 Task: Select the current location as Antarctic . Now zoom + , and verify the location . Show zoom slider
Action: Mouse moved to (116, 80)
Screenshot: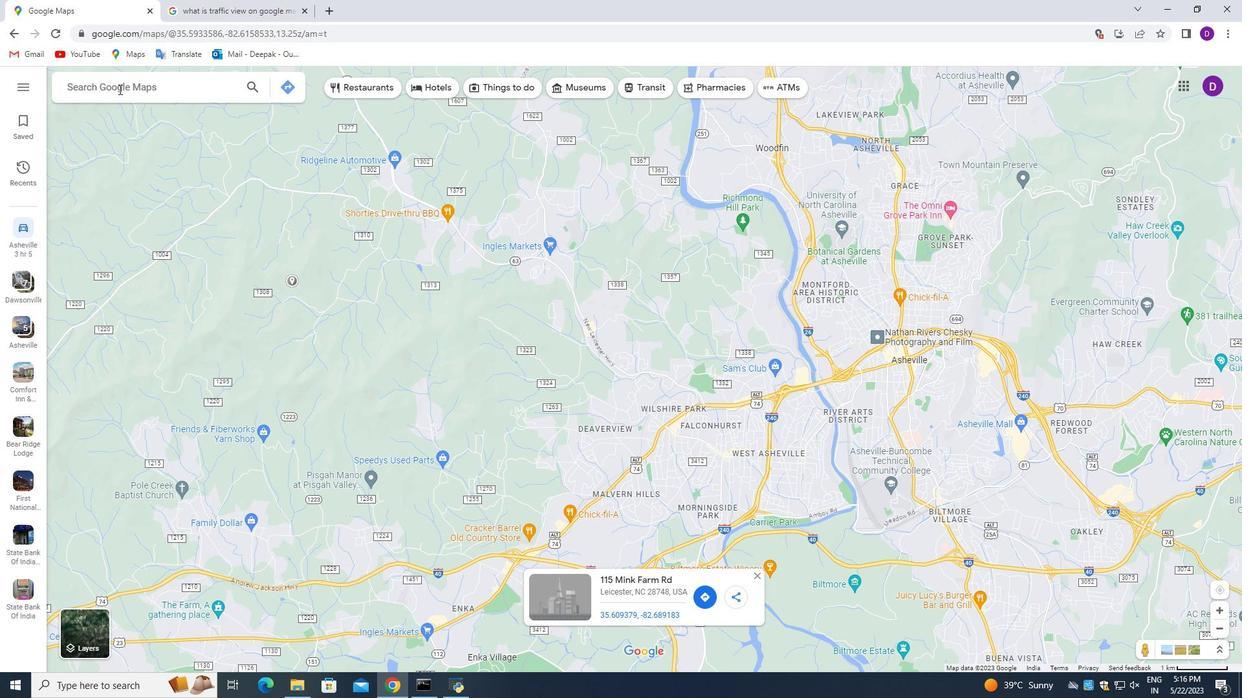 
Action: Mouse pressed left at (116, 80)
Screenshot: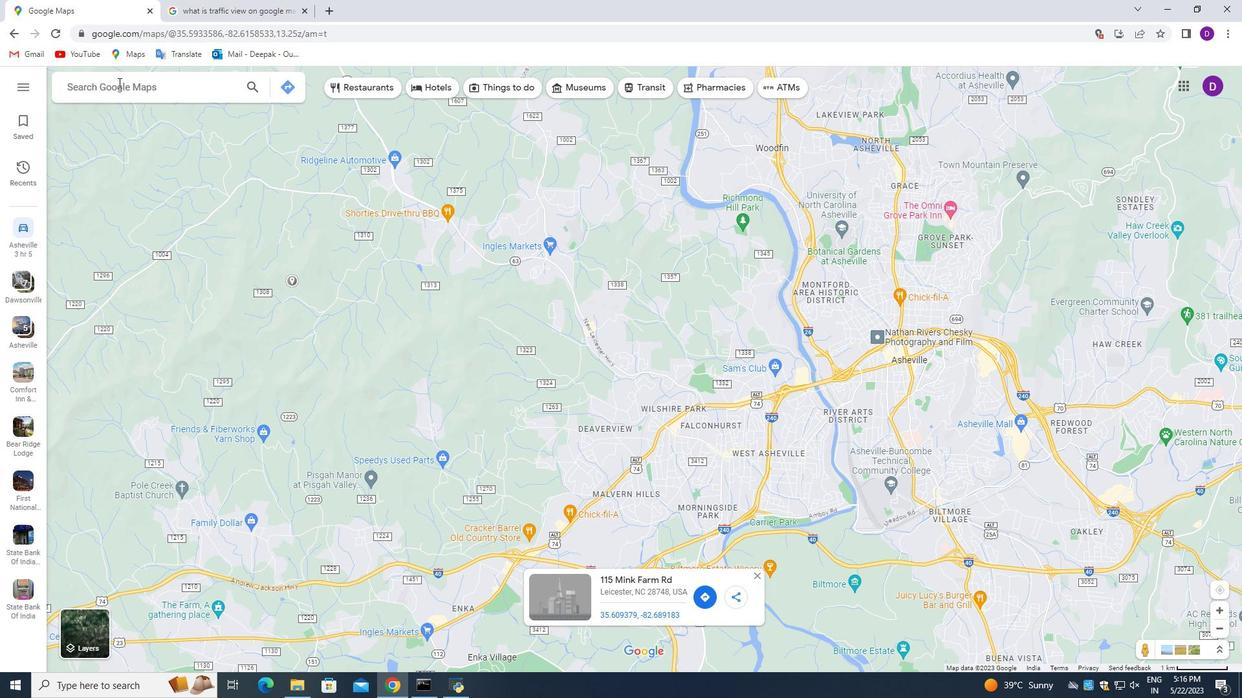 
Action: Mouse moved to (1216, 591)
Screenshot: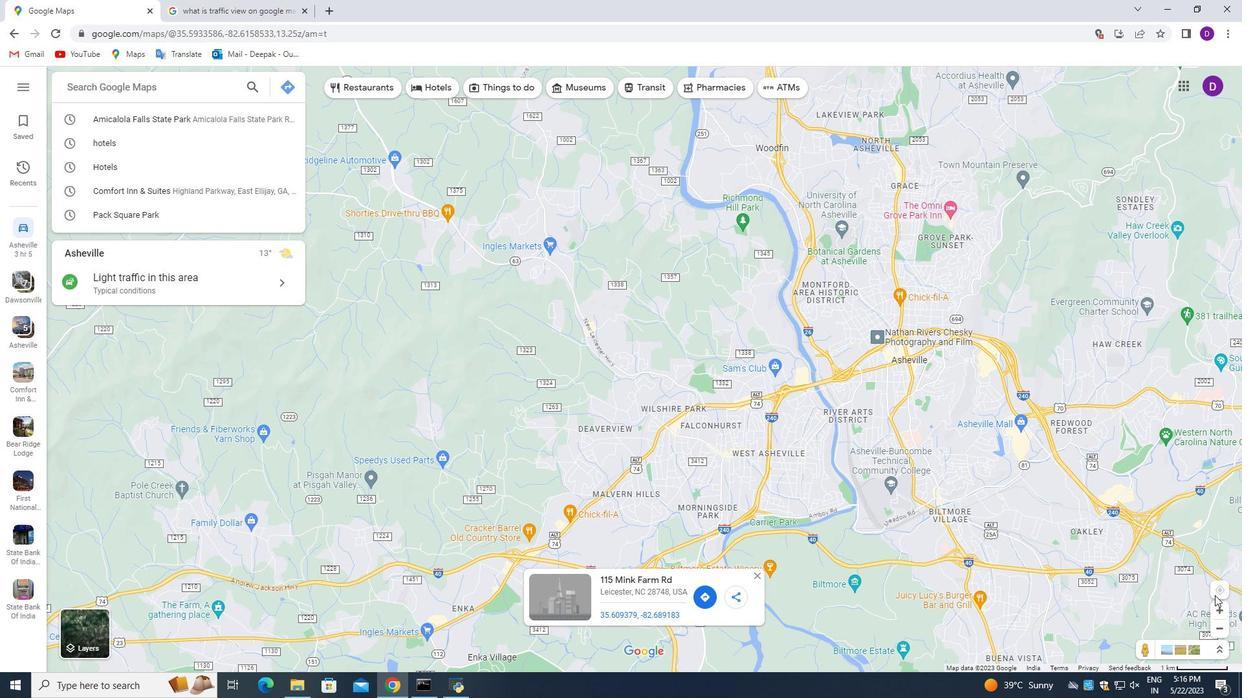 
Action: Mouse pressed left at (1216, 591)
Screenshot: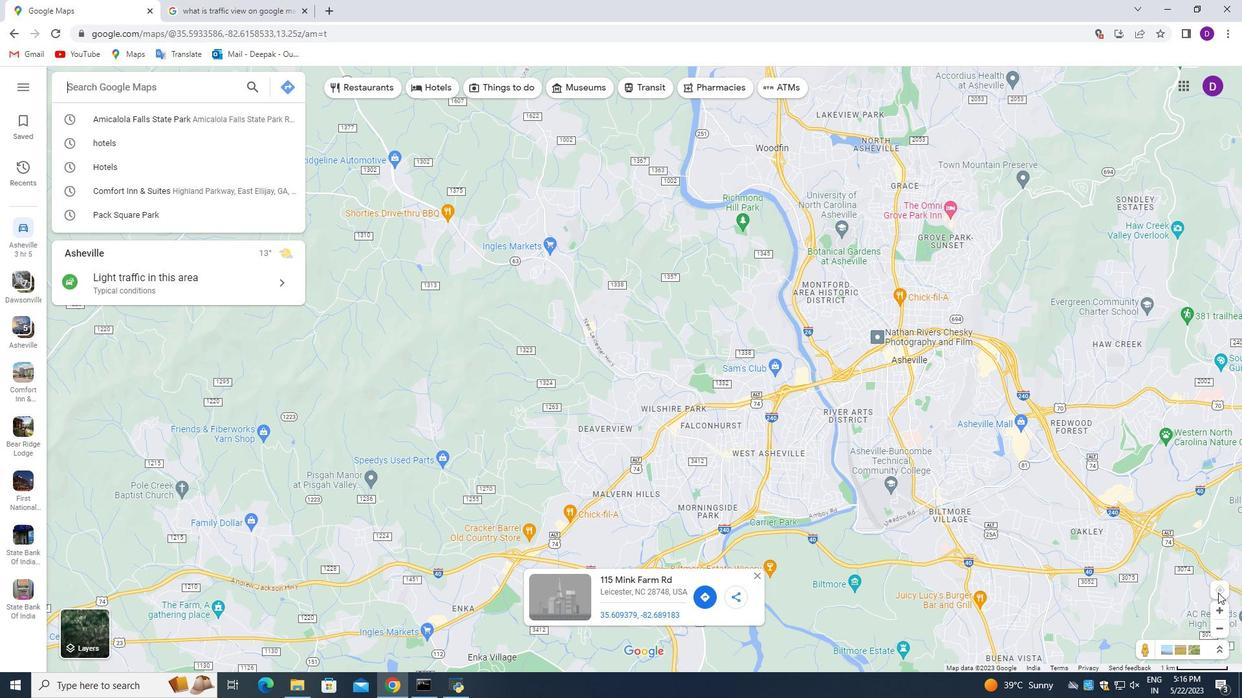
Action: Mouse moved to (117, 81)
Screenshot: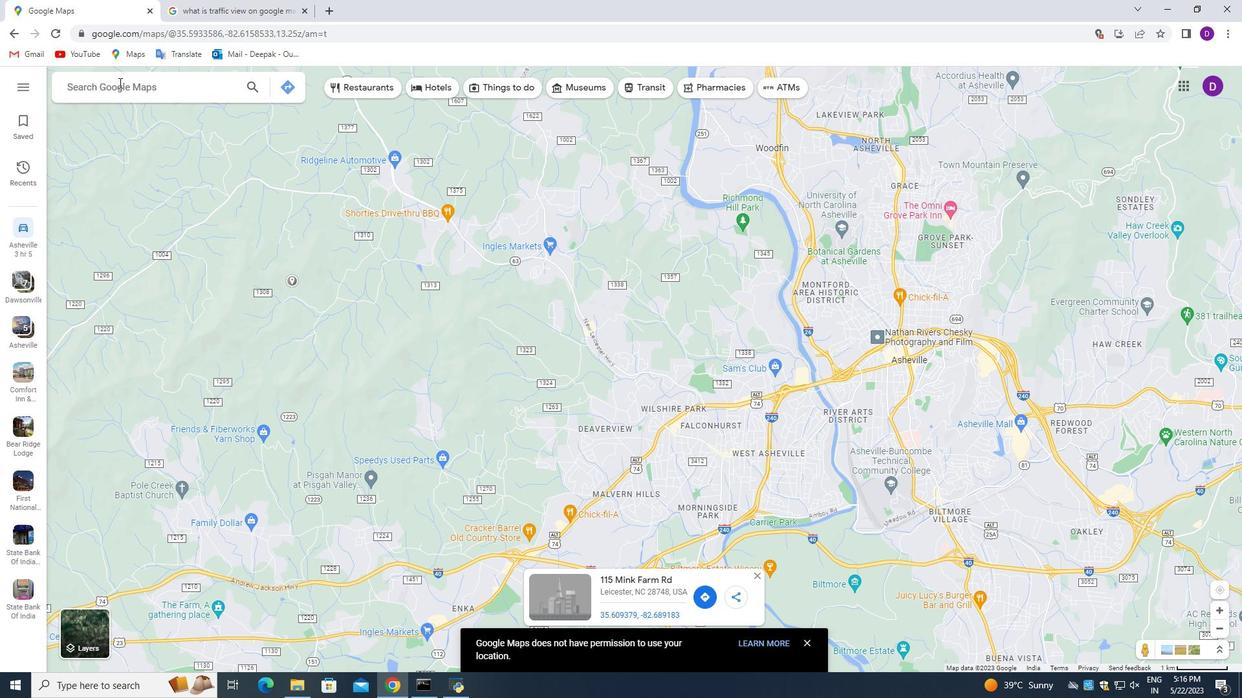 
Action: Mouse pressed left at (117, 81)
Screenshot: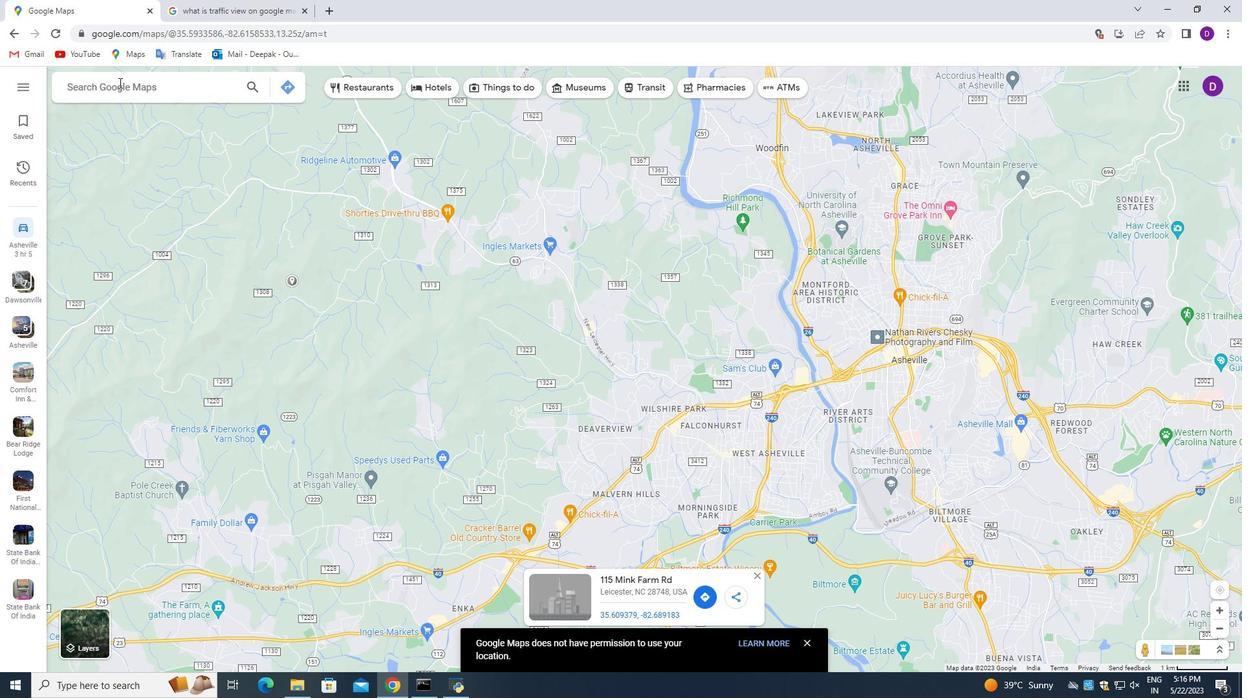
Action: Mouse moved to (329, 447)
Screenshot: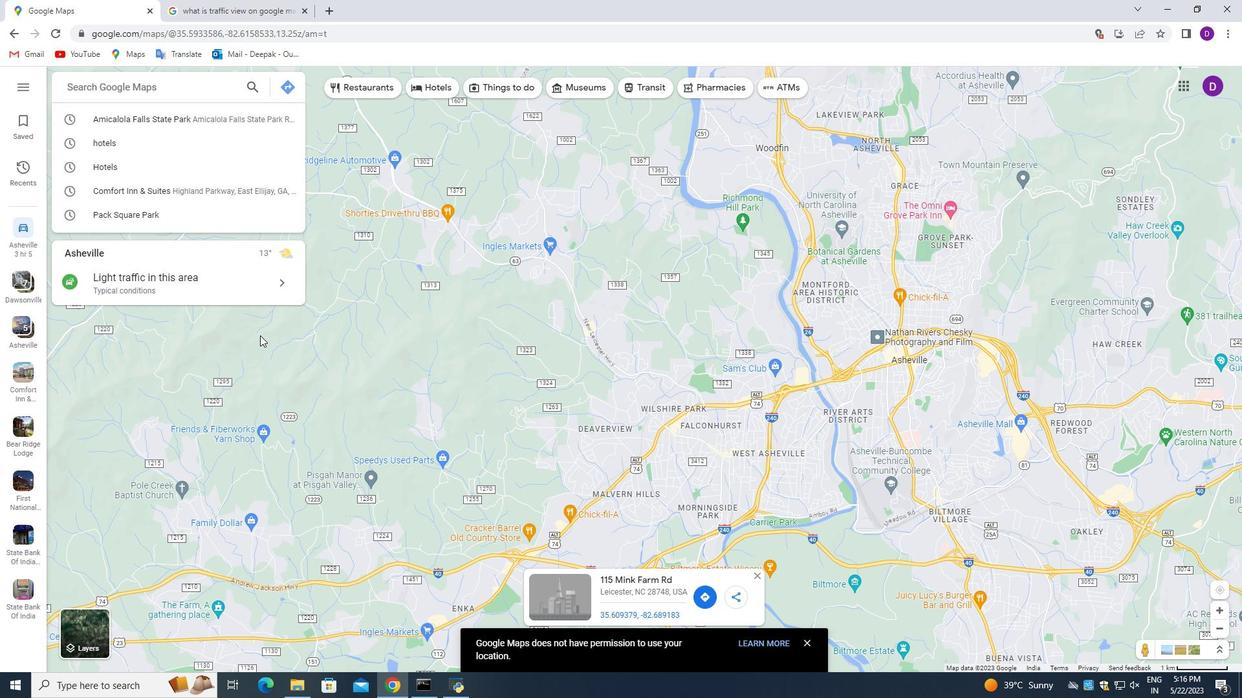 
Action: Key pressed <Key.shift_r>Antarctica<Key.enter>
Screenshot: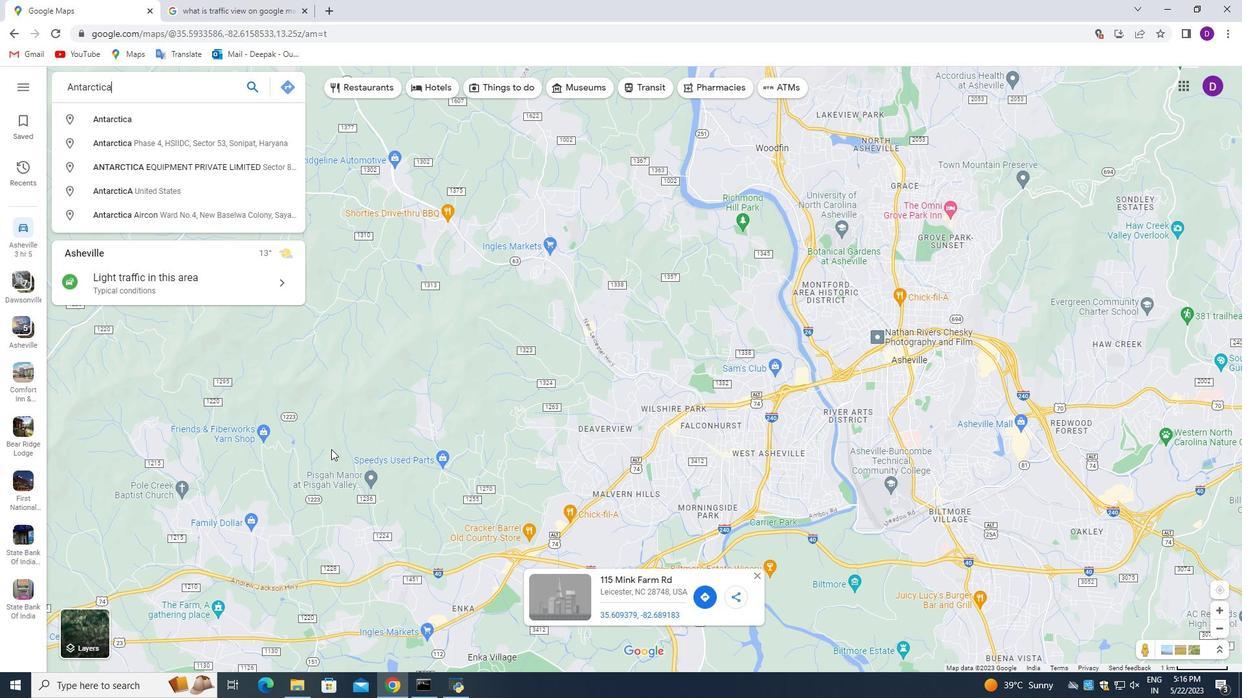 
Action: Mouse moved to (495, 84)
Screenshot: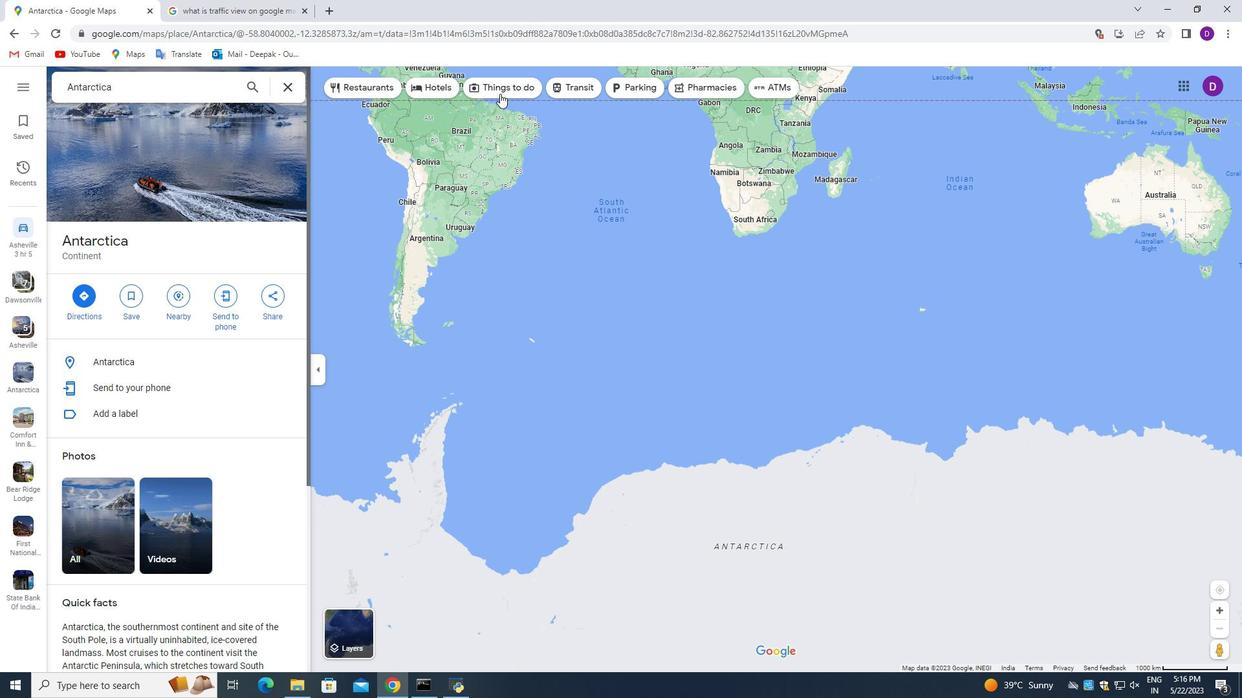 
Action: Mouse pressed left at (495, 84)
Screenshot: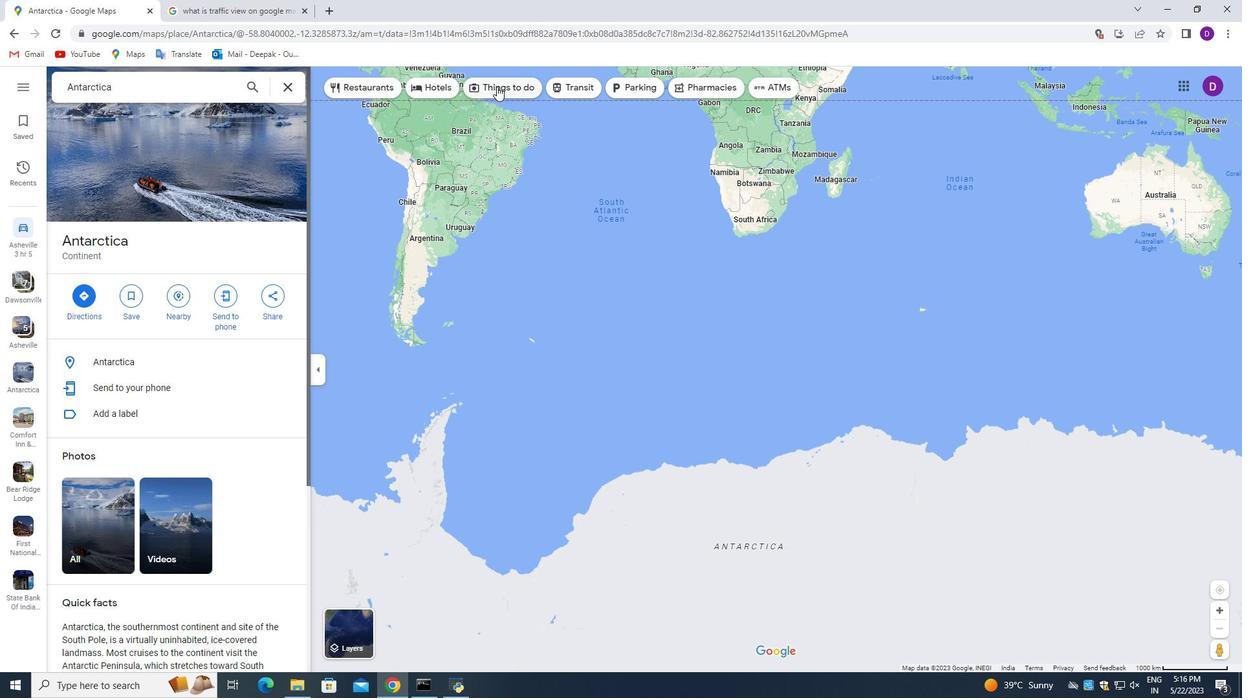 
Action: Mouse moved to (288, 86)
Screenshot: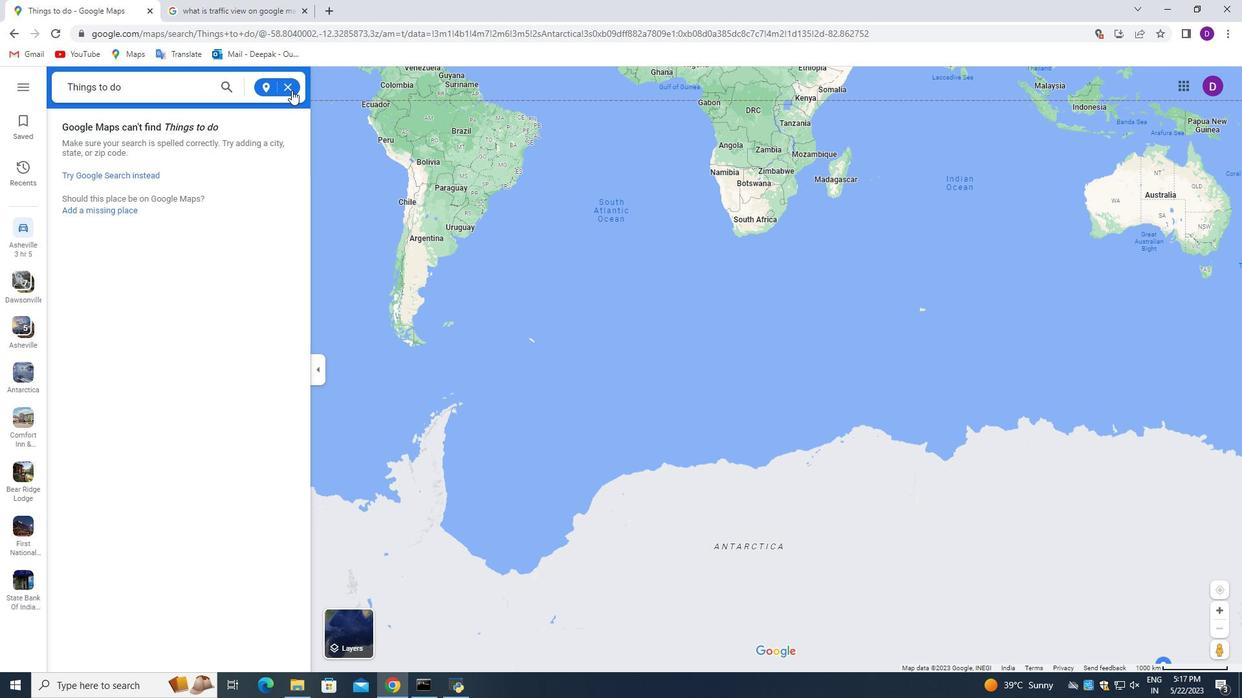 
Action: Mouse pressed left at (288, 86)
Screenshot: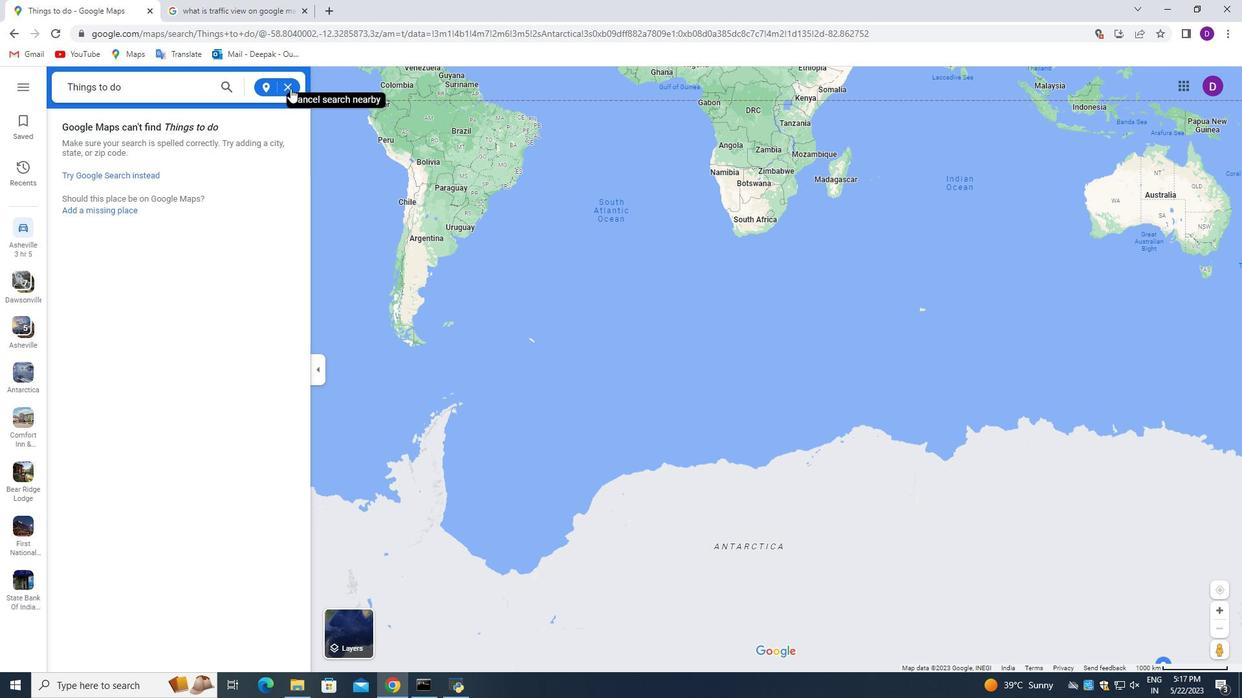 
Action: Mouse moved to (1219, 652)
Screenshot: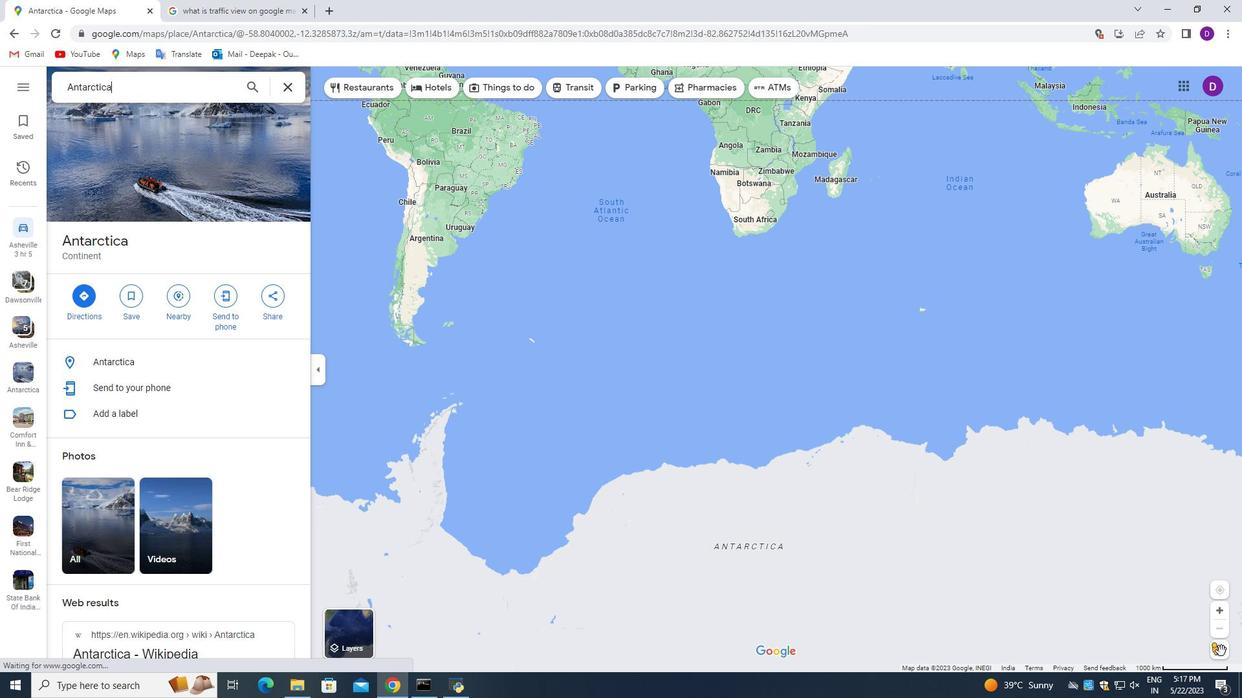 
Action: Mouse pressed left at (1219, 652)
Screenshot: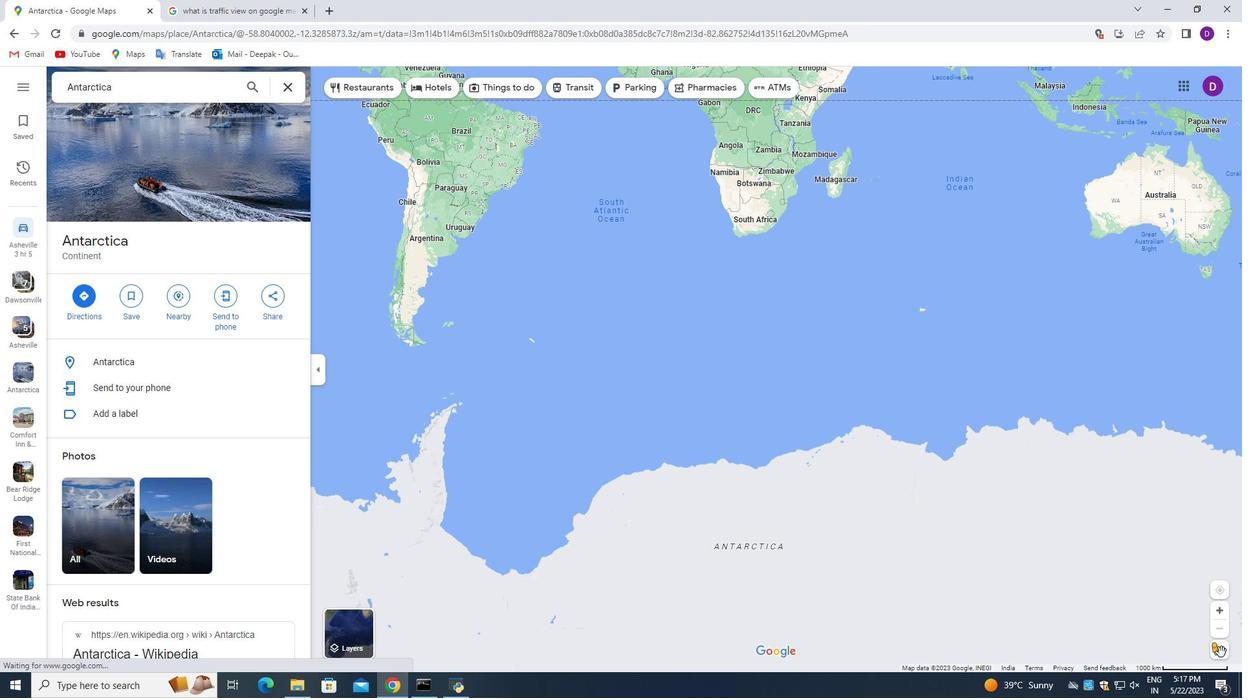 
Action: Mouse moved to (1212, 652)
Screenshot: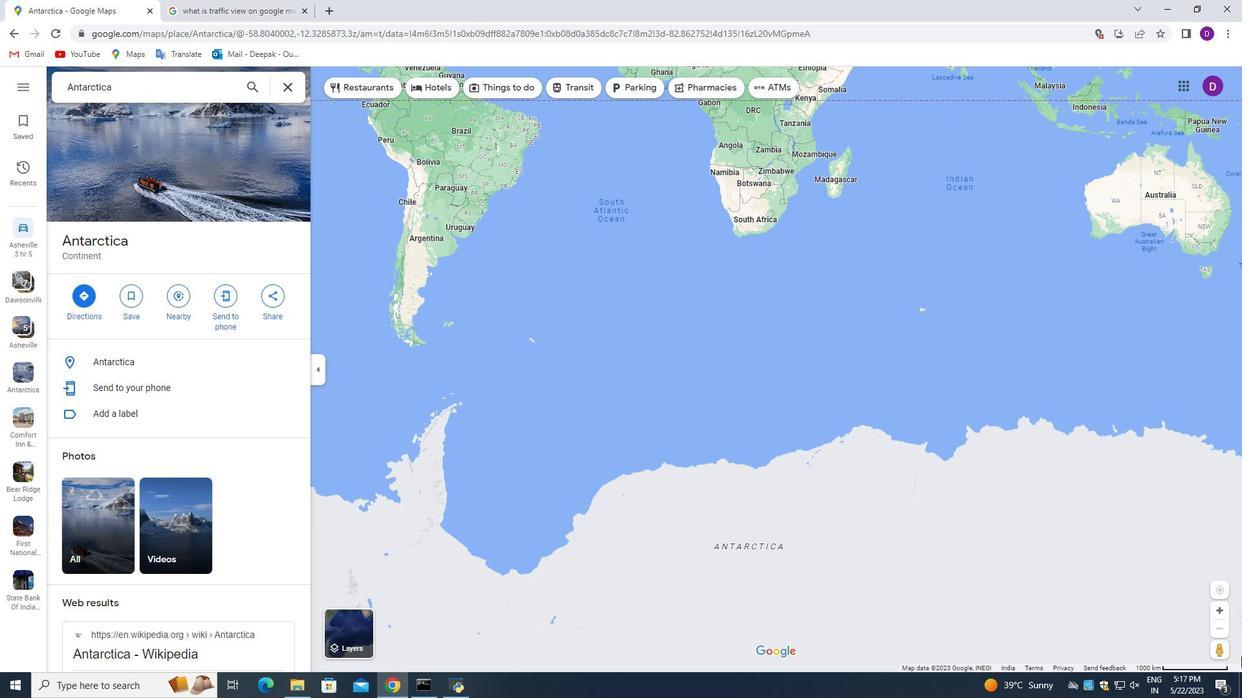 
Action: Mouse pressed left at (1212, 652)
Screenshot: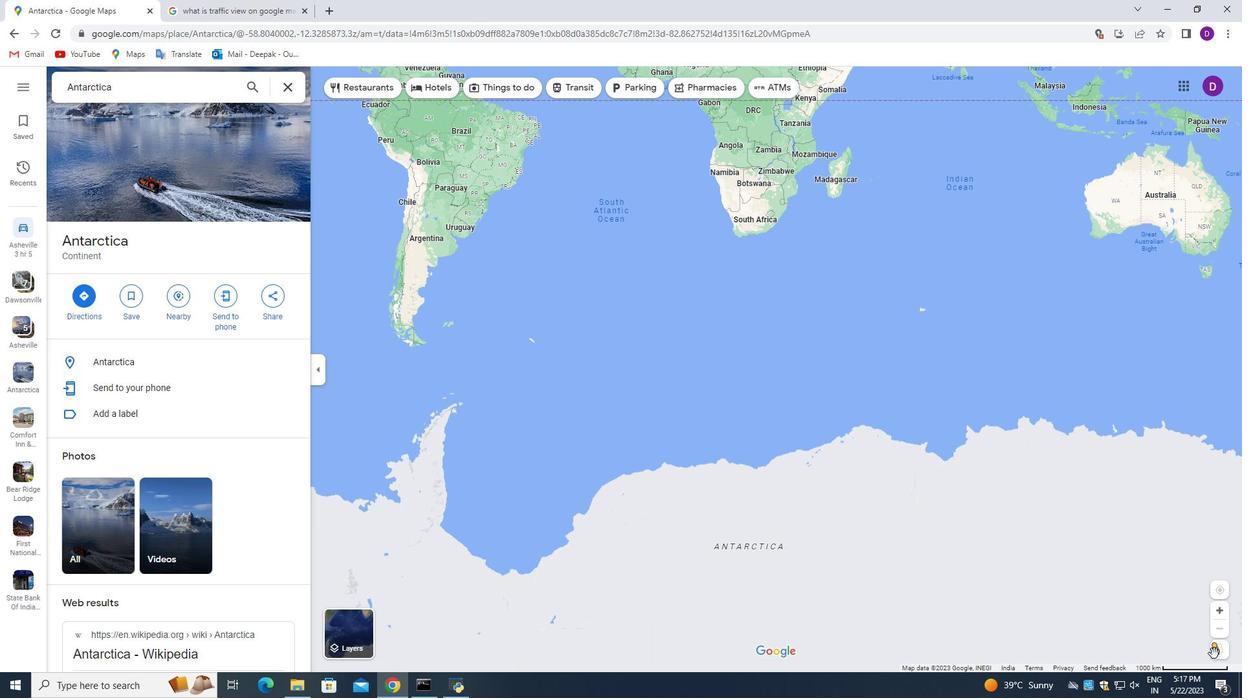 
Action: Mouse moved to (1215, 650)
Screenshot: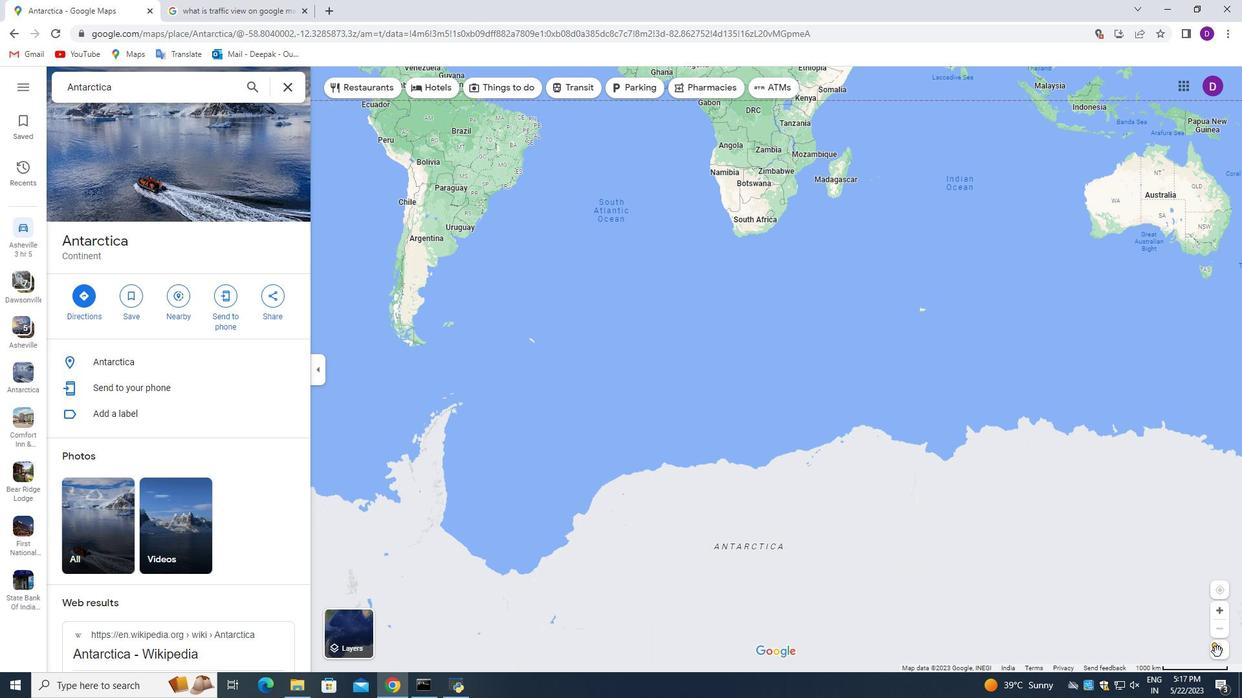 
Action: Mouse pressed left at (1215, 650)
Screenshot: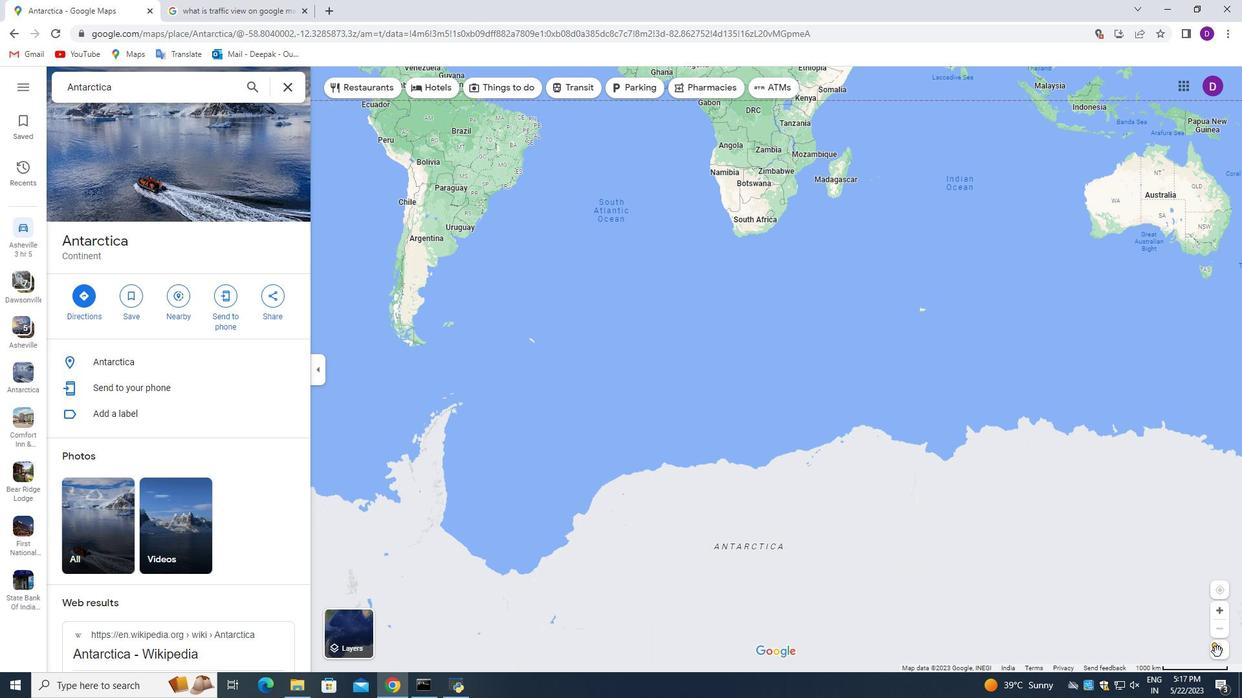 
Action: Mouse moved to (1217, 649)
Screenshot: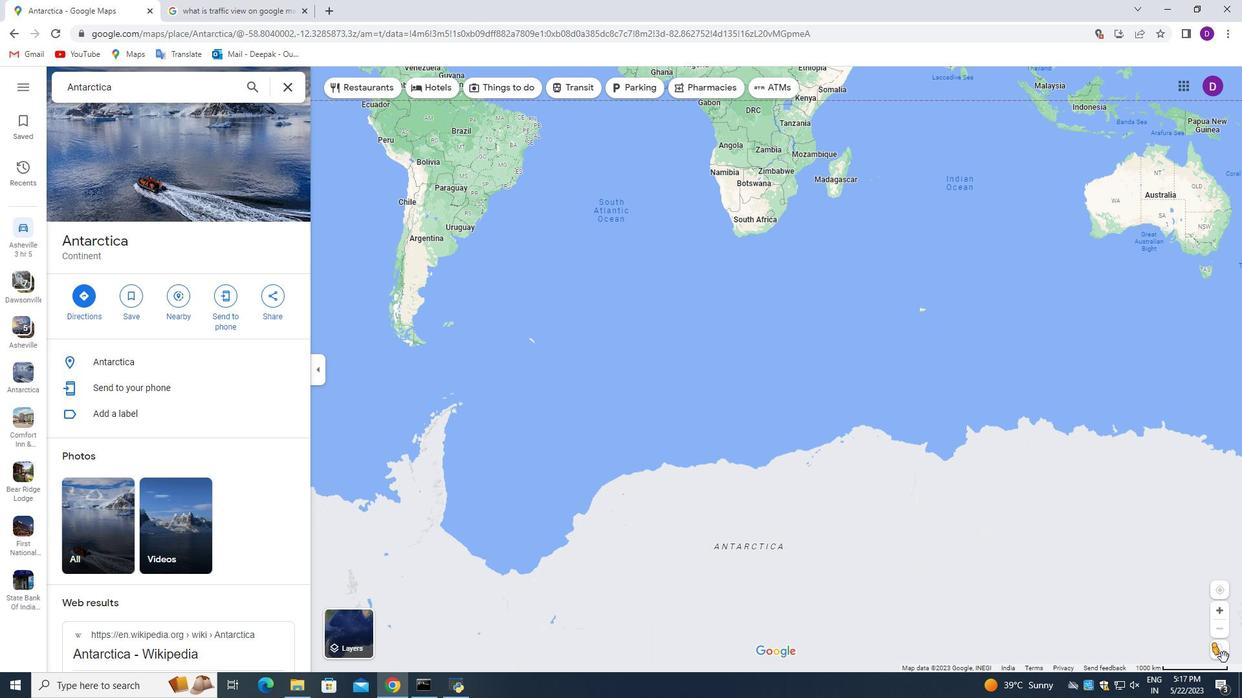 
Action: Mouse pressed left at (1217, 649)
Screenshot: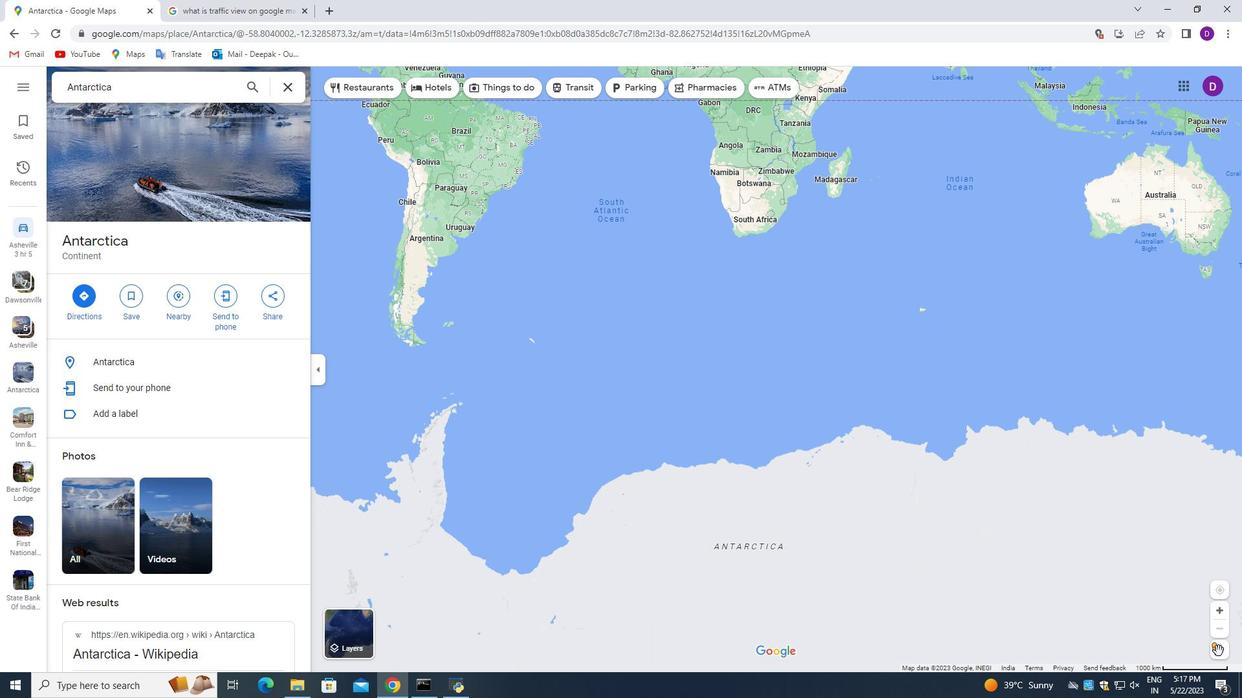 
Action: Mouse moved to (784, 530)
Screenshot: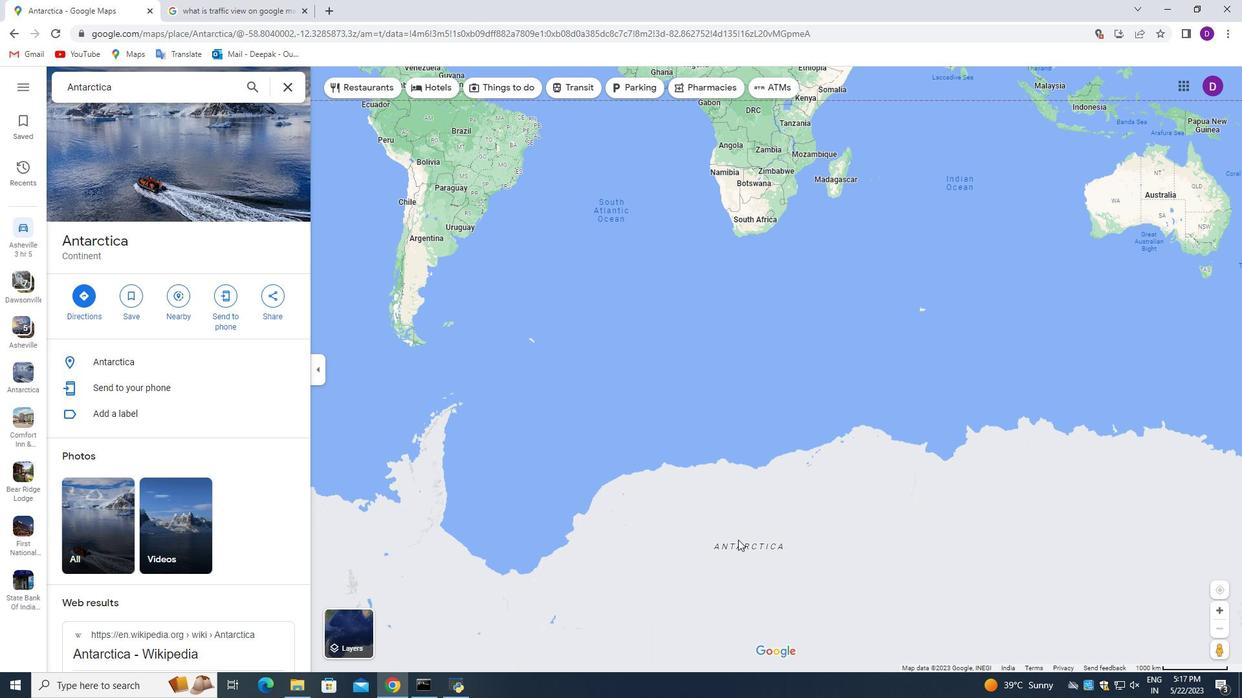 
Action: Mouse scrolled (784, 531) with delta (0, 0)
Screenshot: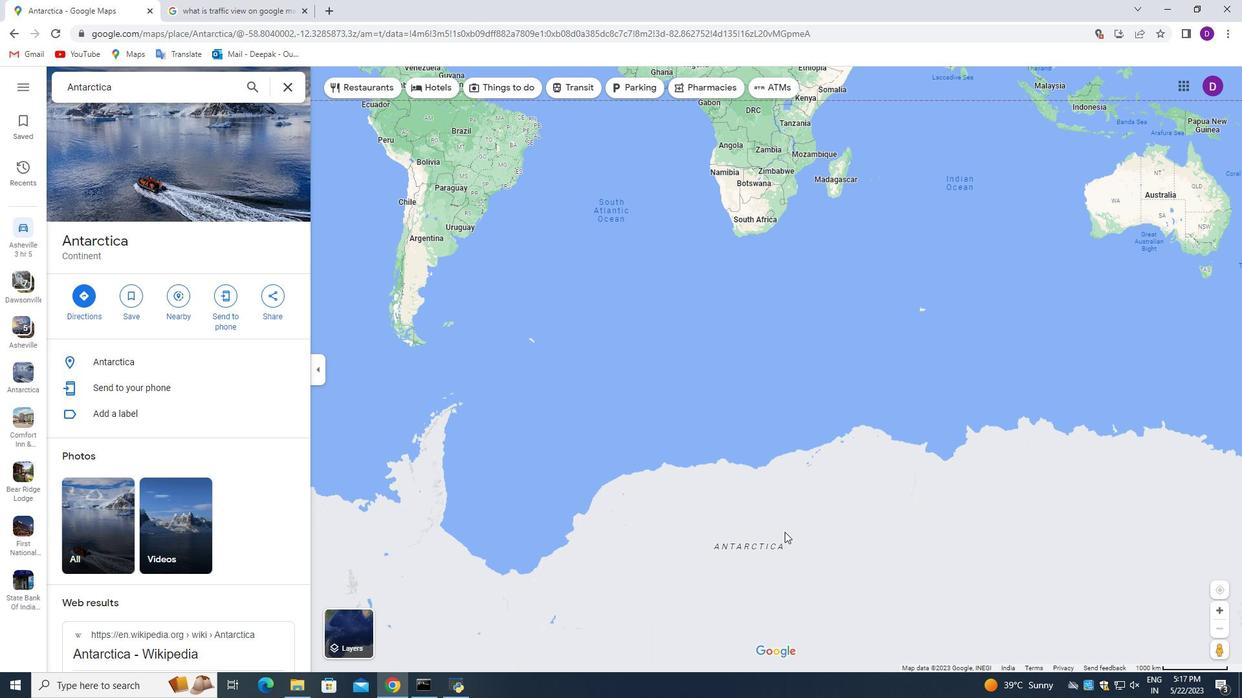 
Action: Mouse scrolled (784, 531) with delta (0, 0)
Screenshot: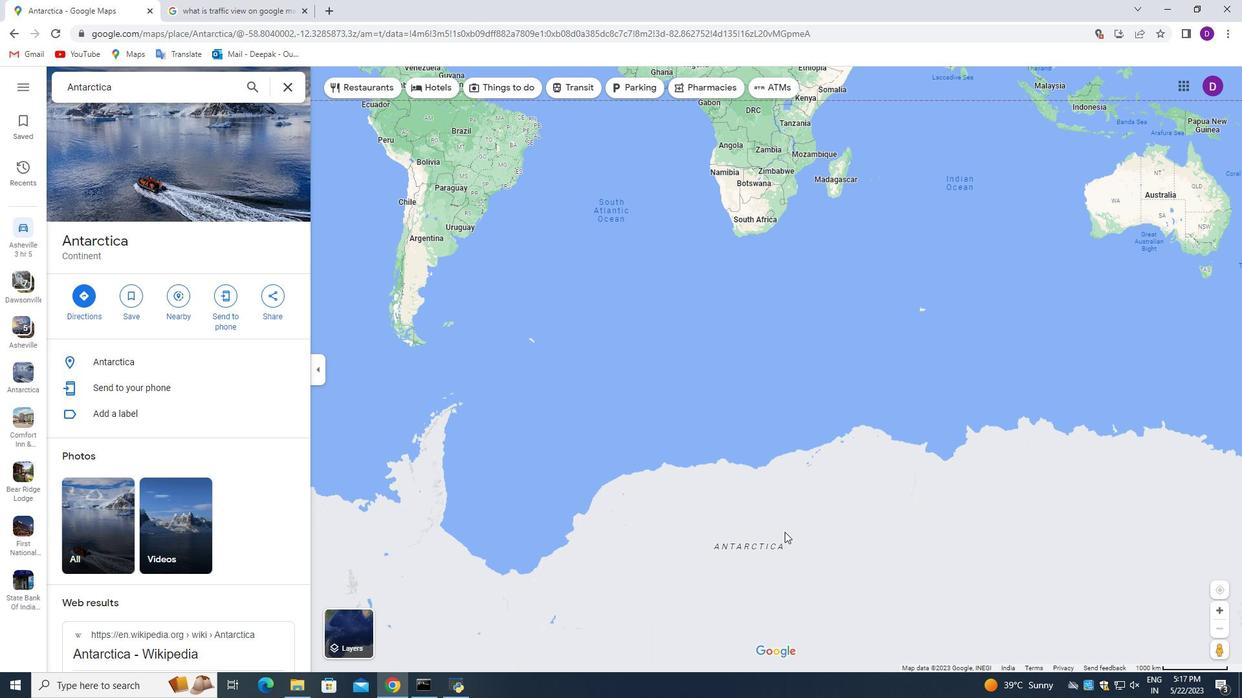 
Action: Mouse scrolled (784, 531) with delta (0, 0)
Screenshot: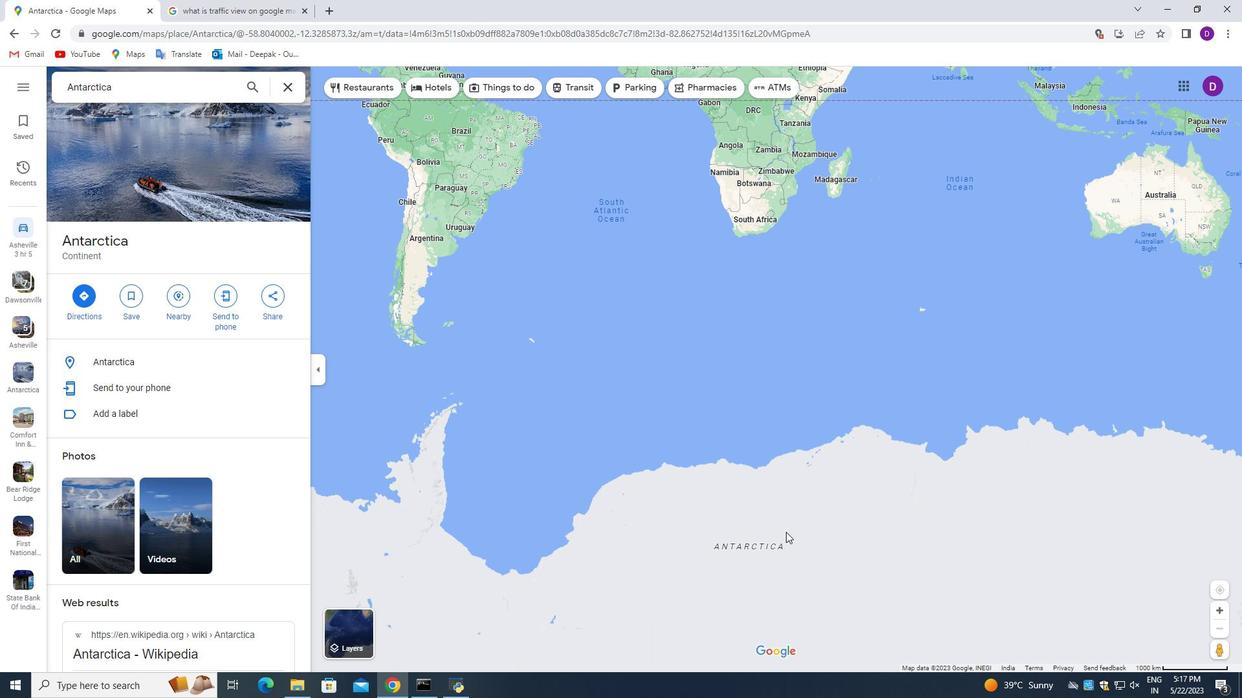 
Action: Mouse scrolled (784, 531) with delta (0, 0)
Screenshot: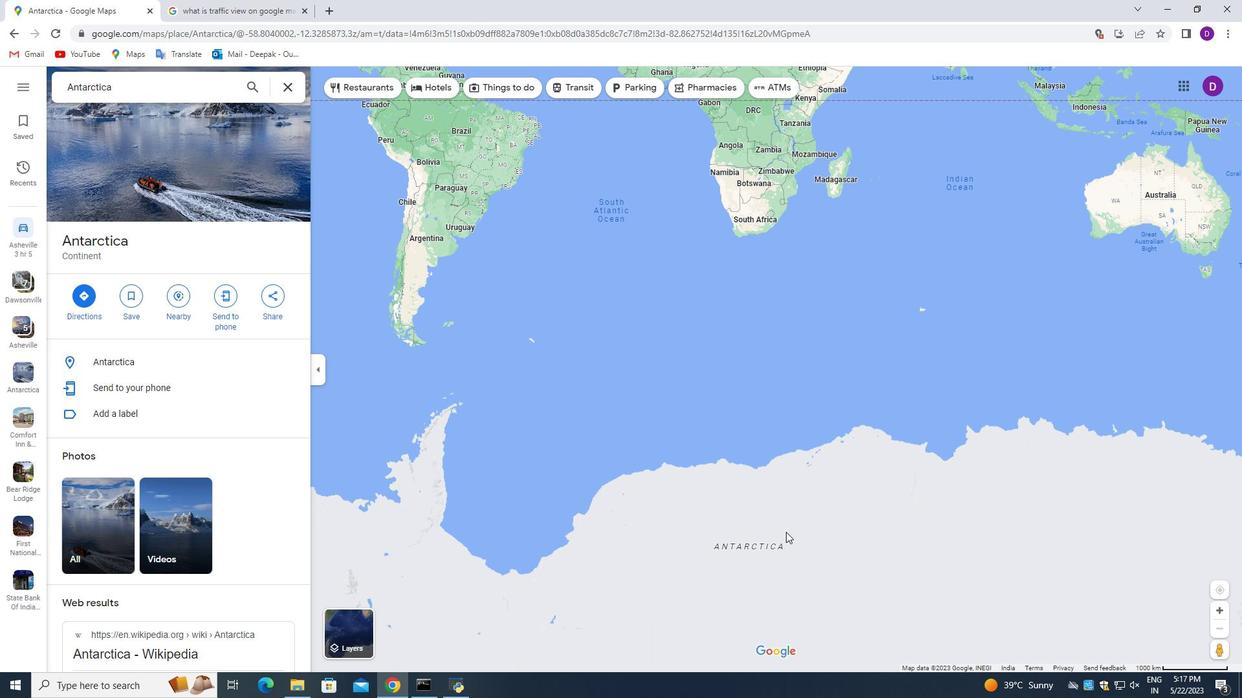 
Action: Mouse scrolled (784, 531) with delta (0, 0)
Screenshot: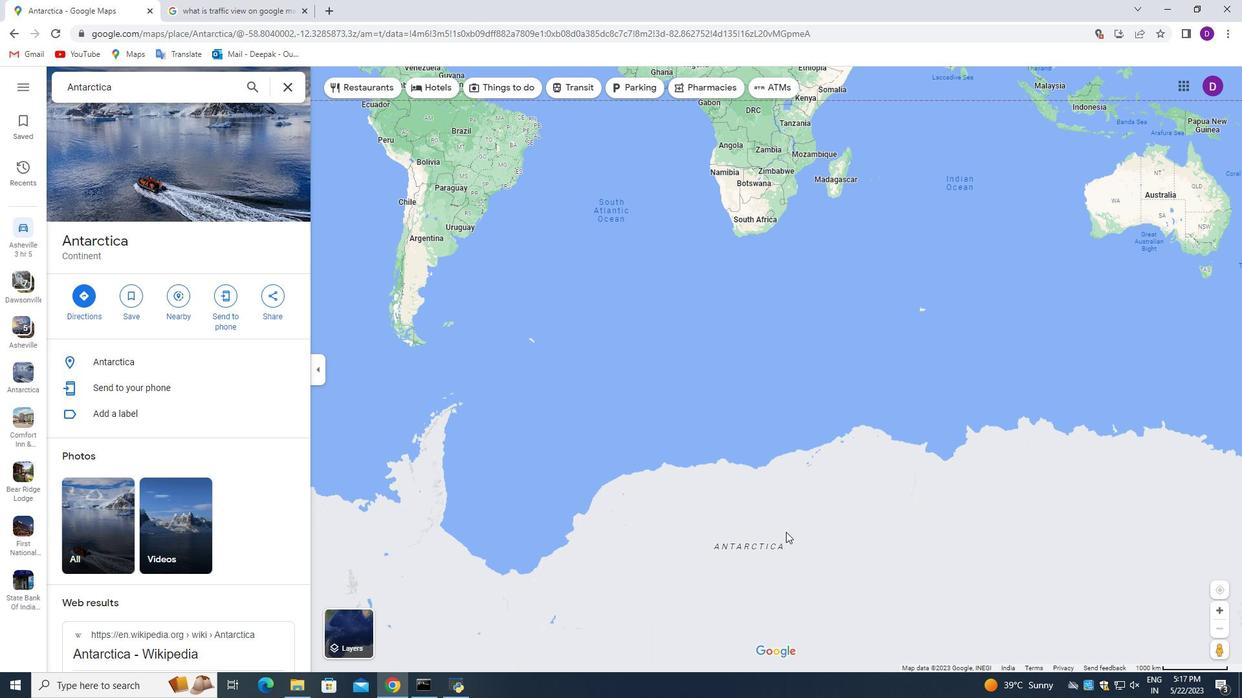 
Action: Mouse scrolled (784, 531) with delta (0, 0)
Screenshot: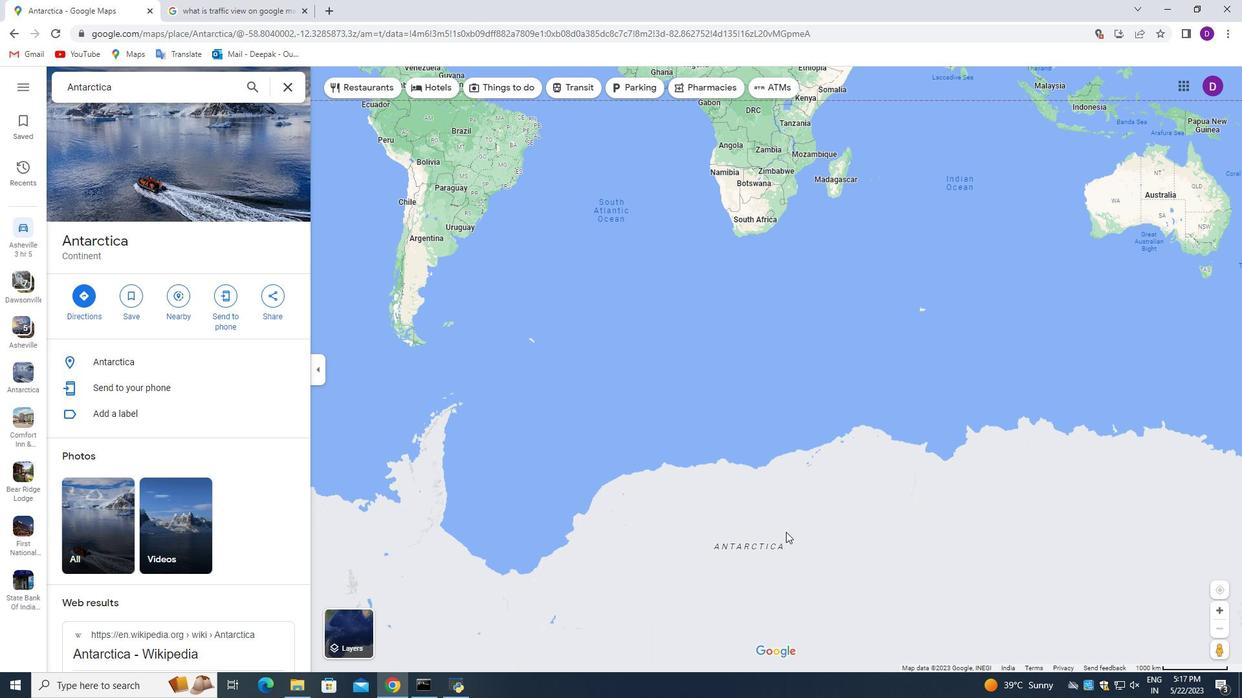 
Action: Mouse scrolled (784, 531) with delta (0, 0)
Screenshot: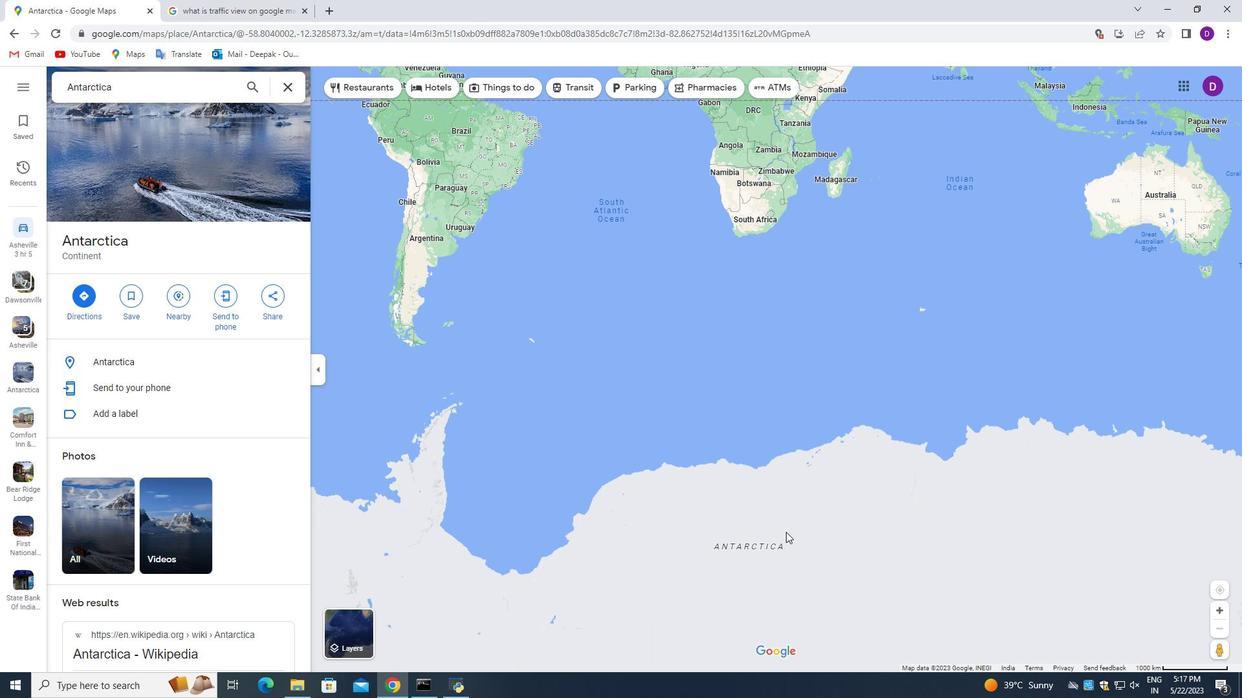 
Action: Mouse moved to (790, 527)
Screenshot: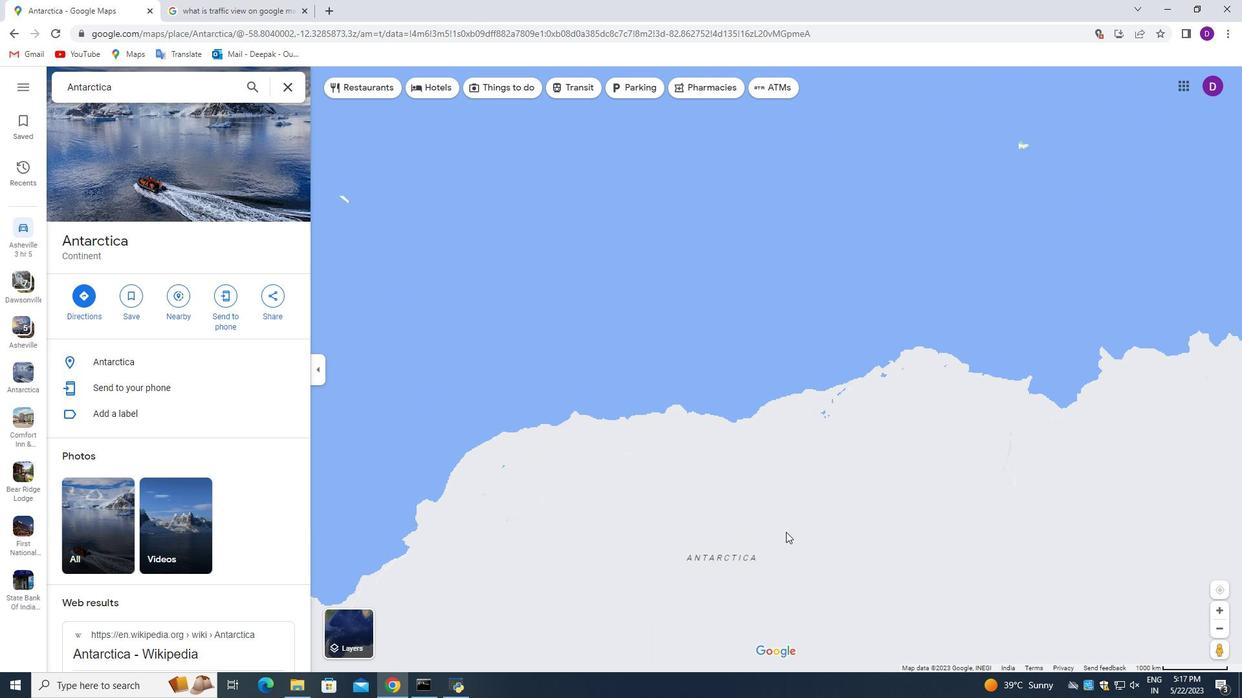 
Action: Mouse scrolled (790, 528) with delta (0, 0)
Screenshot: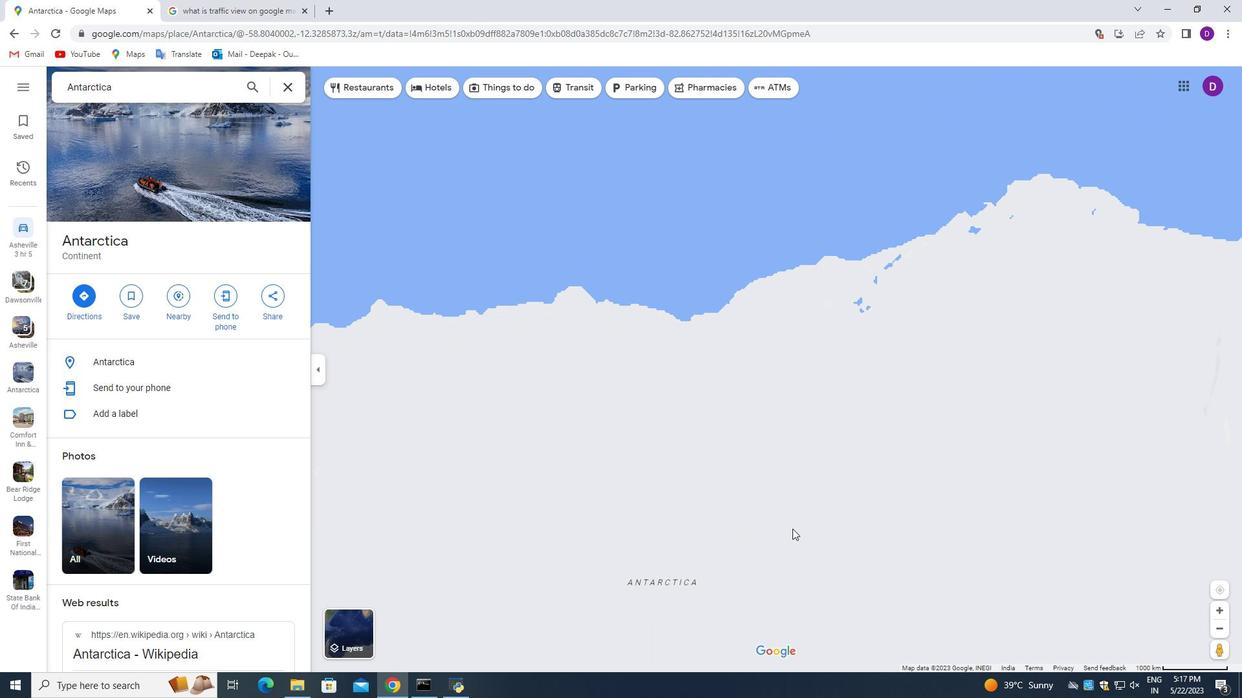 
Action: Mouse moved to (791, 527)
Screenshot: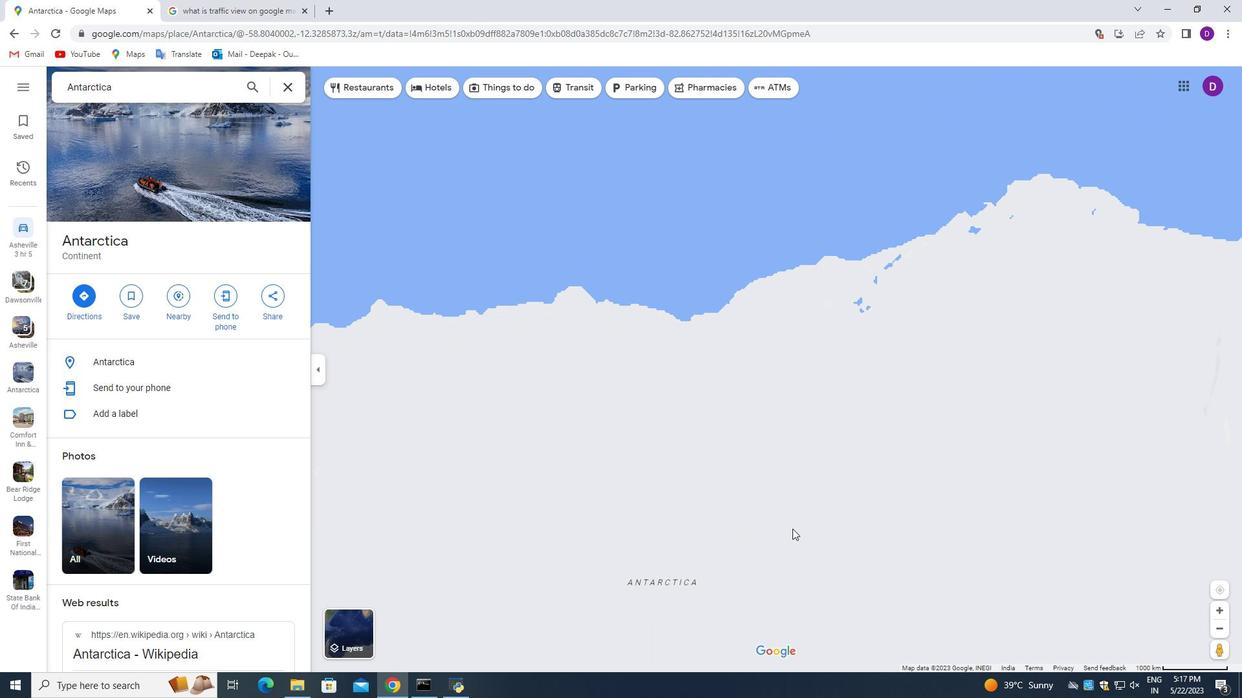 
Action: Mouse scrolled (791, 528) with delta (0, 0)
Screenshot: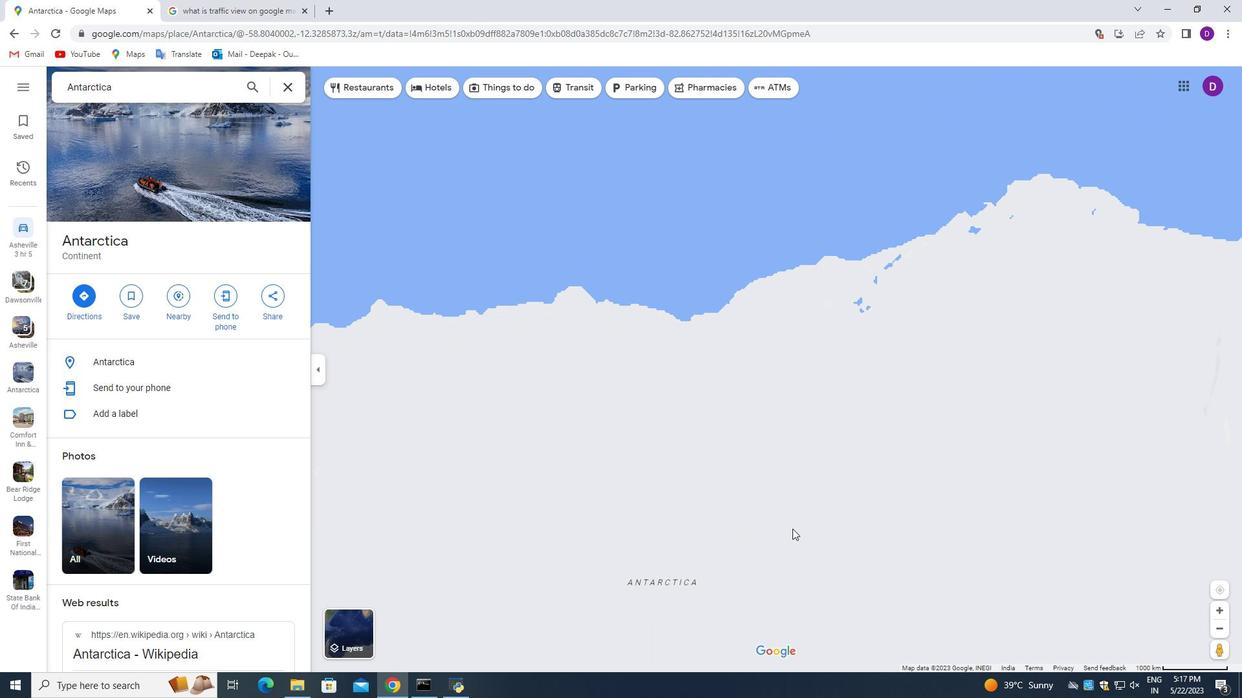 
Action: Mouse scrolled (791, 528) with delta (0, 0)
Screenshot: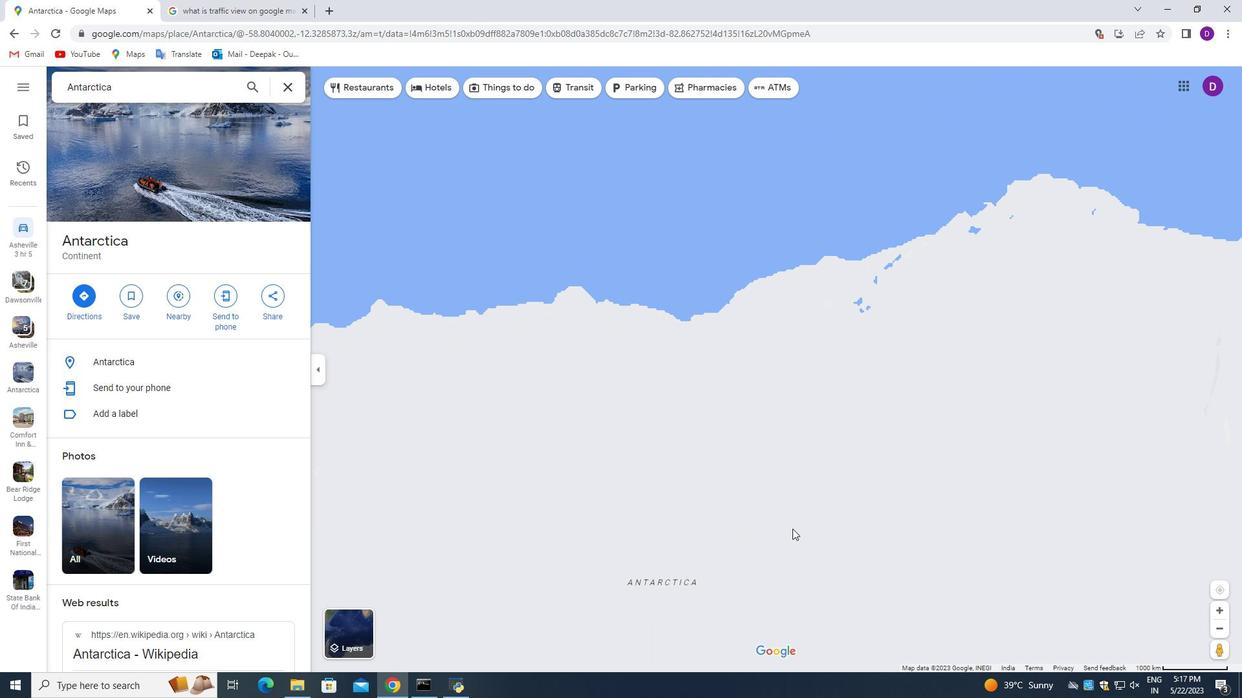 
Action: Mouse scrolled (791, 528) with delta (0, 0)
Screenshot: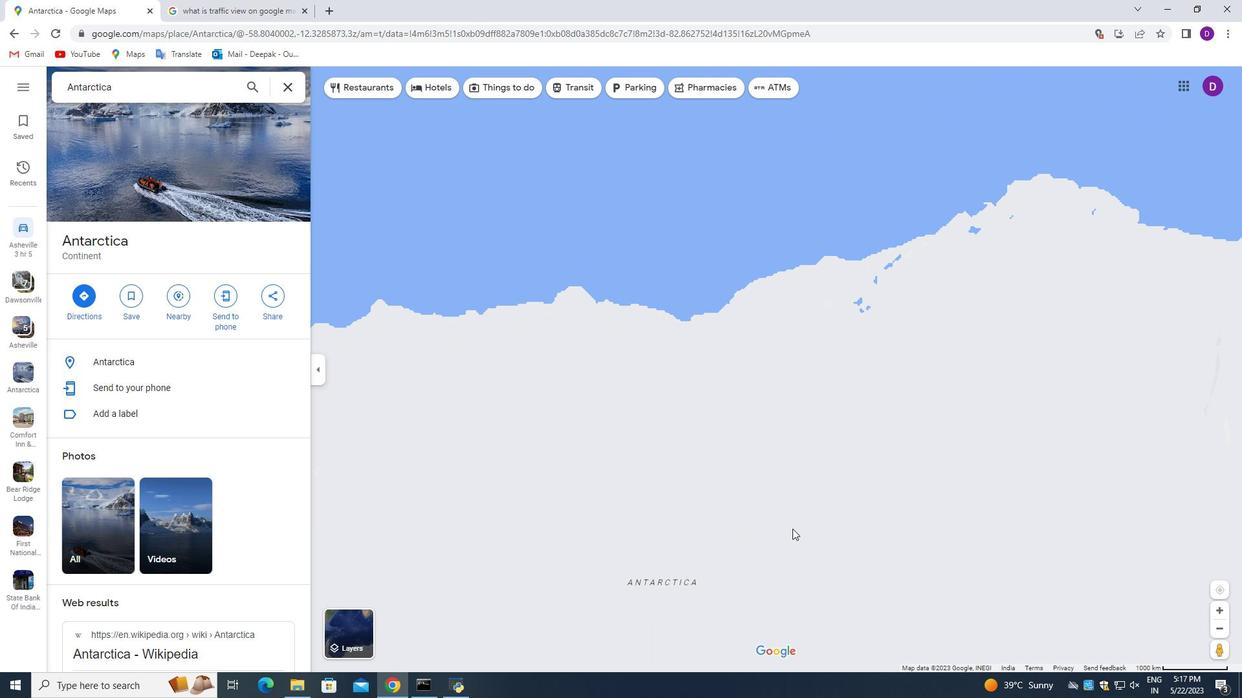 
Action: Mouse moved to (1216, 649)
Screenshot: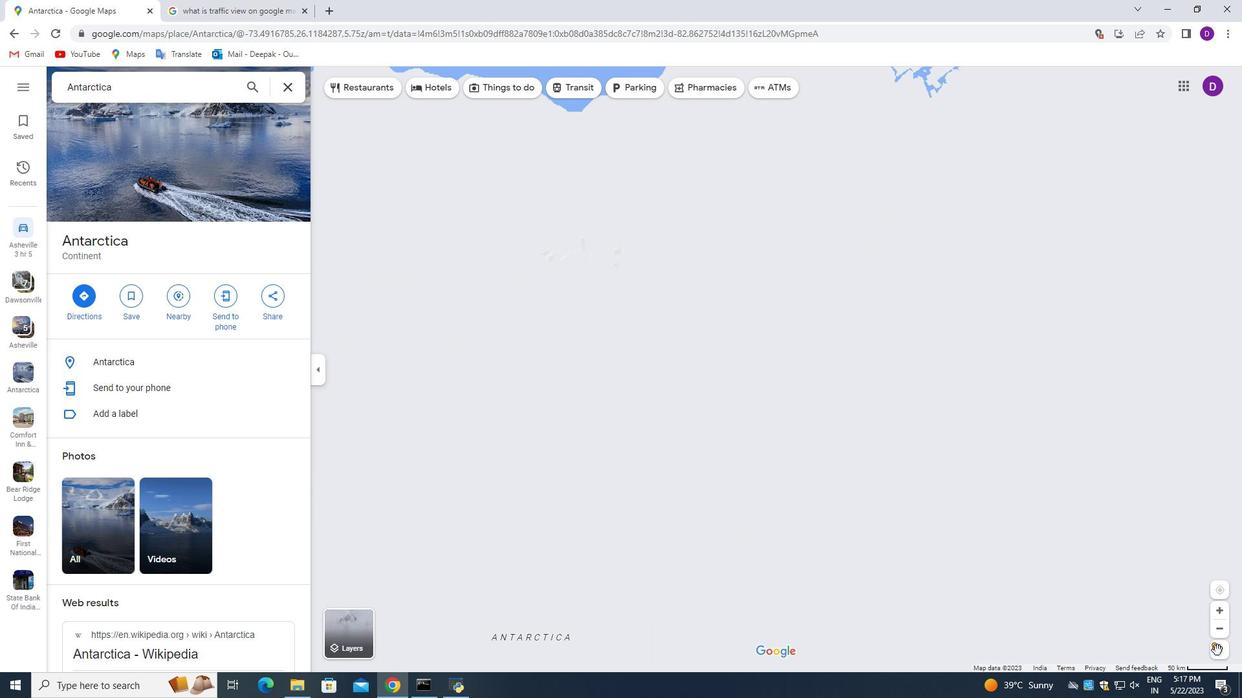 
Action: Mouse pressed left at (1216, 649)
Screenshot: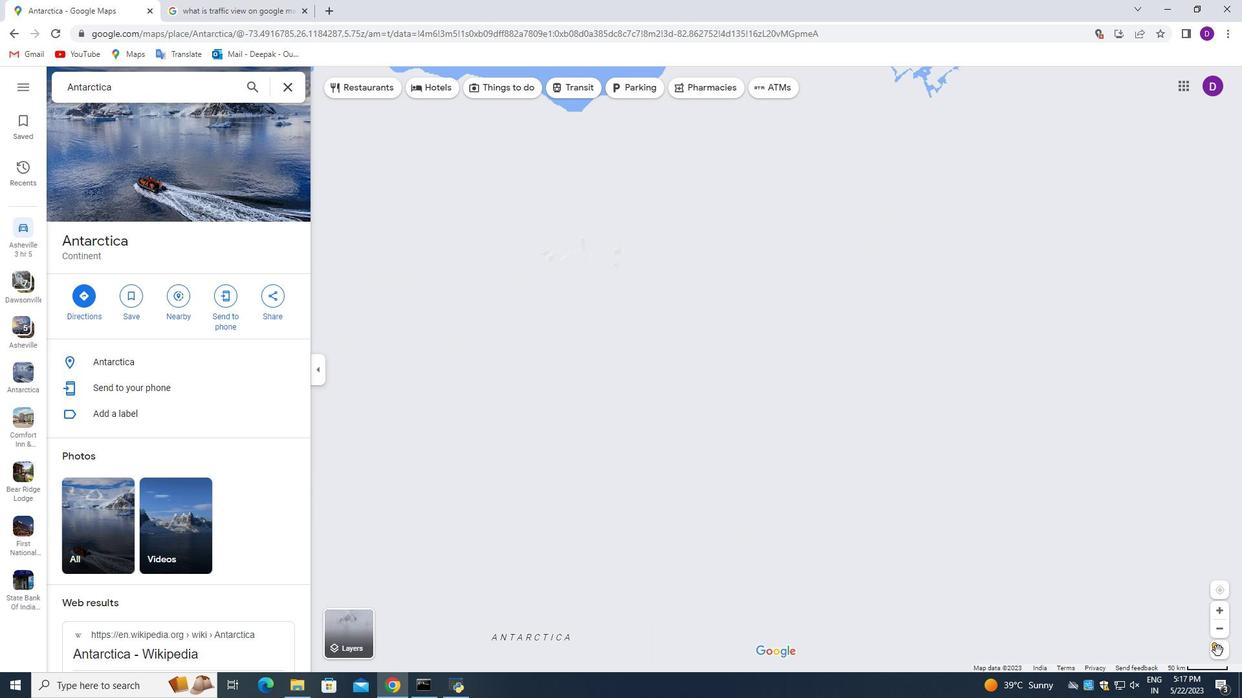 
Action: Mouse moved to (896, 451)
Screenshot: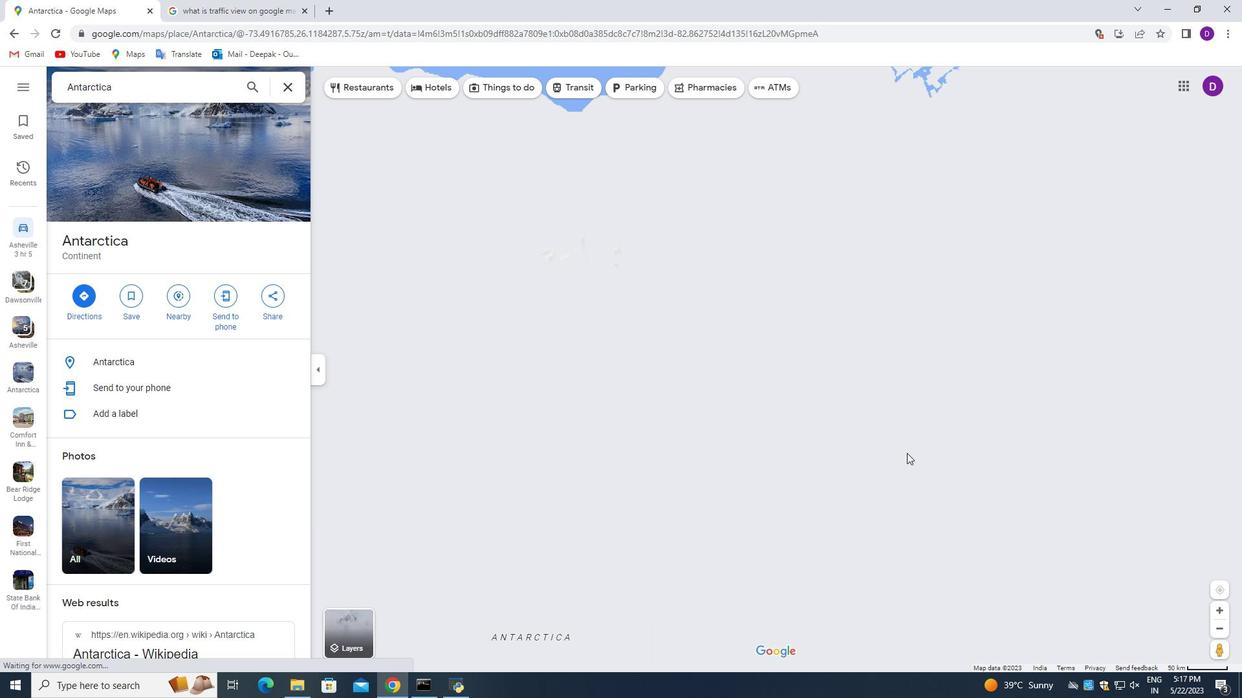 
Action: Mouse scrolled (896, 450) with delta (0, 0)
Screenshot: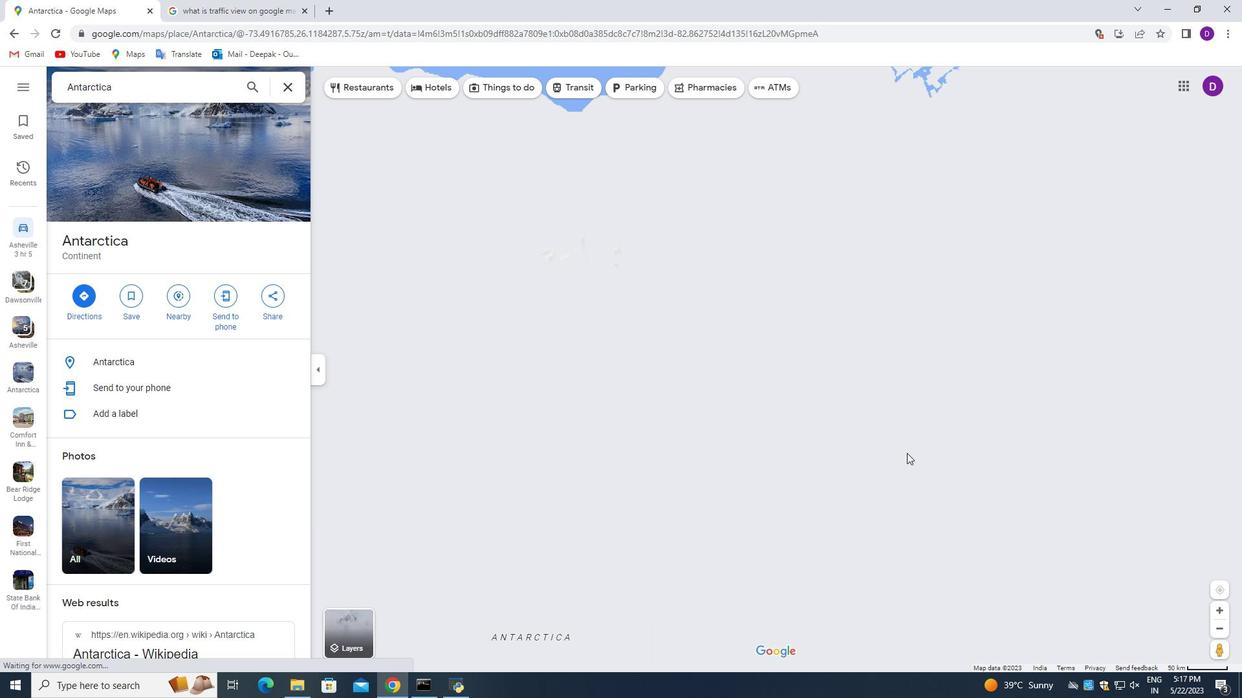
Action: Mouse moved to (893, 454)
Screenshot: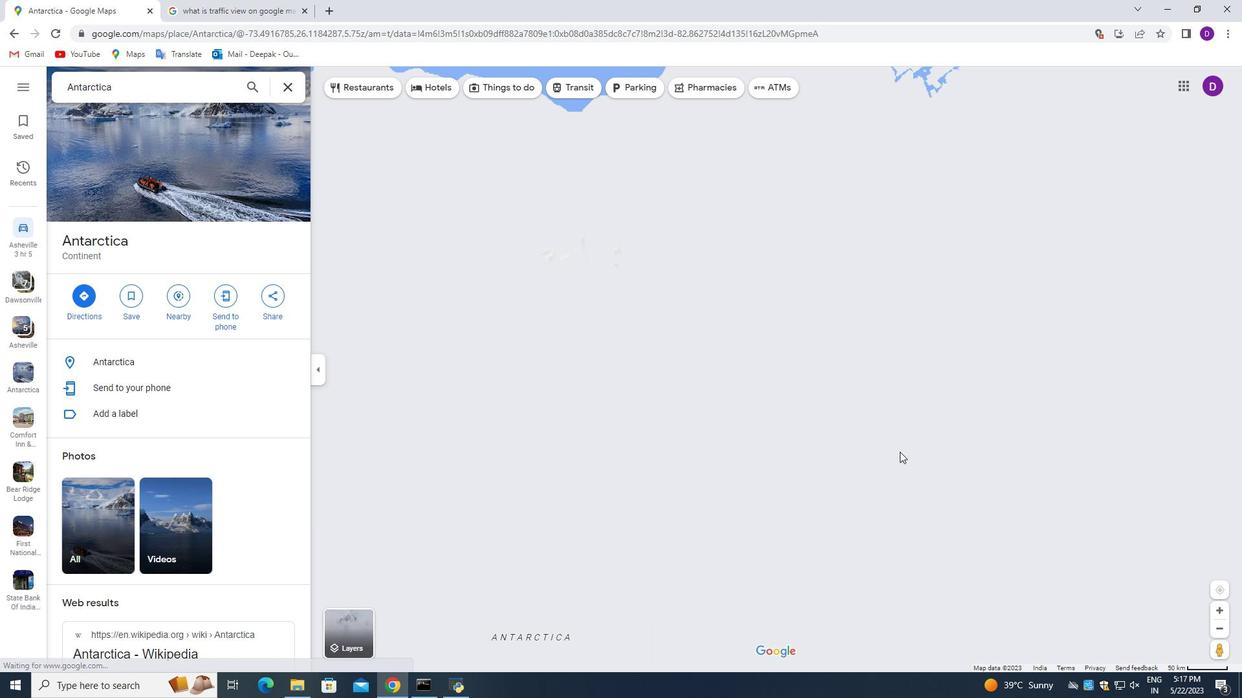 
Action: Mouse scrolled (893, 453) with delta (0, 0)
Screenshot: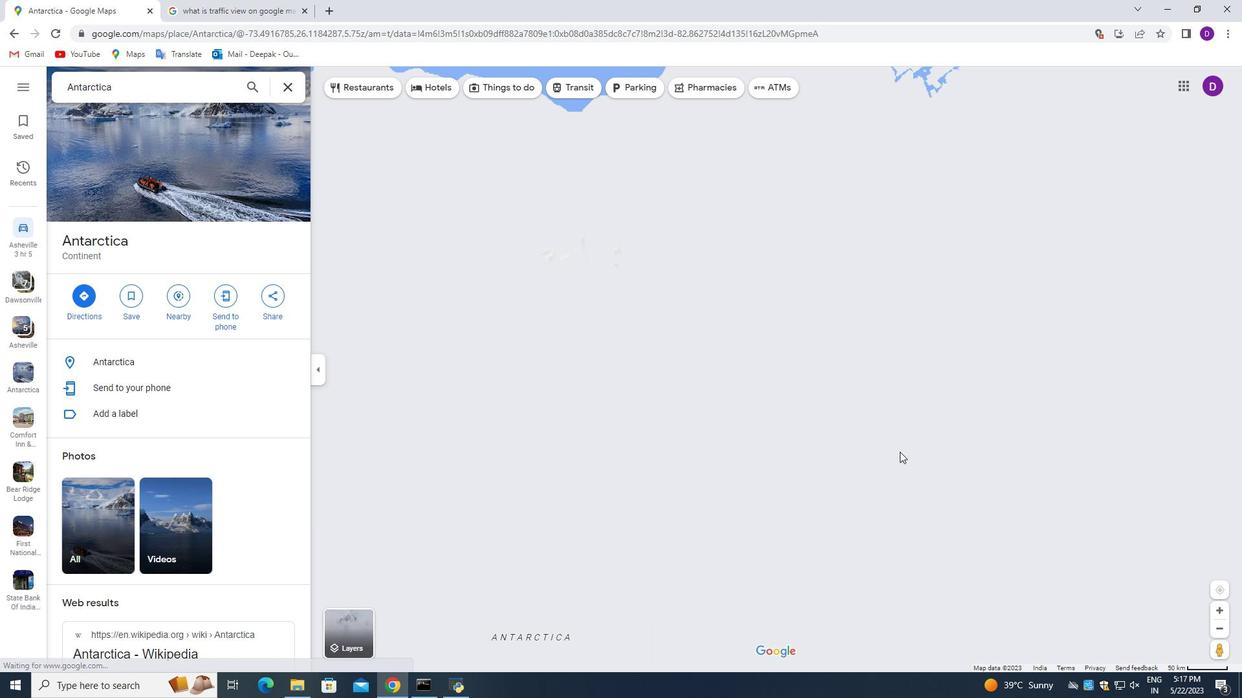 
Action: Mouse moved to (890, 456)
Screenshot: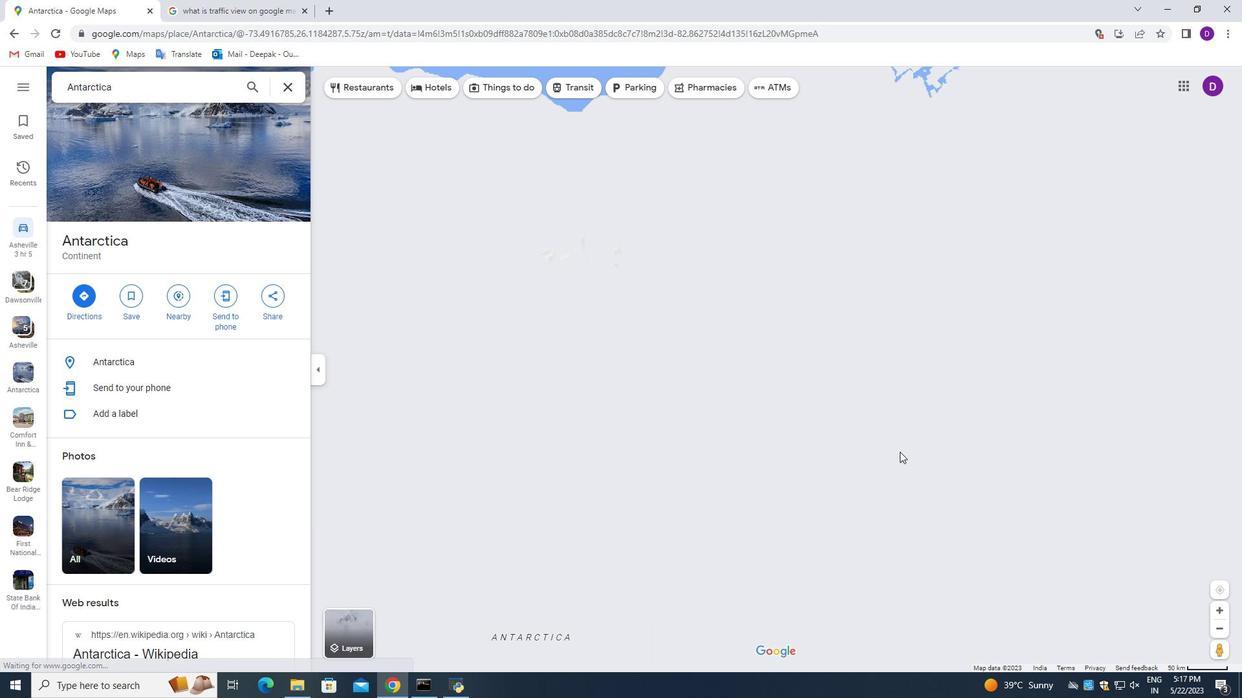 
Action: Mouse scrolled (891, 454) with delta (0, 0)
Screenshot: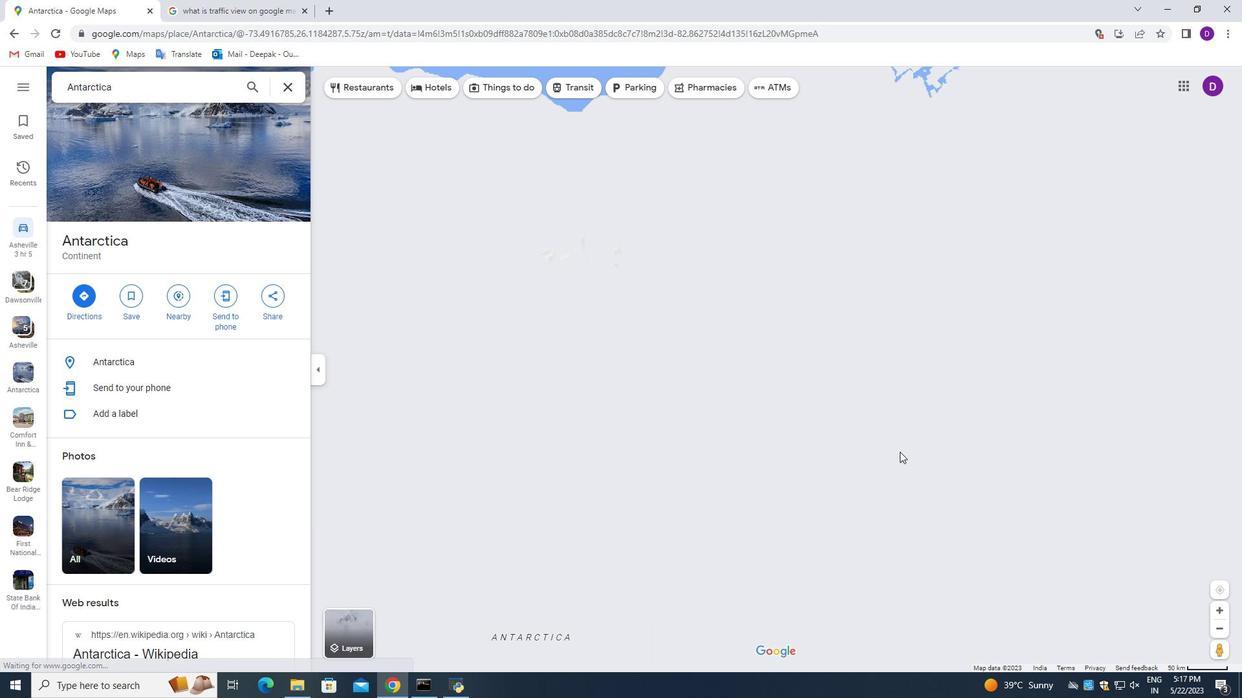 
Action: Mouse moved to (888, 458)
Screenshot: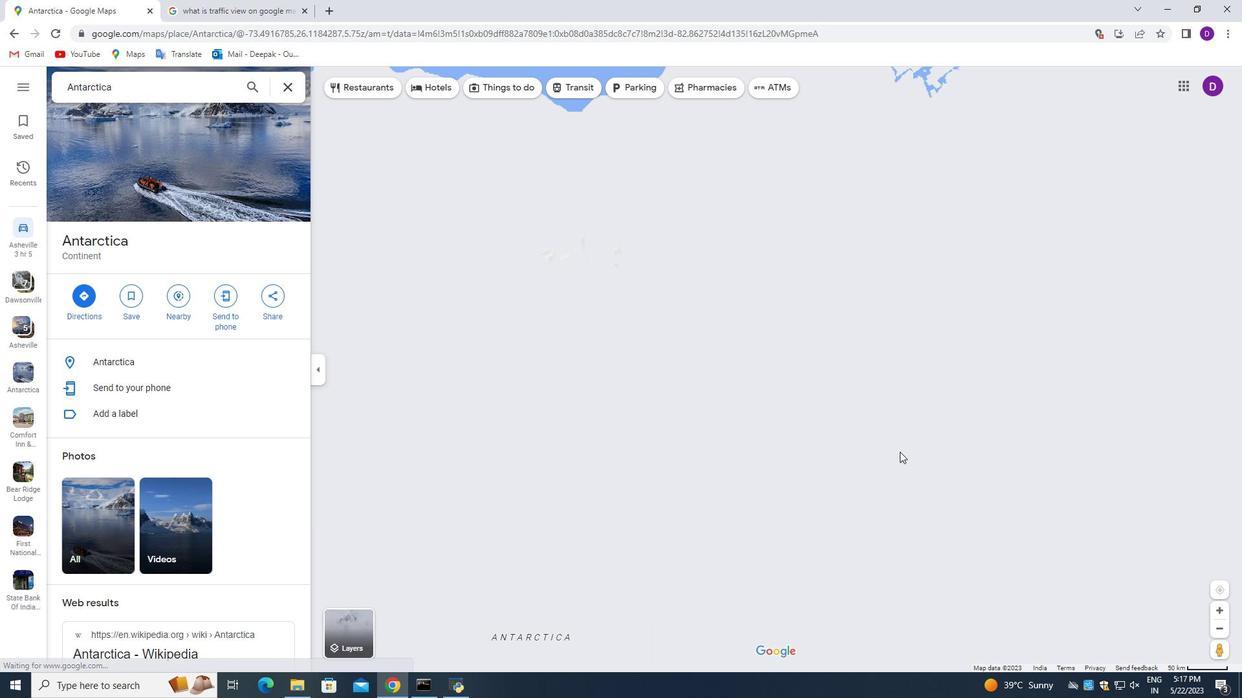 
Action: Mouse scrolled (888, 456) with delta (0, 0)
Screenshot: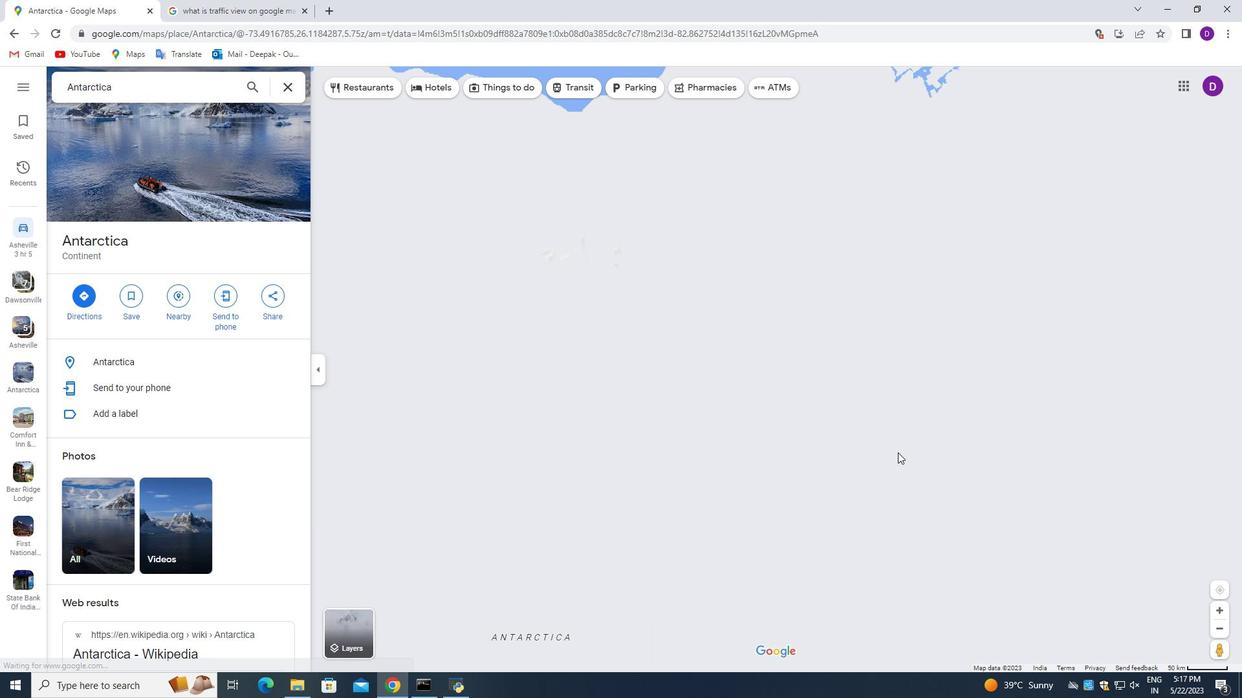 
Action: Mouse moved to (872, 461)
Screenshot: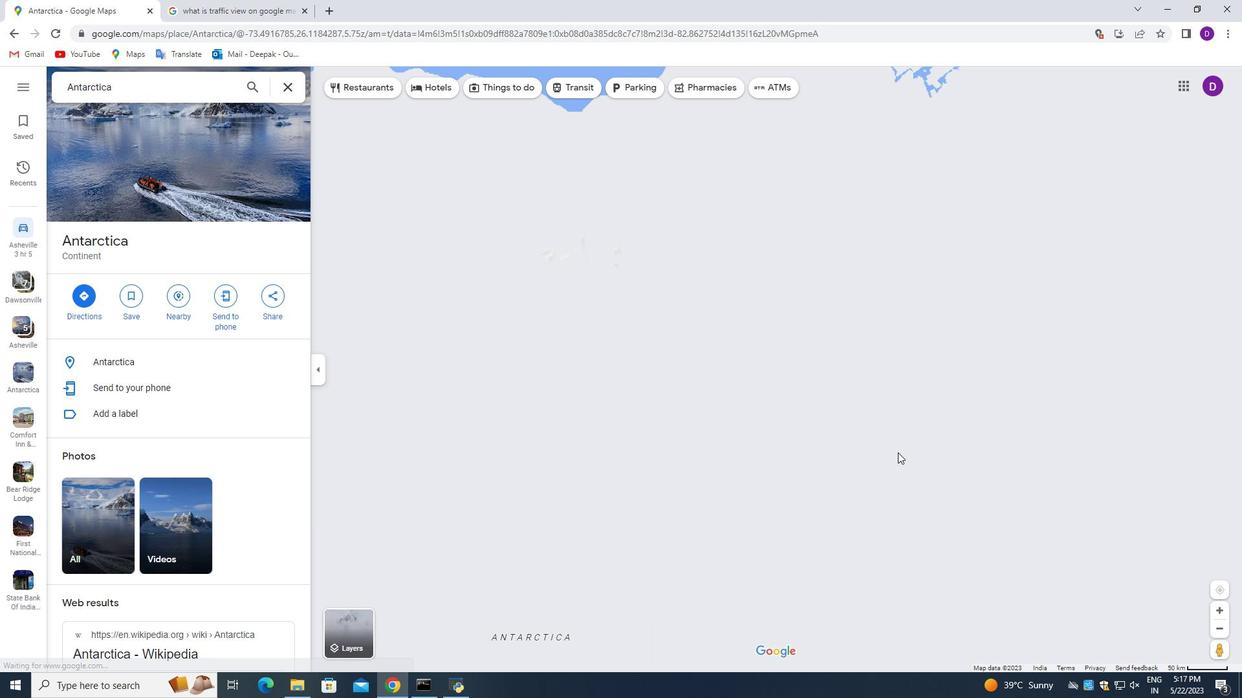 
Action: Mouse scrolled (884, 458) with delta (0, 0)
Screenshot: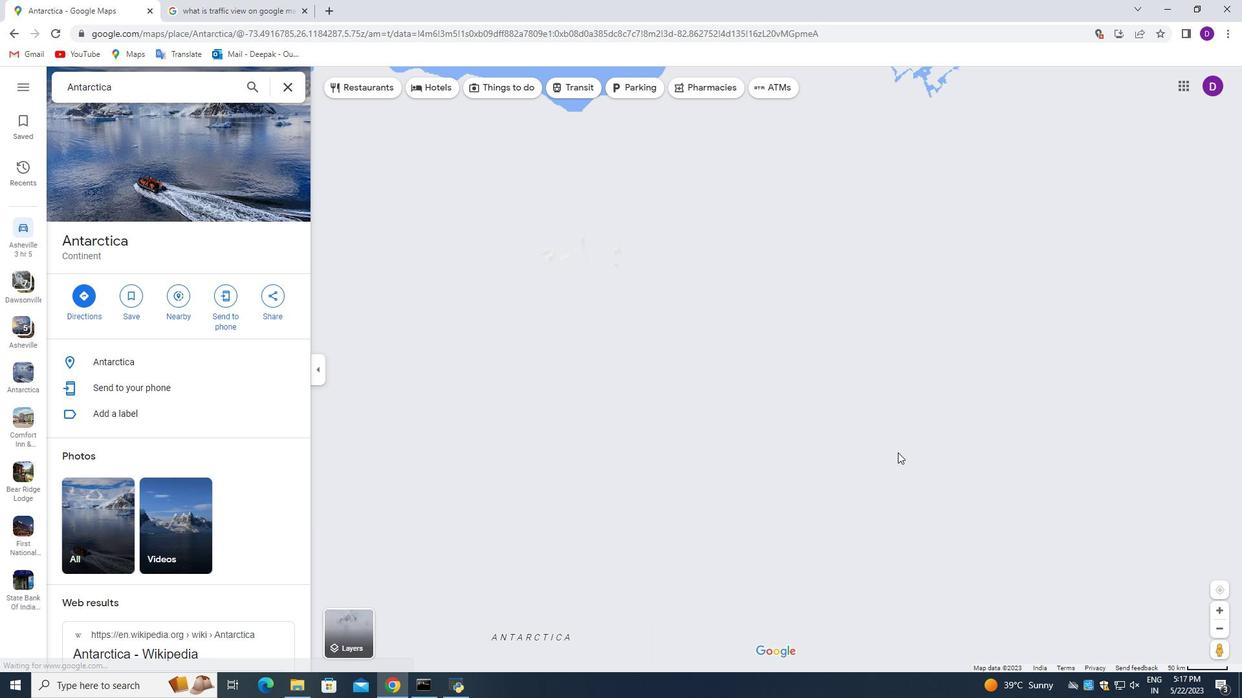 
Action: Mouse moved to (547, 518)
Screenshot: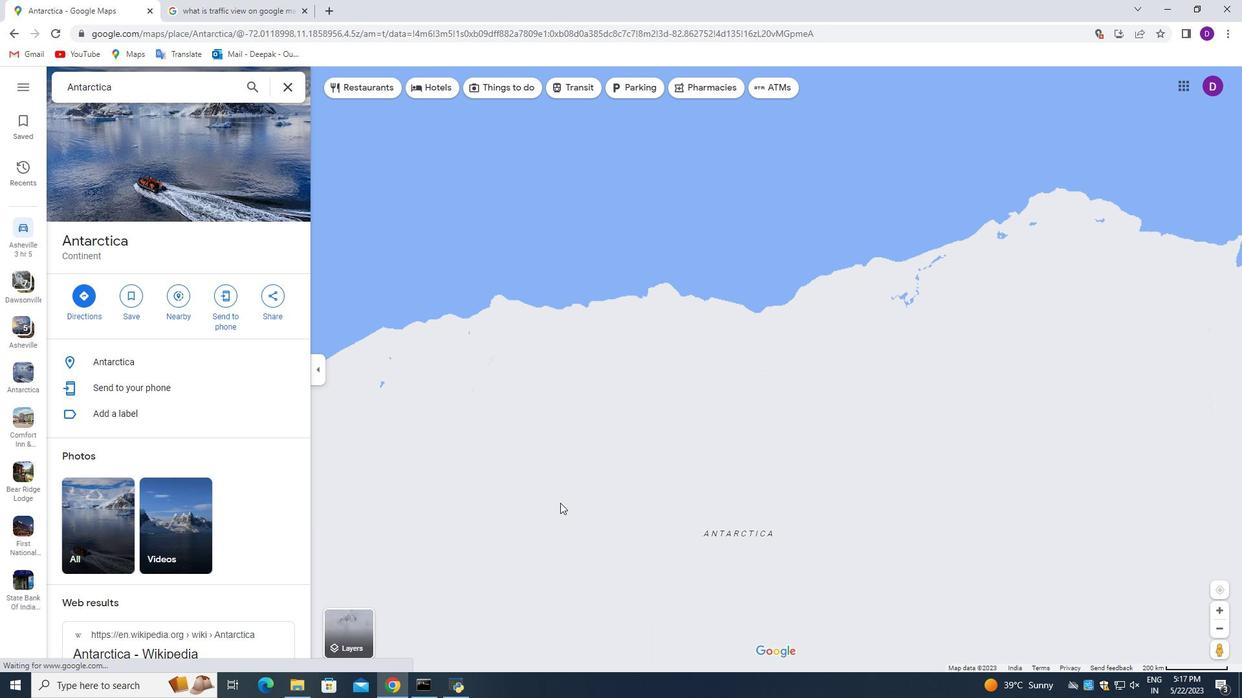
Action: Mouse pressed left at (547, 518)
Screenshot: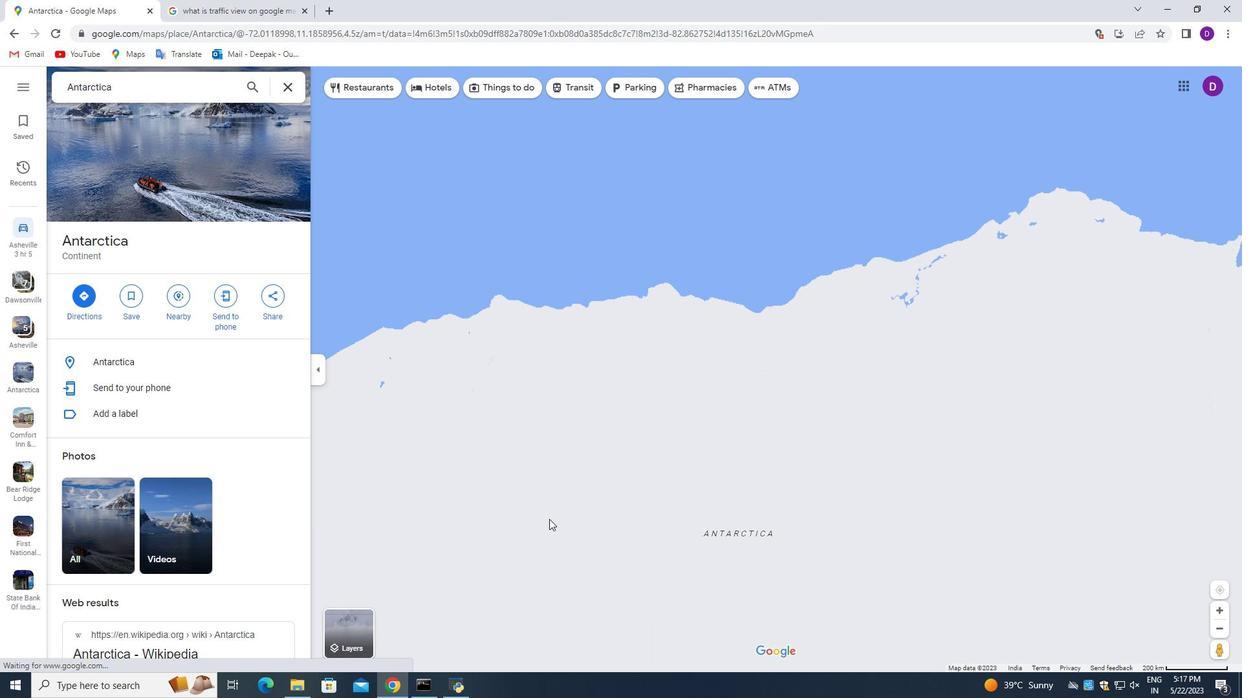 
Action: Mouse moved to (838, 513)
Screenshot: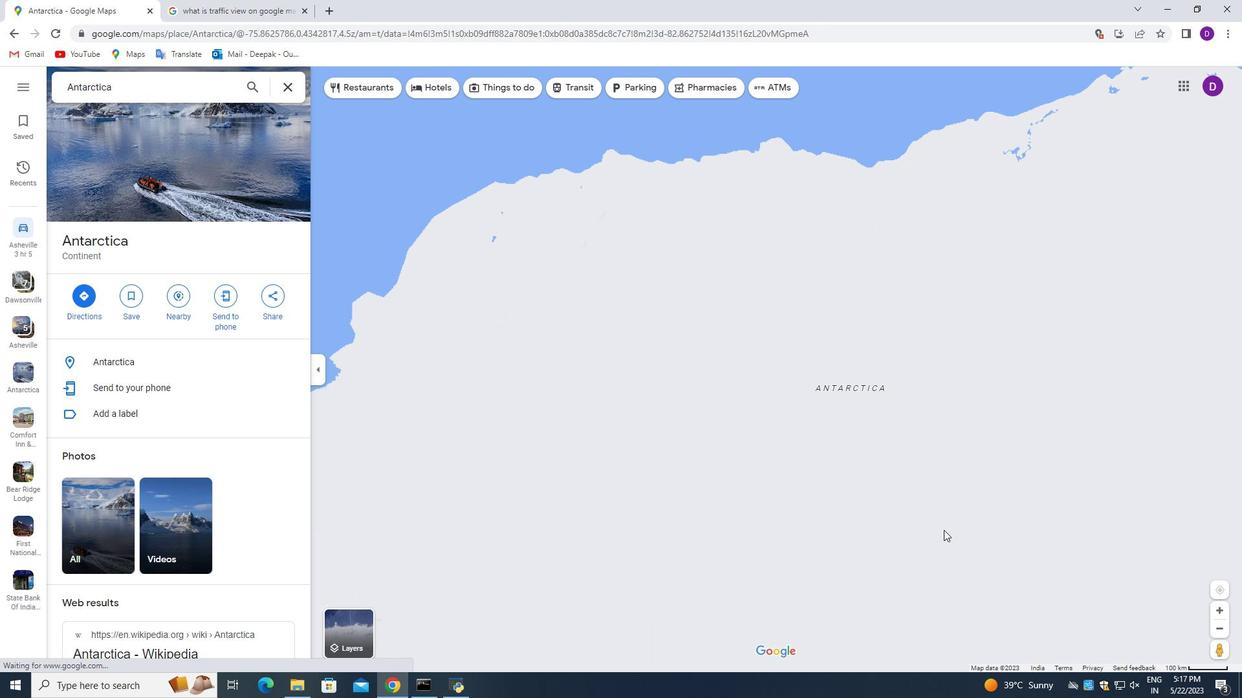 
Action: Mouse pressed left at (838, 513)
Screenshot: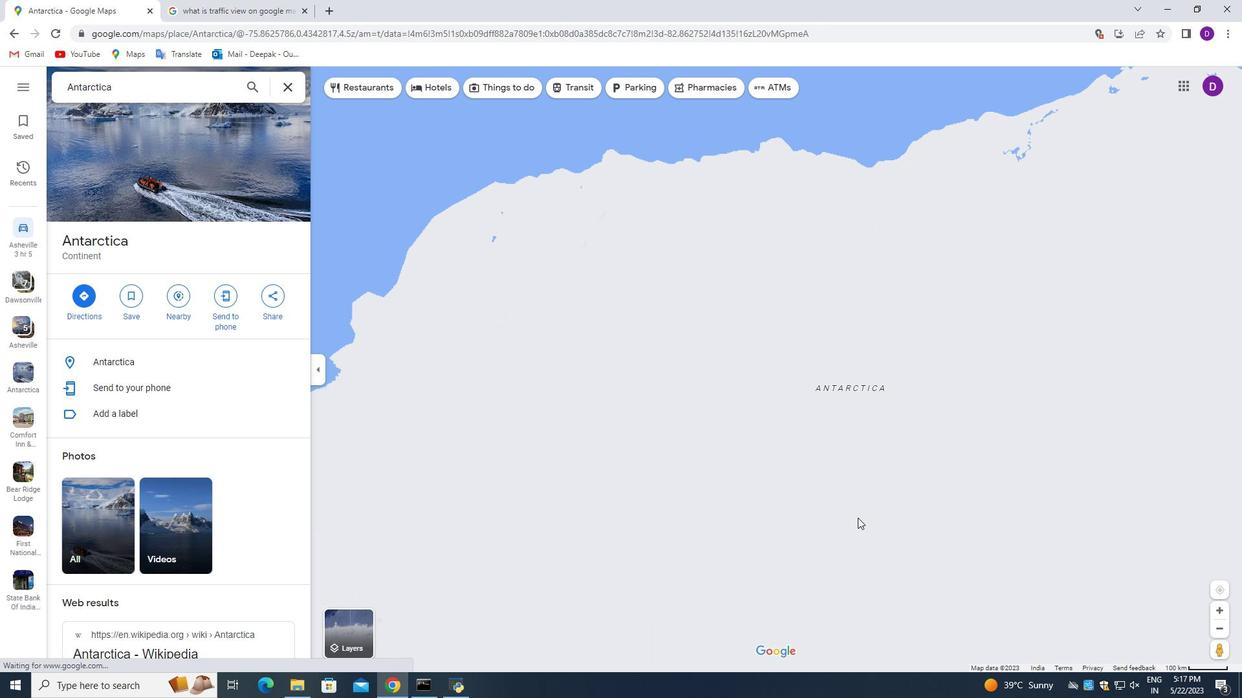 
Action: Mouse moved to (1219, 607)
Screenshot: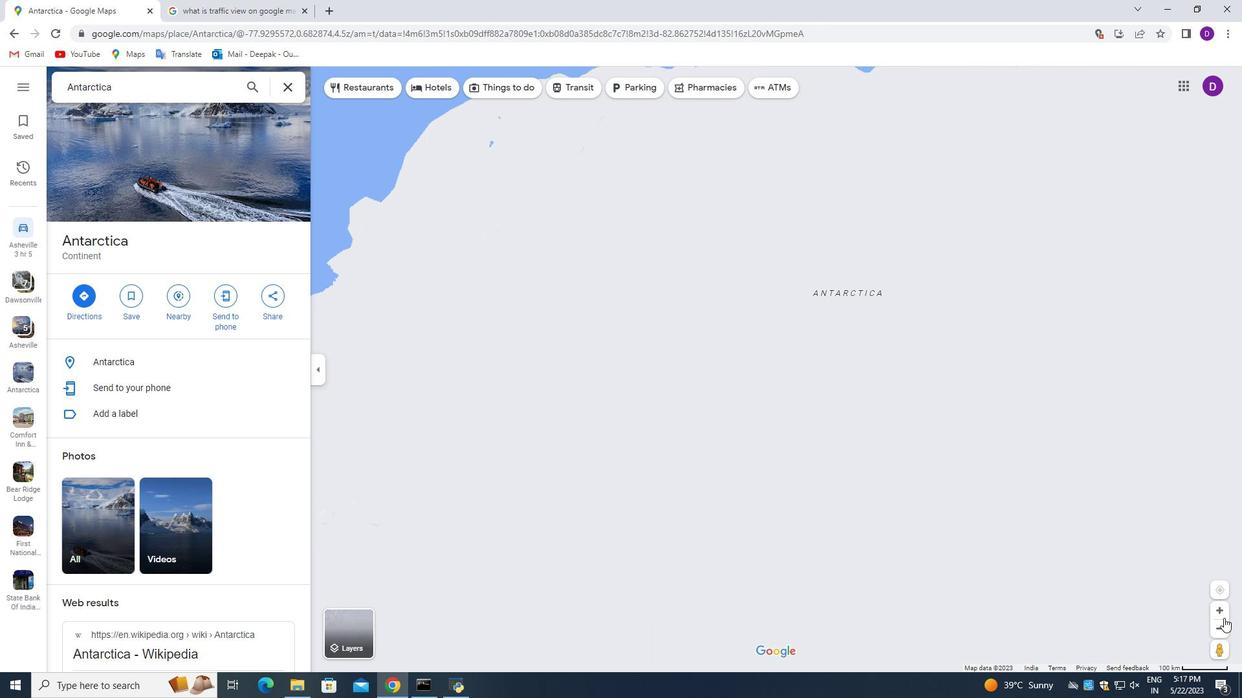 
Action: Mouse pressed left at (1219, 607)
Screenshot: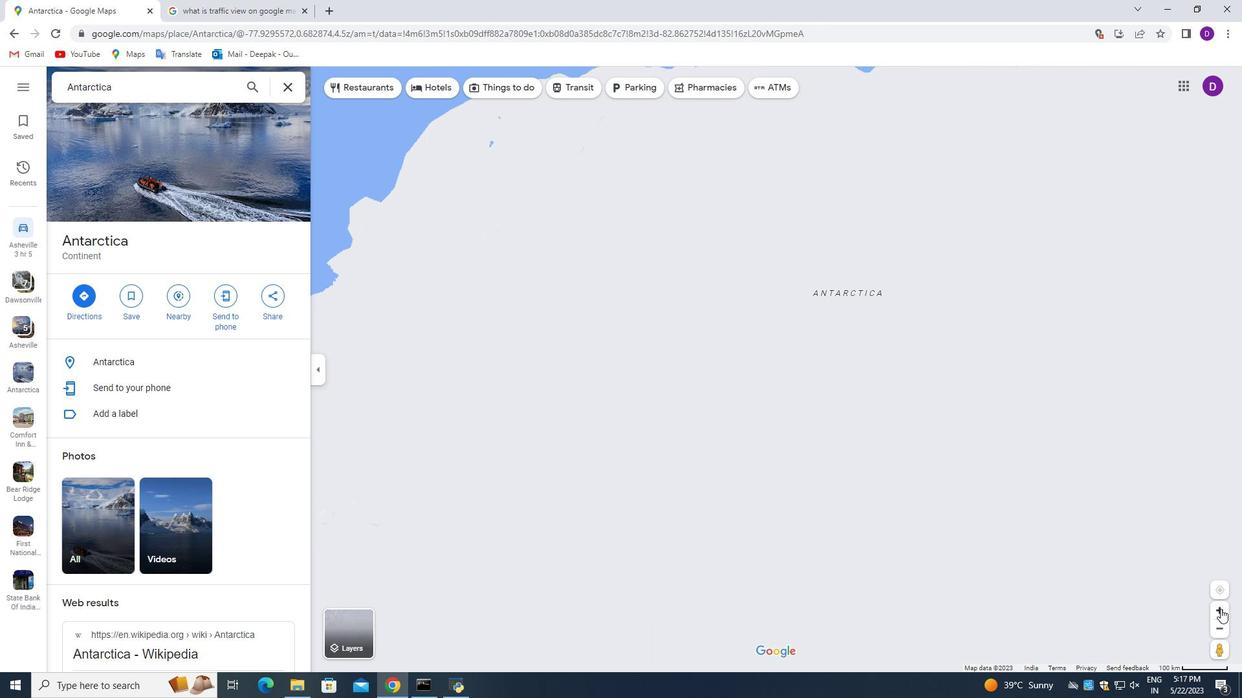
Action: Mouse pressed left at (1219, 607)
Screenshot: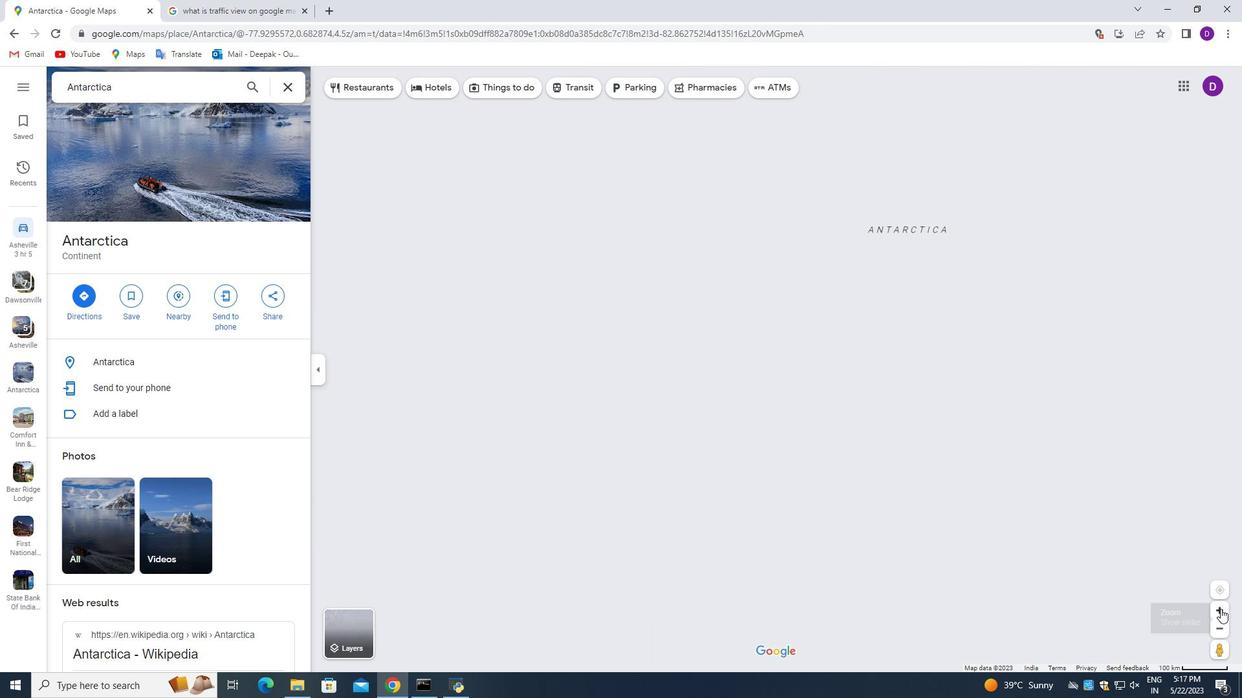 
Action: Mouse pressed left at (1219, 607)
Screenshot: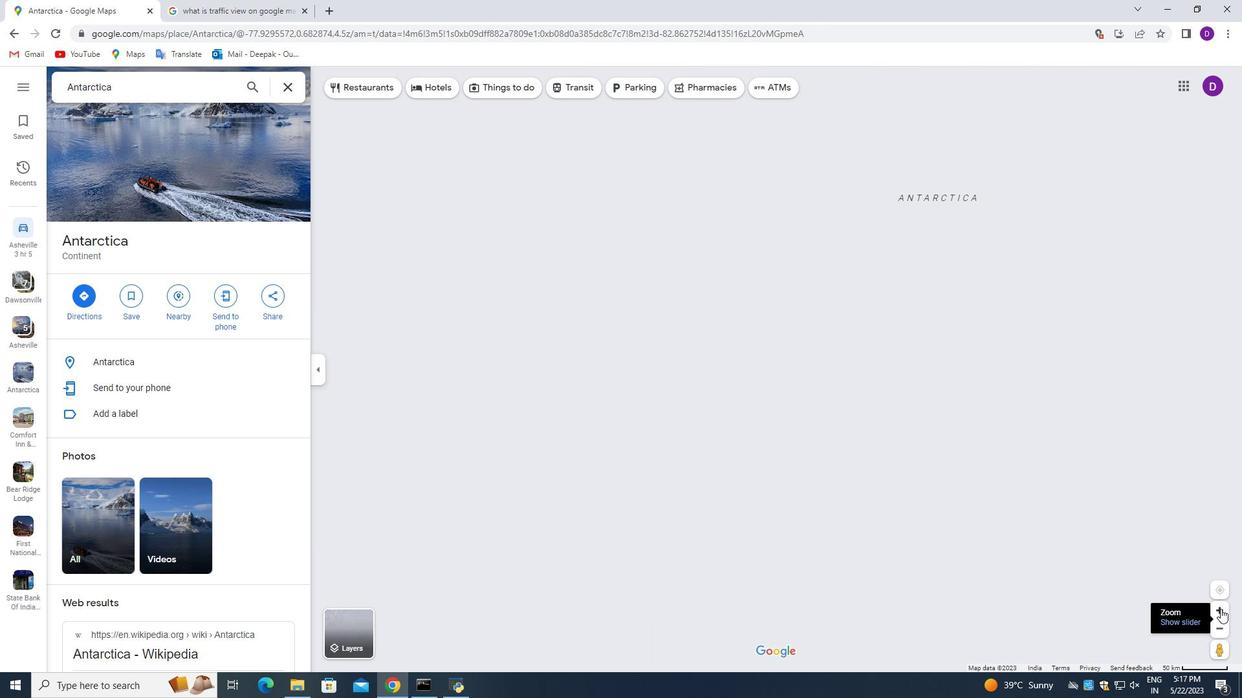 
Action: Mouse moved to (1124, 372)
Screenshot: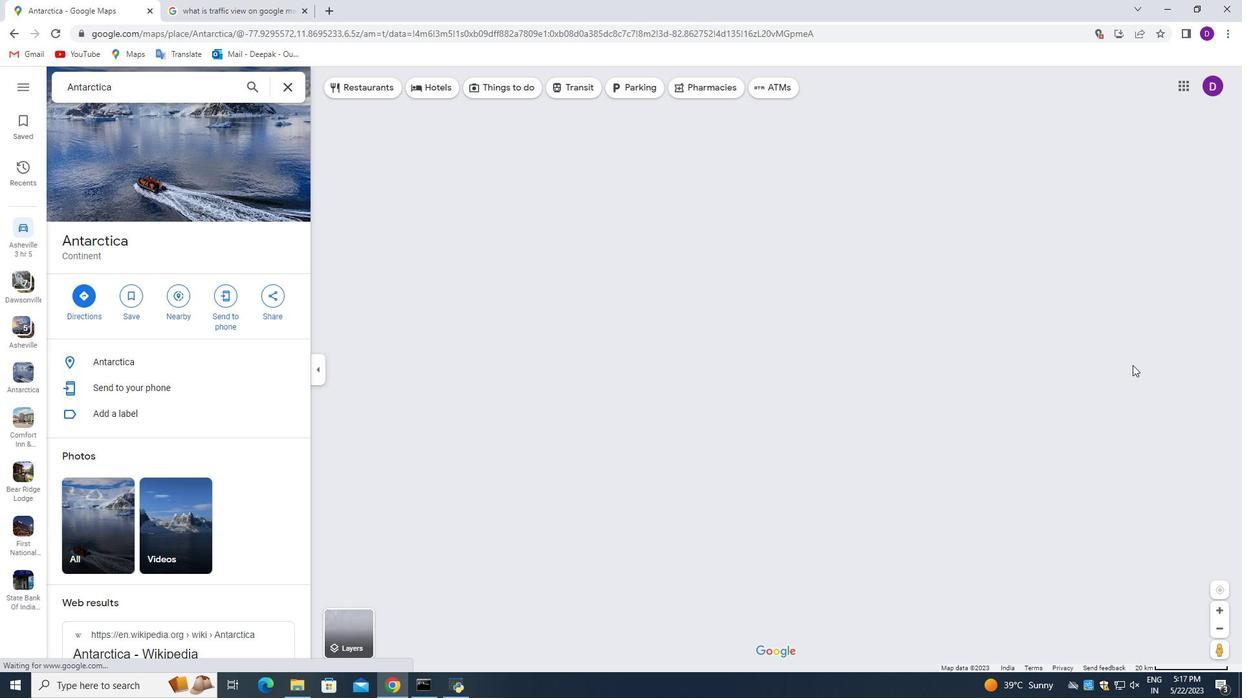 
Action: Mouse pressed left at (1129, 363)
Screenshot: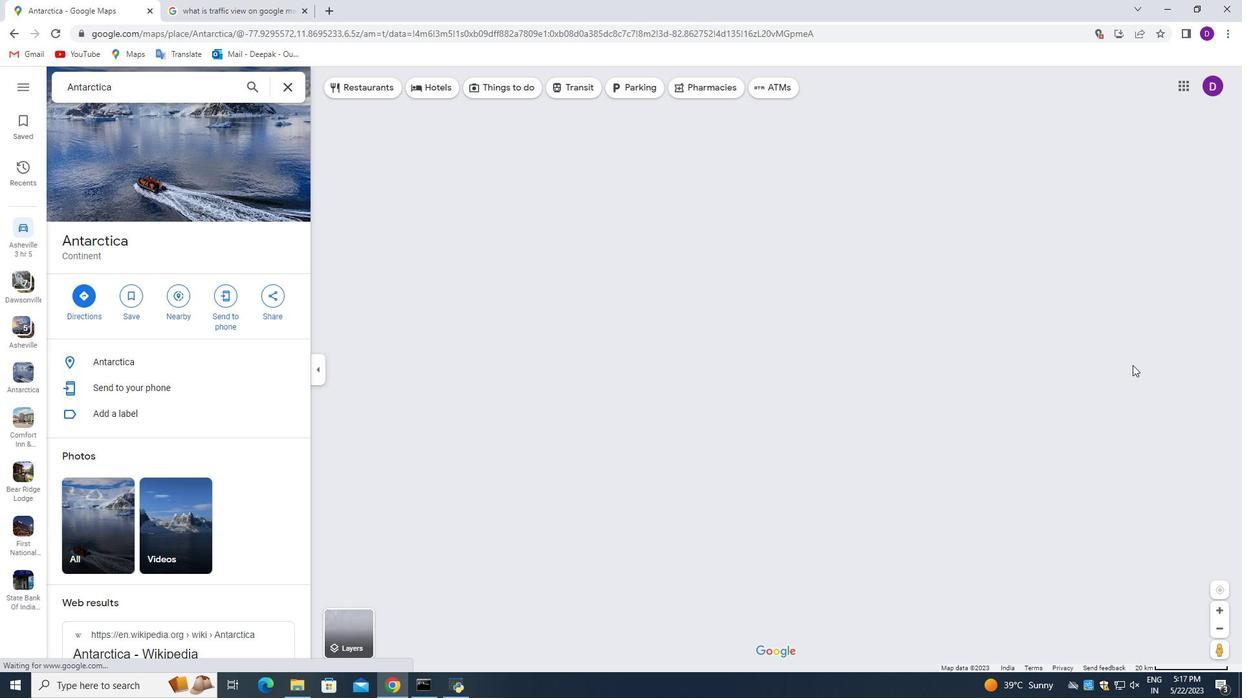 
Action: Mouse moved to (1012, 320)
Screenshot: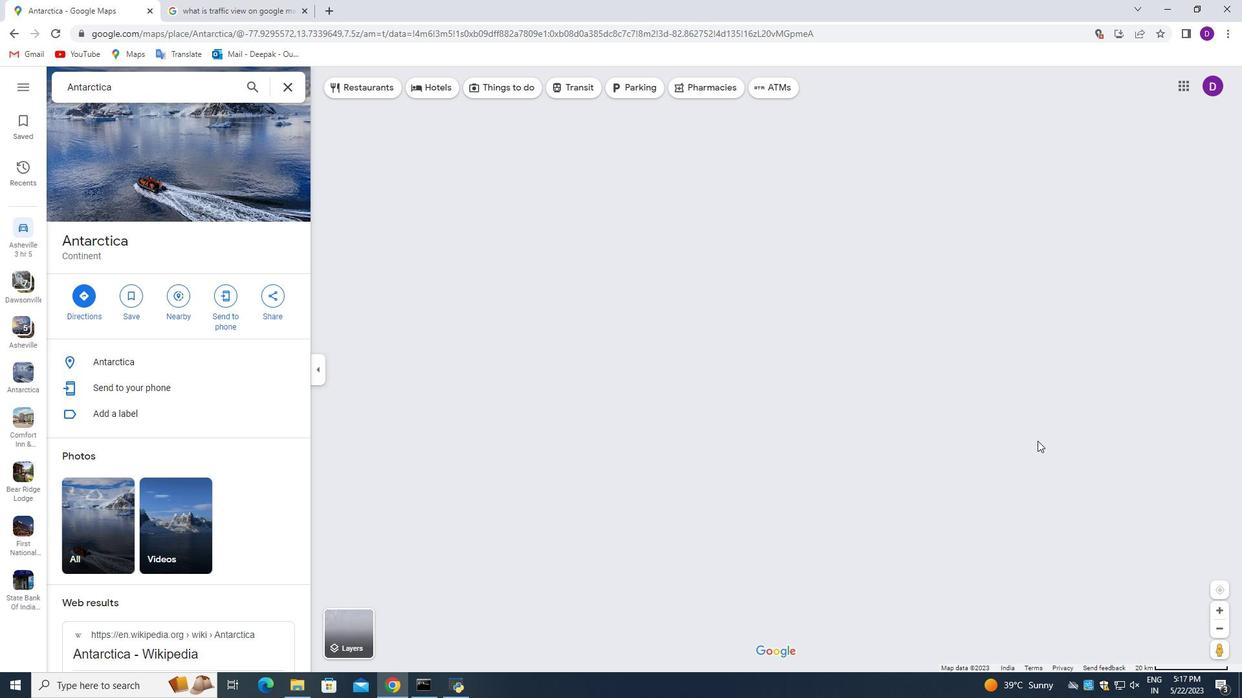 
Action: Mouse pressed left at (1012, 320)
Screenshot: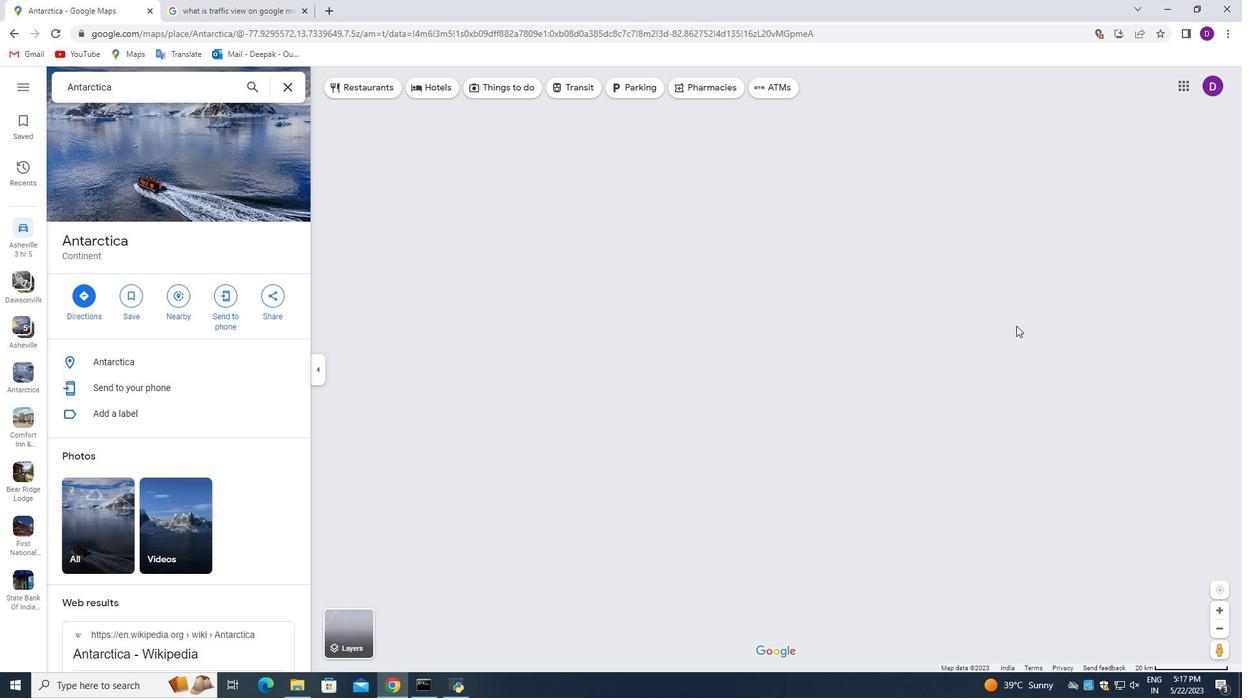 
Action: Mouse moved to (1032, 301)
Screenshot: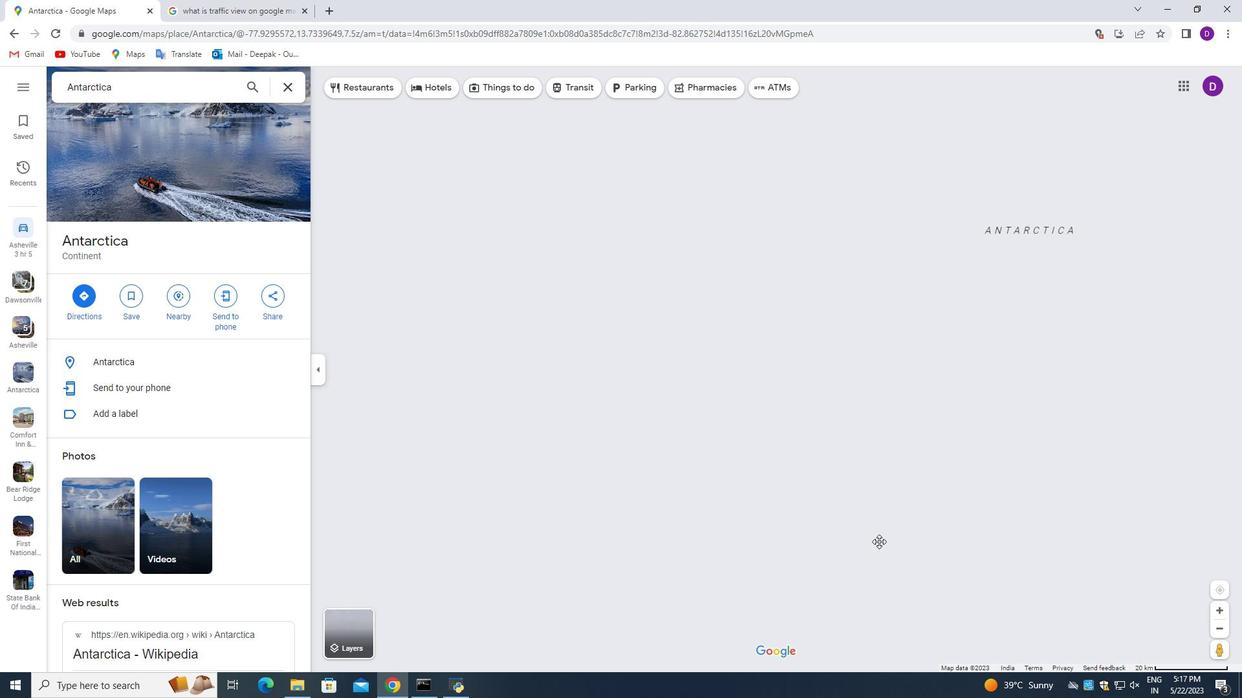 
Action: Mouse pressed left at (1032, 301)
Screenshot: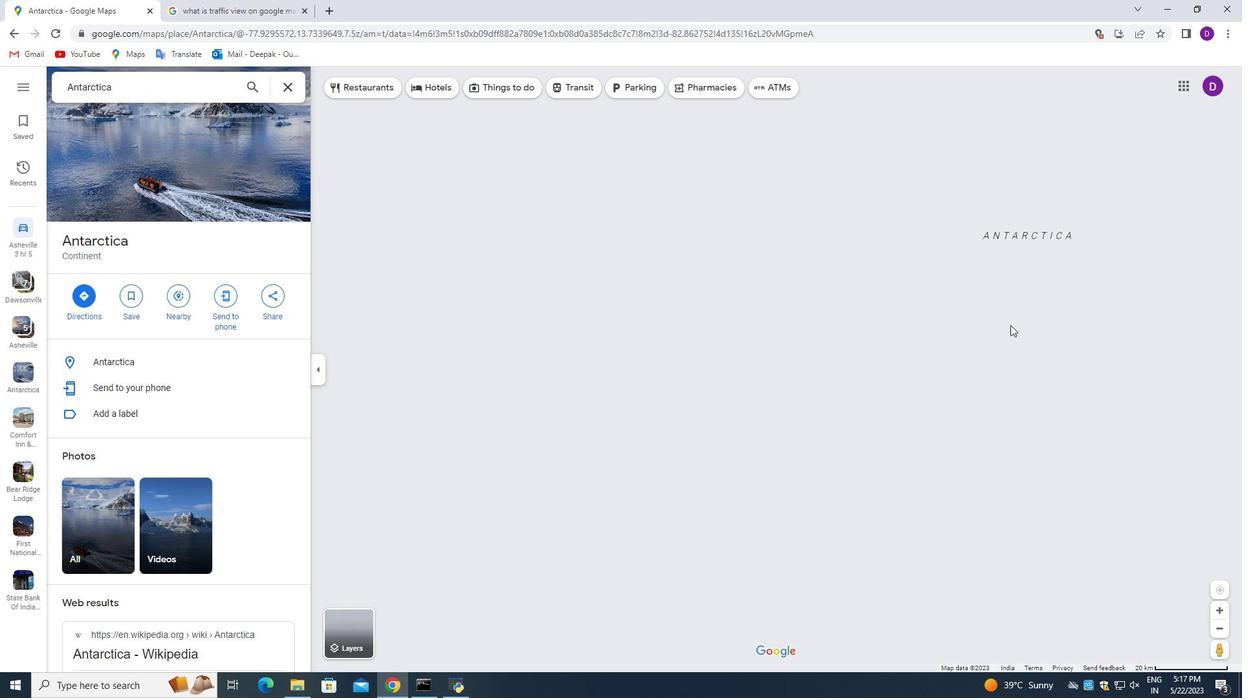 
Action: Mouse moved to (1220, 610)
Screenshot: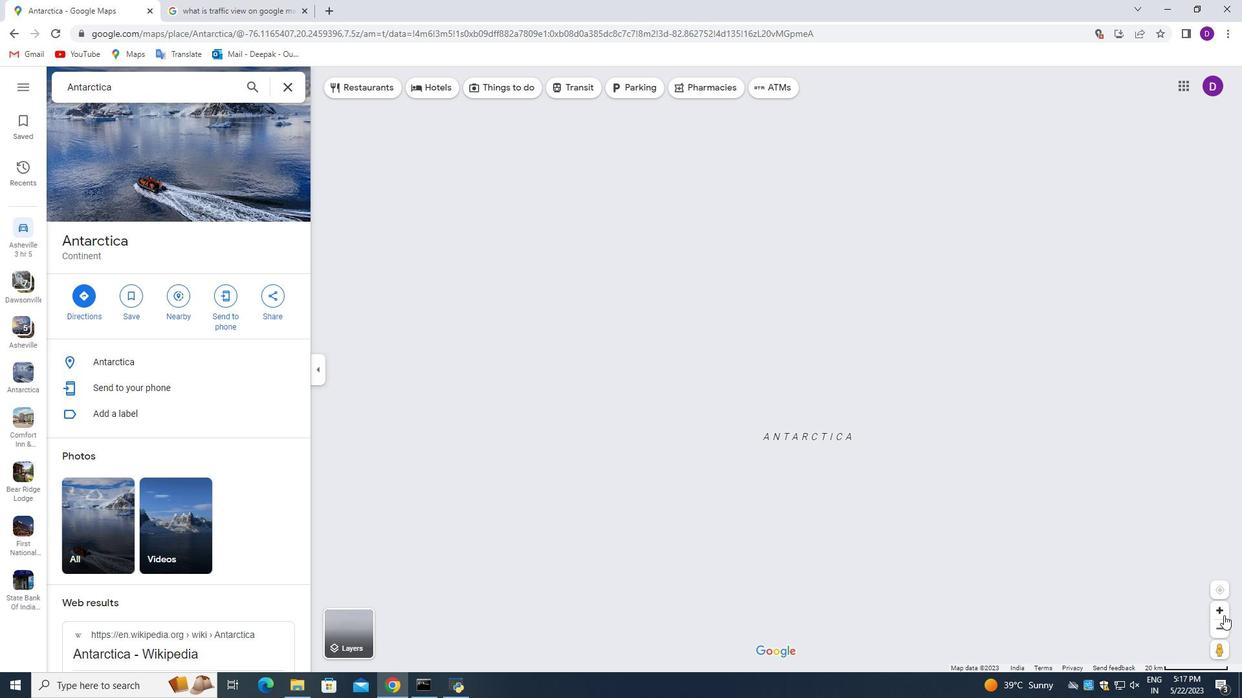 
Action: Mouse pressed left at (1220, 610)
Screenshot: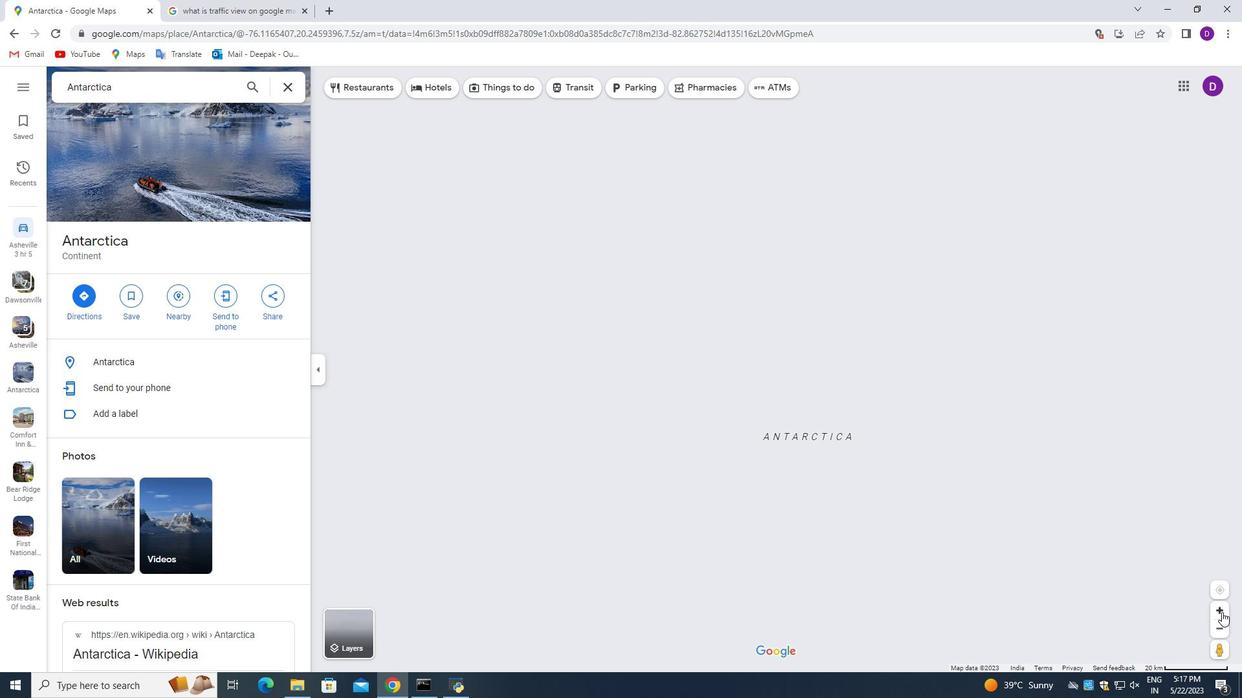 
Action: Mouse pressed left at (1220, 610)
Screenshot: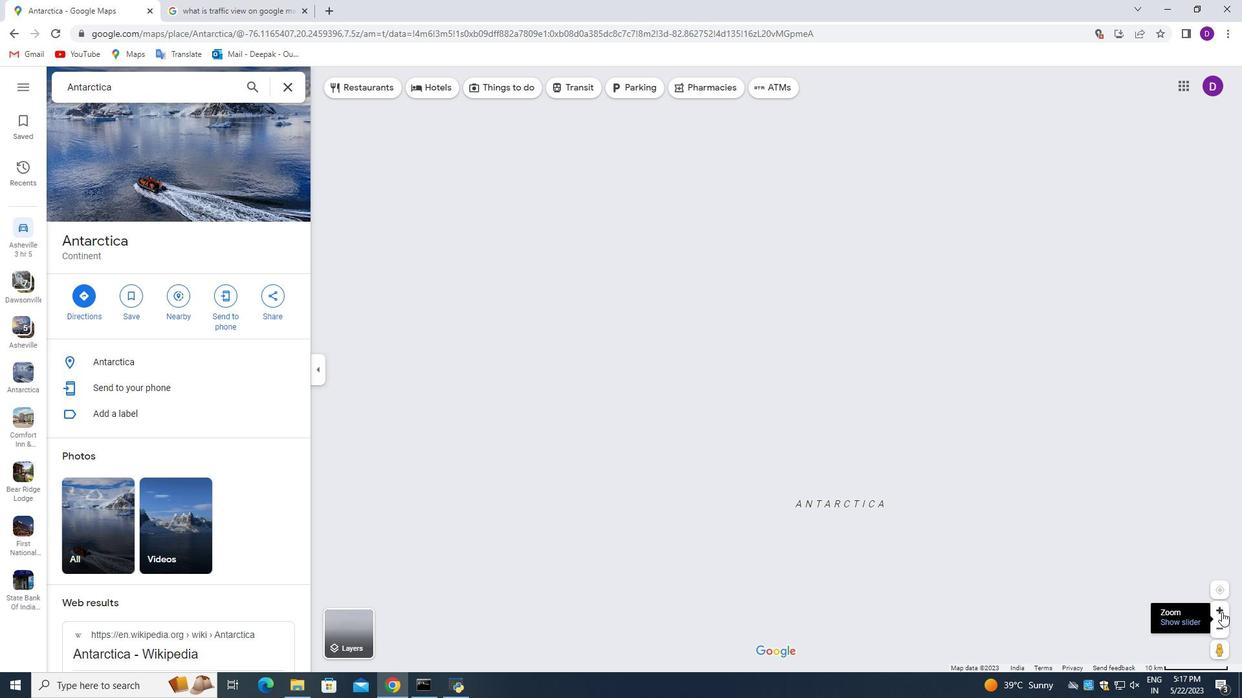 
Action: Mouse moved to (977, 466)
Screenshot: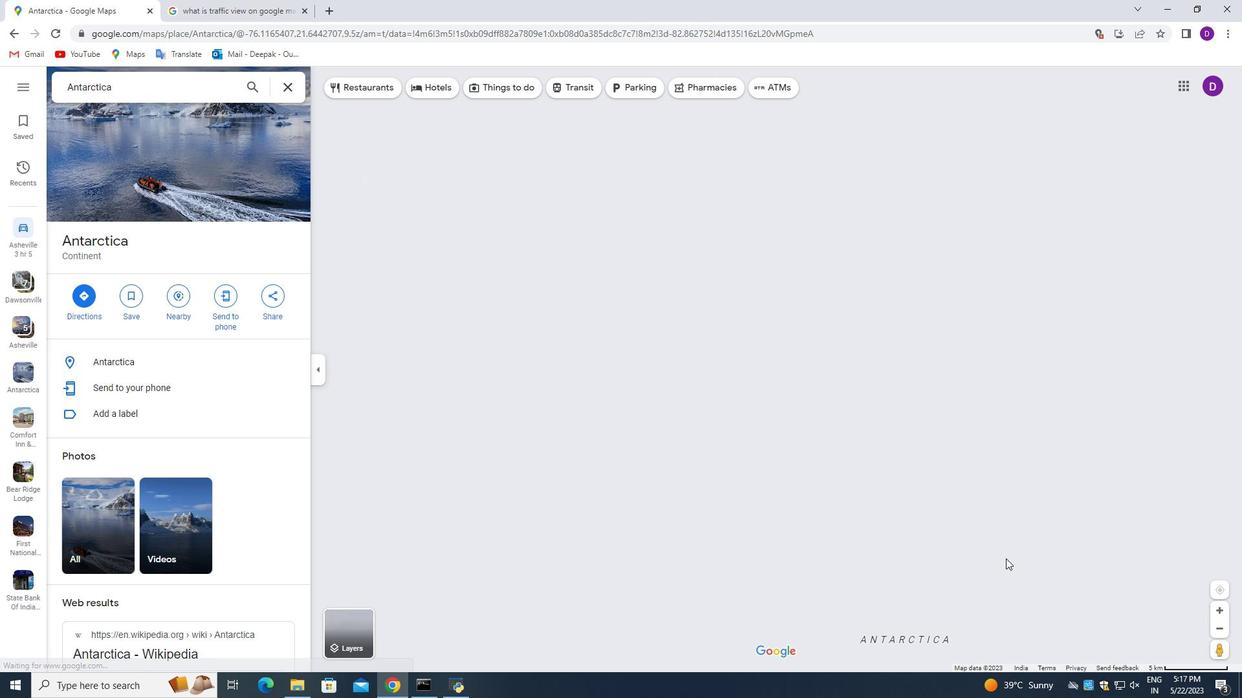 
Action: Mouse pressed left at (1003, 555)
Screenshot: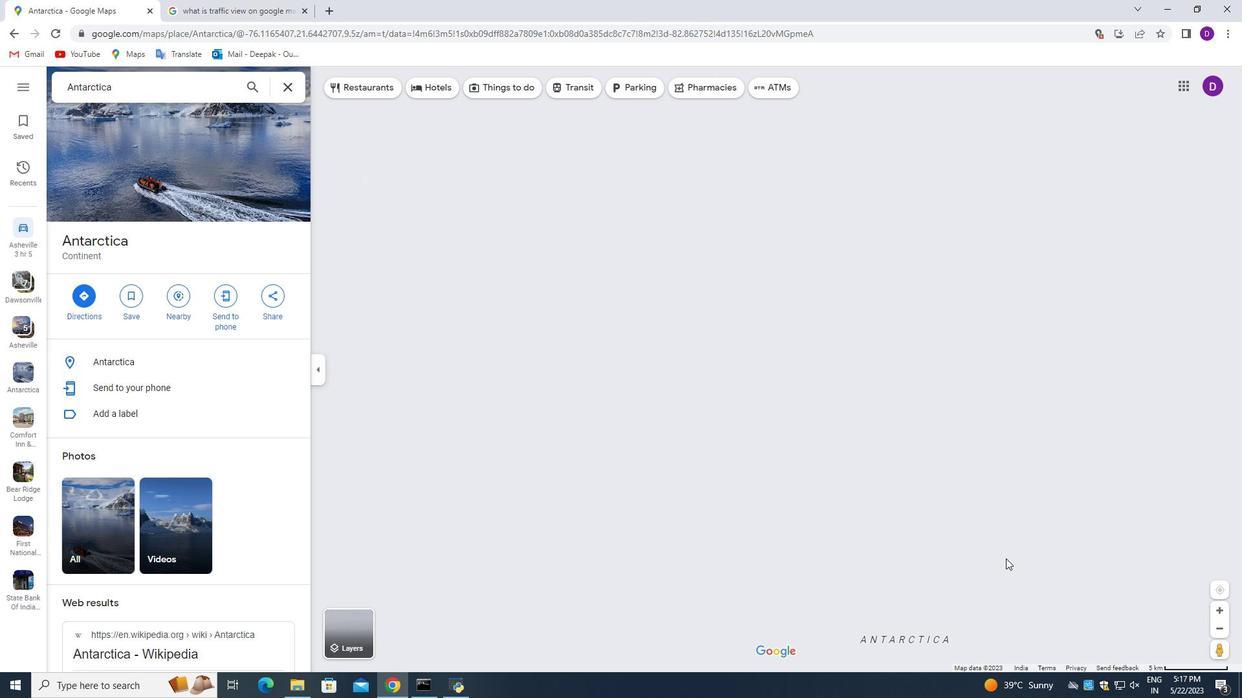 
Action: Mouse moved to (975, 505)
Screenshot: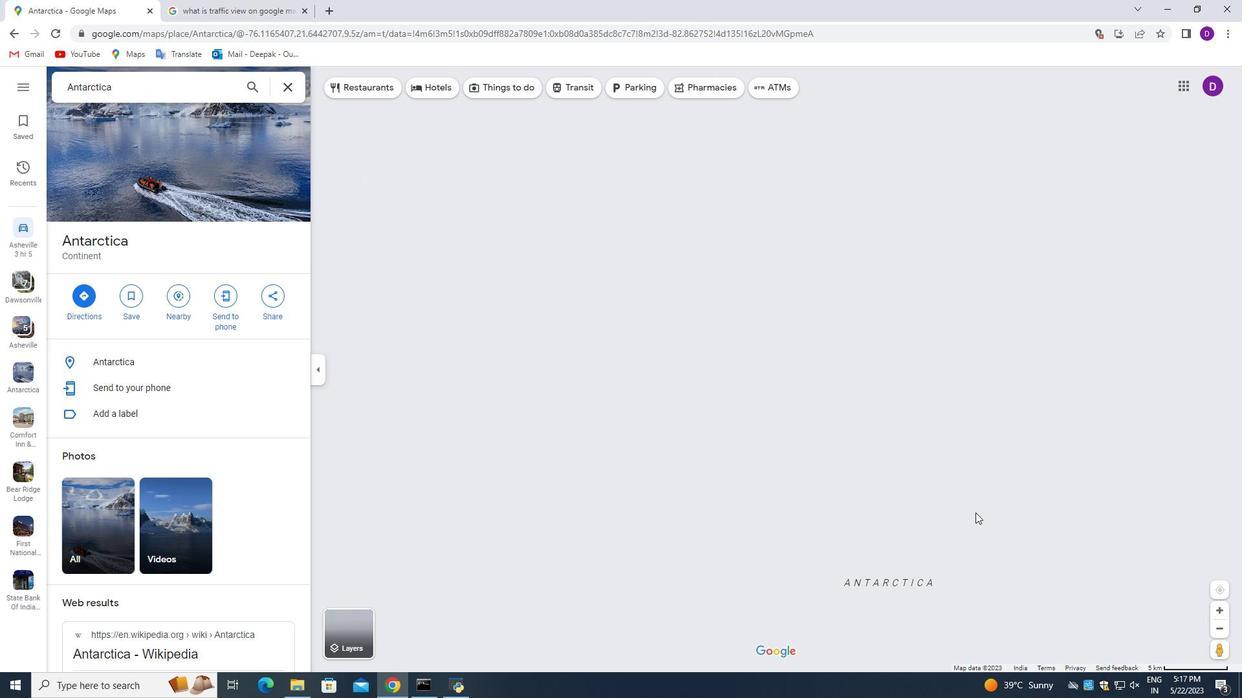 
Action: Mouse pressed left at (975, 505)
Screenshot: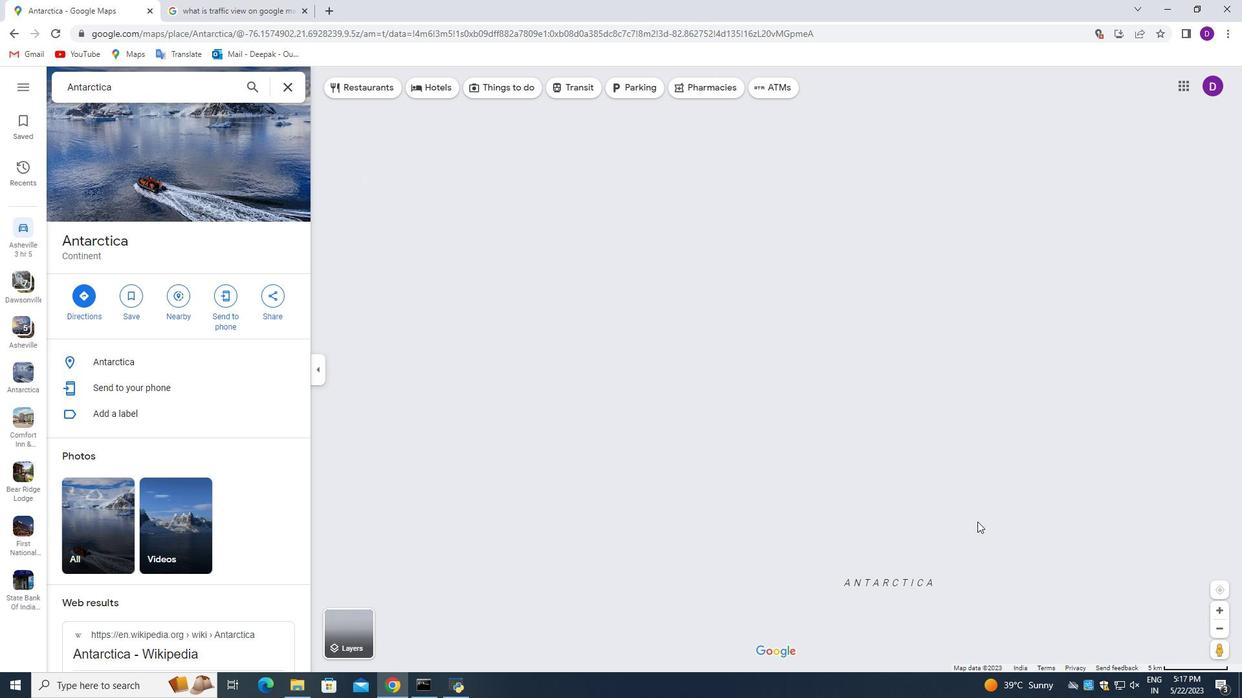 
Action: Mouse moved to (1216, 610)
Screenshot: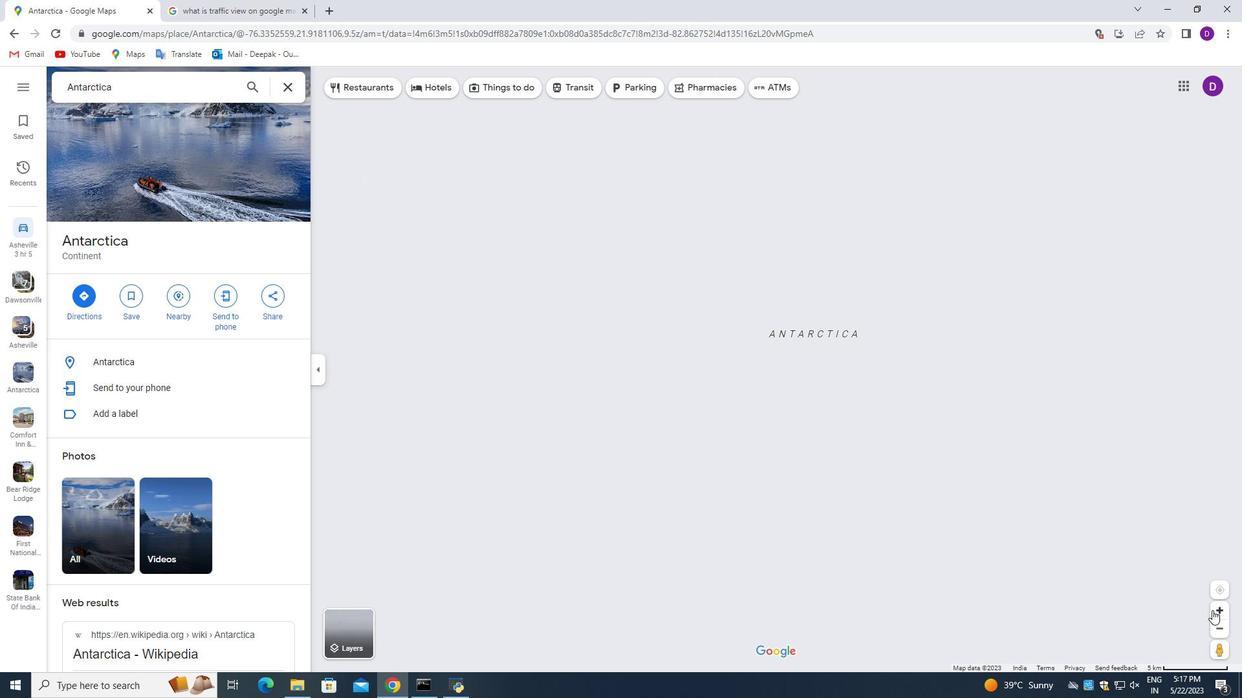 
Action: Mouse pressed left at (1216, 610)
Screenshot: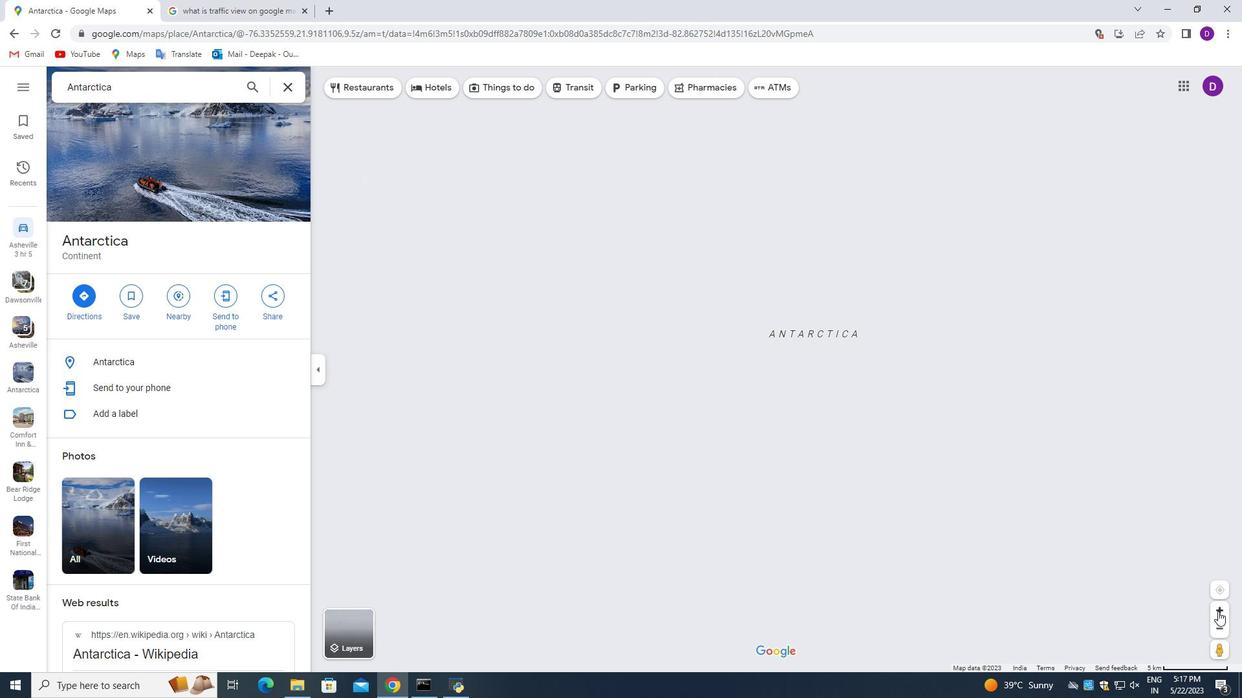 
Action: Mouse pressed left at (1216, 610)
Screenshot: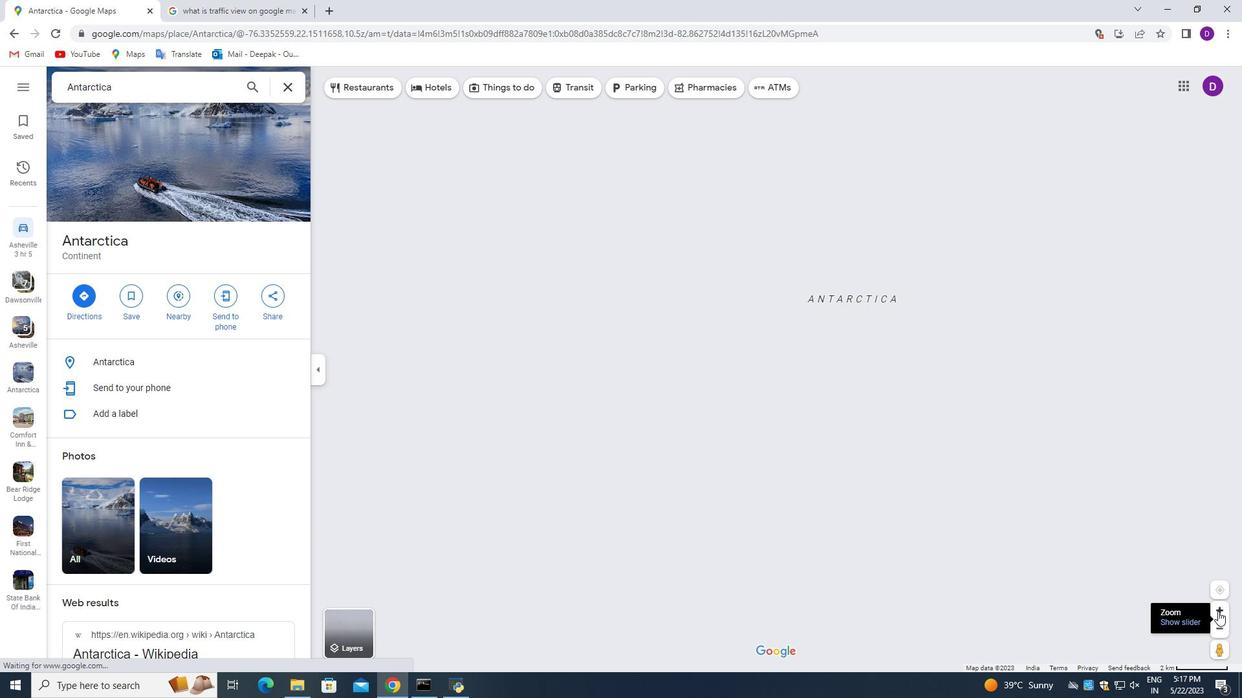
Action: Mouse moved to (1059, 291)
Screenshot: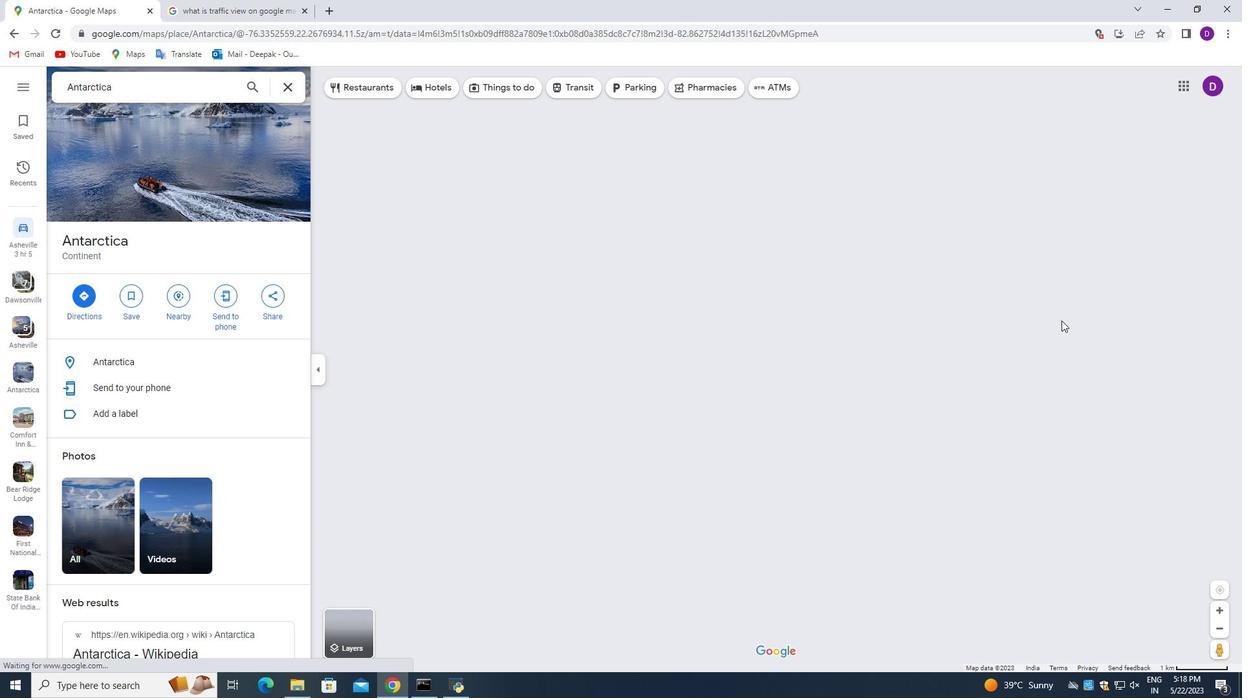 
Action: Mouse pressed left at (1059, 291)
Screenshot: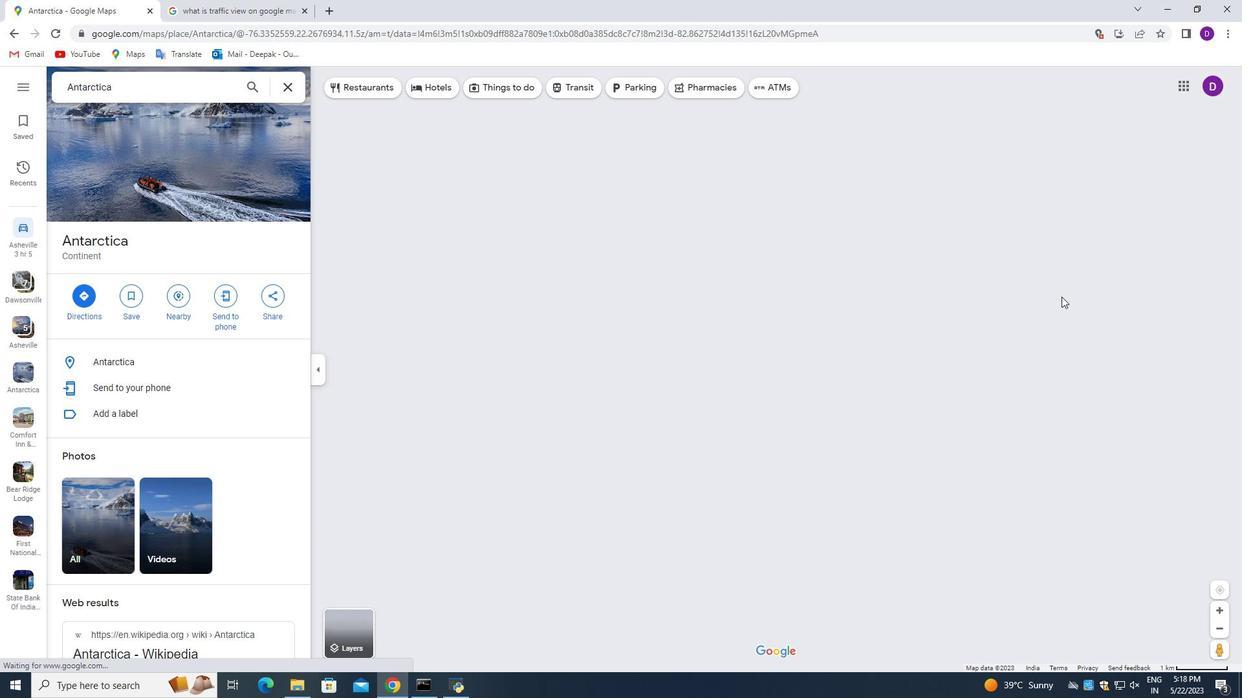 
Action: Mouse moved to (1031, 259)
Screenshot: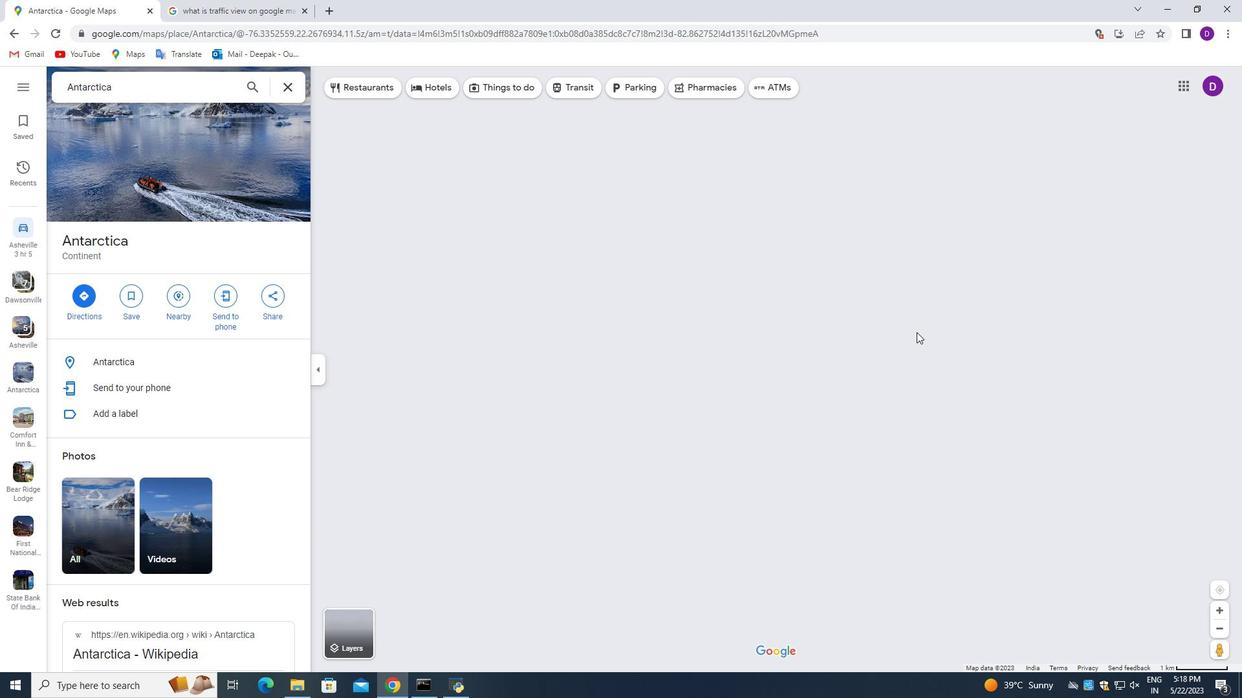 
Action: Mouse pressed left at (1031, 259)
Screenshot: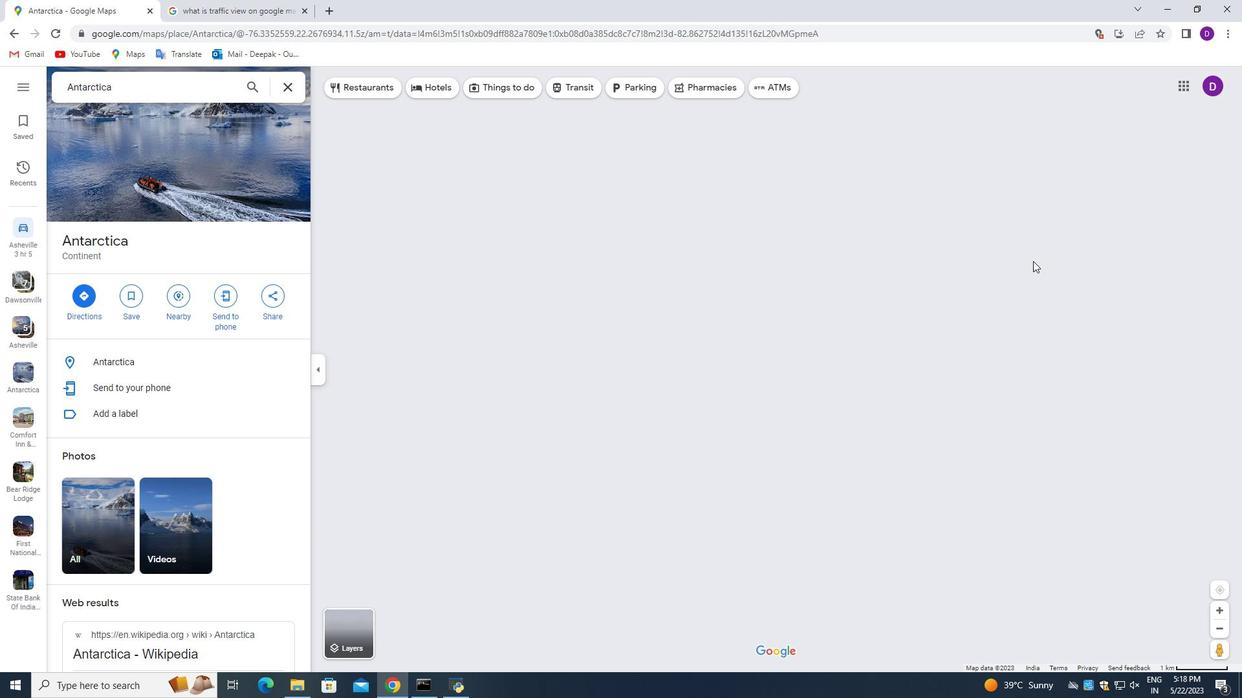 
Action: Mouse moved to (816, 405)
Screenshot: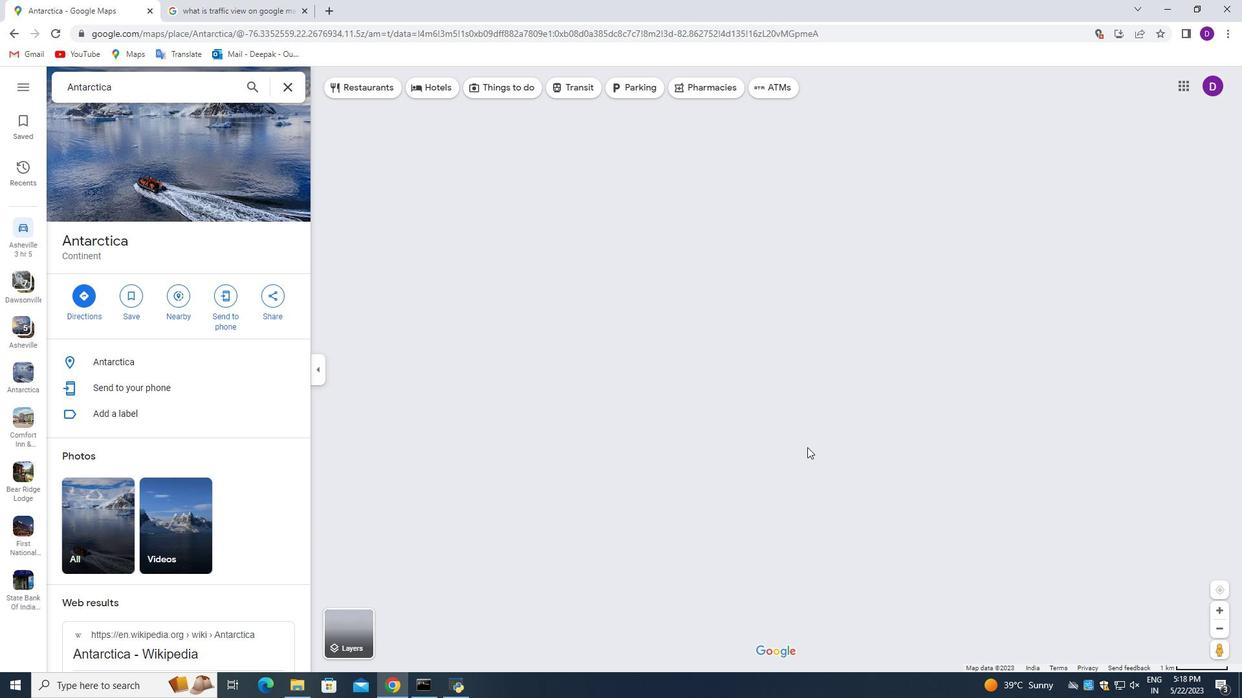 
Action: Mouse scrolled (816, 404) with delta (0, 0)
Screenshot: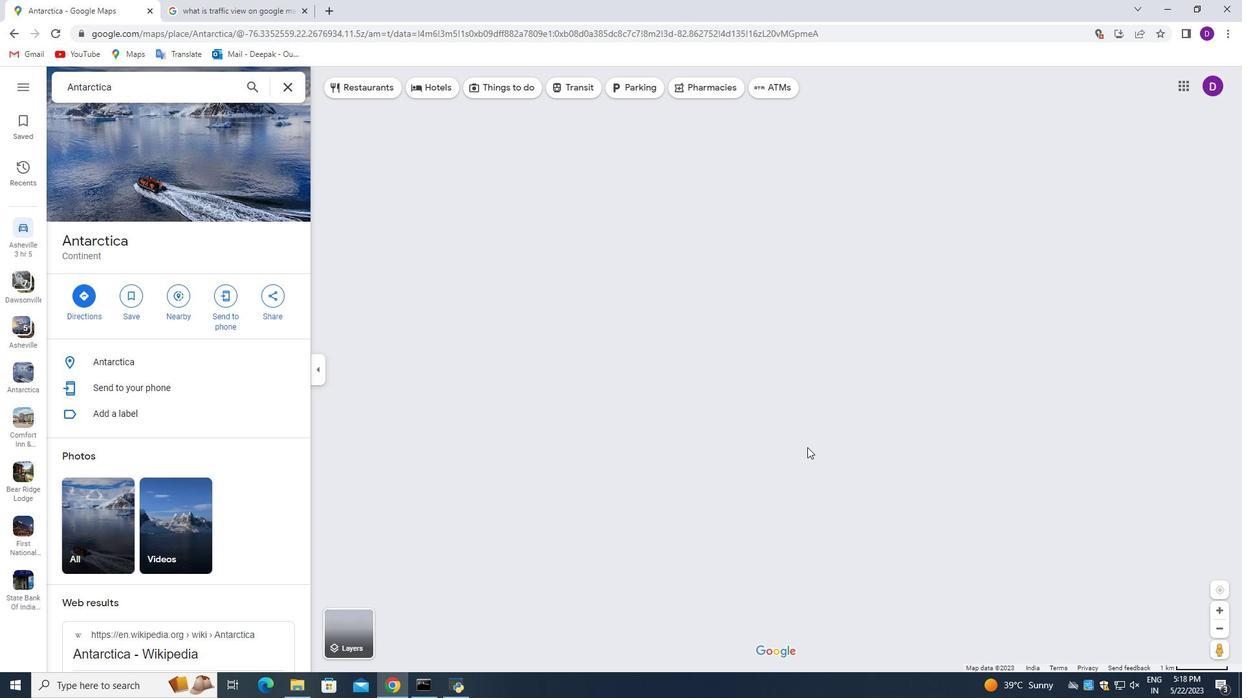 
Action: Mouse scrolled (816, 404) with delta (0, 0)
Screenshot: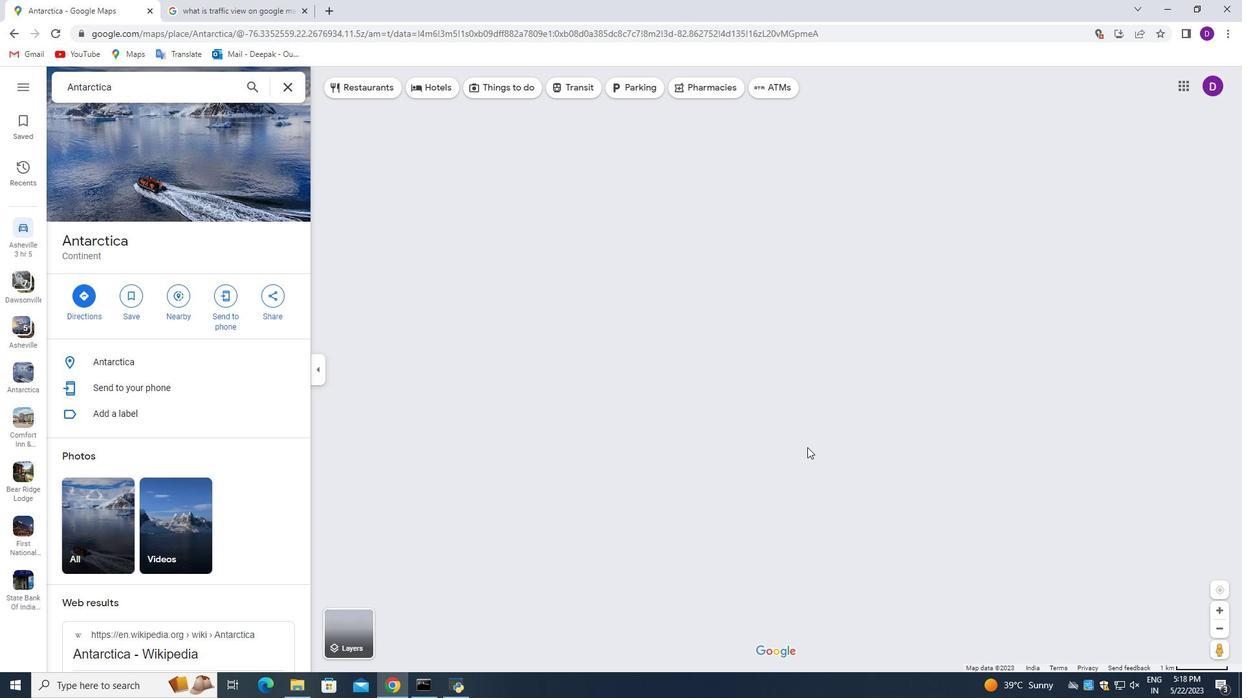 
Action: Mouse scrolled (816, 404) with delta (0, 0)
Screenshot: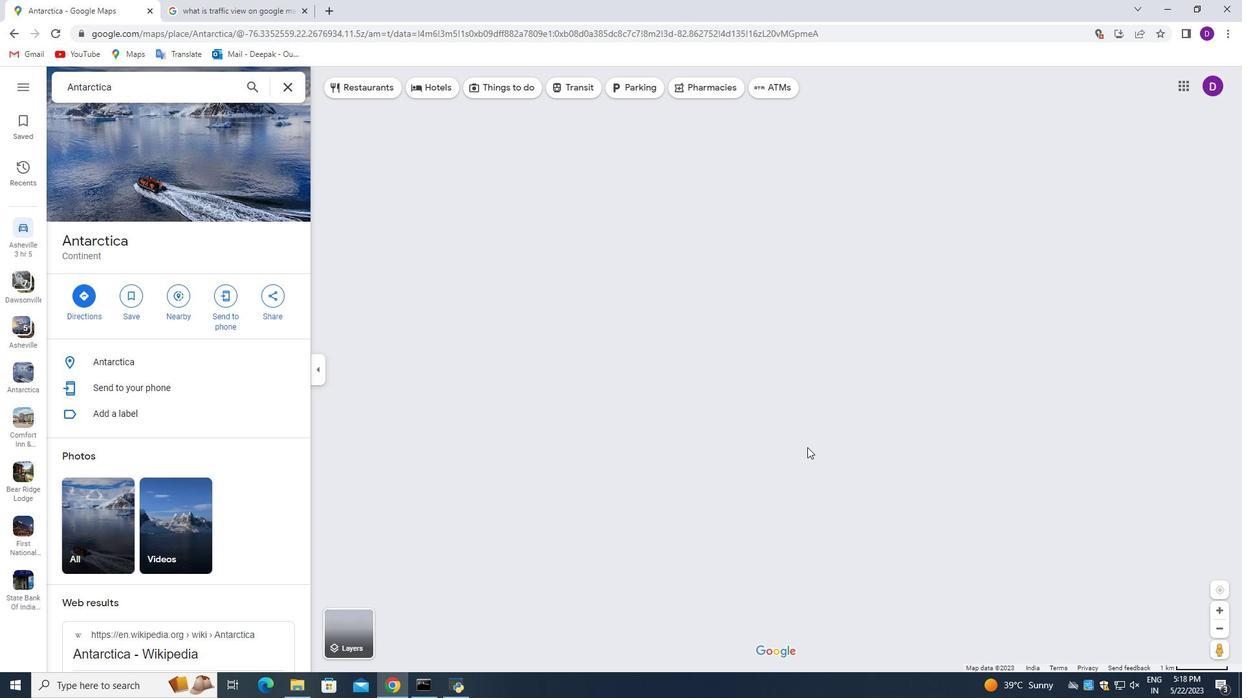 
Action: Mouse scrolled (816, 404) with delta (0, 0)
Screenshot: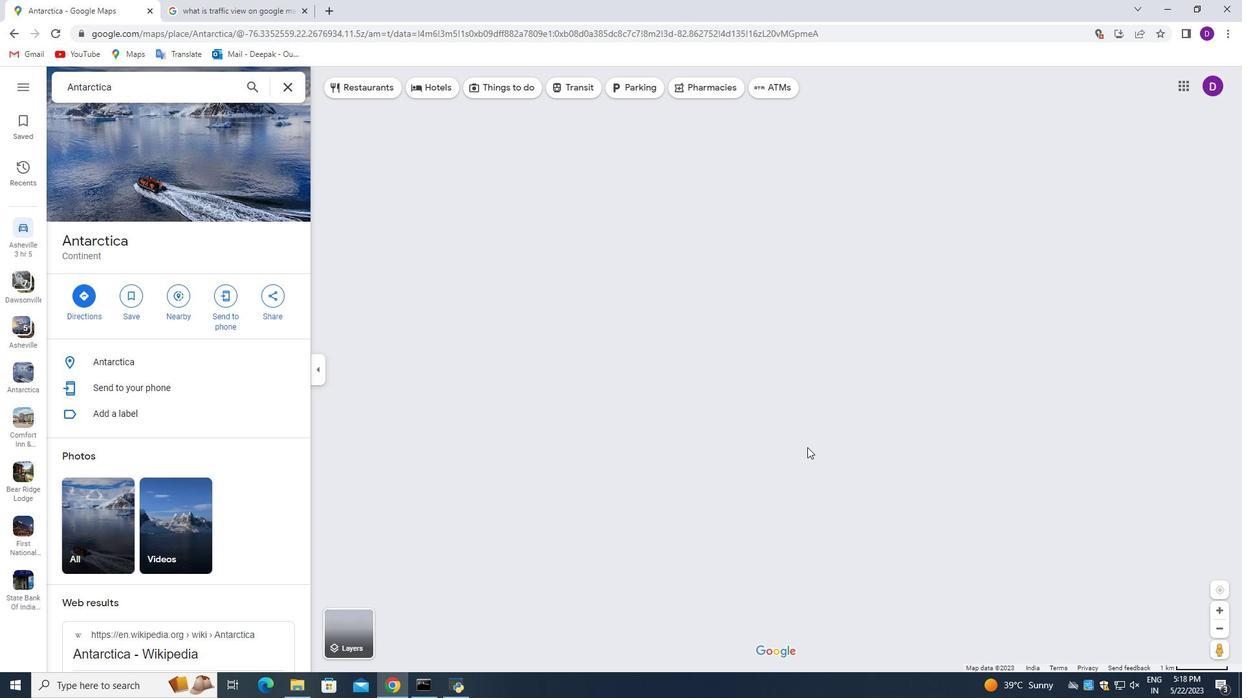 
Action: Mouse scrolled (816, 404) with delta (0, 0)
Screenshot: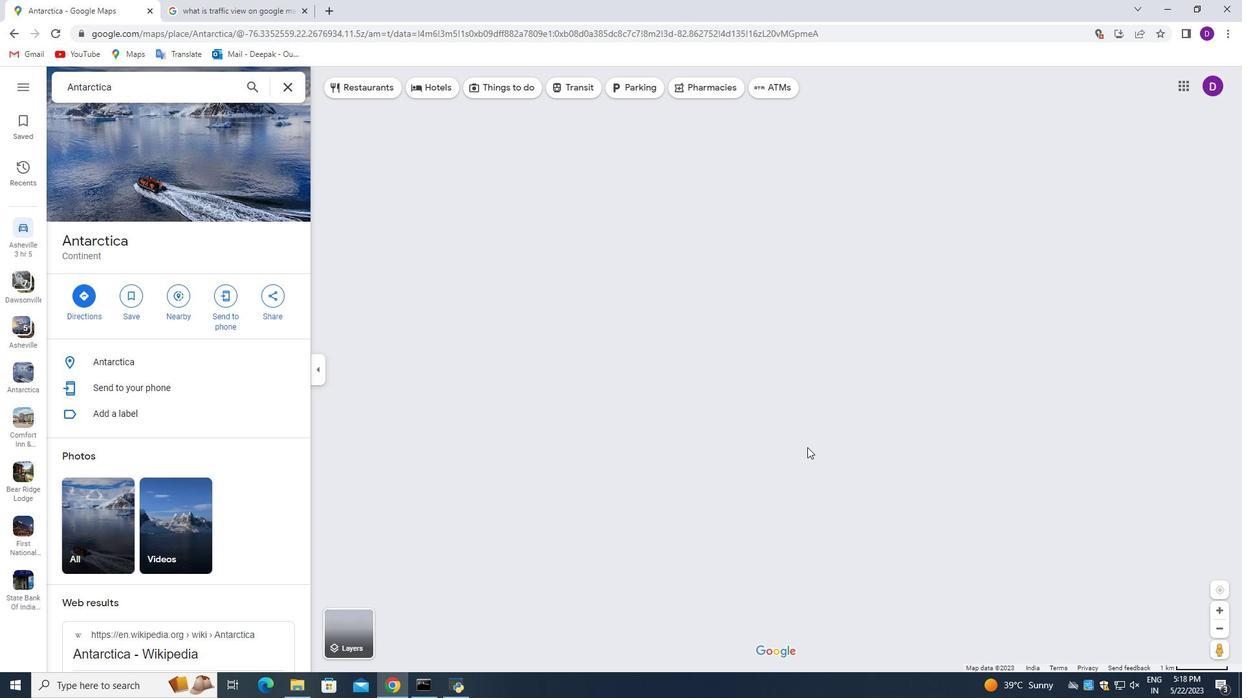
Action: Mouse scrolled (816, 404) with delta (0, 0)
Screenshot: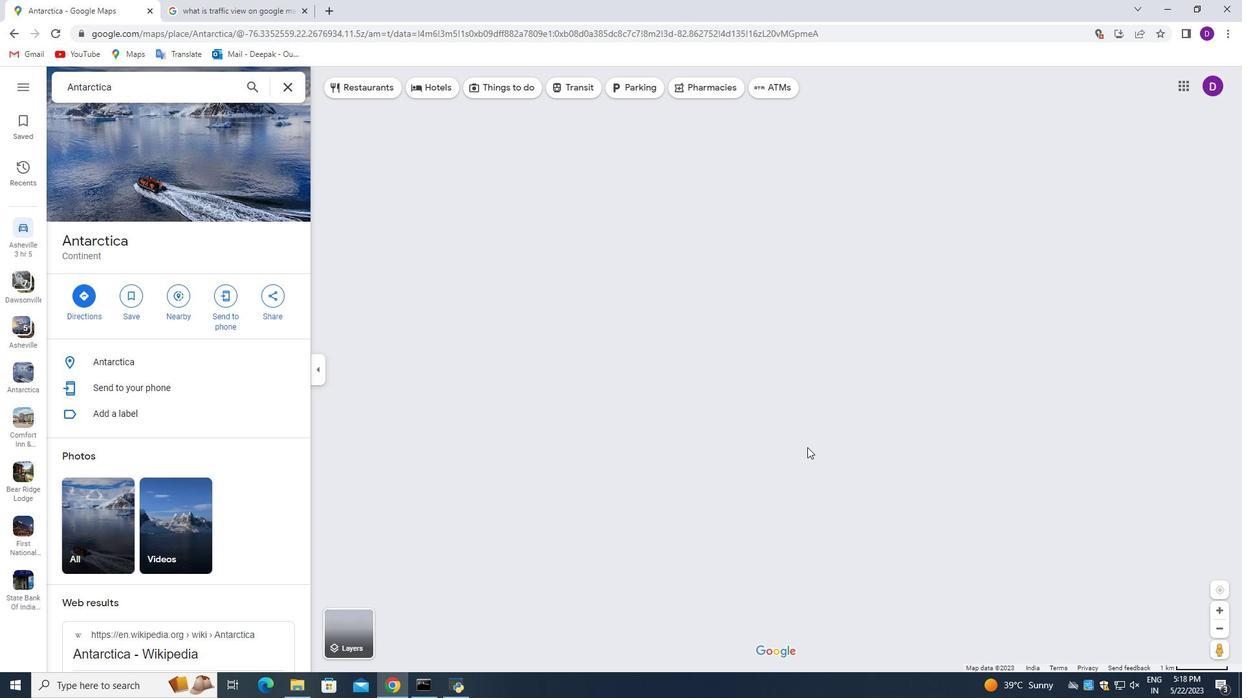 
Action: Mouse moved to (769, 488)
Screenshot: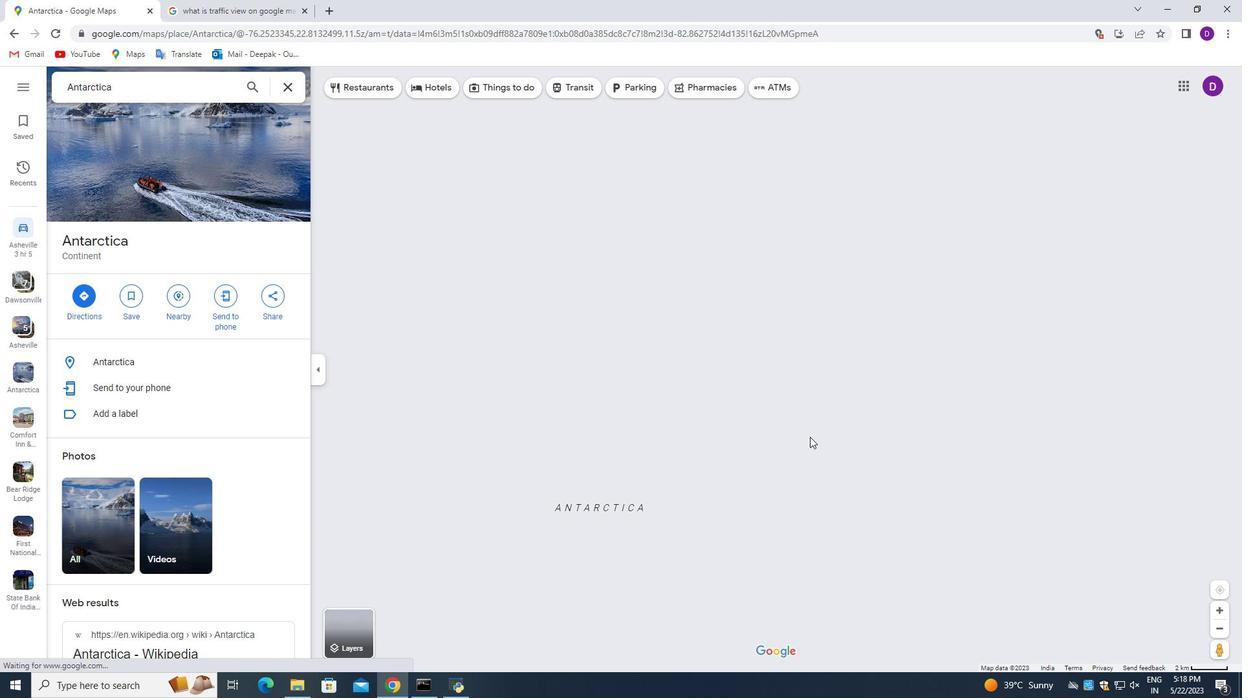 
Action: Mouse pressed left at (769, 488)
Screenshot: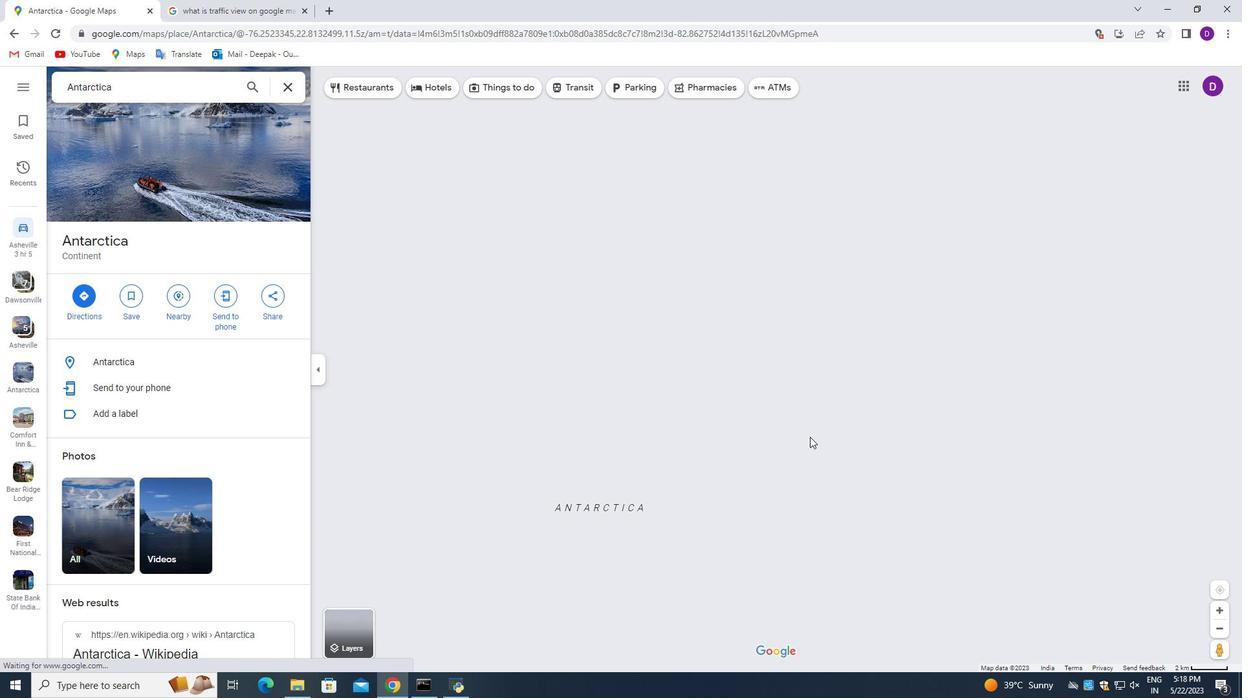 
Action: Mouse moved to (1215, 603)
Screenshot: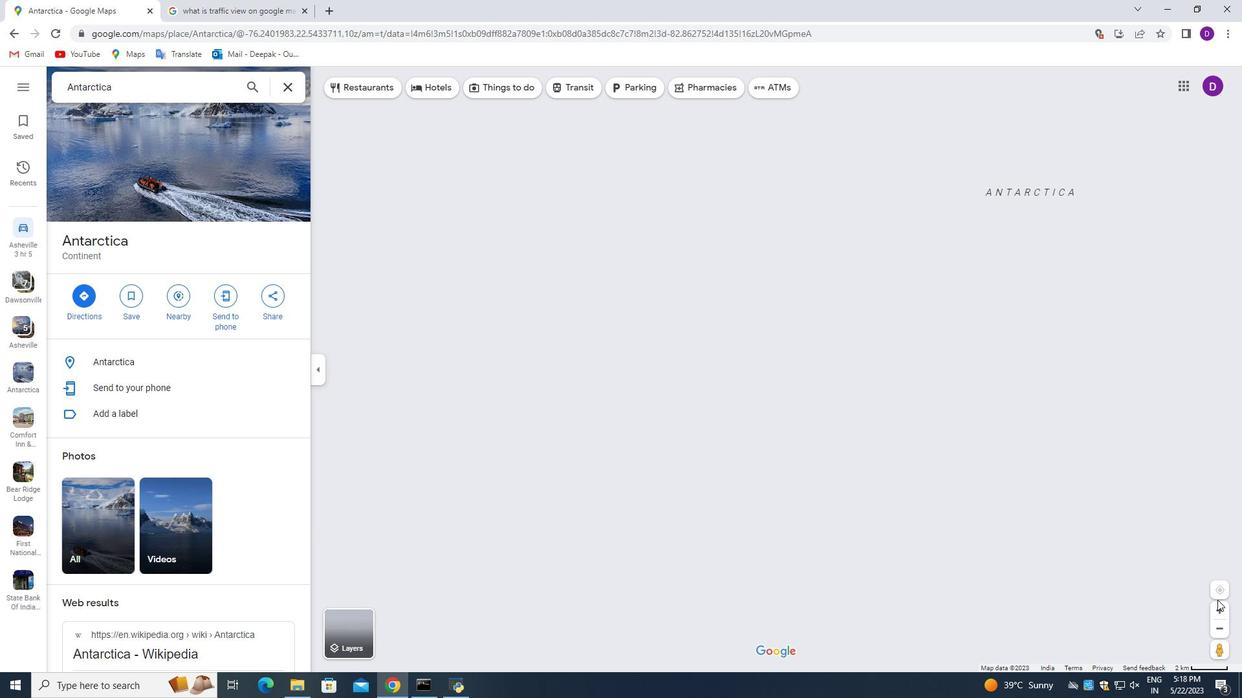 
Action: Mouse pressed left at (1215, 603)
Screenshot: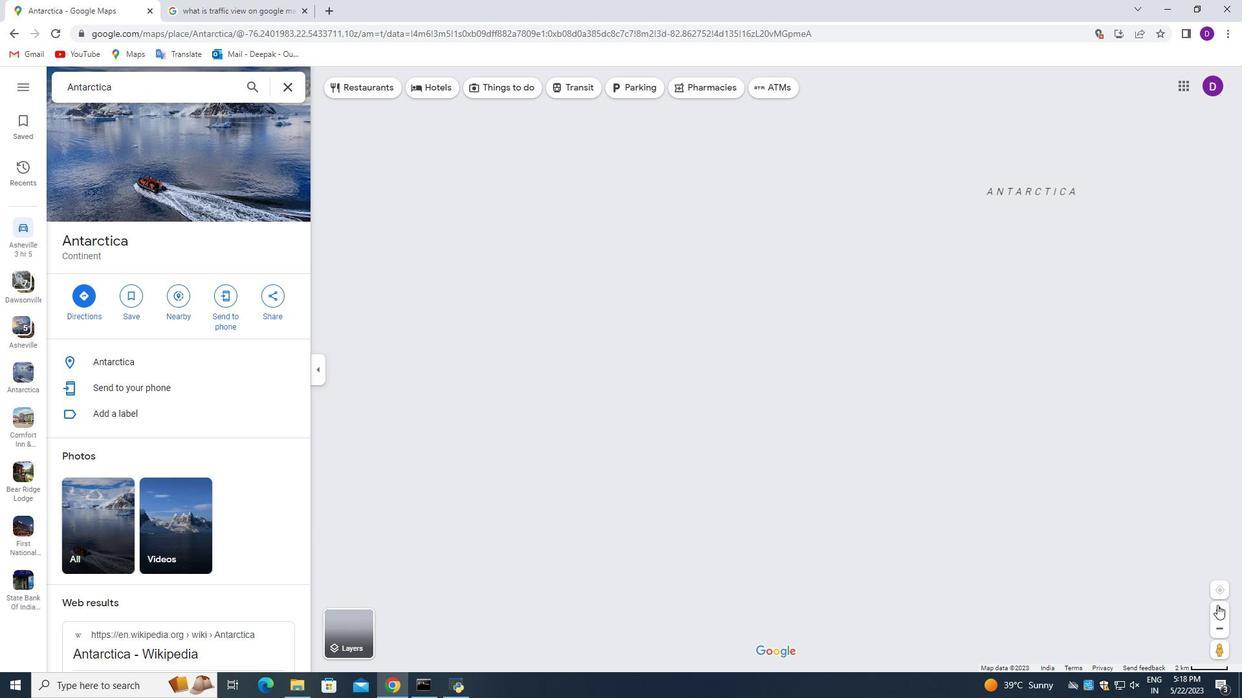 
Action: Mouse moved to (1138, 242)
Screenshot: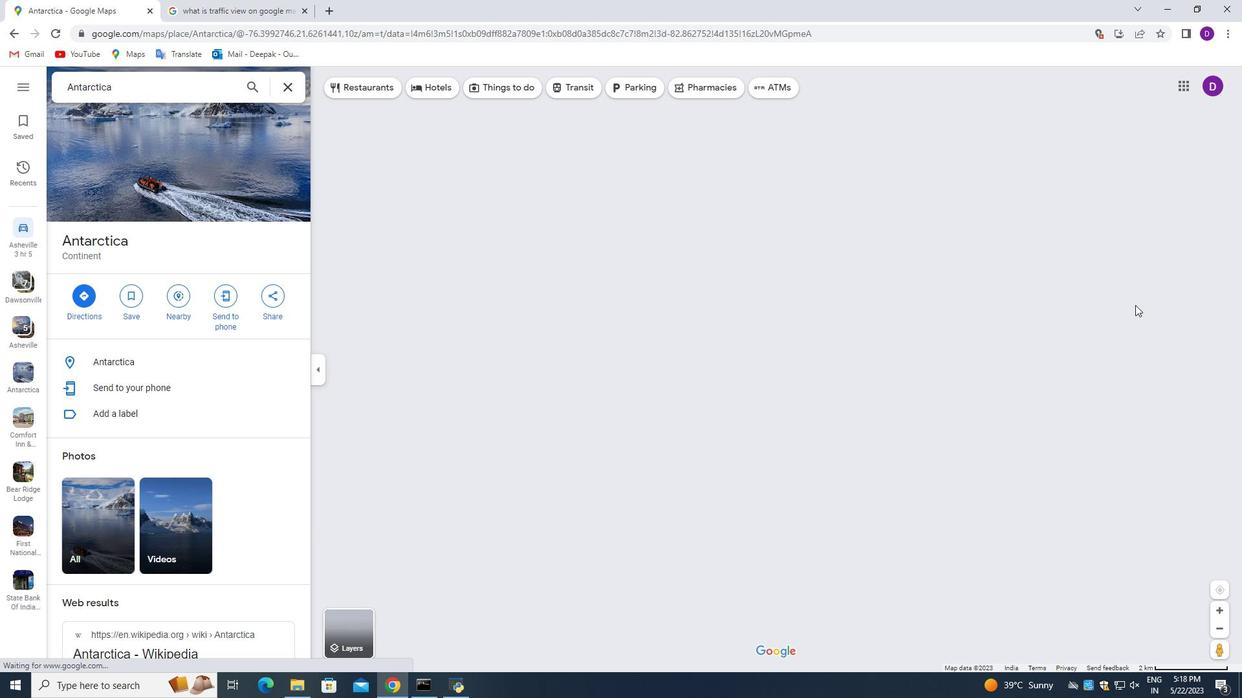 
Action: Mouse pressed left at (1138, 242)
Screenshot: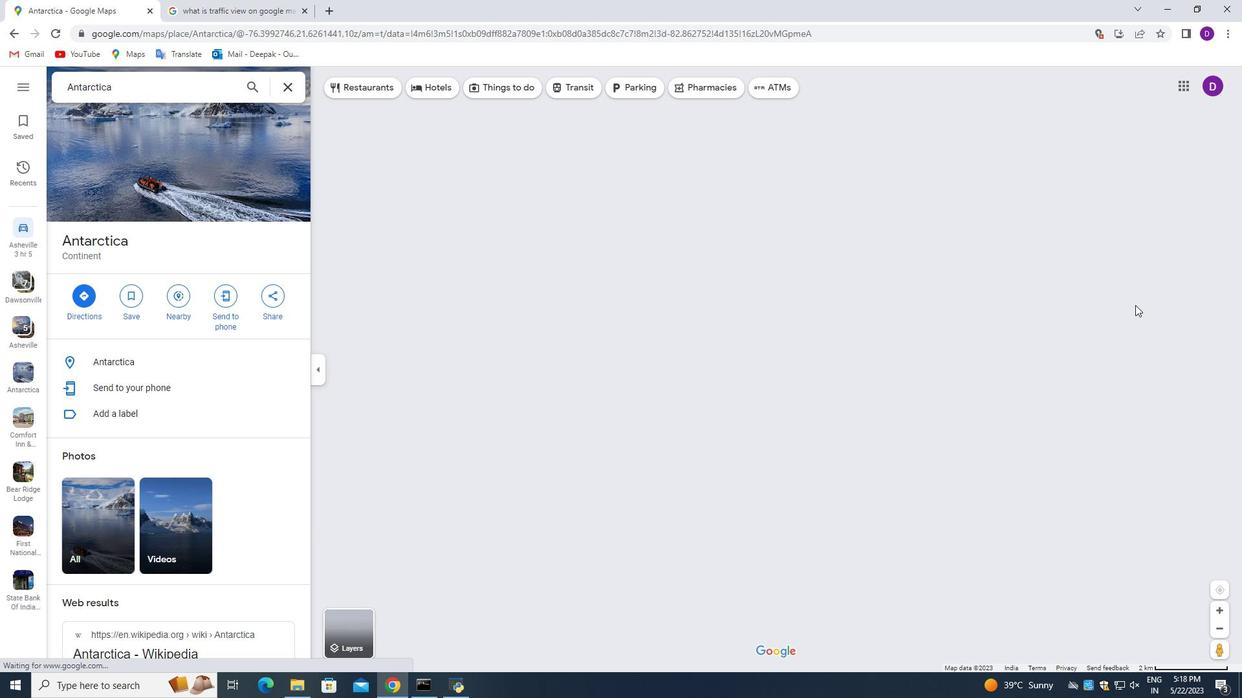 
Action: Mouse moved to (1061, 216)
Screenshot: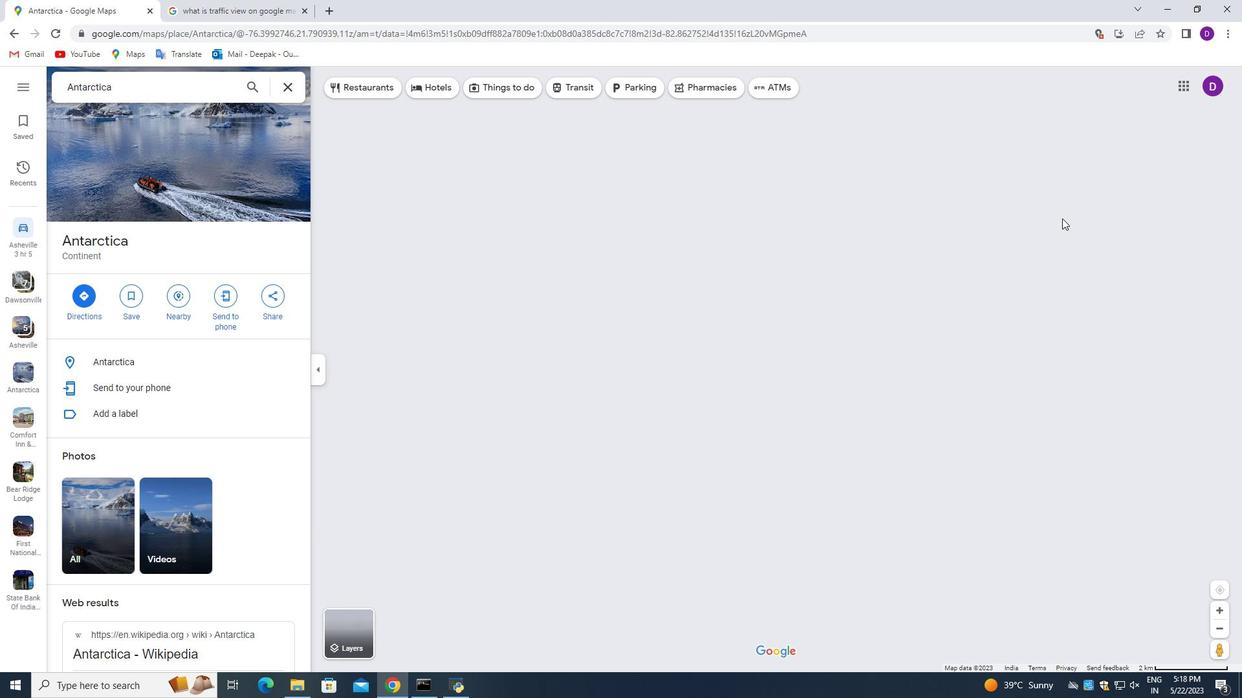 
Action: Mouse pressed left at (1061, 216)
Screenshot: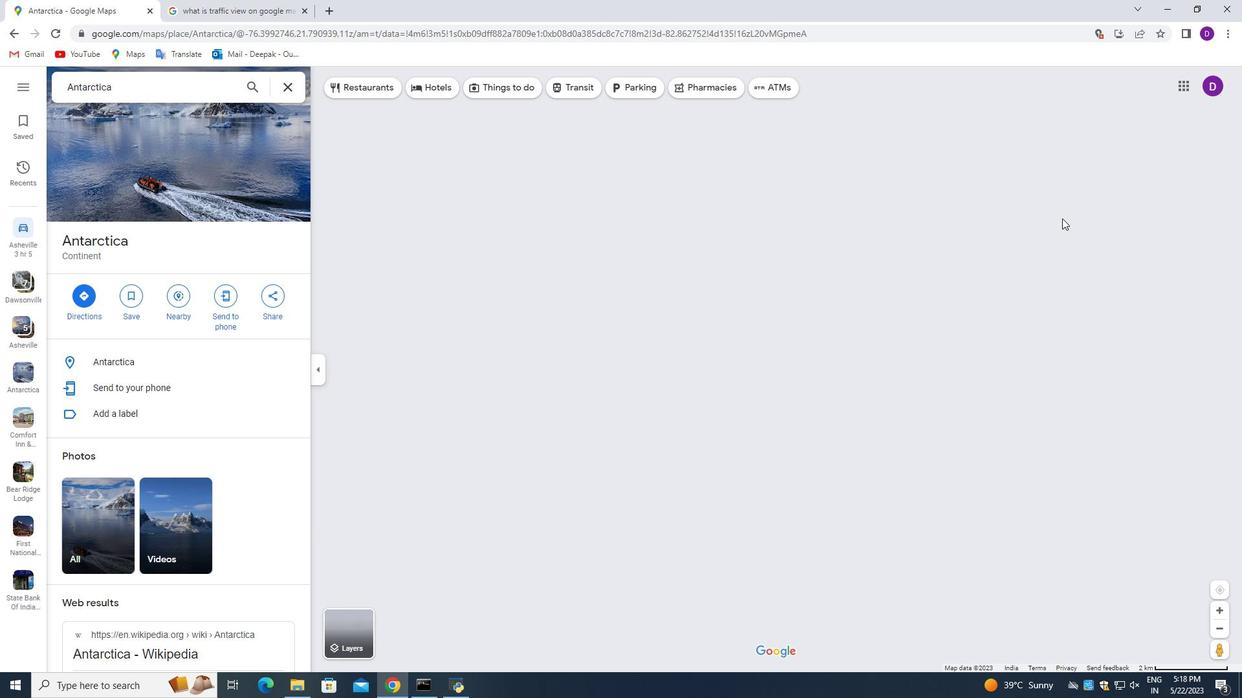 
Action: Mouse moved to (1136, 249)
Screenshot: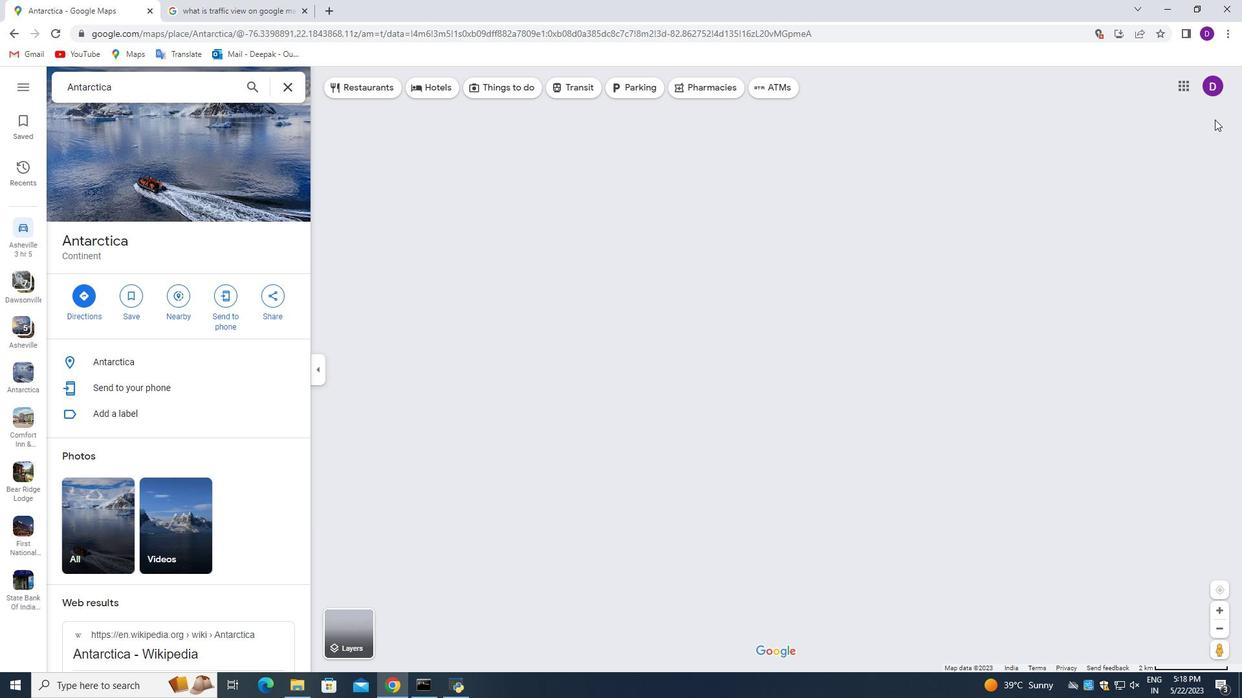 
Action: Mouse pressed left at (1213, 117)
Screenshot: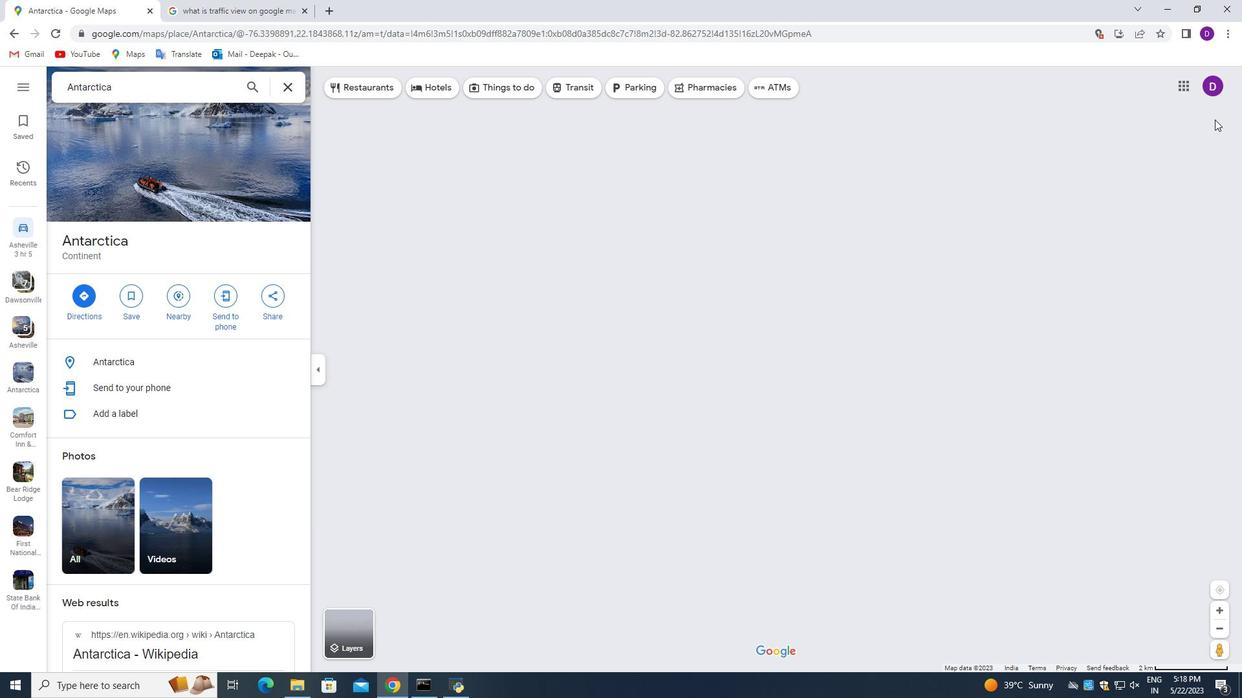 
Action: Mouse moved to (781, 353)
Screenshot: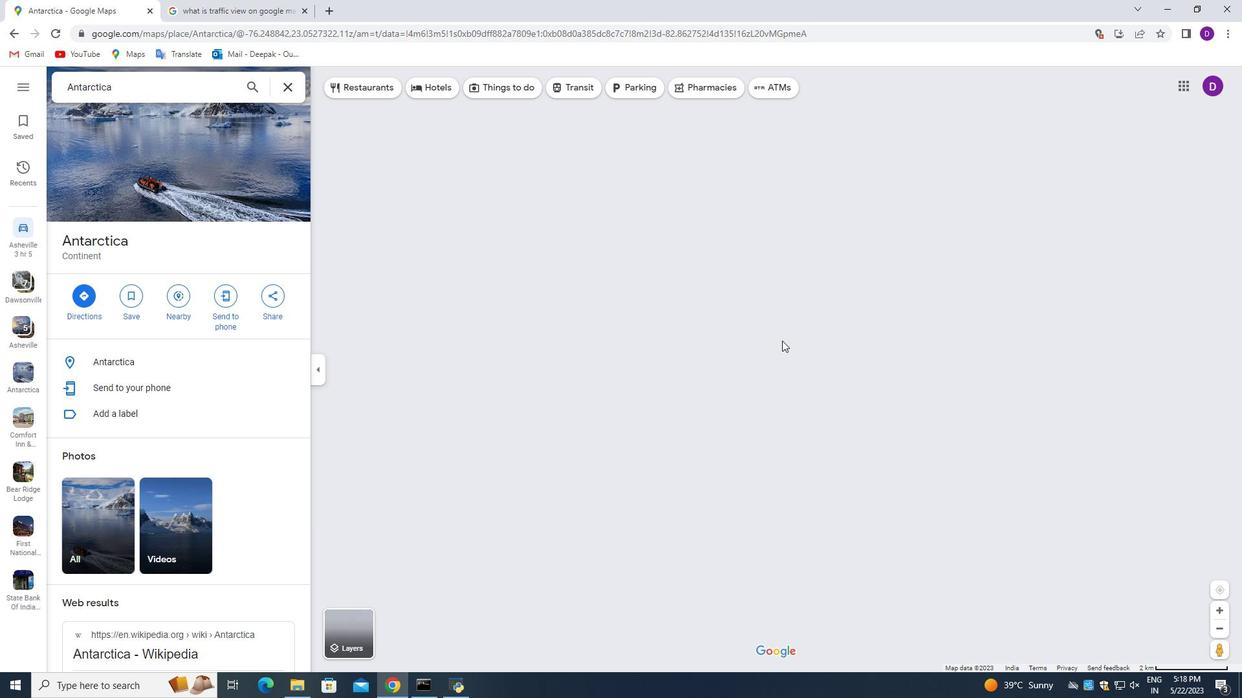 
Action: Mouse scrolled (781, 353) with delta (0, 0)
Screenshot: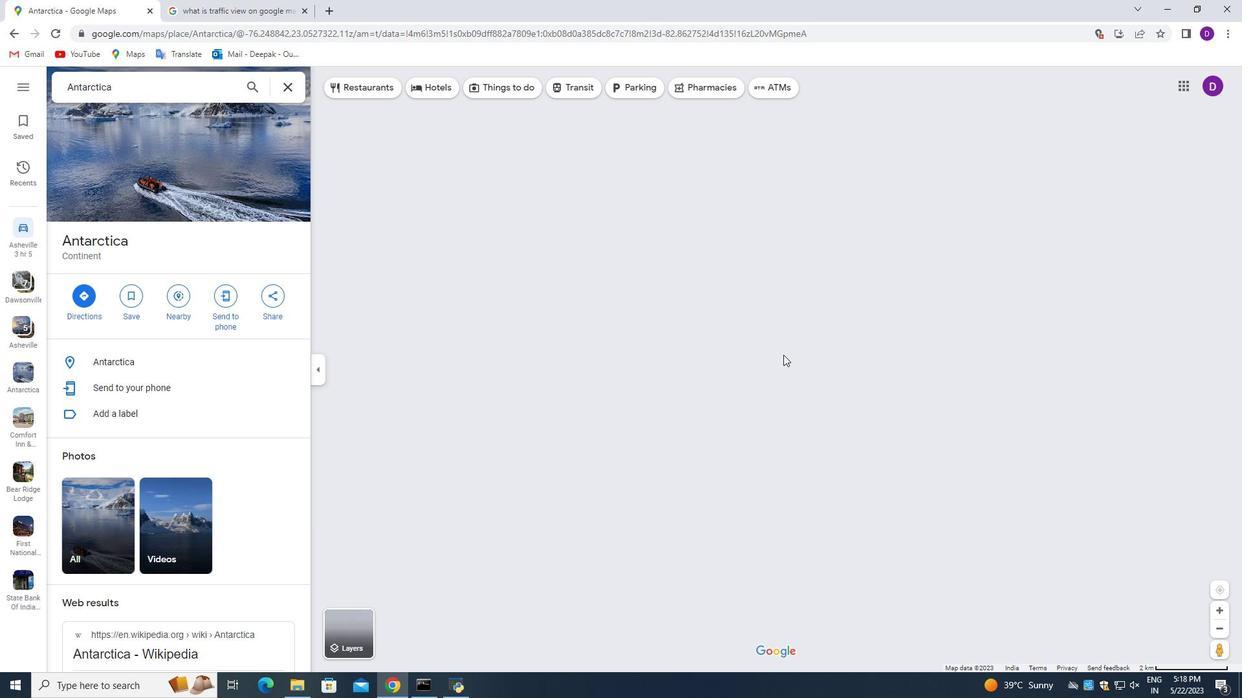 
Action: Mouse scrolled (781, 353) with delta (0, 0)
Screenshot: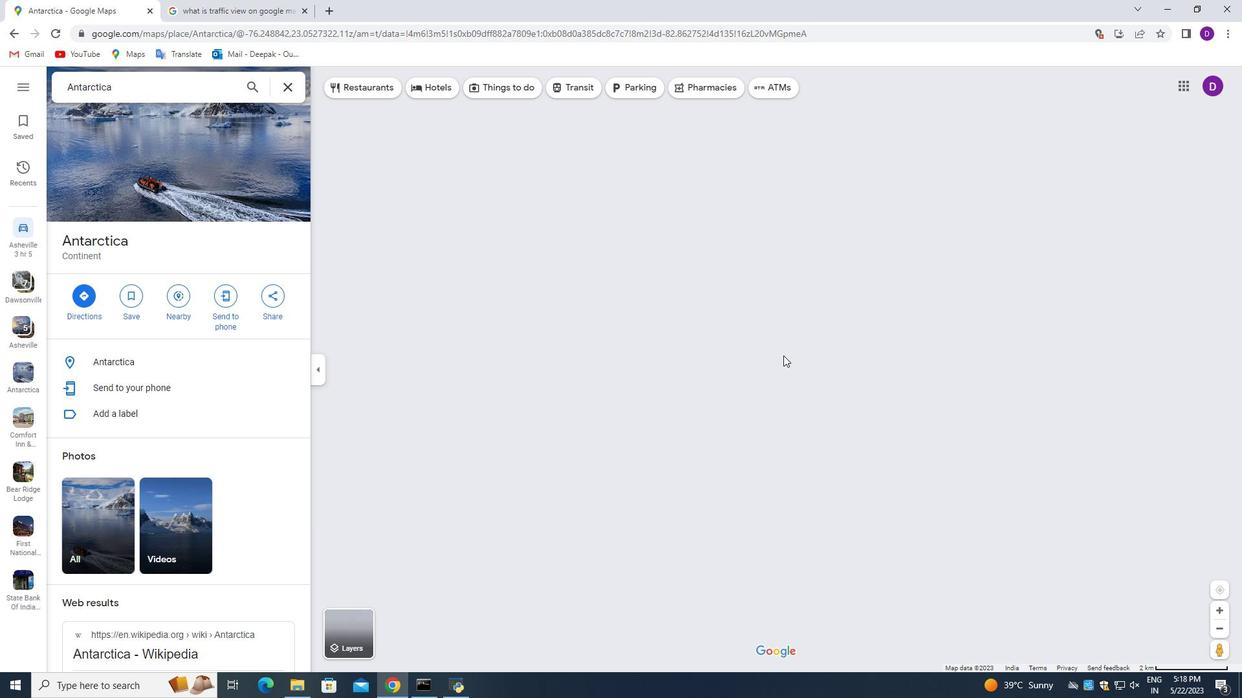 
Action: Mouse scrolled (781, 353) with delta (0, 0)
Screenshot: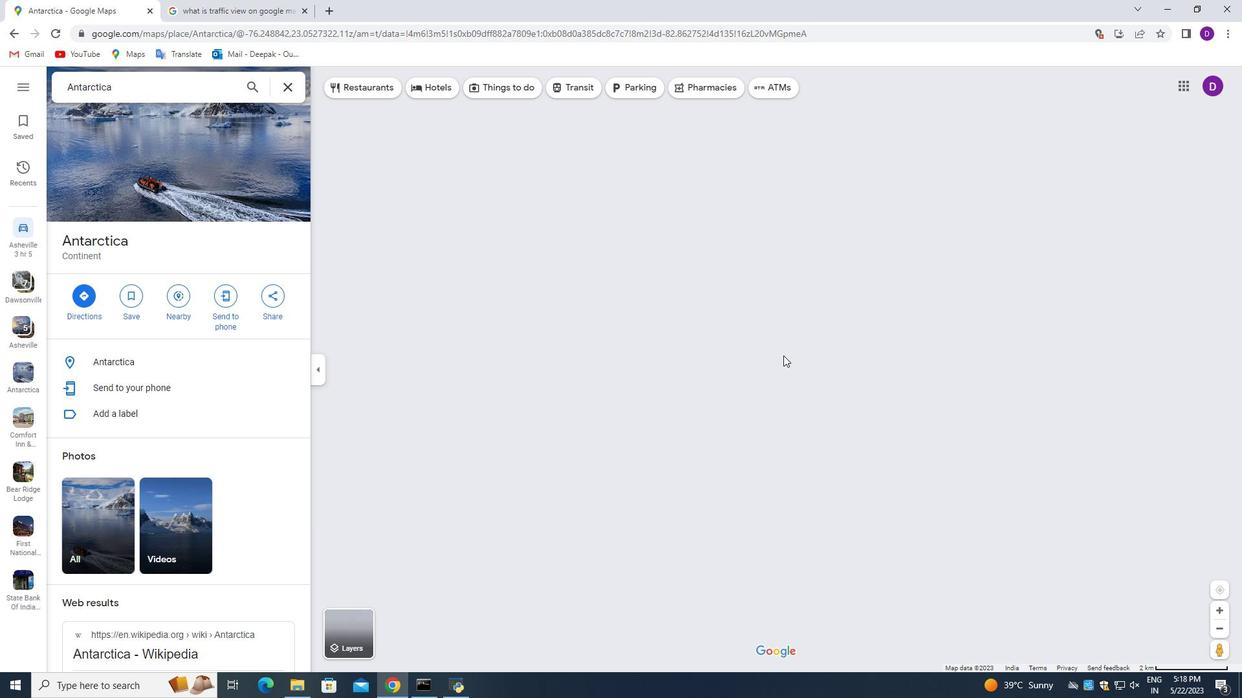 
Action: Mouse scrolled (781, 353) with delta (0, 0)
Screenshot: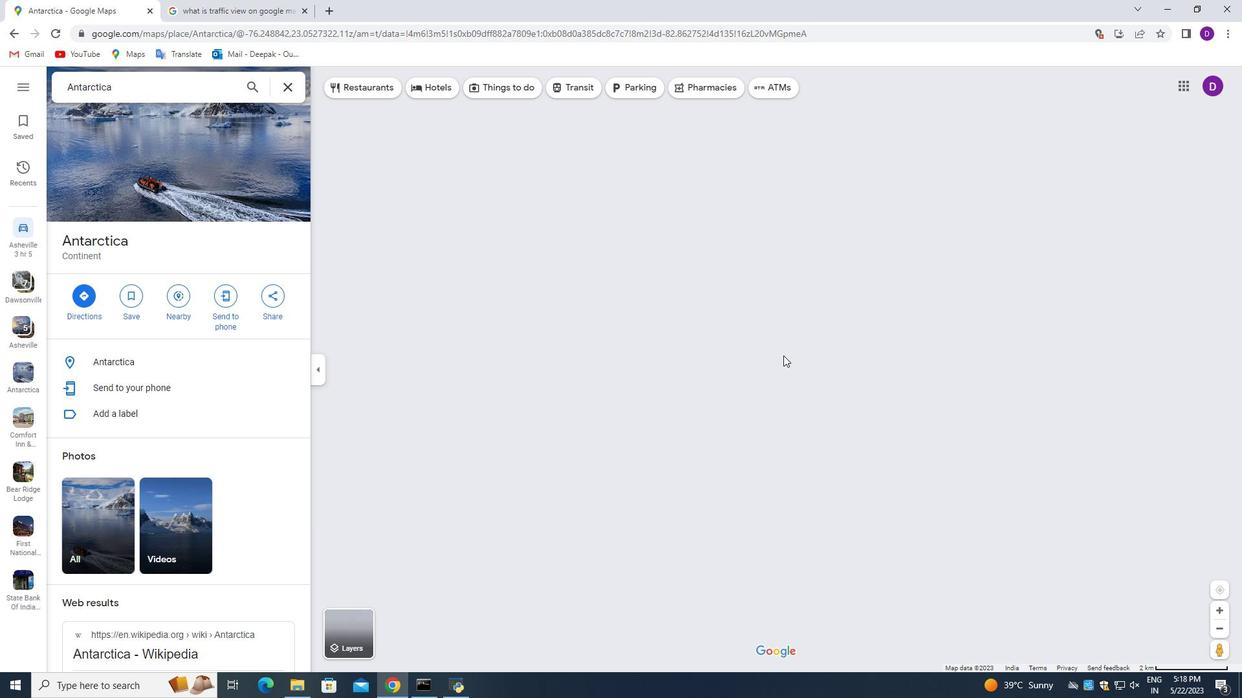 
Action: Mouse scrolled (781, 353) with delta (0, 0)
Screenshot: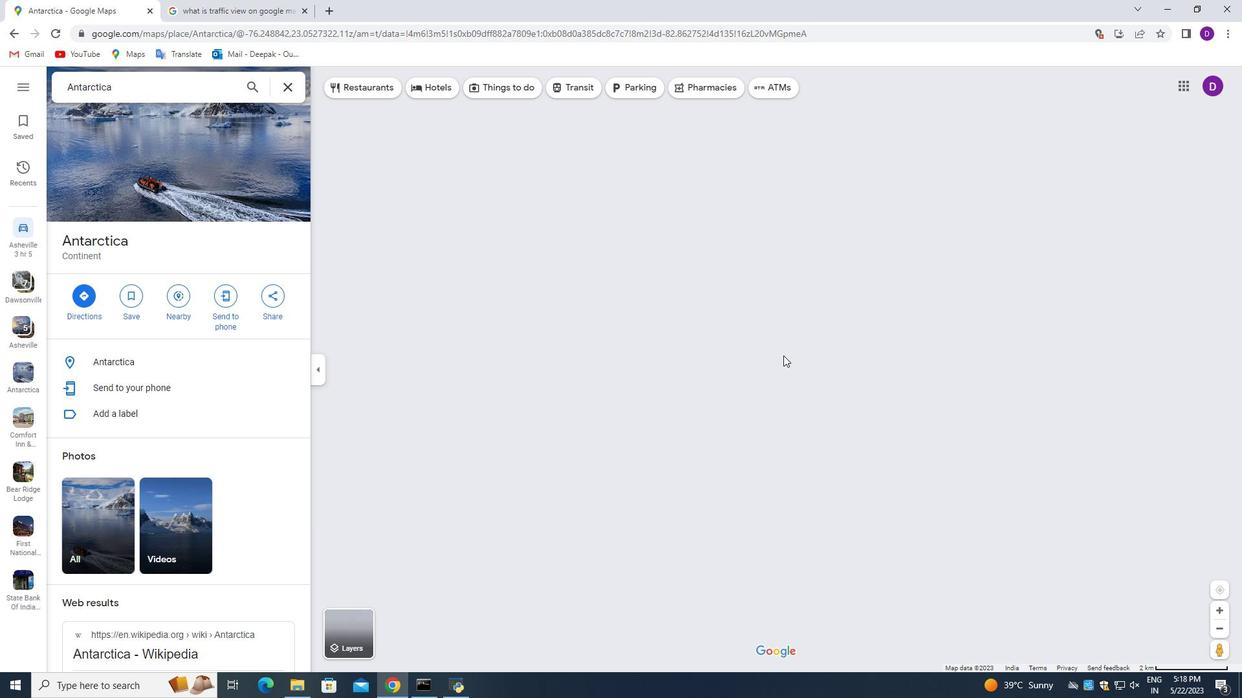 
Action: Mouse moved to (484, 459)
Screenshot: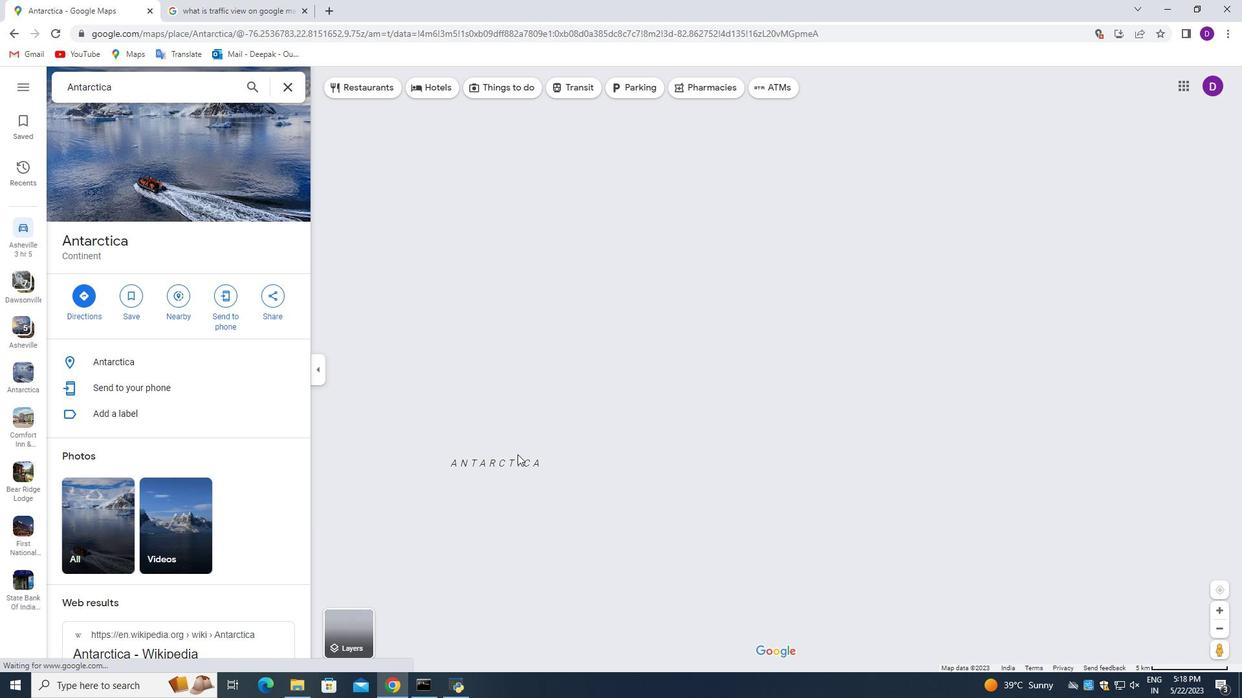 
Action: Mouse pressed left at (484, 459)
Screenshot: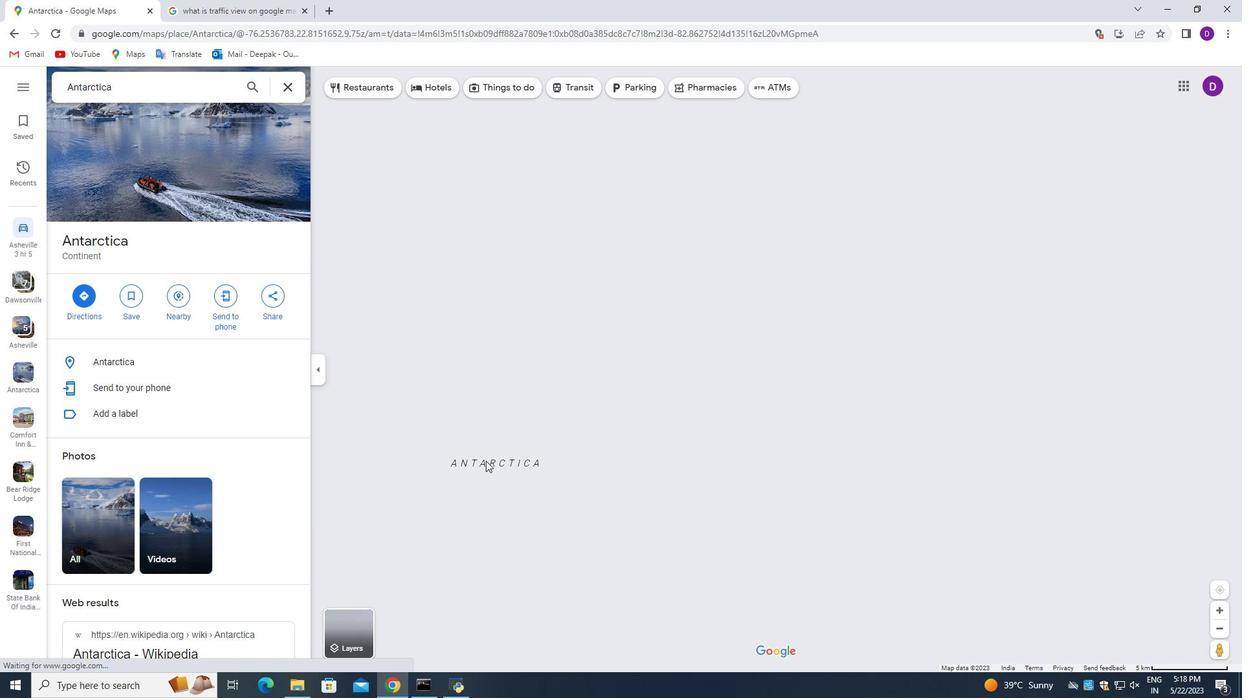 
Action: Mouse moved to (682, 436)
Screenshot: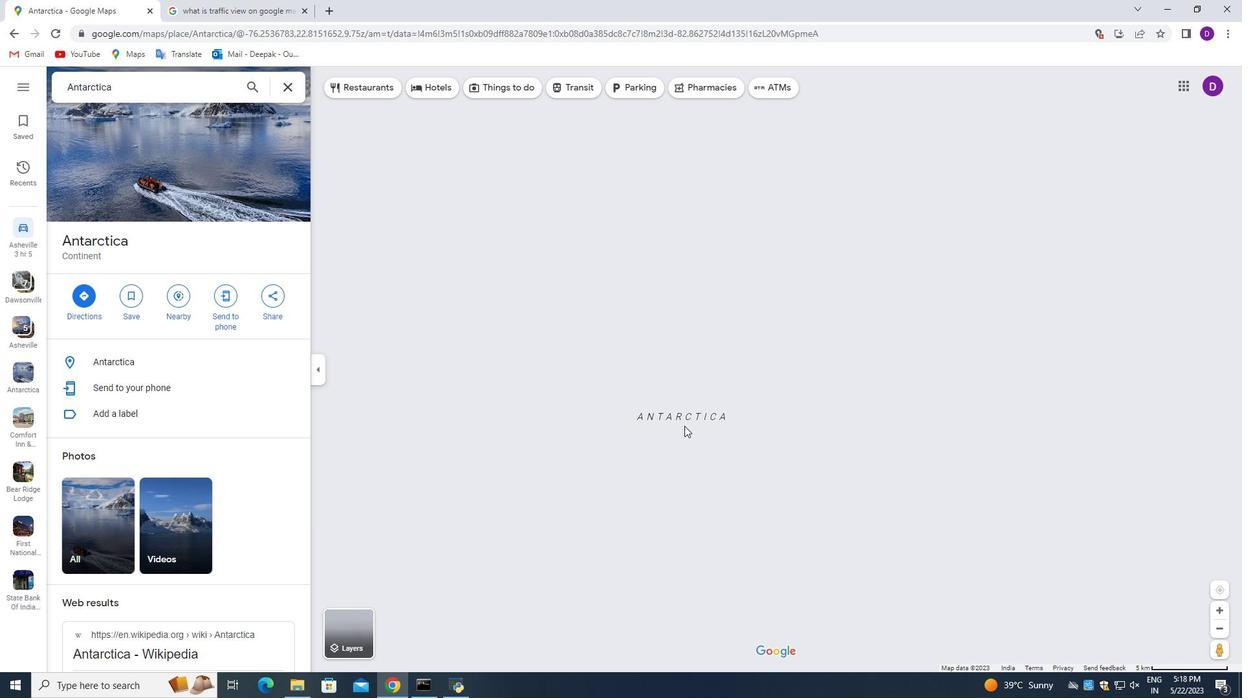 
Action: Mouse scrolled (682, 436) with delta (0, 0)
Screenshot: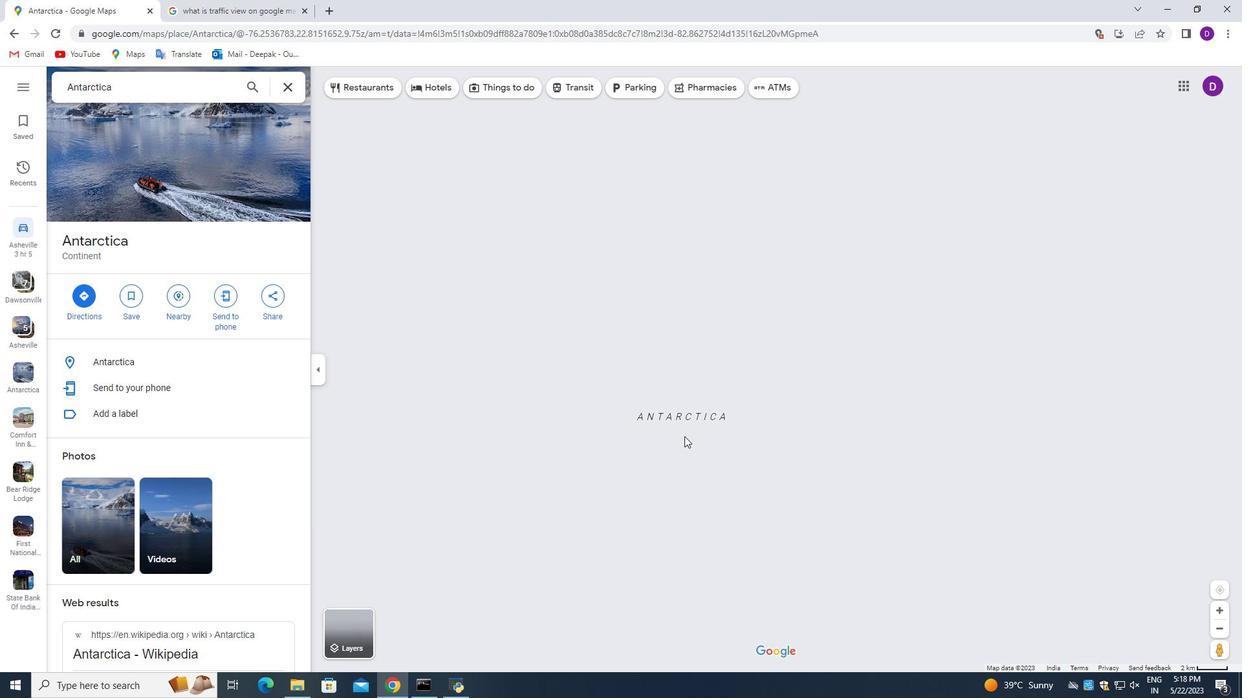 
Action: Mouse scrolled (682, 436) with delta (0, 0)
Screenshot: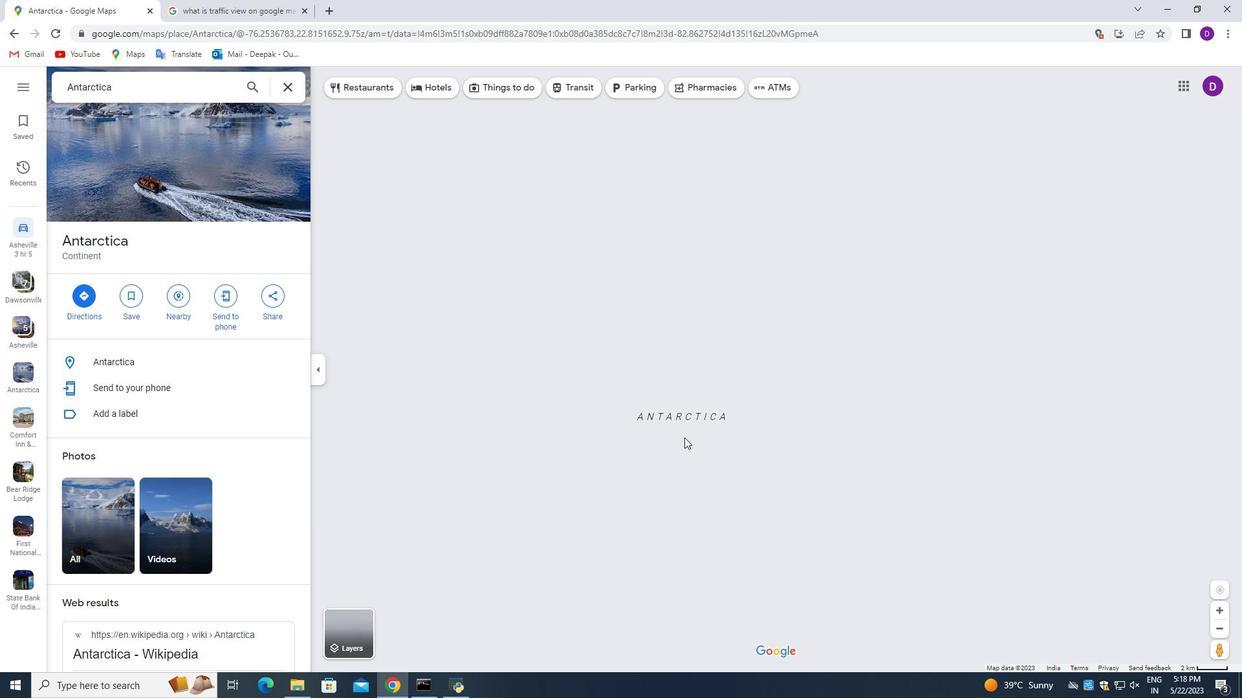 
Action: Mouse scrolled (682, 436) with delta (0, 0)
Screenshot: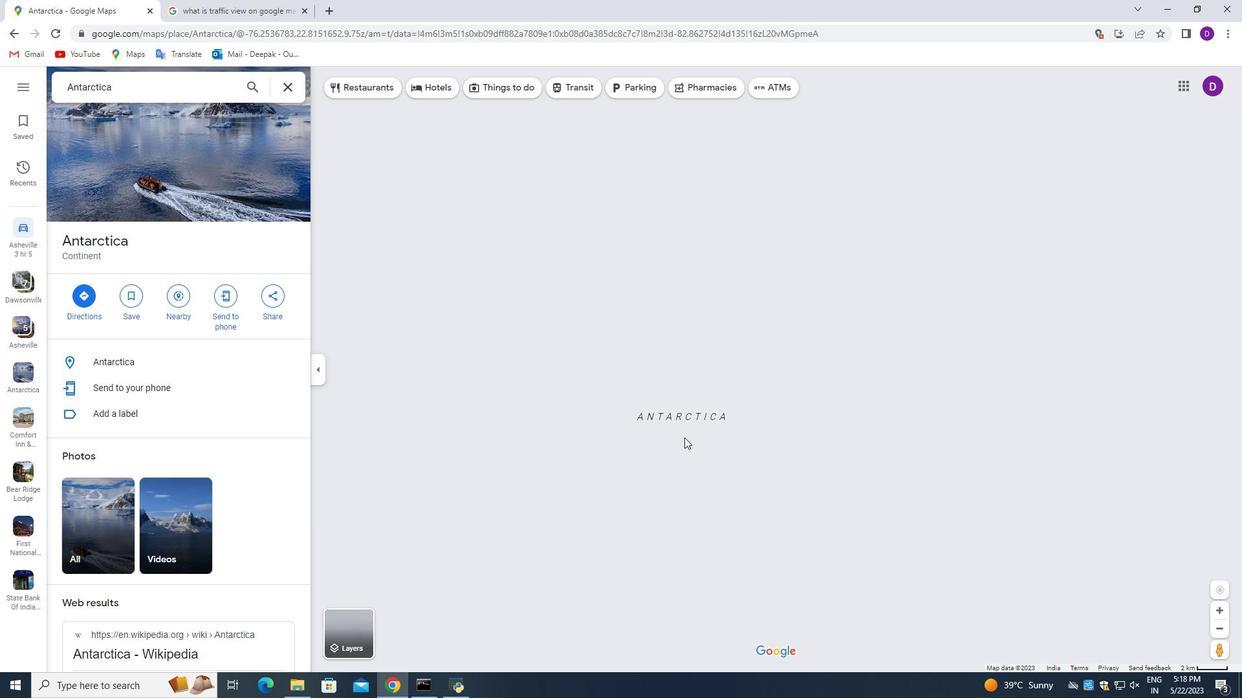 
Action: Mouse moved to (669, 431)
Screenshot: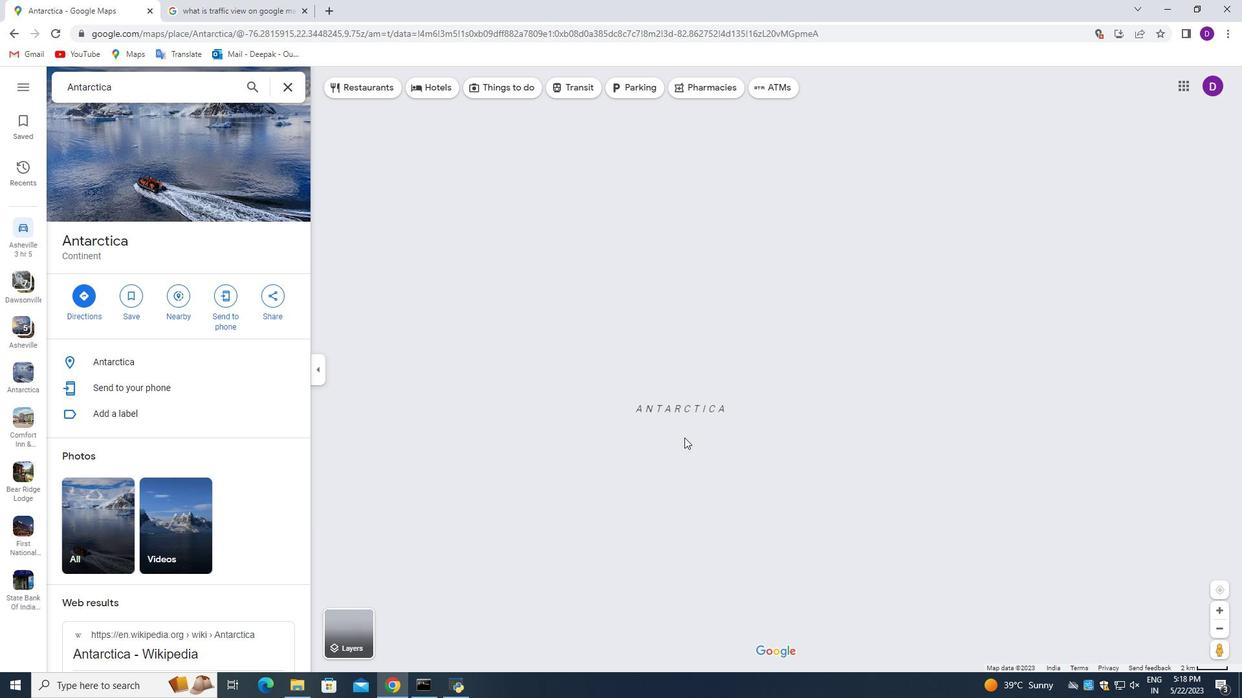 
Action: Mouse scrolled (669, 432) with delta (0, 0)
Screenshot: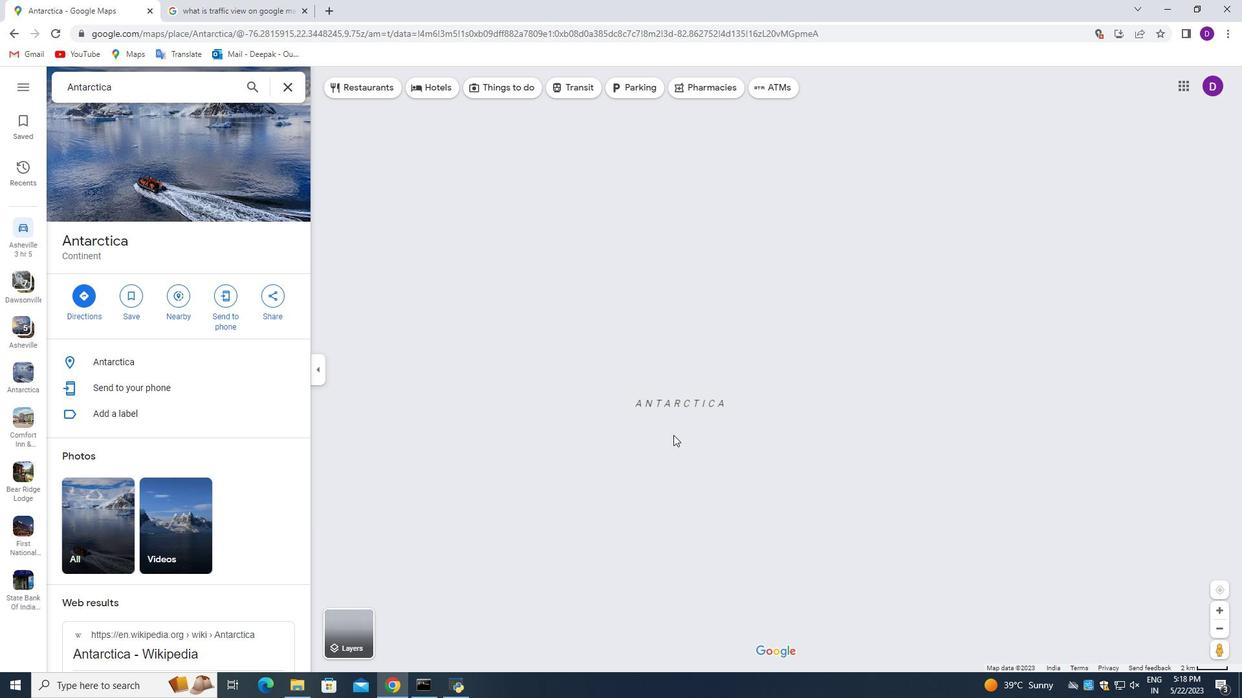
Action: Mouse scrolled (669, 432) with delta (0, 0)
Screenshot: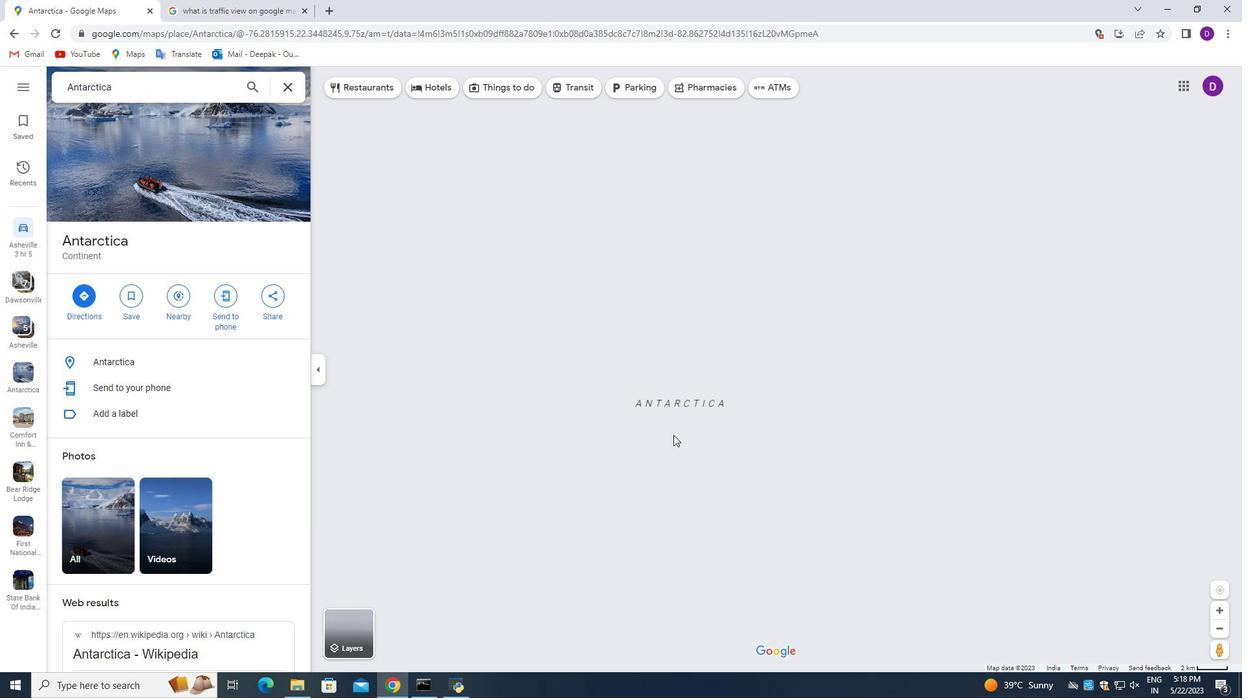 
Action: Mouse scrolled (669, 432) with delta (0, 0)
Screenshot: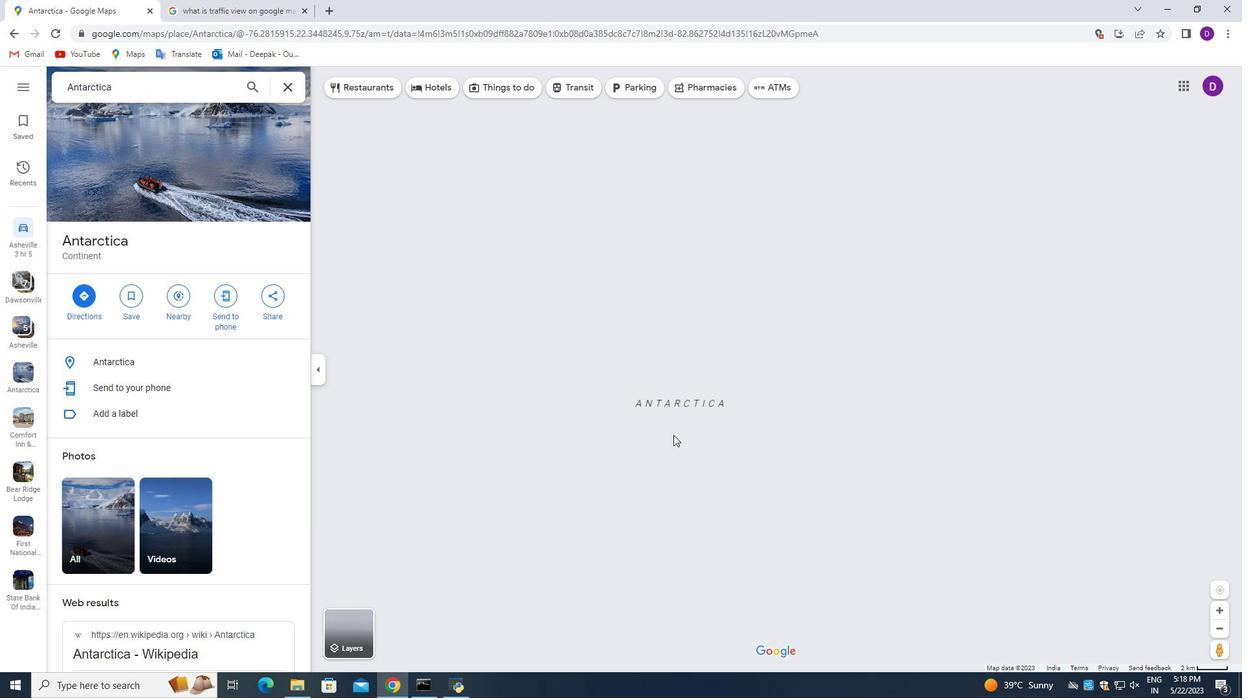 
Action: Mouse moved to (666, 429)
Screenshot: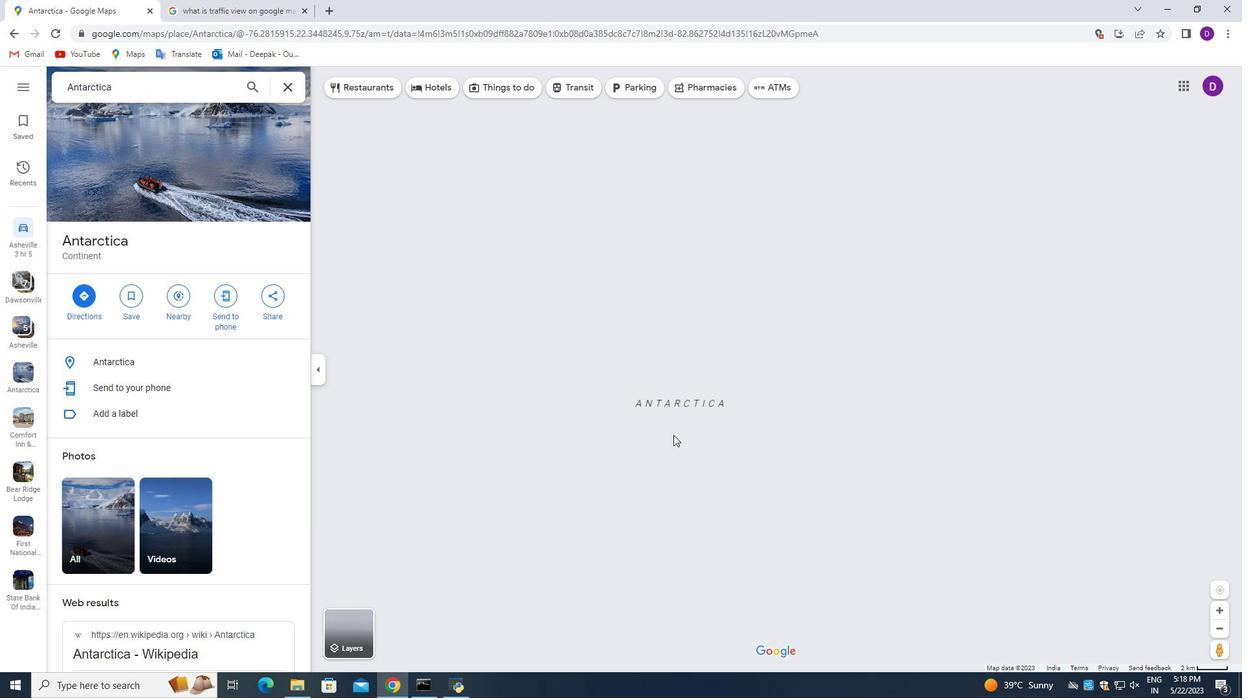 
Action: Mouse scrolled (667, 430) with delta (0, 0)
Screenshot: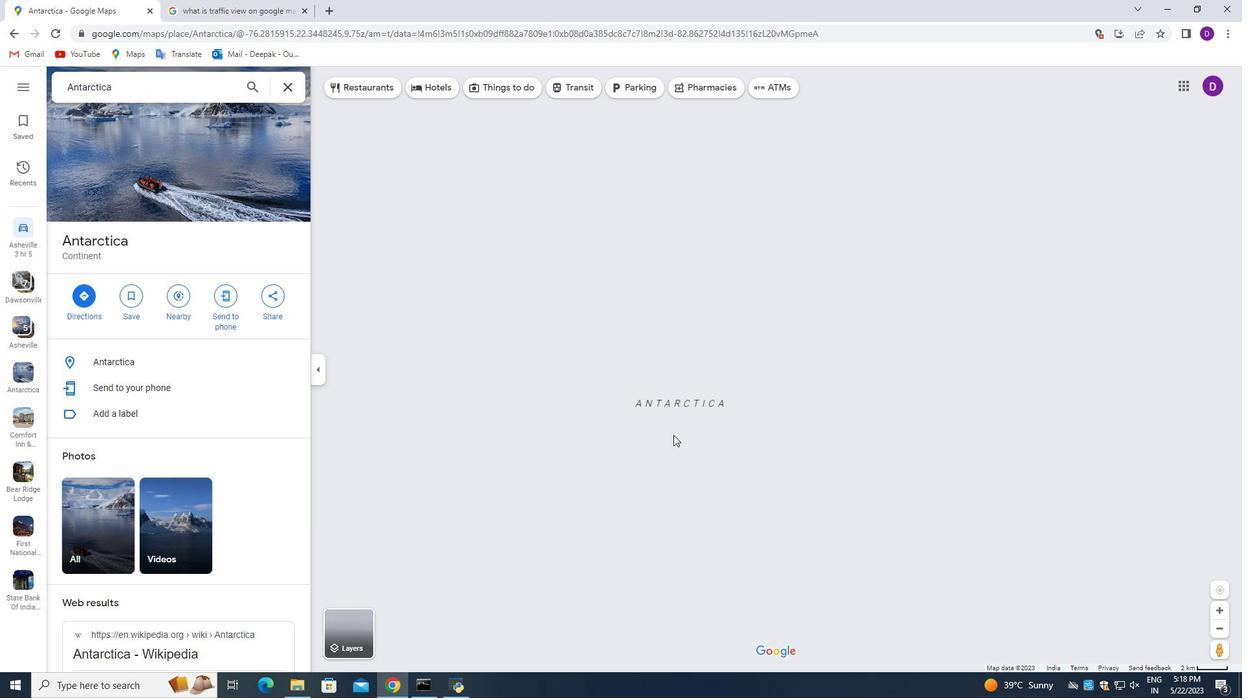 
Action: Mouse moved to (668, 363)
Screenshot: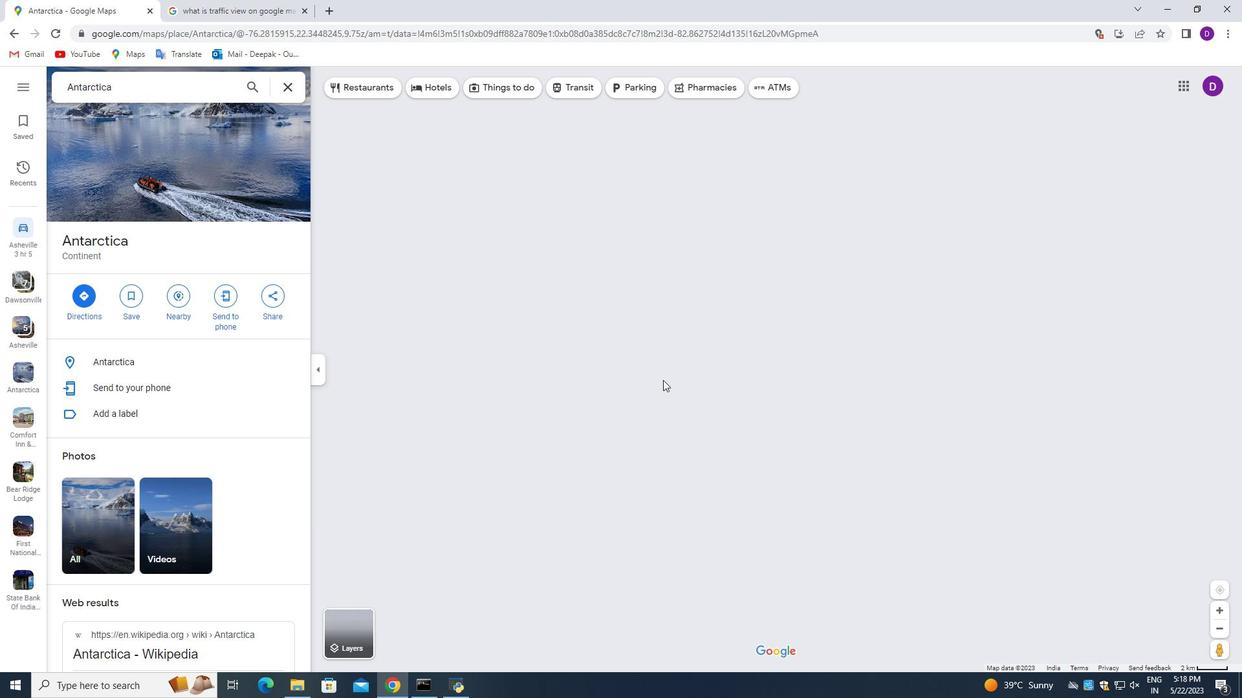 
Action: Mouse scrolled (668, 363) with delta (0, 0)
Screenshot: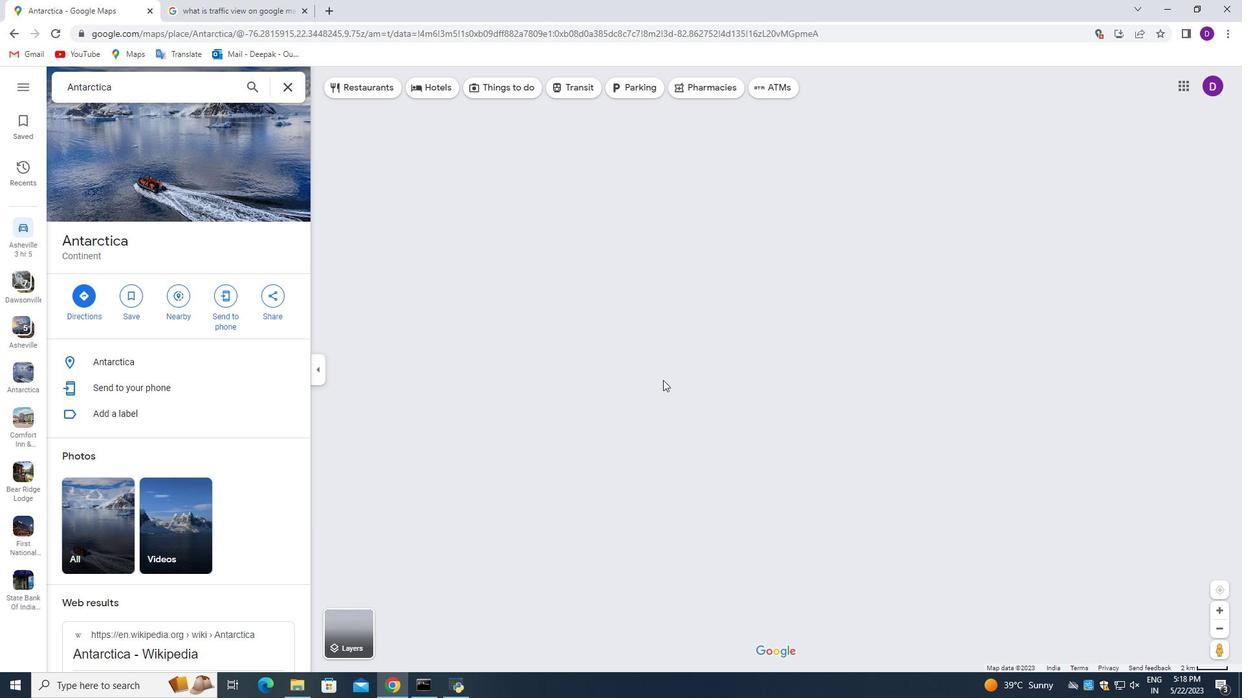 
Action: Mouse moved to (670, 362)
Screenshot: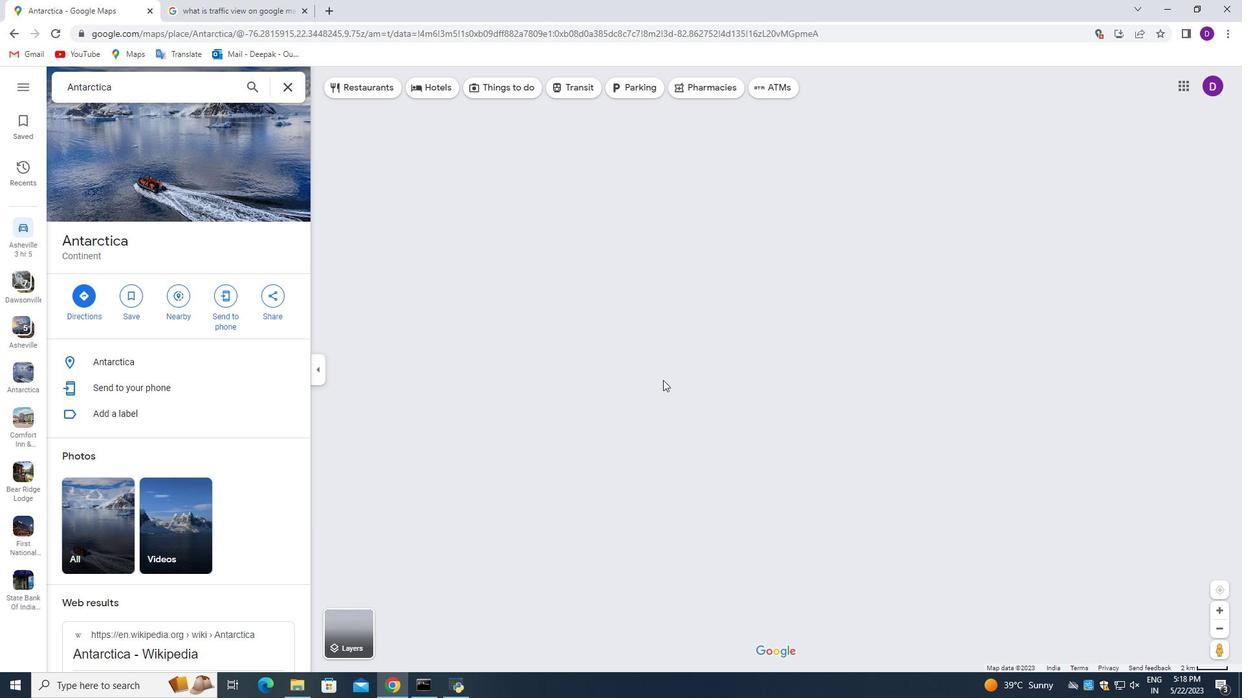 
Action: Mouse scrolled (669, 363) with delta (0, 0)
Screenshot: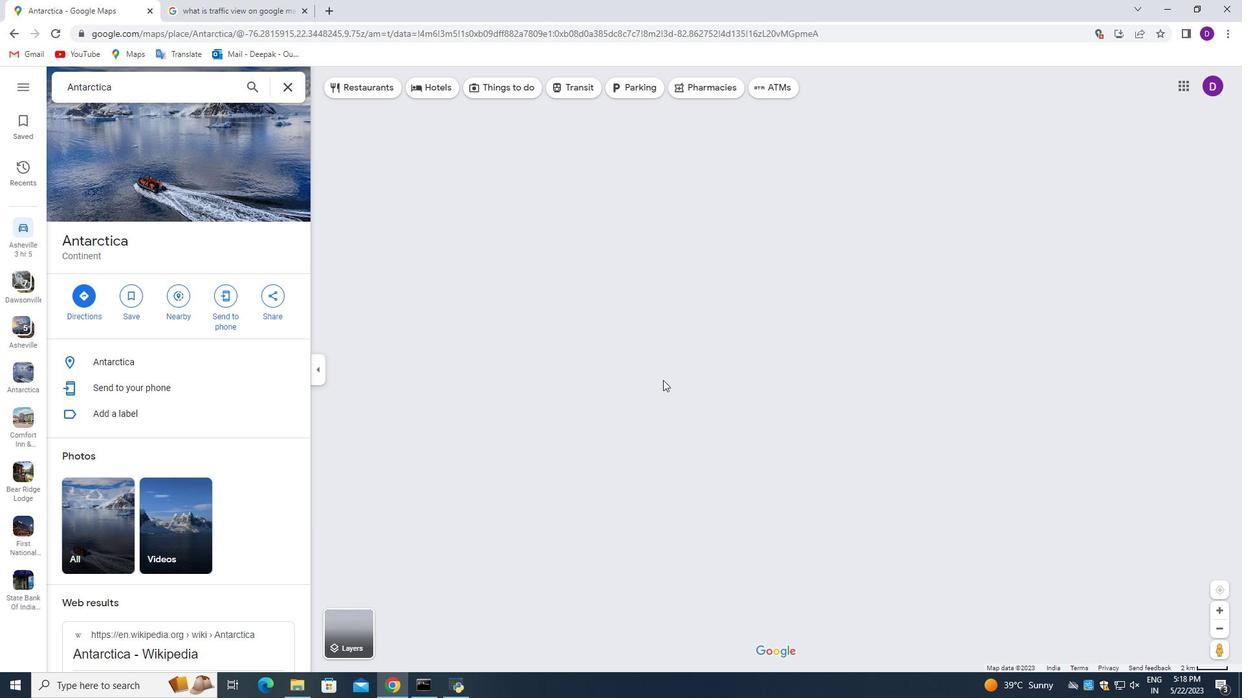
Action: Mouse moved to (671, 362)
Screenshot: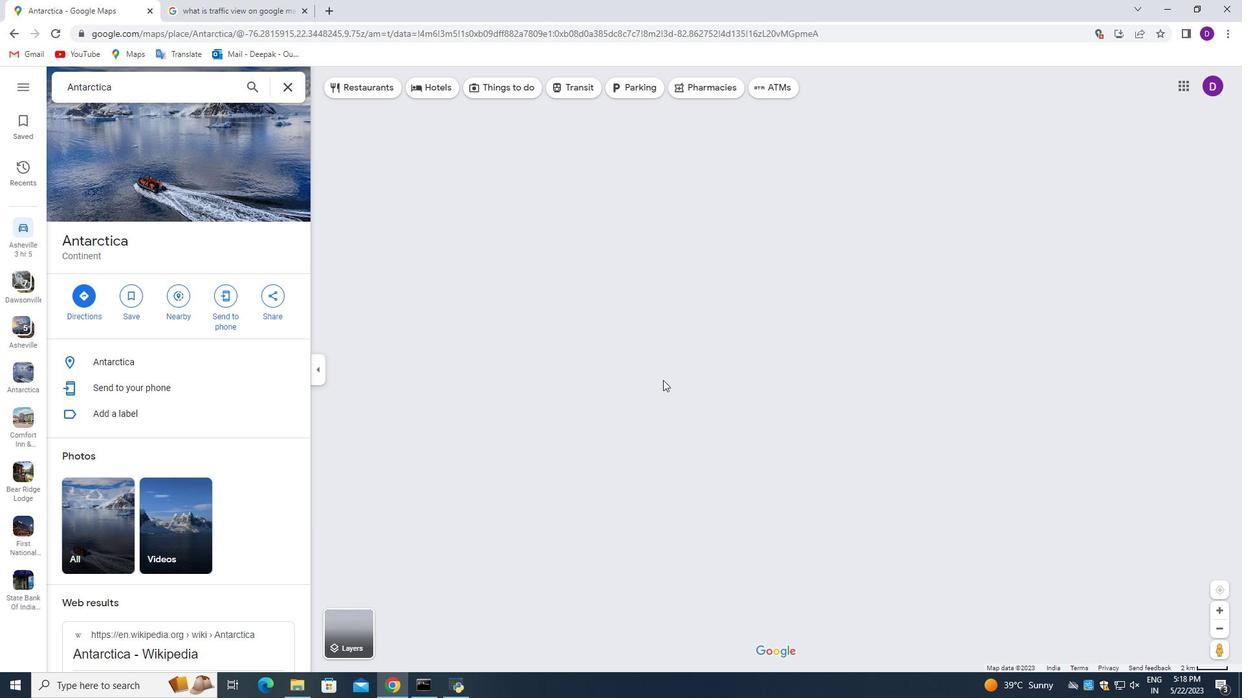 
Action: Mouse scrolled (671, 363) with delta (0, 0)
Screenshot: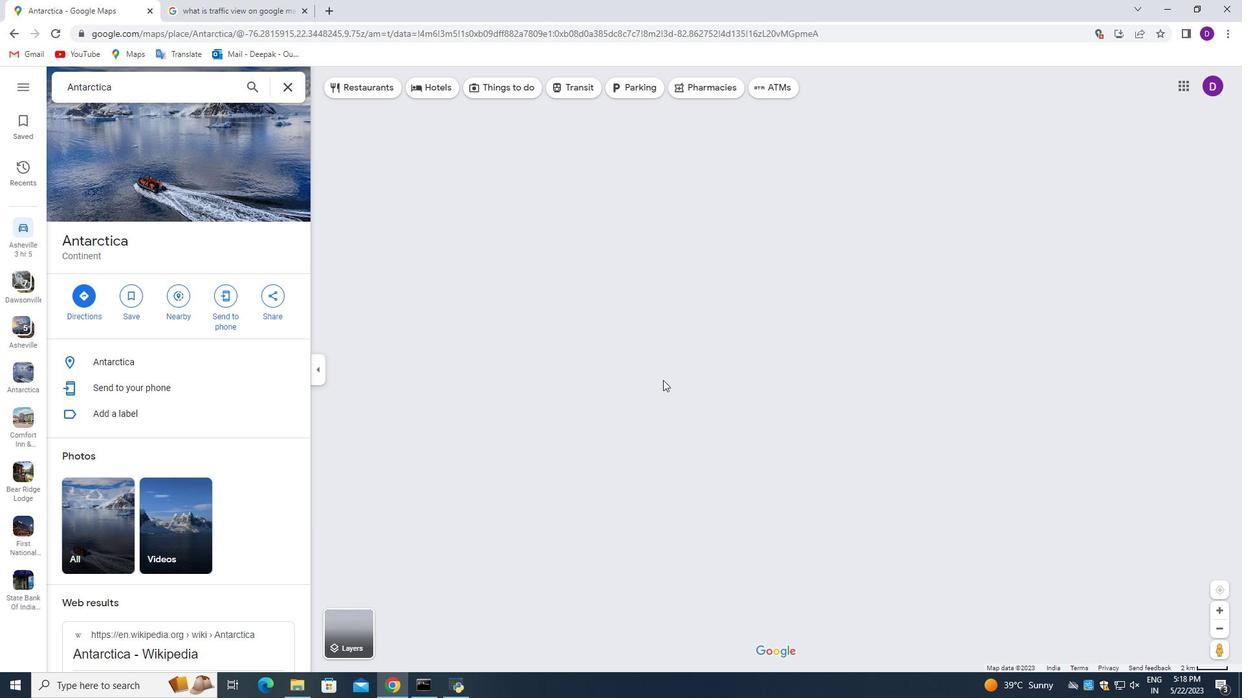 
Action: Mouse moved to (747, 306)
Screenshot: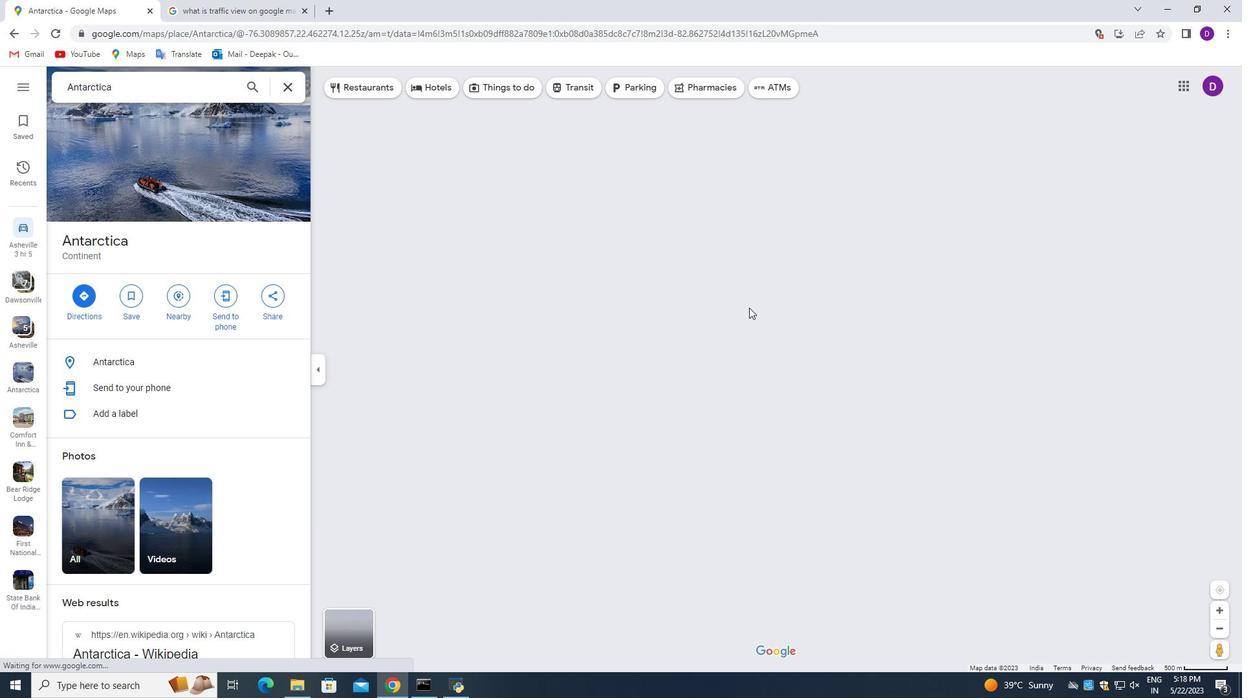 
Action: Mouse scrolled (747, 306) with delta (0, 0)
Screenshot: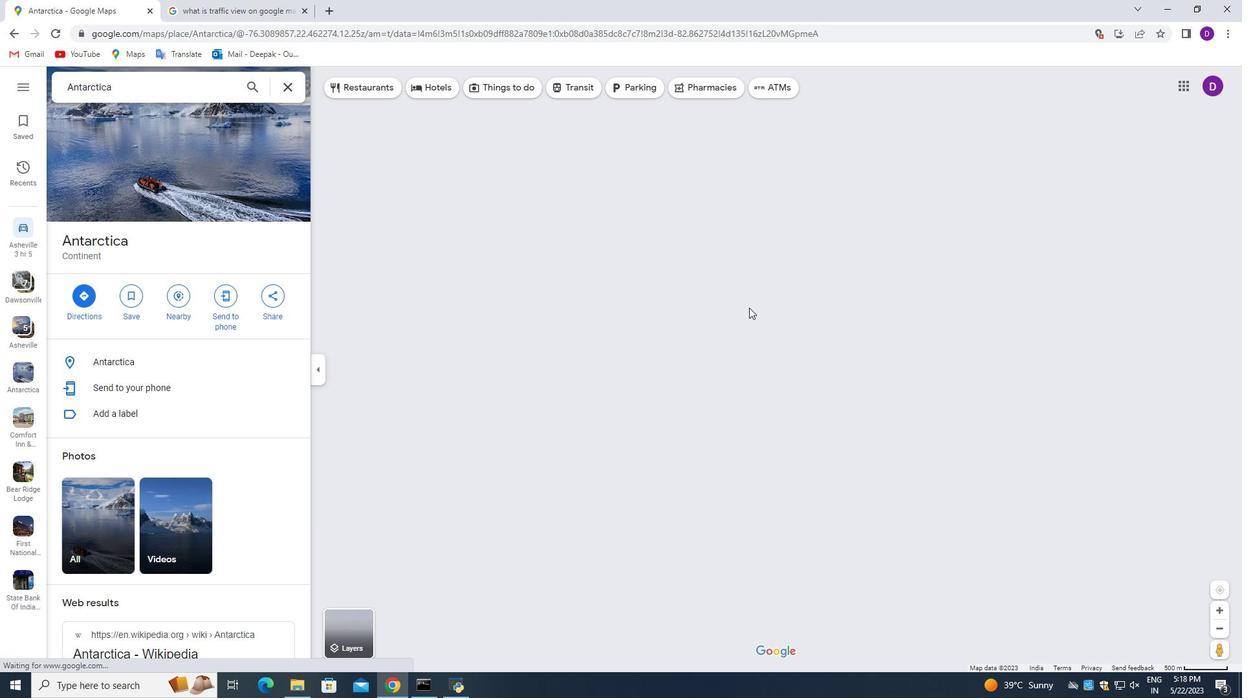 
Action: Mouse moved to (746, 314)
Screenshot: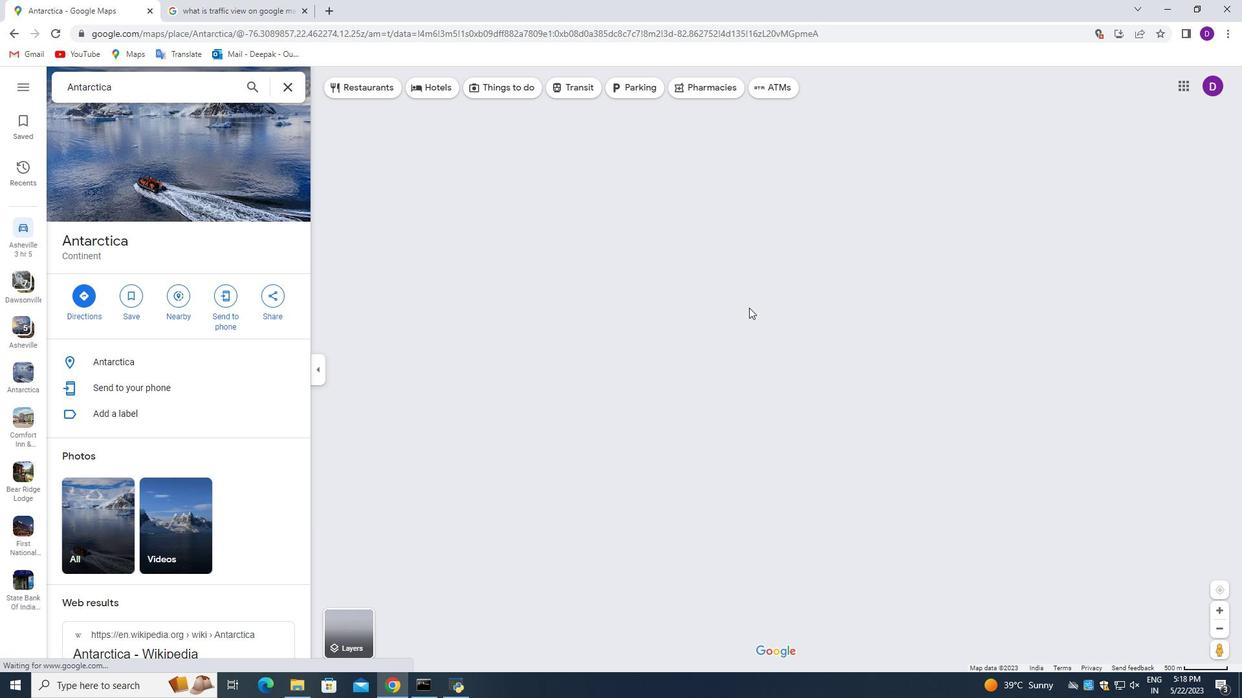 
Action: Mouse scrolled (746, 313) with delta (0, 0)
Screenshot: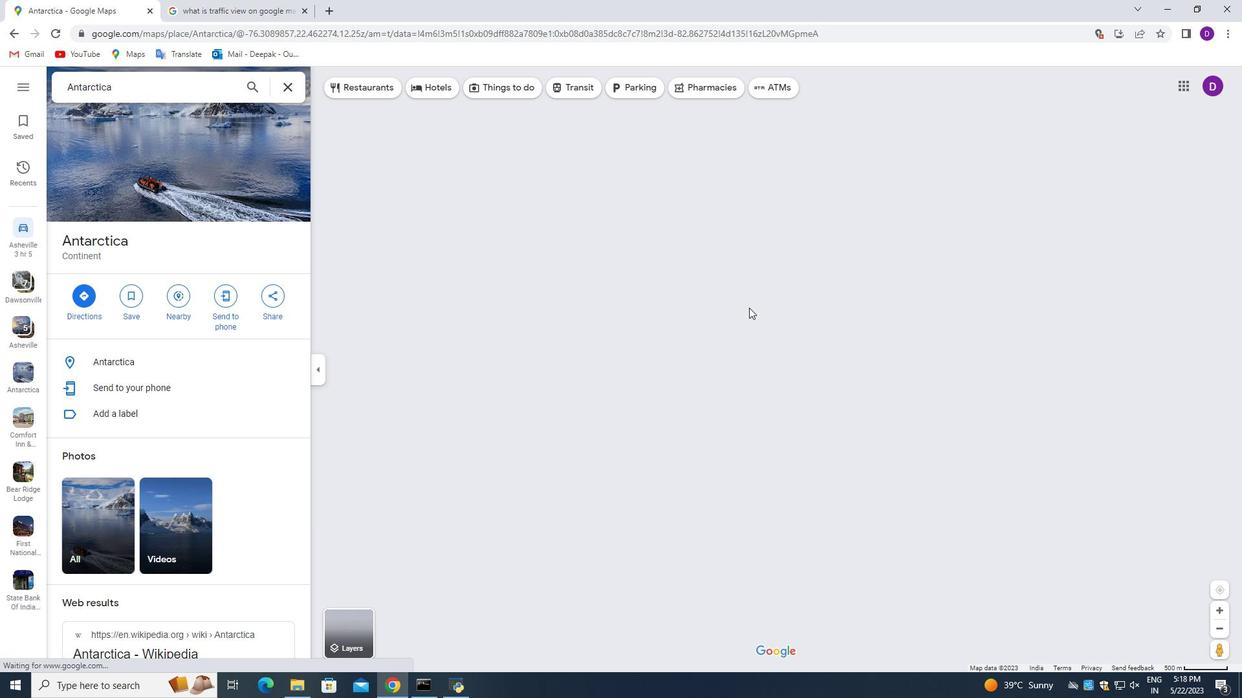 
Action: Mouse moved to (744, 316)
Screenshot: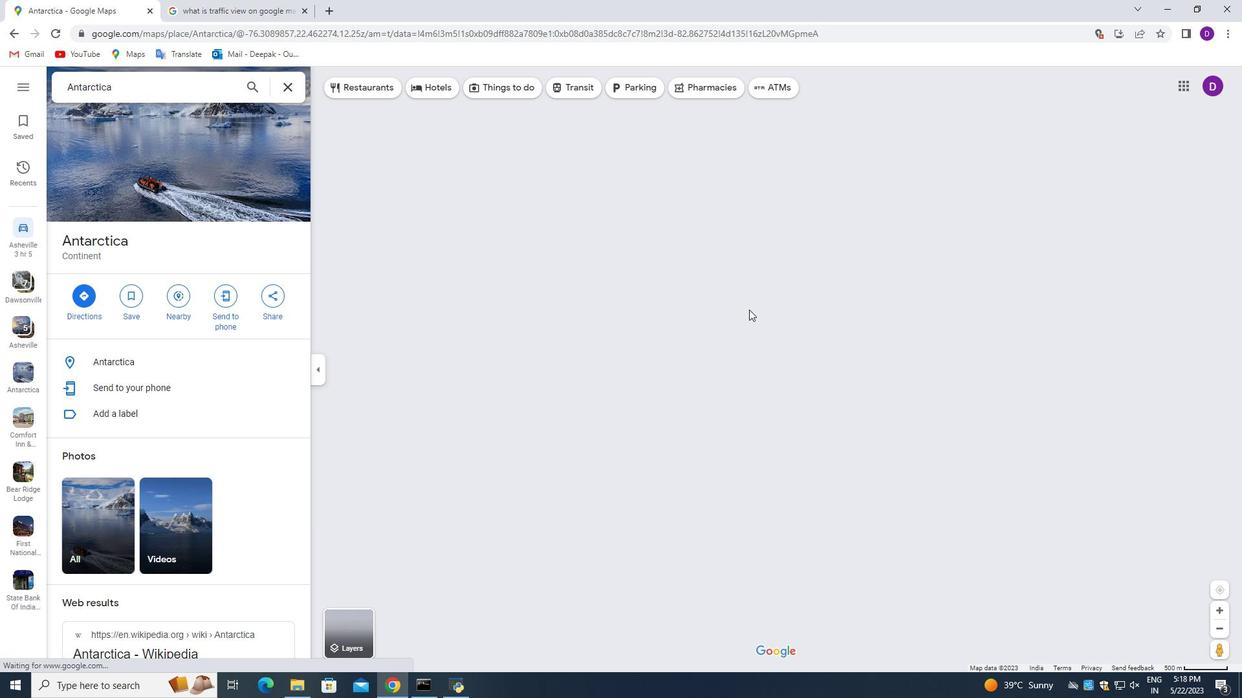 
Action: Mouse scrolled (744, 315) with delta (0, 0)
Screenshot: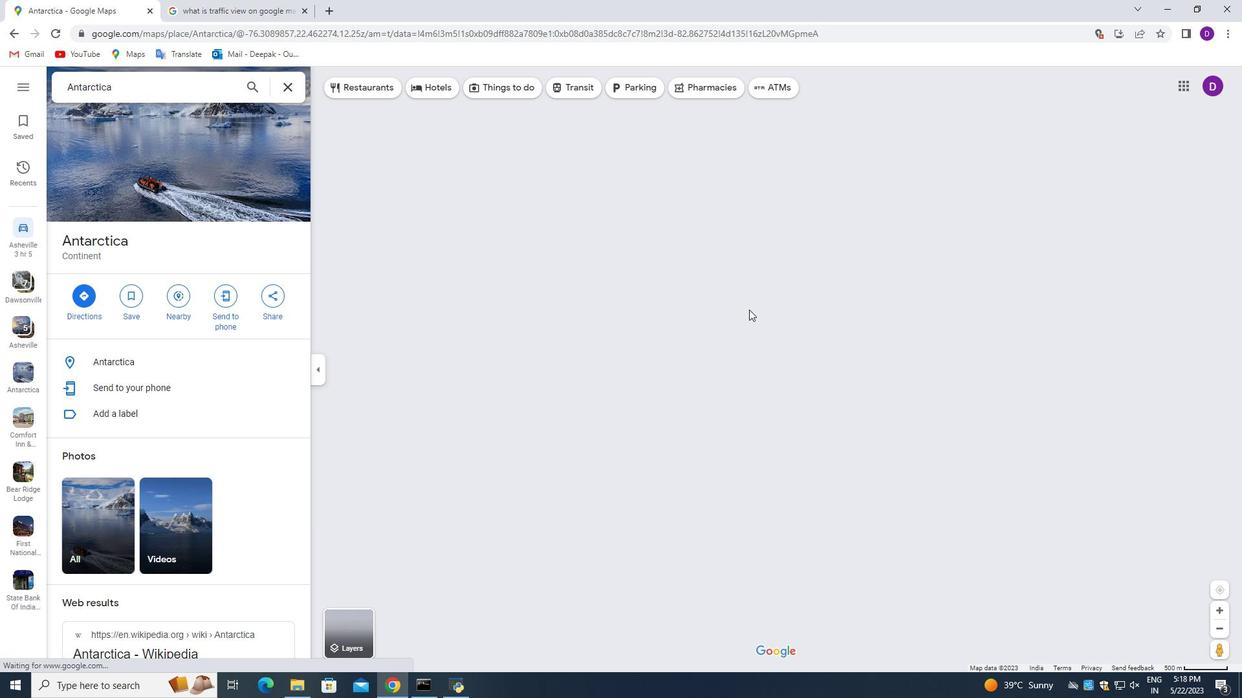 
Action: Mouse scrolled (744, 315) with delta (0, 0)
Screenshot: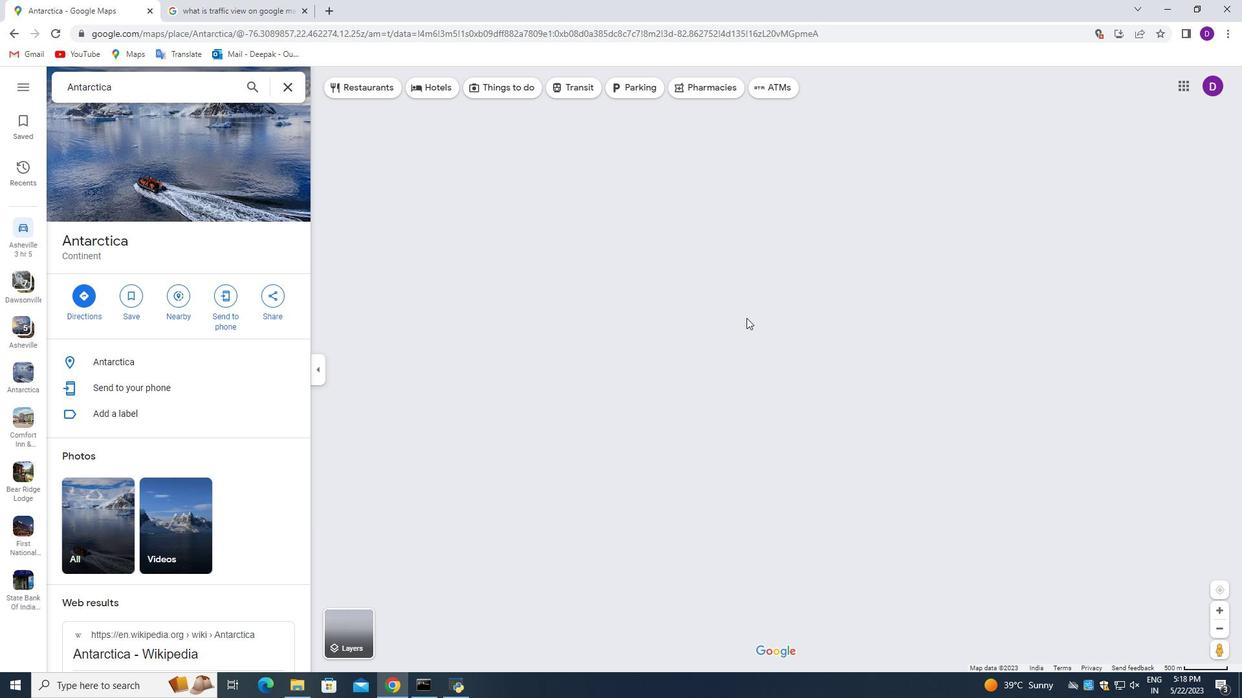 
Action: Mouse scrolled (744, 315) with delta (0, 0)
Screenshot: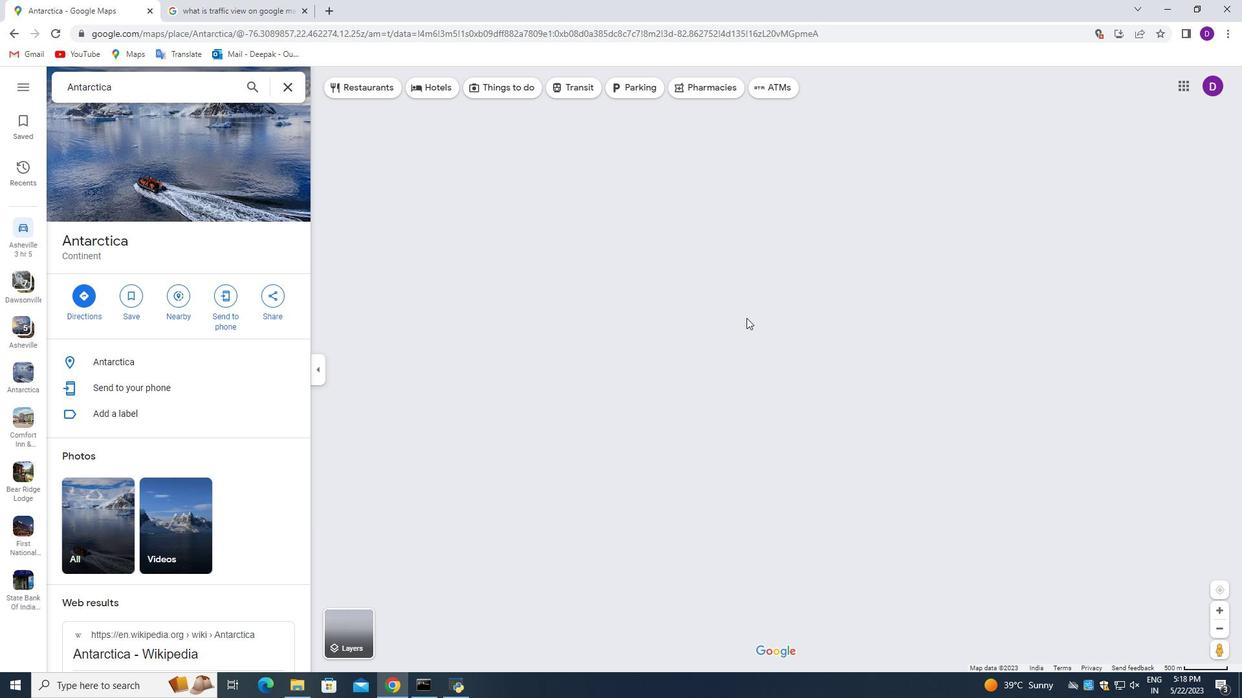 
Action: Mouse scrolled (744, 315) with delta (0, 0)
Screenshot: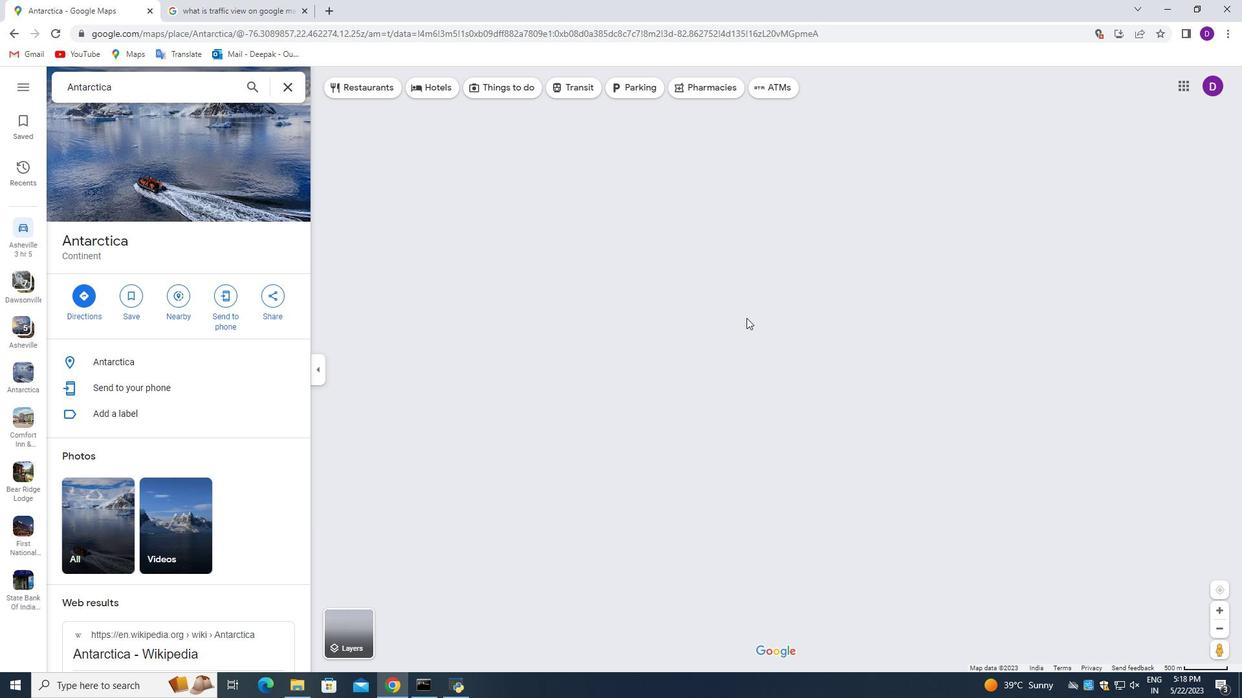 
Action: Mouse scrolled (744, 315) with delta (0, 0)
Screenshot: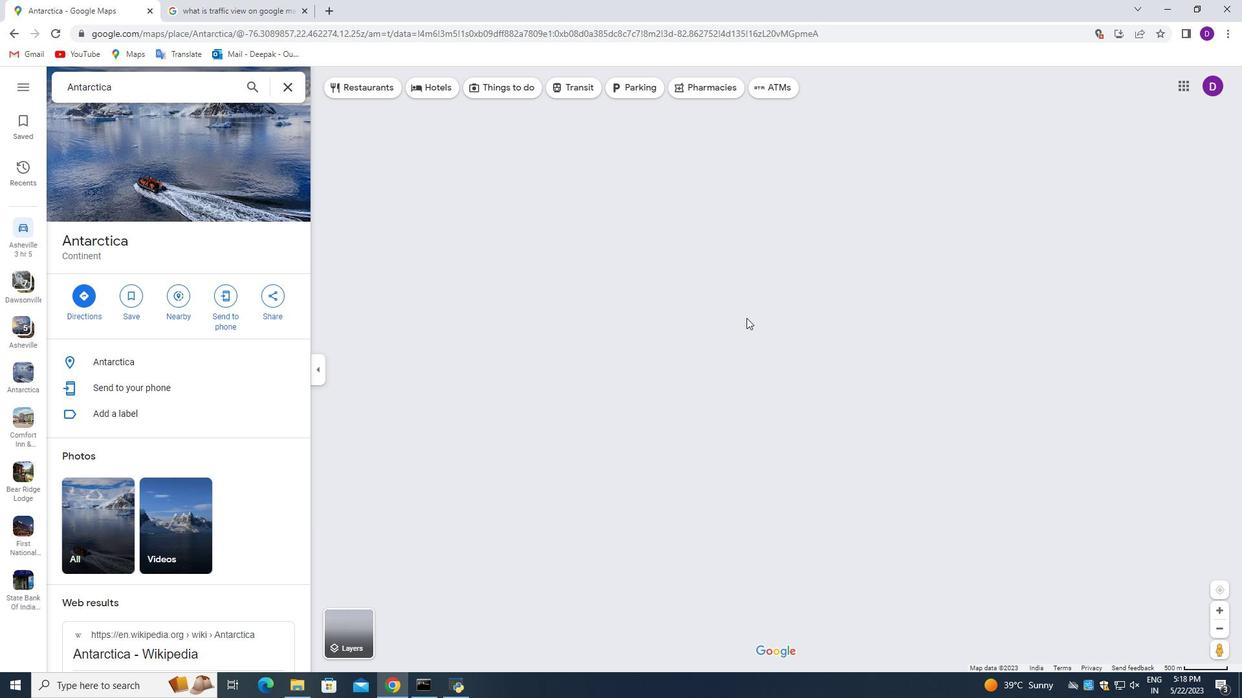 
Action: Mouse scrolled (744, 315) with delta (0, 0)
Screenshot: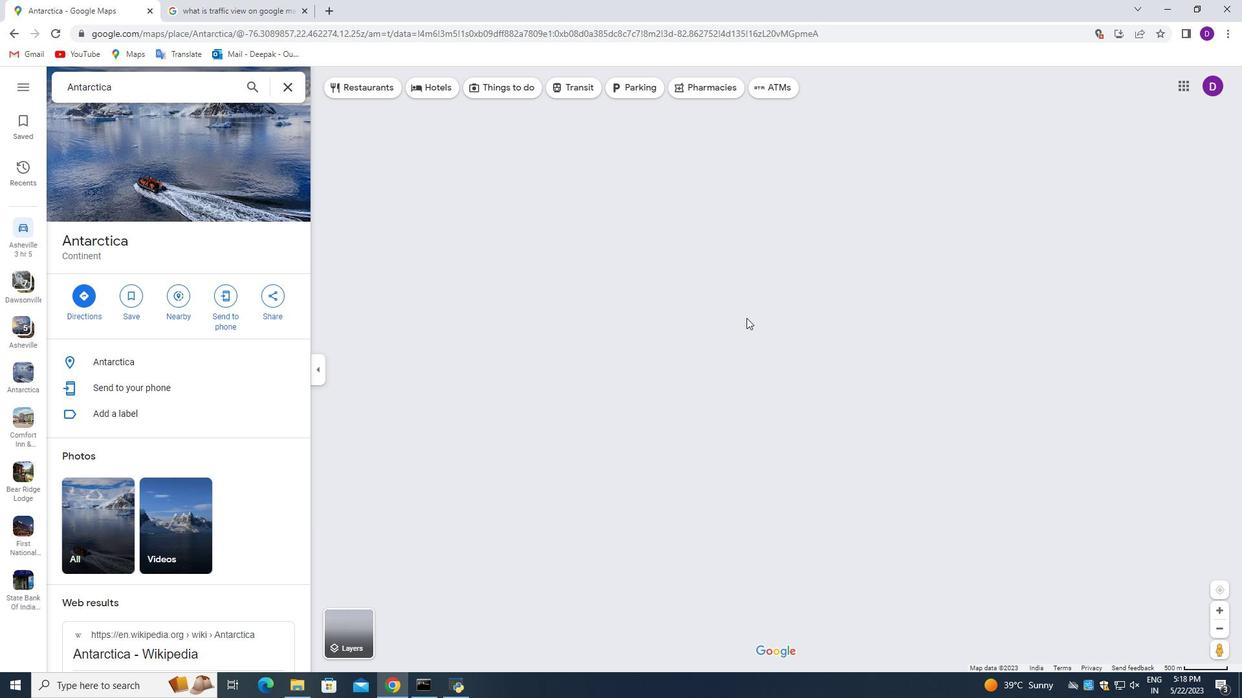 
Action: Mouse moved to (91, 528)
Screenshot: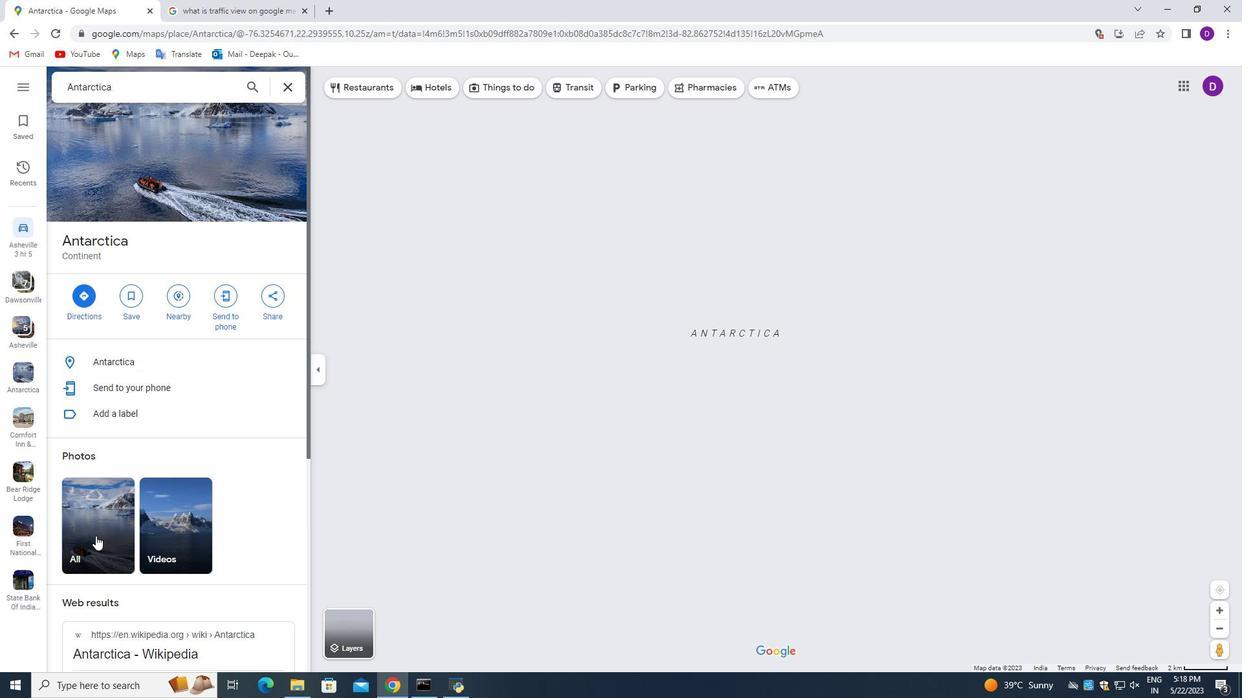 
Action: Mouse pressed left at (91, 528)
Screenshot: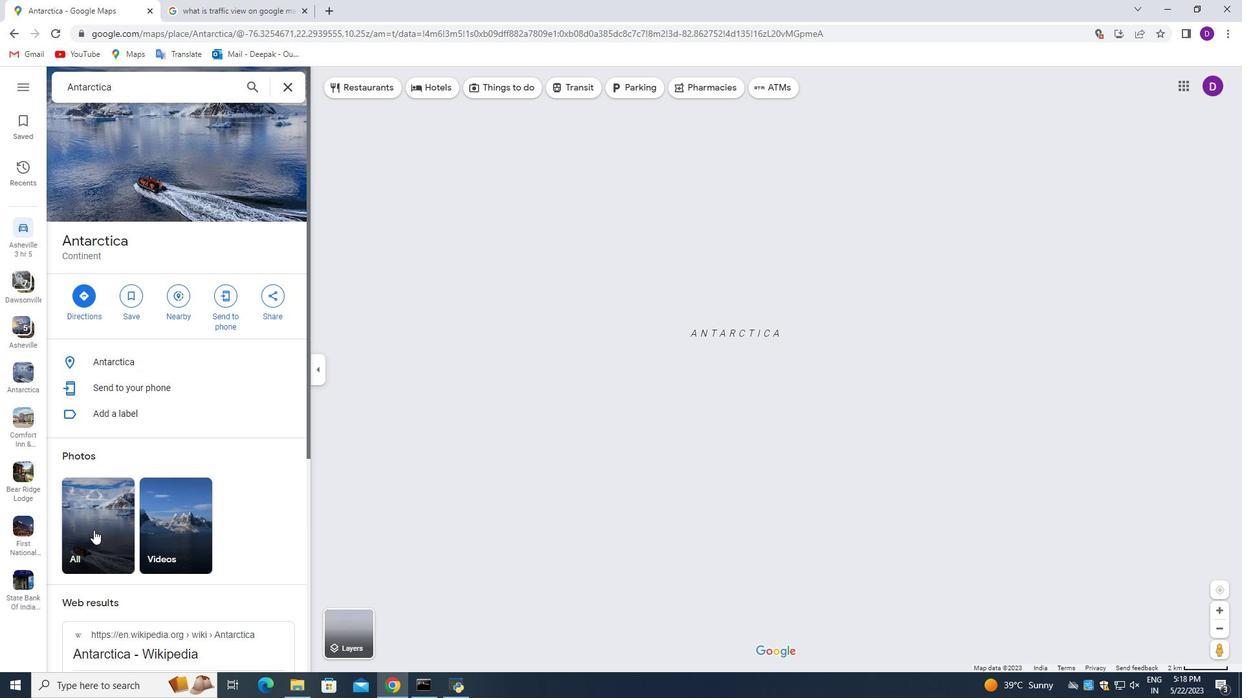 
Action: Mouse moved to (786, 570)
Screenshot: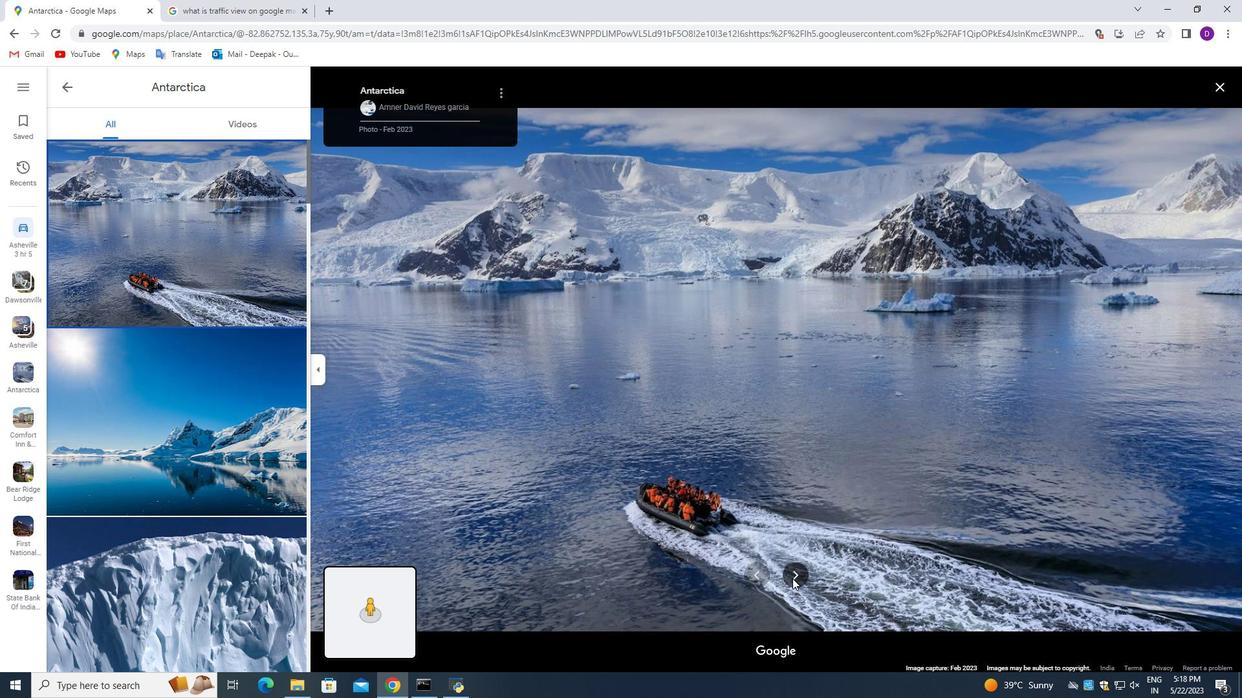 
Action: Mouse pressed left at (786, 570)
Screenshot: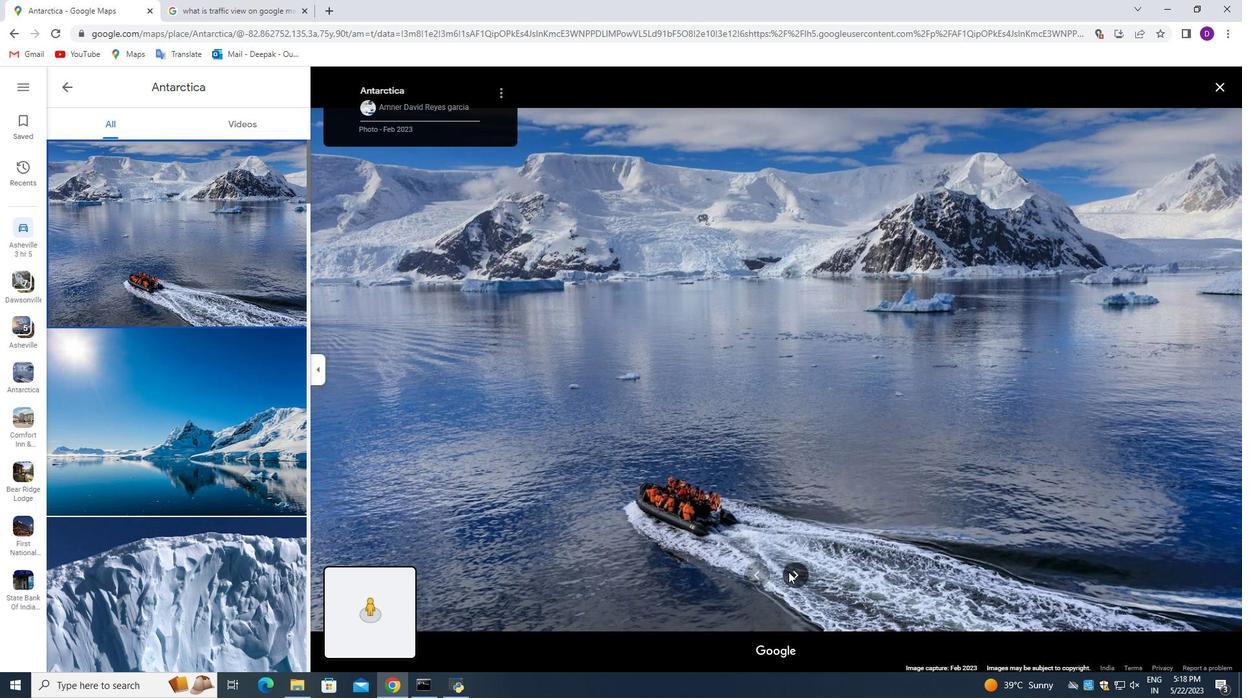 
Action: Mouse pressed left at (786, 570)
Screenshot: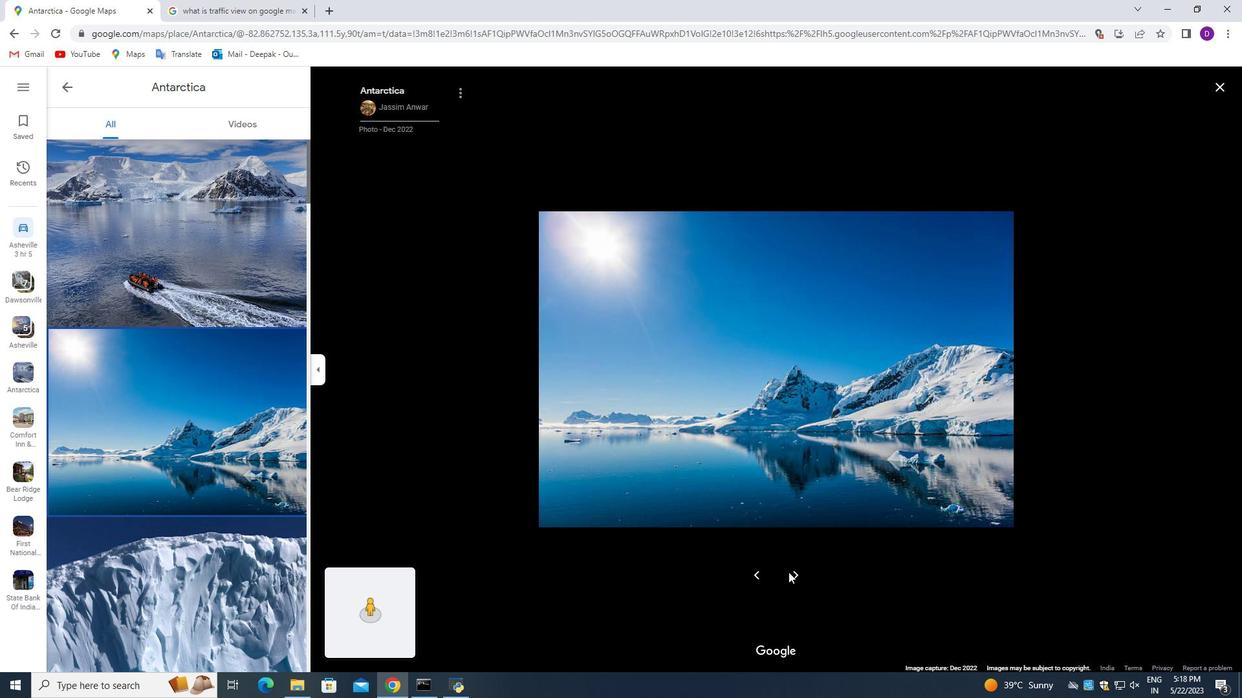 
Action: Mouse pressed left at (786, 570)
Screenshot: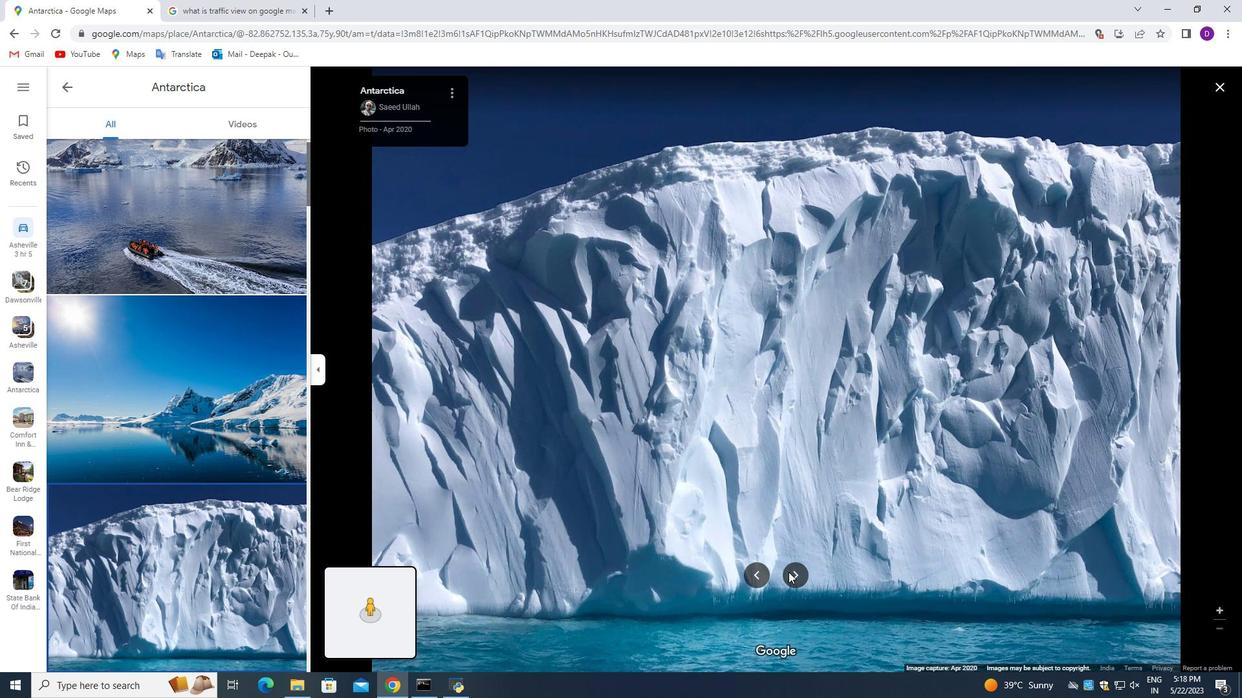 
Action: Mouse pressed left at (786, 570)
Screenshot: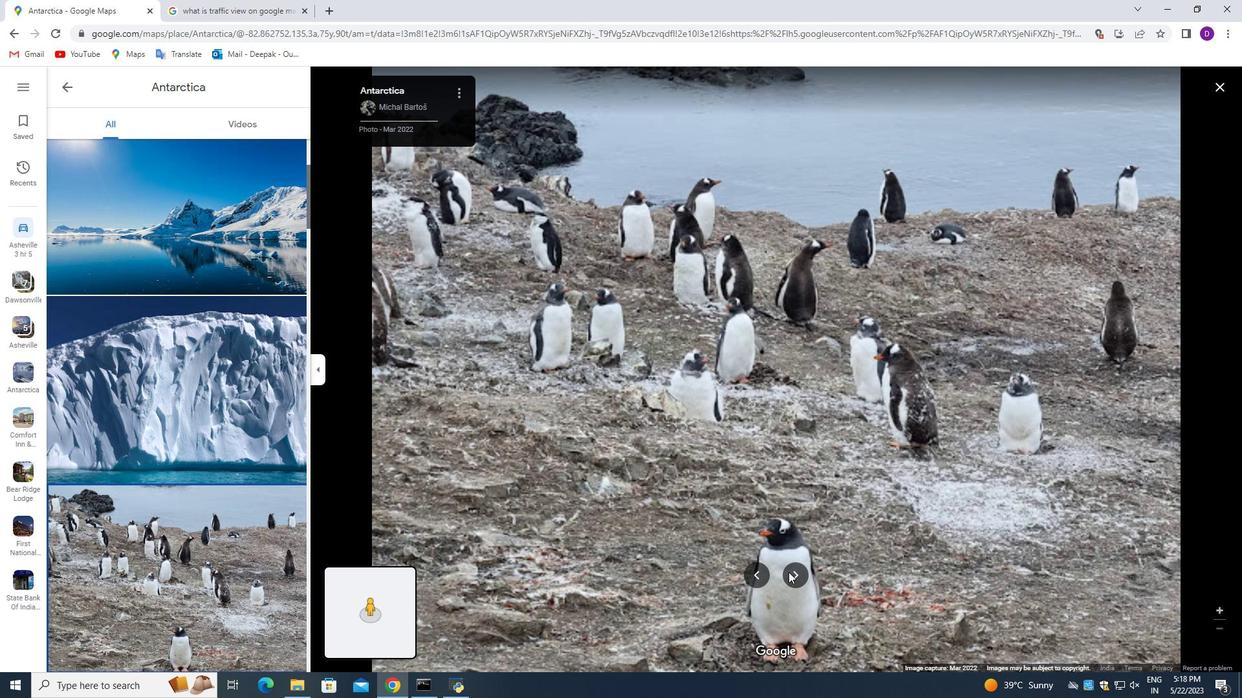 
Action: Mouse pressed left at (786, 570)
Screenshot: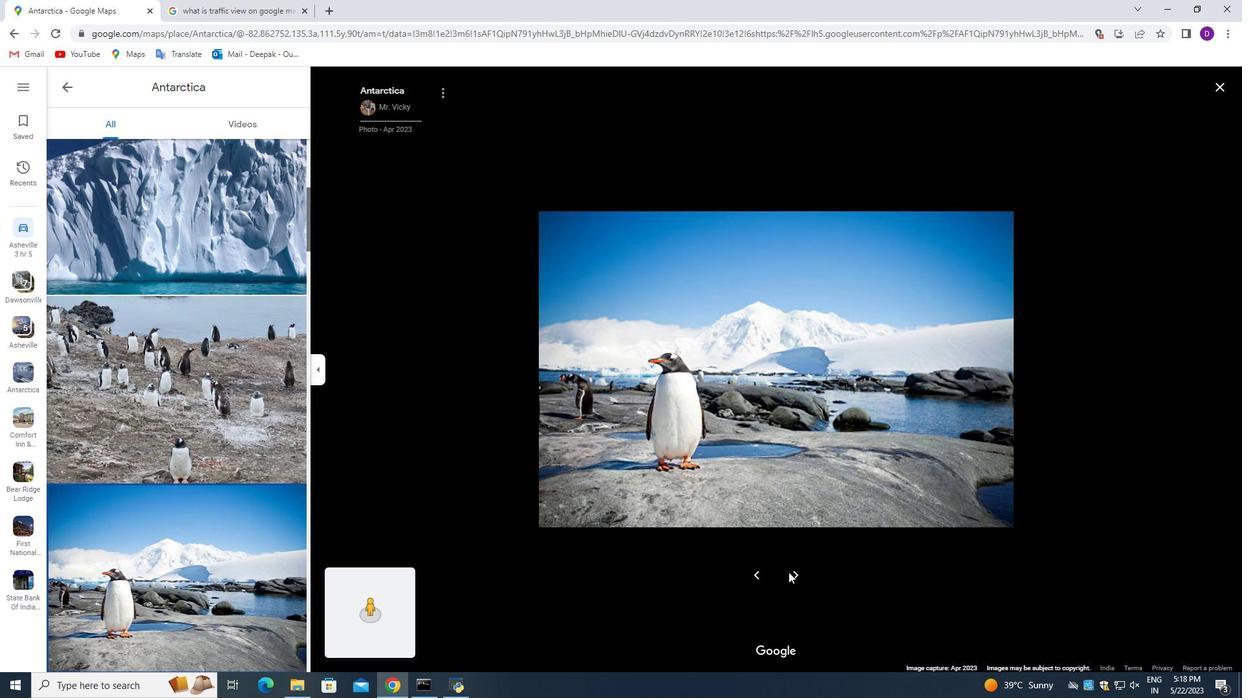 
Action: Mouse pressed left at (786, 570)
Screenshot: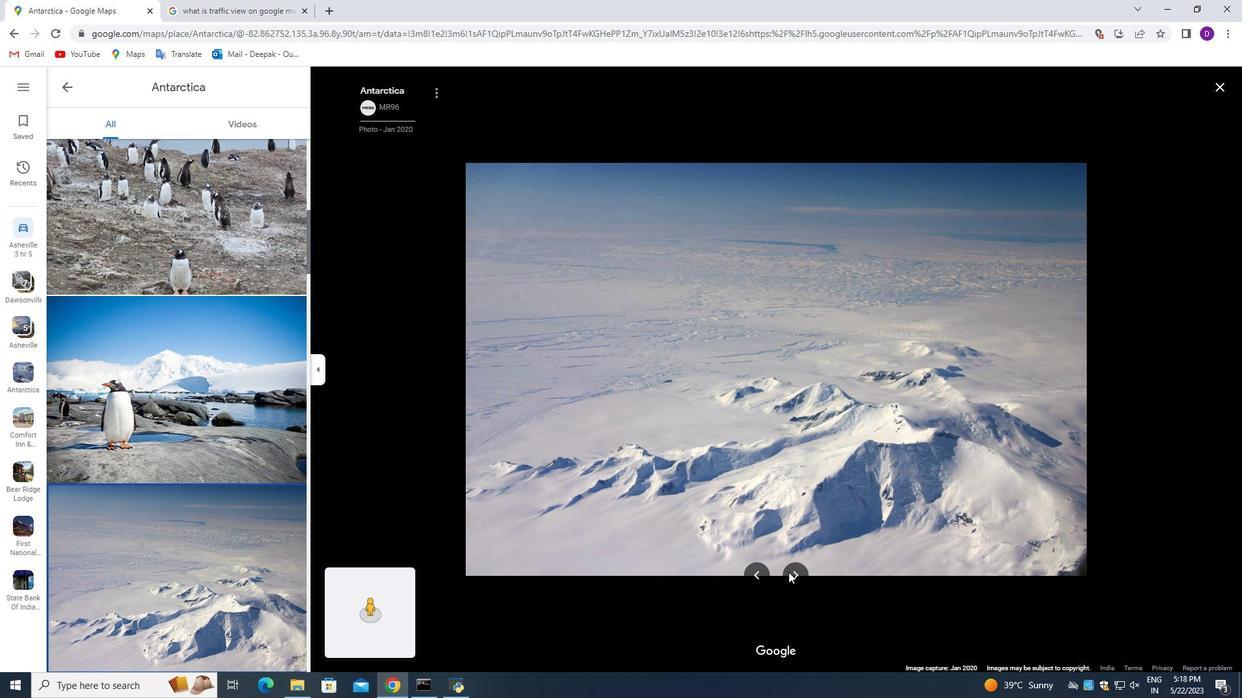 
Action: Mouse pressed left at (786, 570)
Screenshot: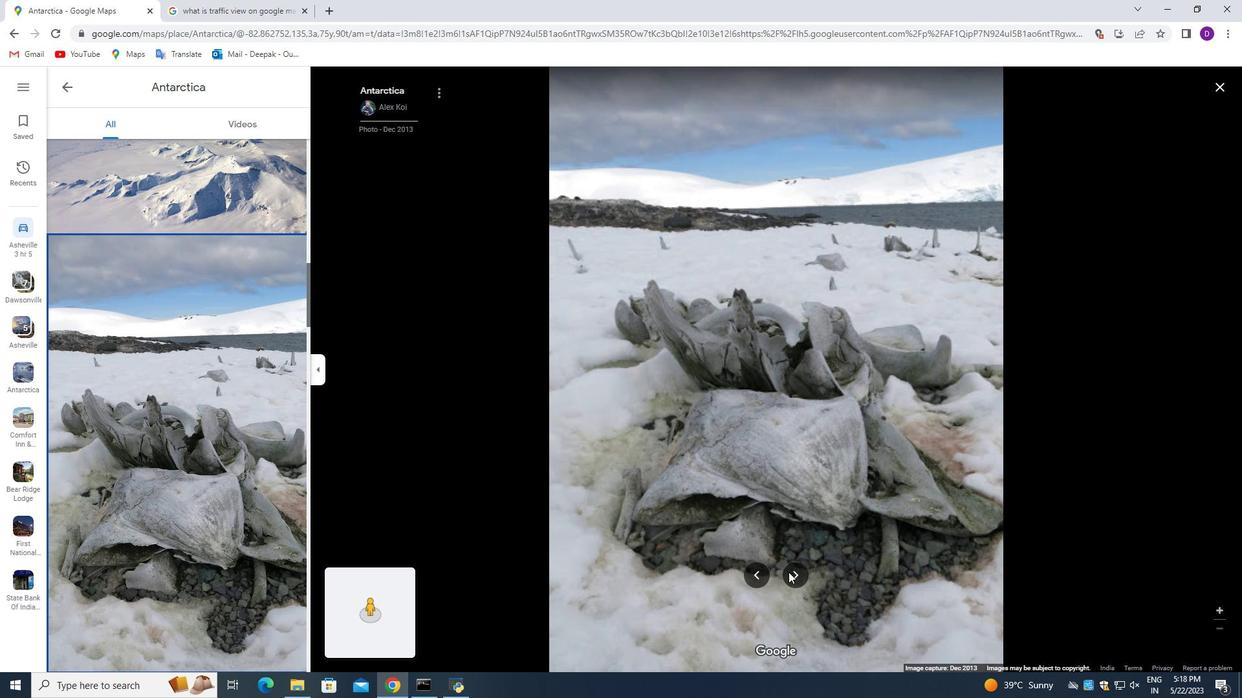 
Action: Key pressed <Key.right><Key.right><Key.right><Key.right><Key.right><Key.right><Key.right><Key.right><Key.right><Key.right><Key.right><Key.right><Key.right><Key.right><Key.right><Key.right><Key.right><Key.right><Key.right><Key.left><Key.right><Key.right><Key.right><Key.right><Key.right><Key.right><Key.right><Key.right><Key.right><Key.right><Key.right><Key.right><Key.right><Key.right><Key.right><Key.right><Key.right><Key.right><Key.right><Key.right><Key.right><Key.right><Key.right><Key.right><Key.left><Key.right><Key.right><Key.right><Key.left><Key.right><Key.left><Key.right><Key.right><Key.right><Key.right><Key.left><Key.right><Key.right><Key.right><Key.right><Key.left><Key.right><Key.right><Key.left><Key.right><Key.right>
Screenshot: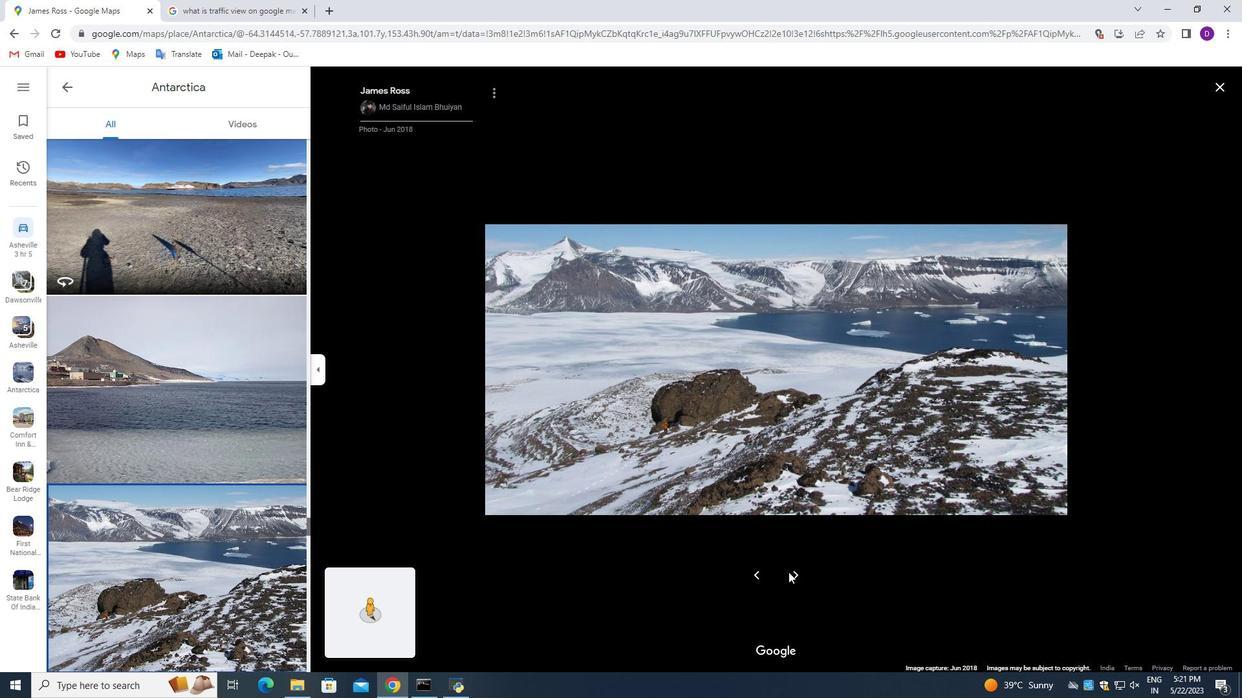
Action: Mouse moved to (1219, 606)
Screenshot: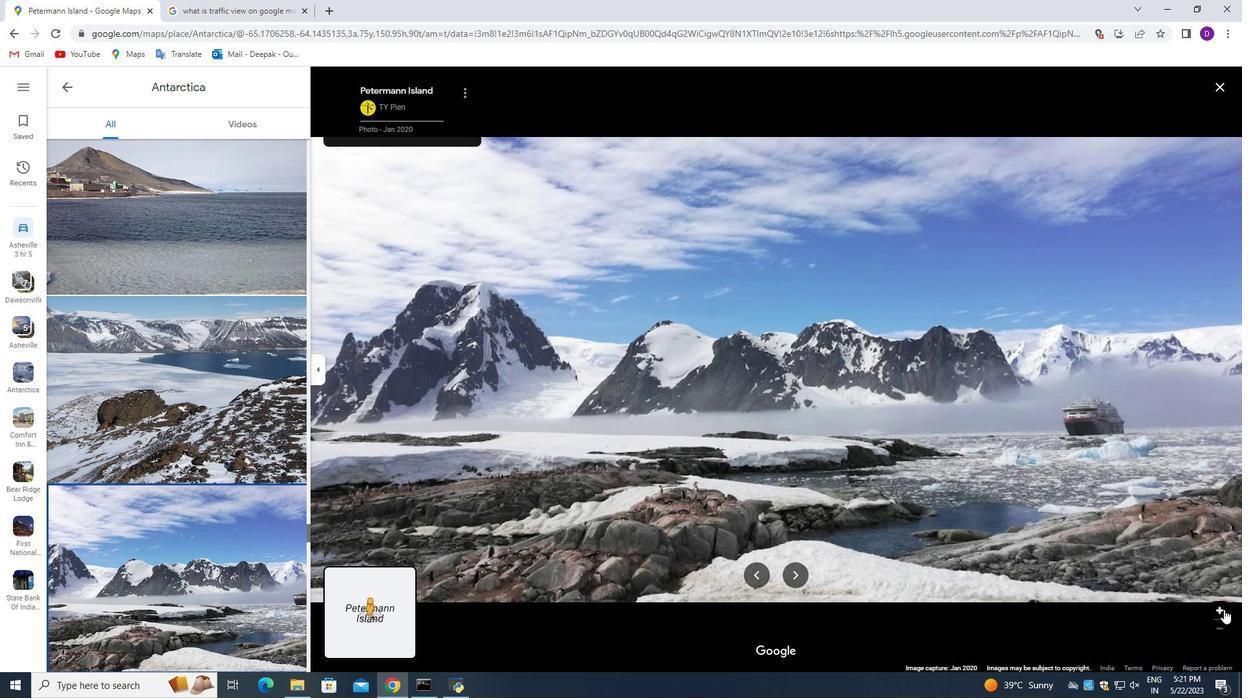 
Action: Mouse pressed left at (1219, 606)
Screenshot: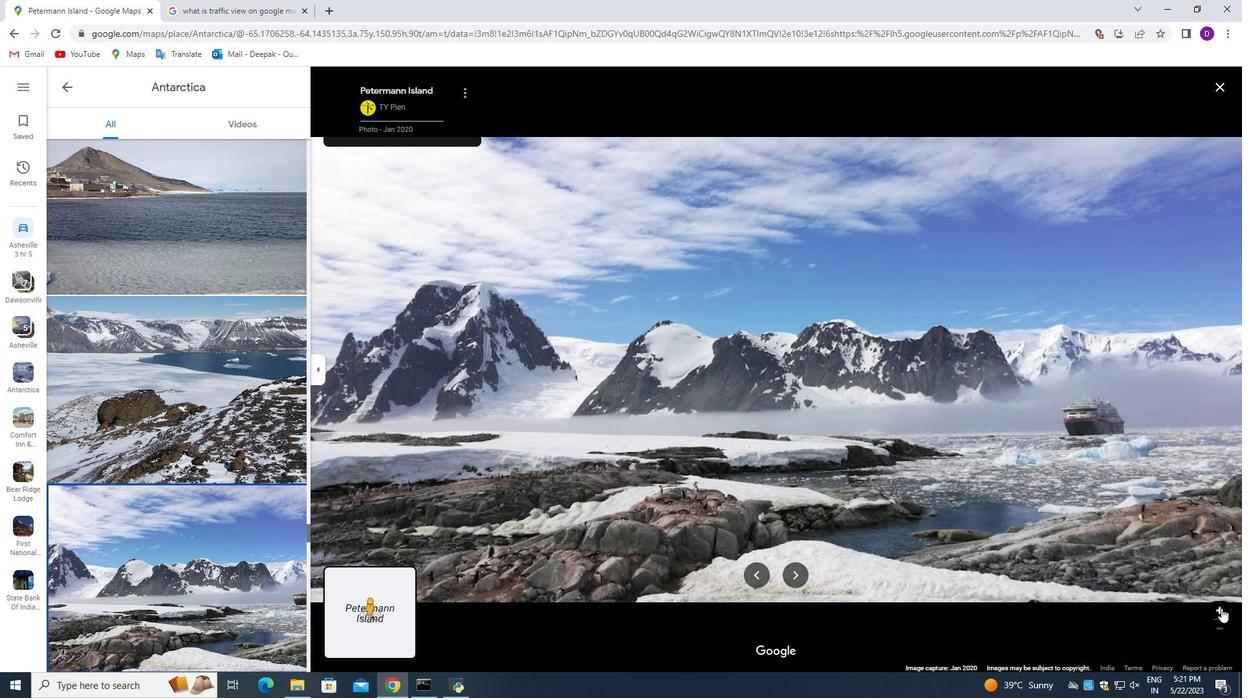 
Action: Mouse moved to (1216, 605)
Screenshot: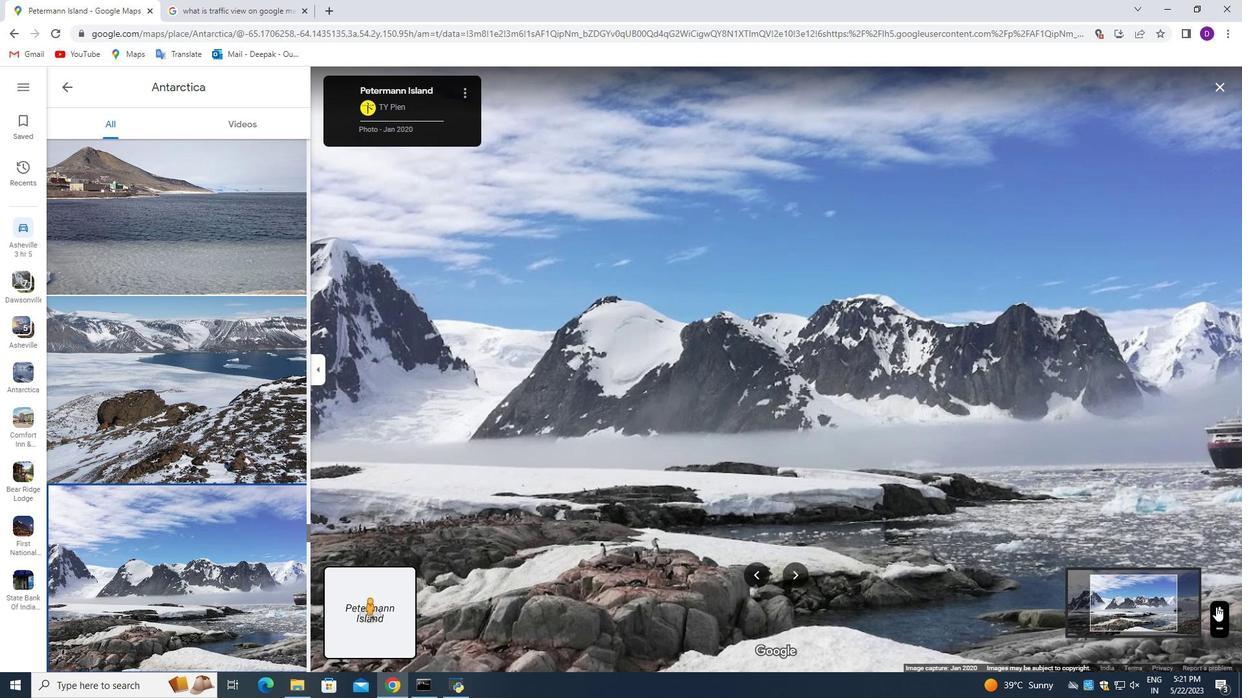 
Action: Mouse pressed left at (1216, 605)
Screenshot: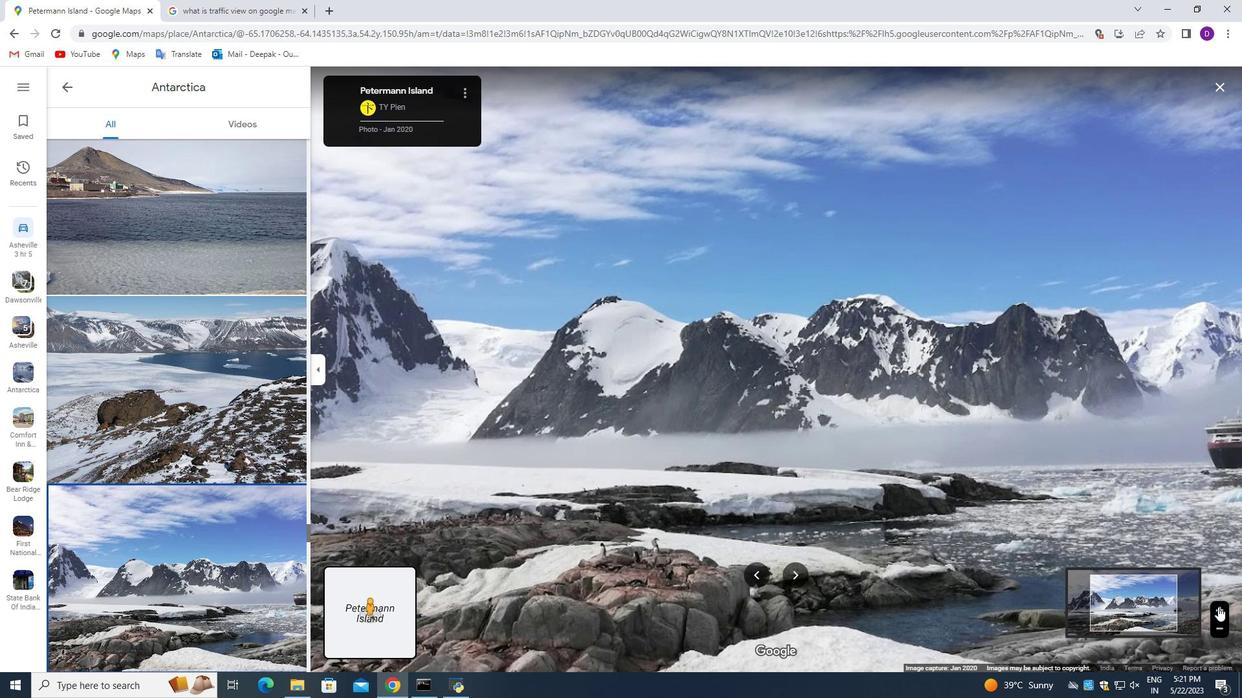 
Action: Mouse moved to (1138, 605)
Screenshot: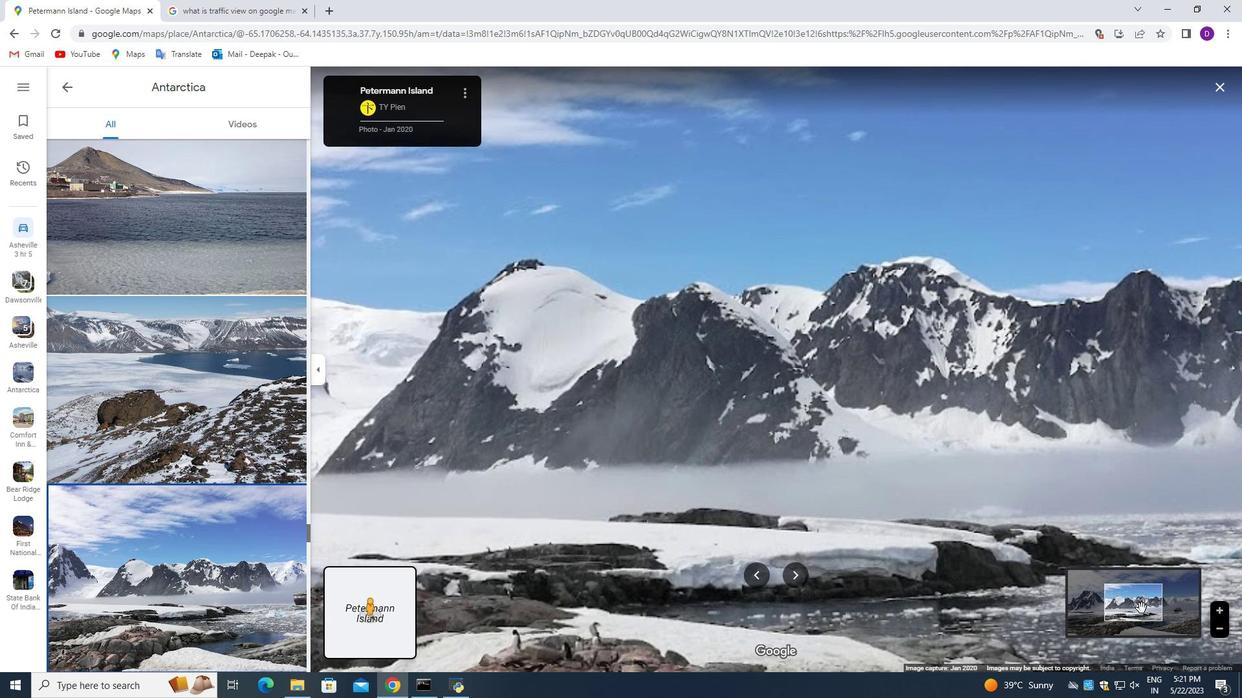 
Action: Mouse pressed left at (1138, 605)
Screenshot: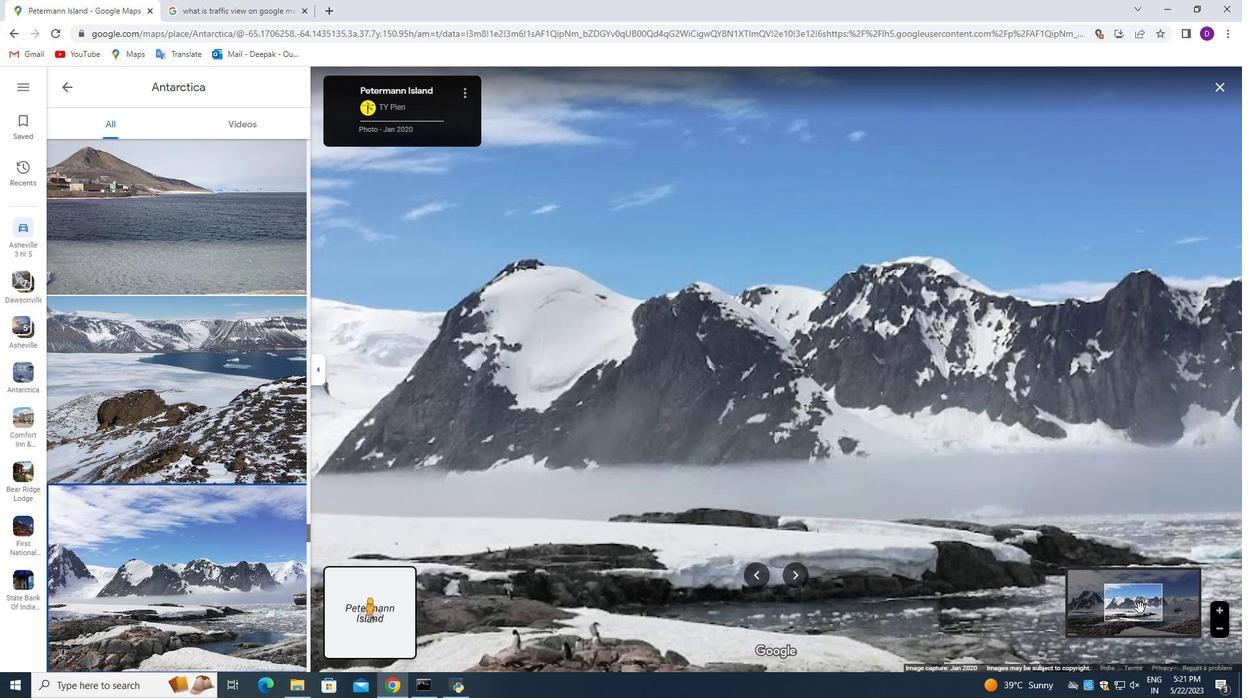 
Action: Mouse moved to (1103, 621)
Screenshot: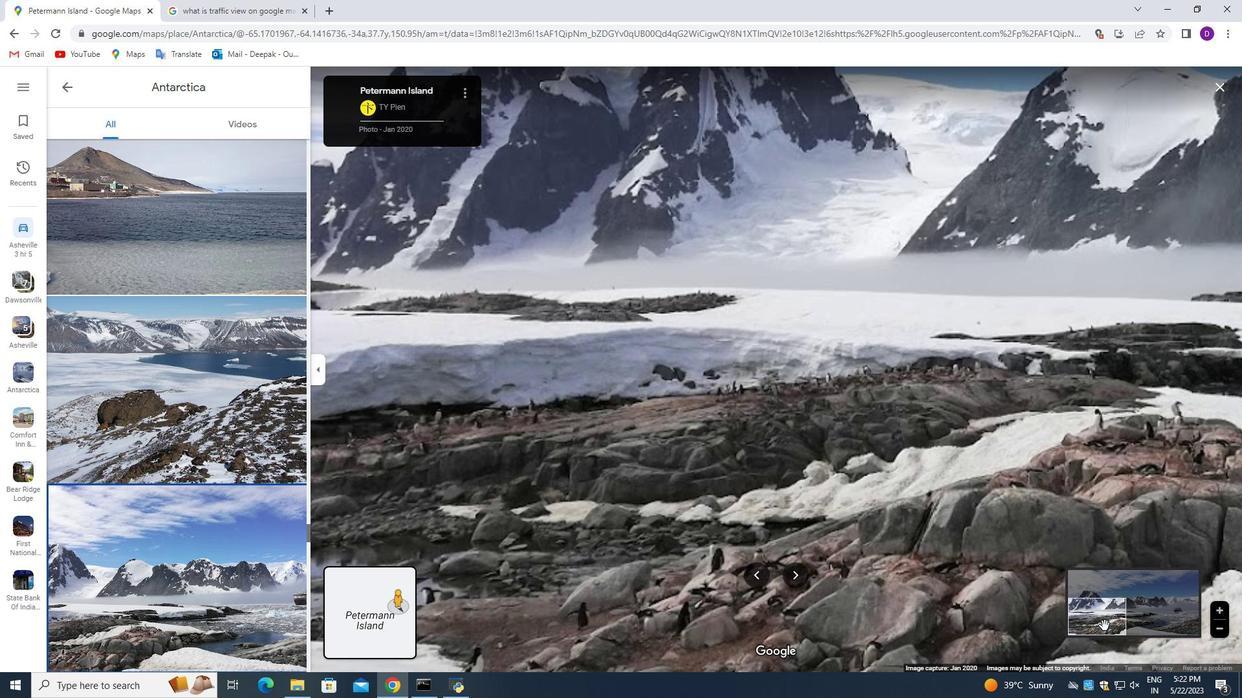 
Action: Mouse pressed left at (1103, 621)
Screenshot: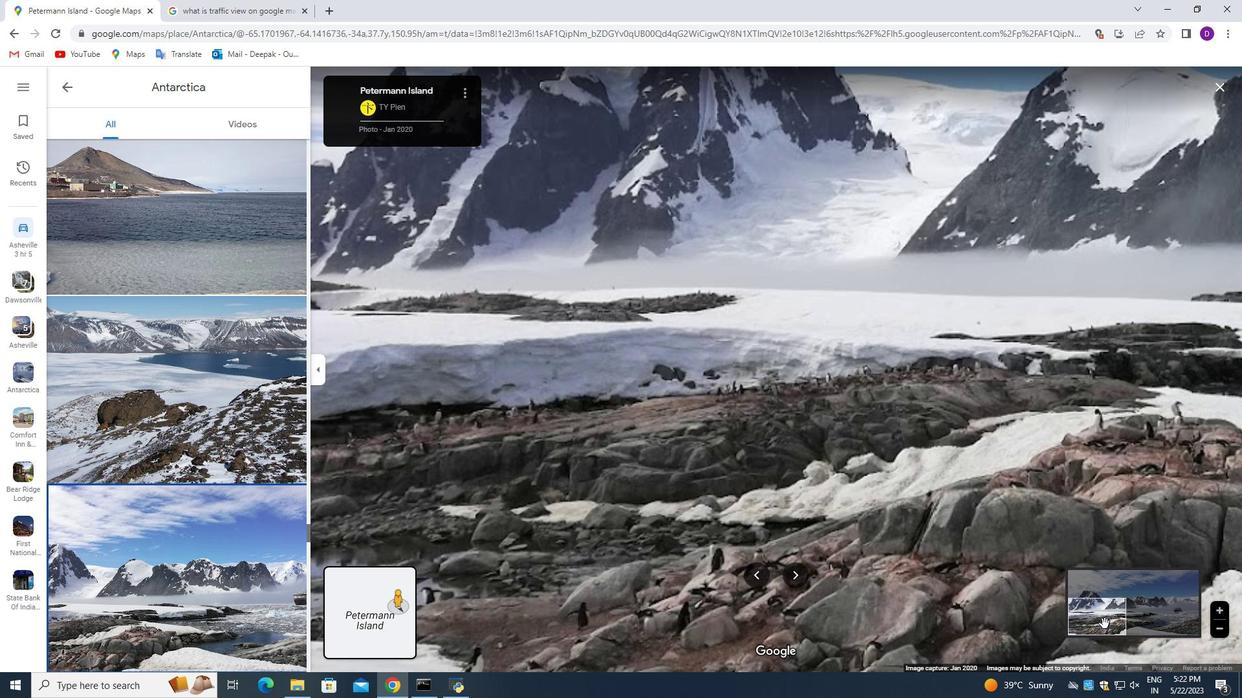 
Action: Mouse moved to (1219, 88)
Screenshot: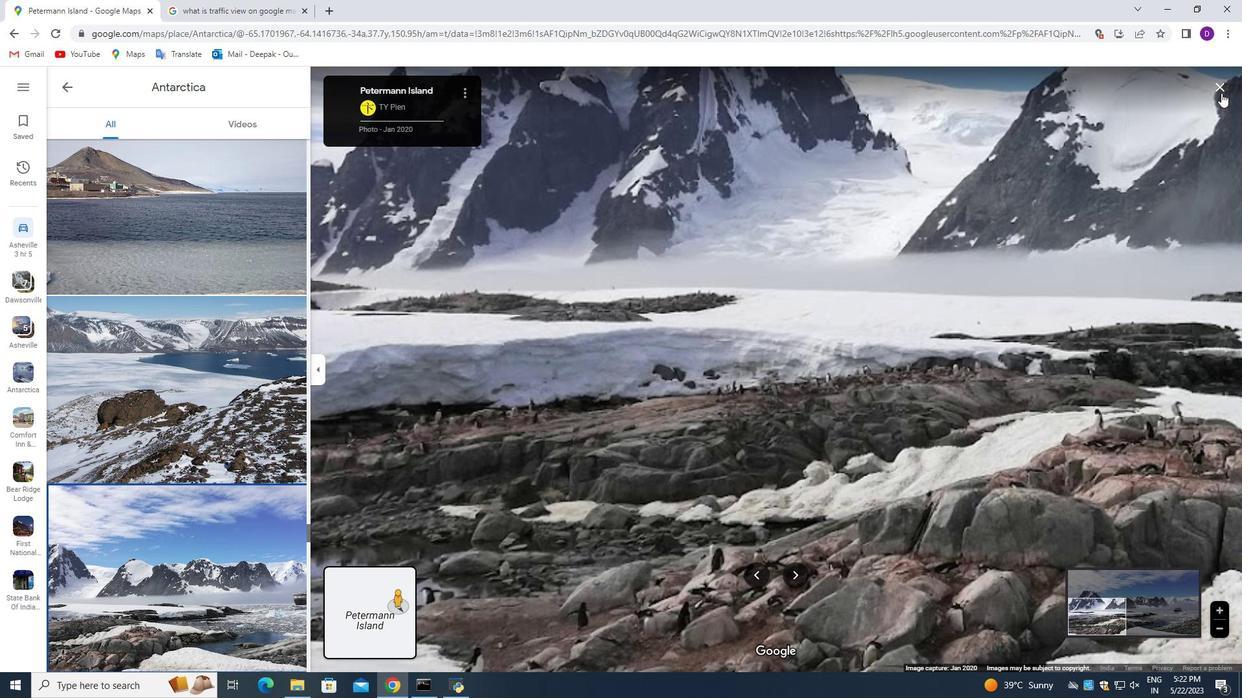 
Action: Mouse pressed left at (1219, 88)
Screenshot: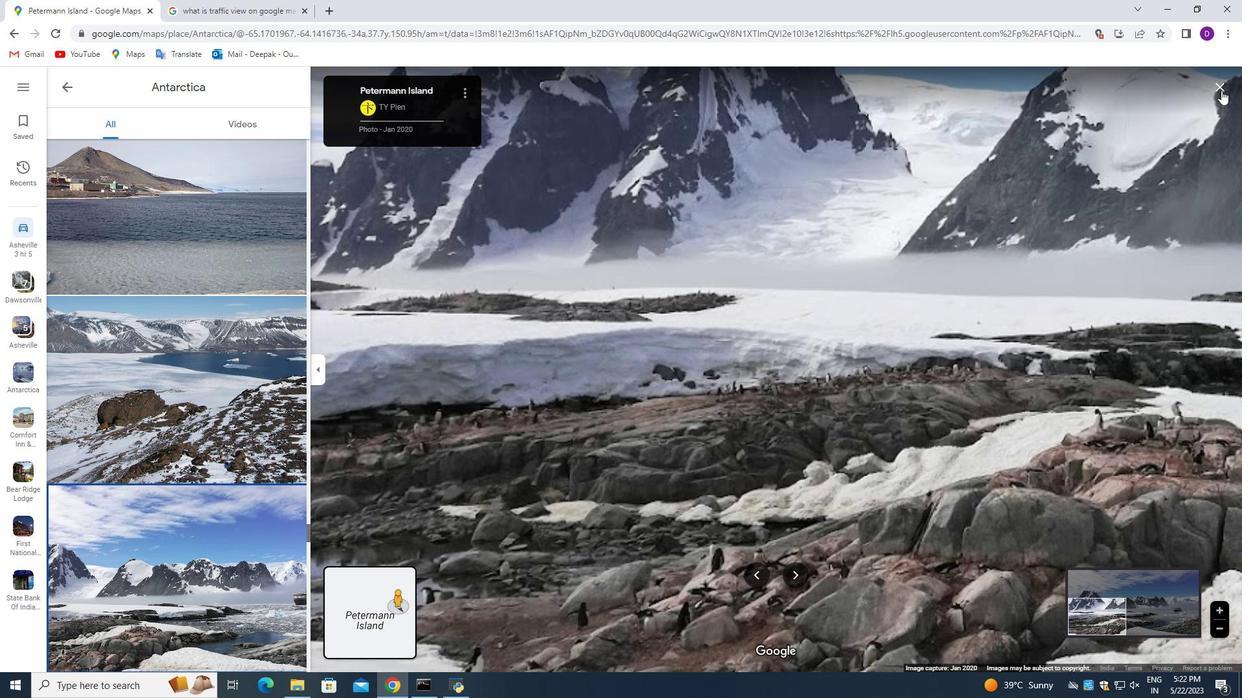 
Action: Mouse moved to (564, 358)
Screenshot: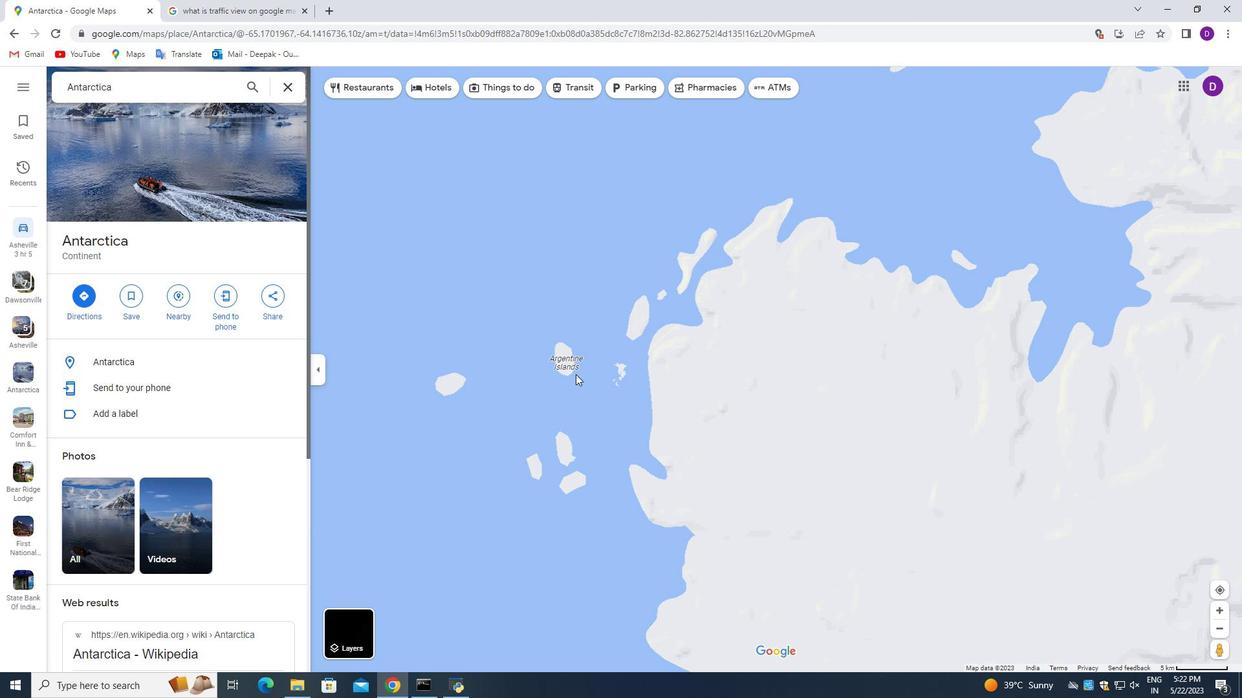 
Action: Mouse pressed left at (564, 358)
Screenshot: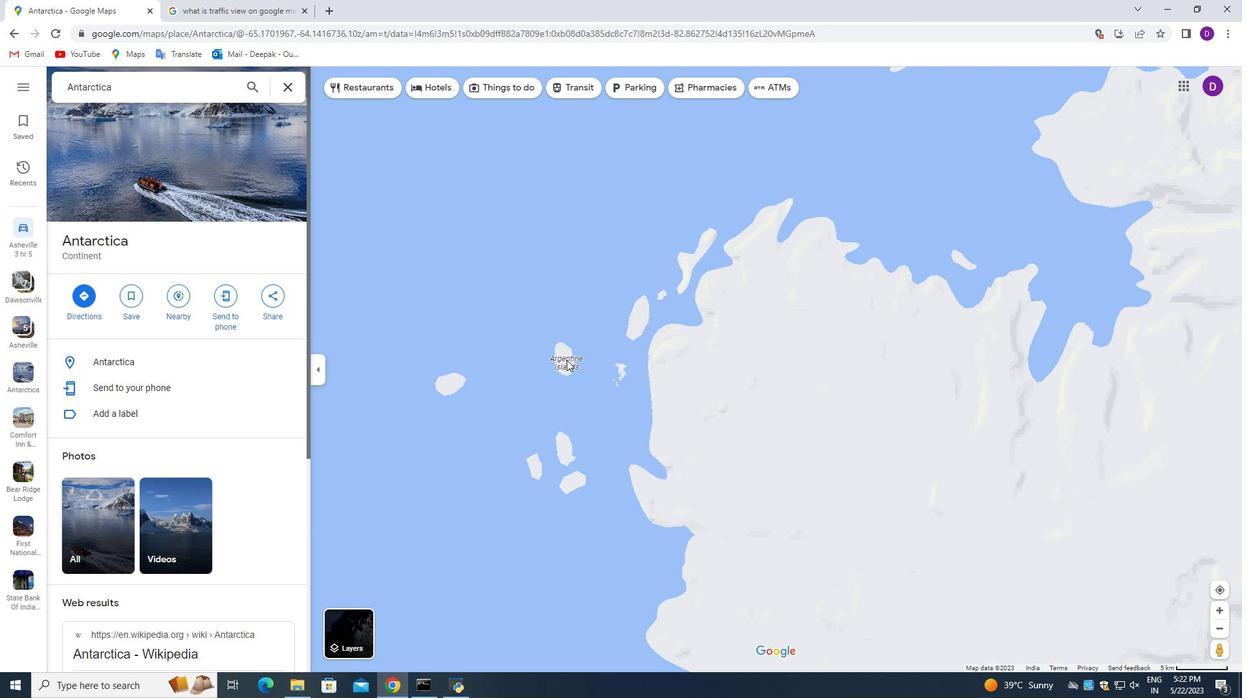 
Action: Mouse moved to (678, 590)
Screenshot: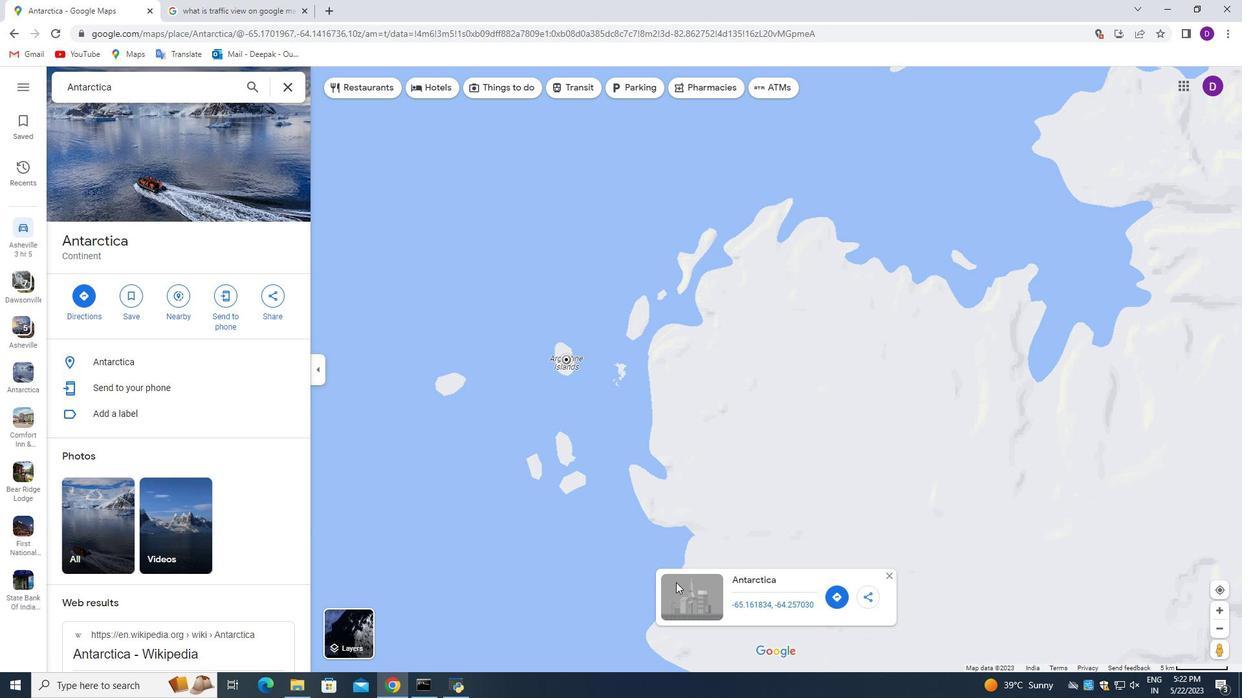 
Action: Mouse pressed left at (678, 590)
Screenshot: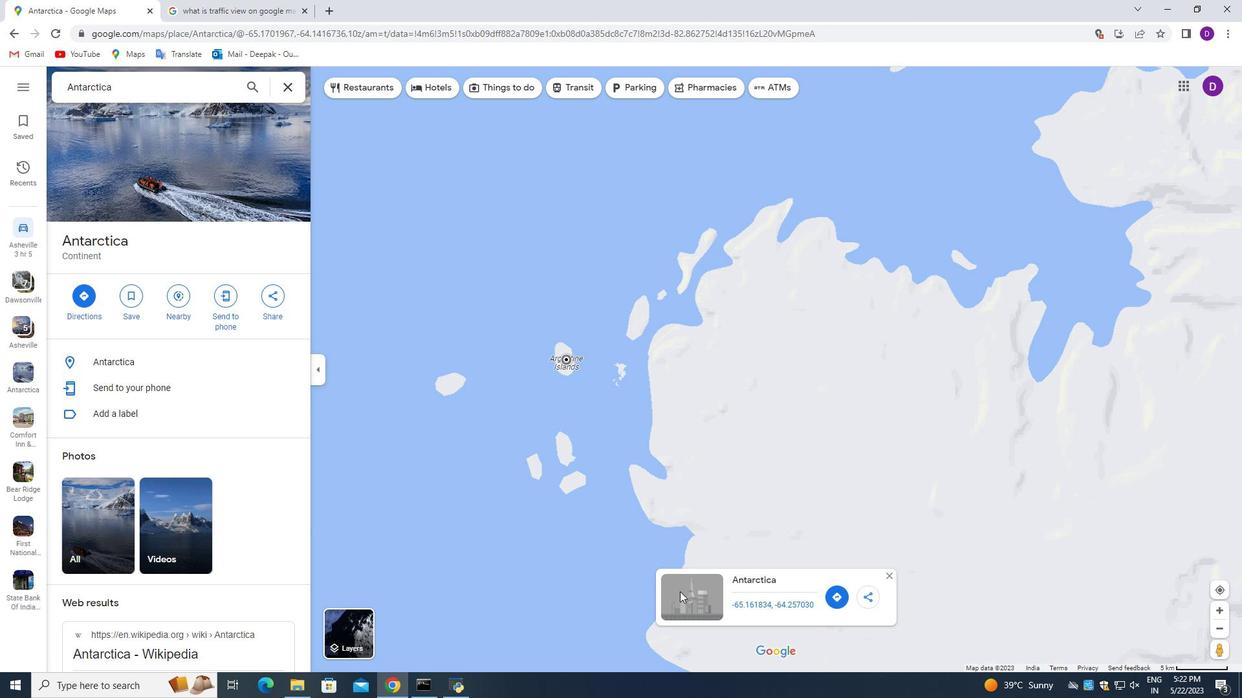 
Action: Mouse moved to (840, 592)
Screenshot: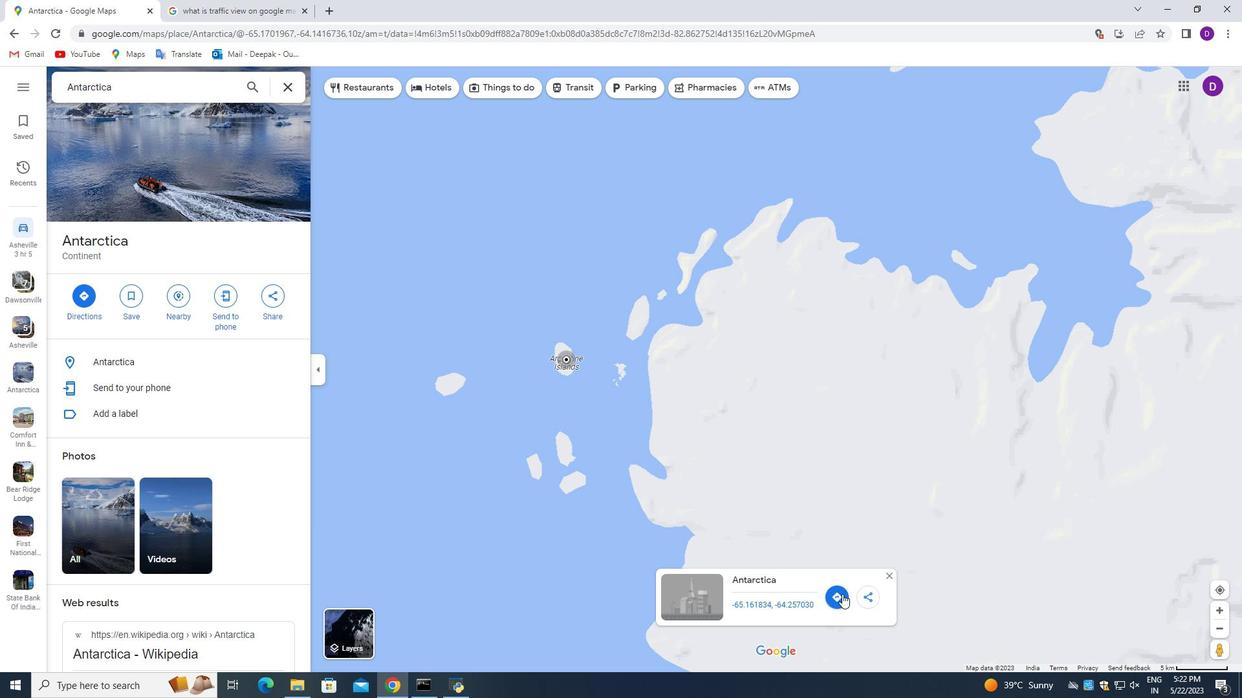 
Action: Mouse pressed left at (840, 592)
Screenshot: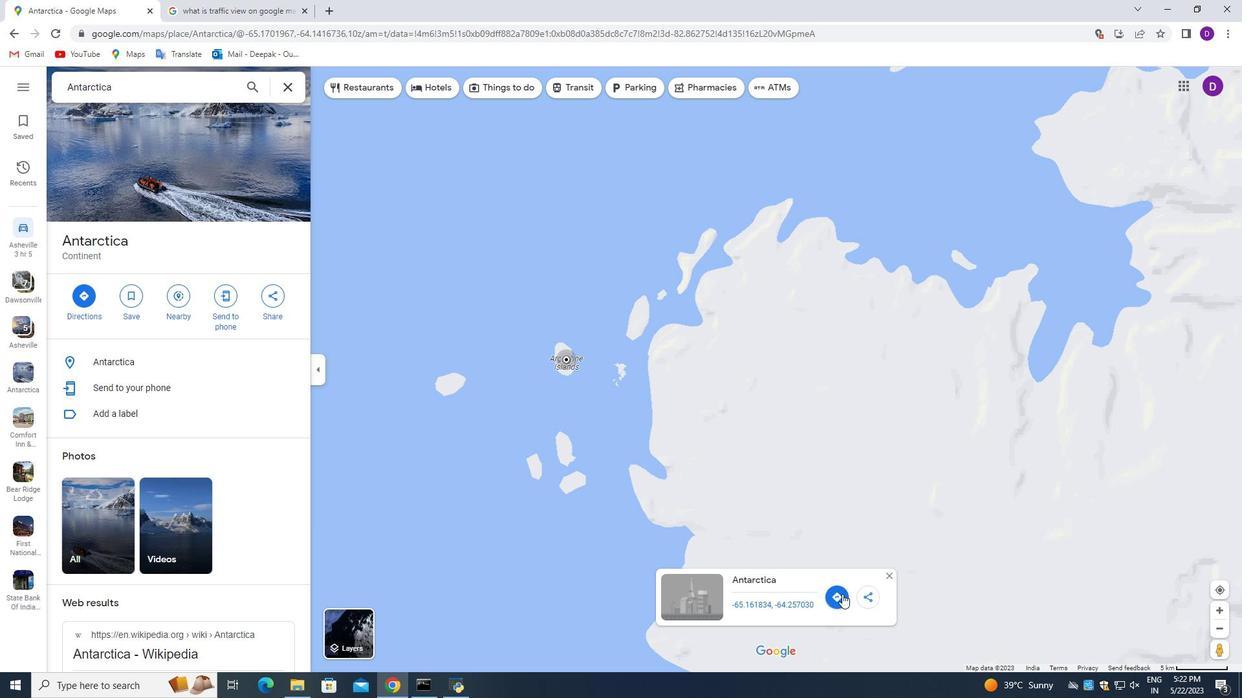 
Action: Mouse moved to (178, 254)
Screenshot: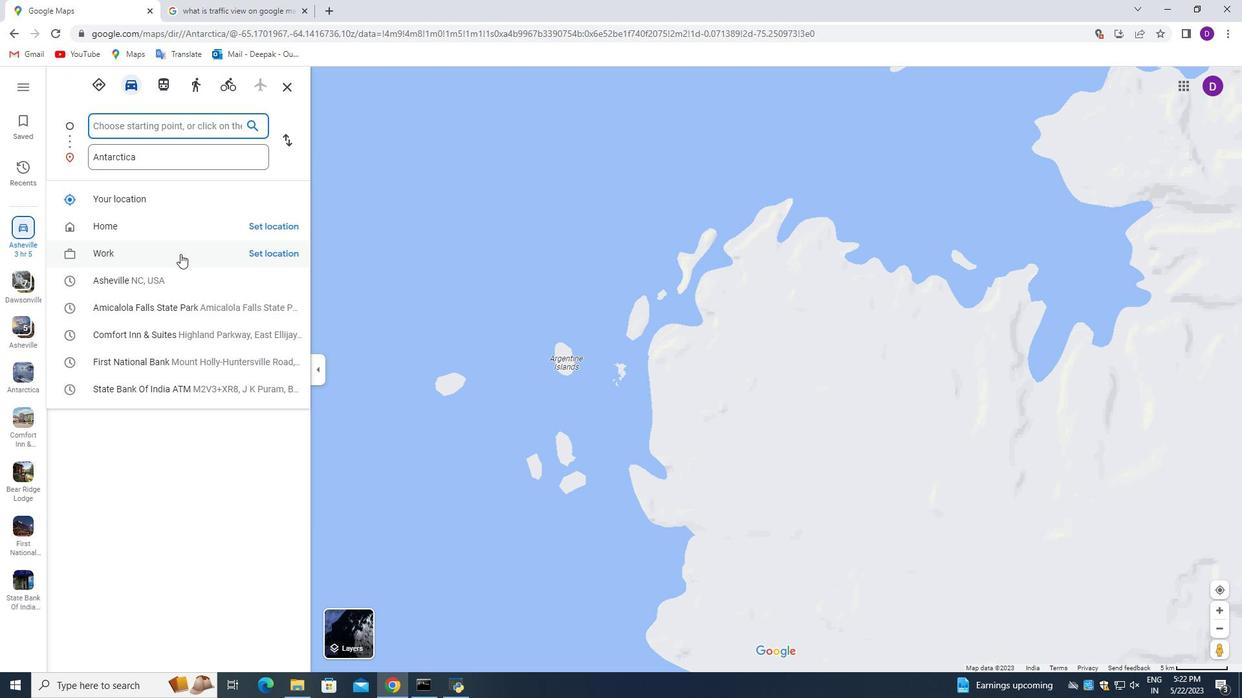 
Action: Mouse pressed left at (178, 254)
Screenshot: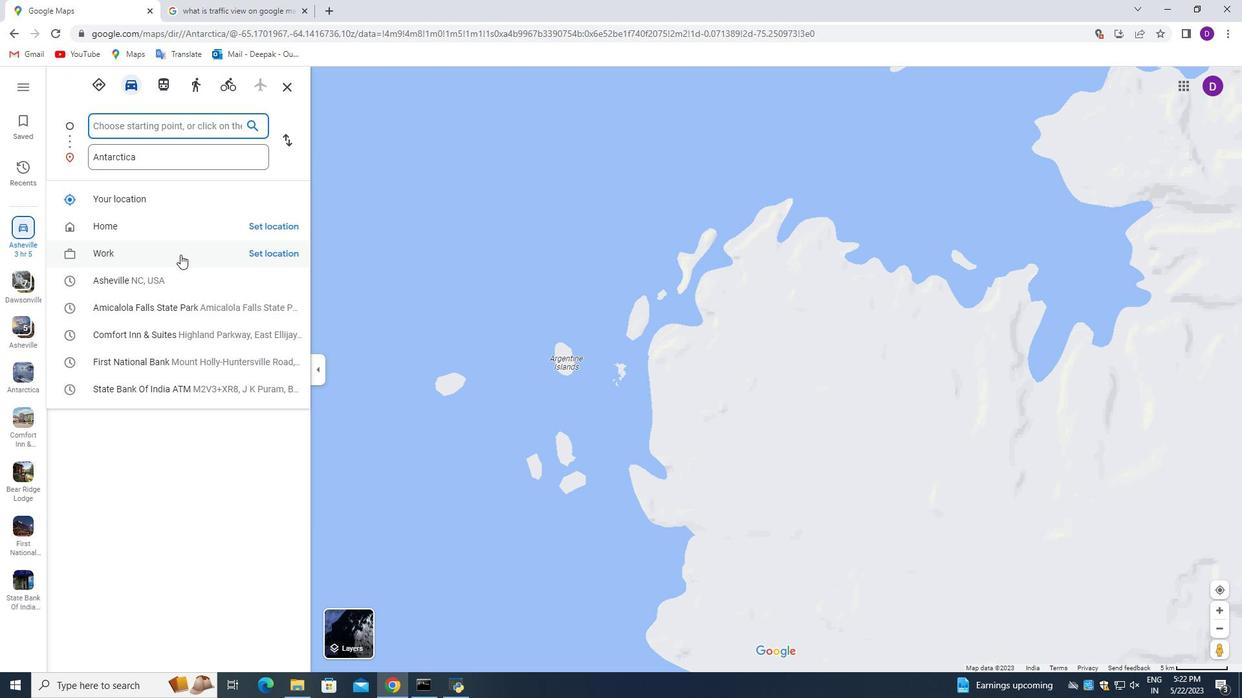 
Action: Mouse moved to (176, 179)
Screenshot: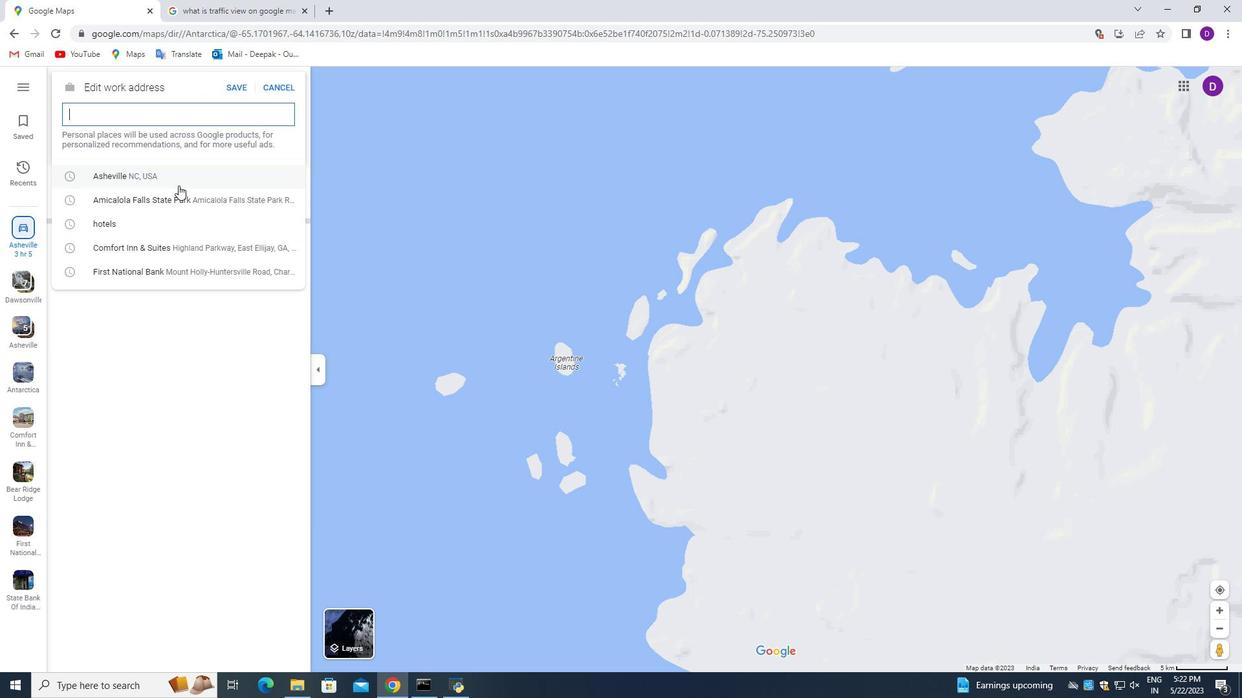 
Action: Mouse pressed left at (176, 179)
Screenshot: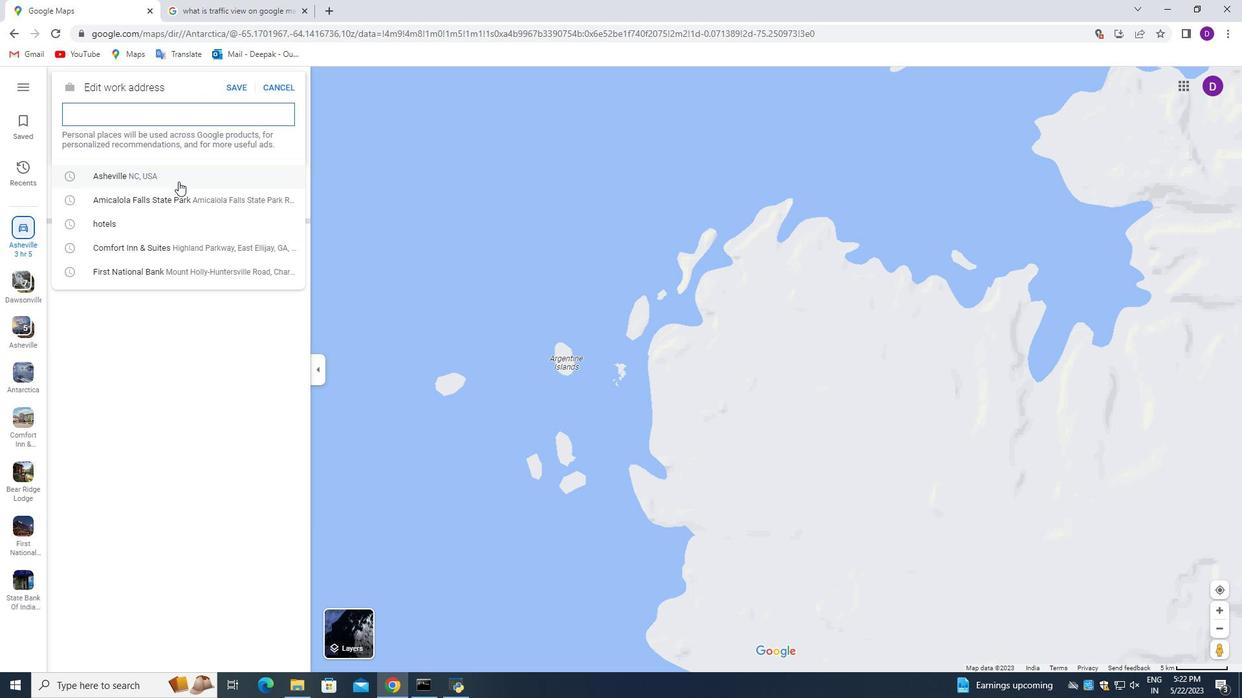 
Action: Mouse moved to (278, 86)
Screenshot: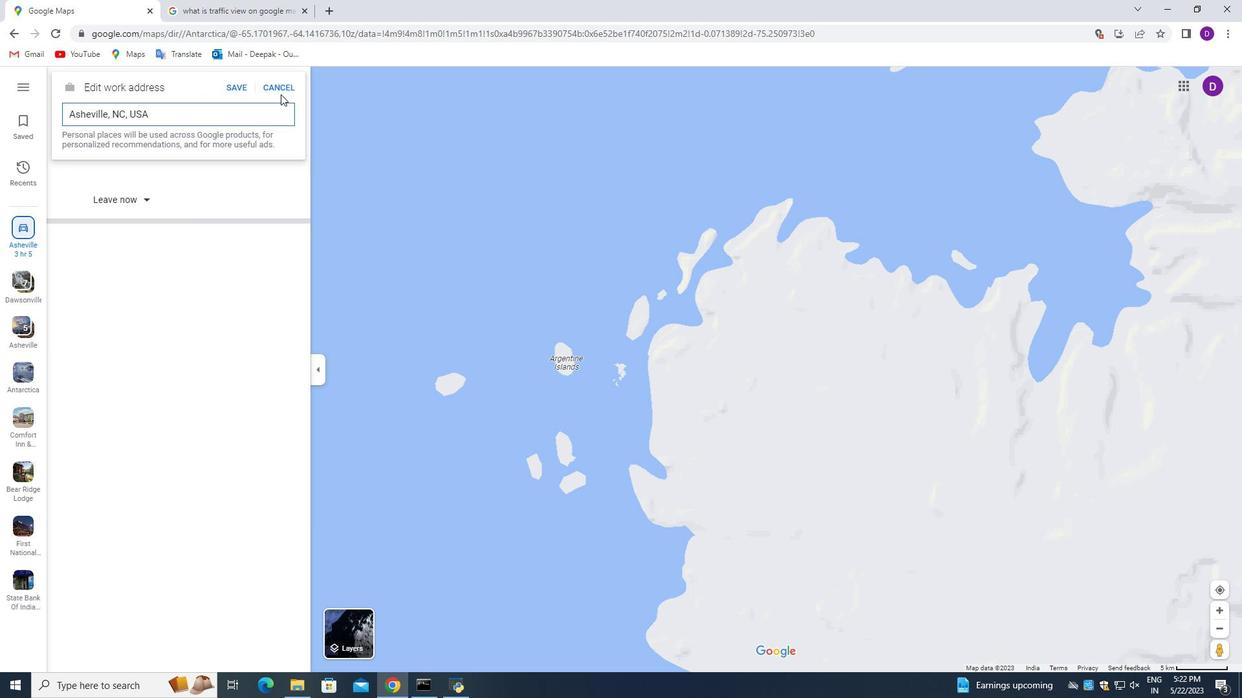 
Action: Mouse pressed left at (278, 86)
Screenshot: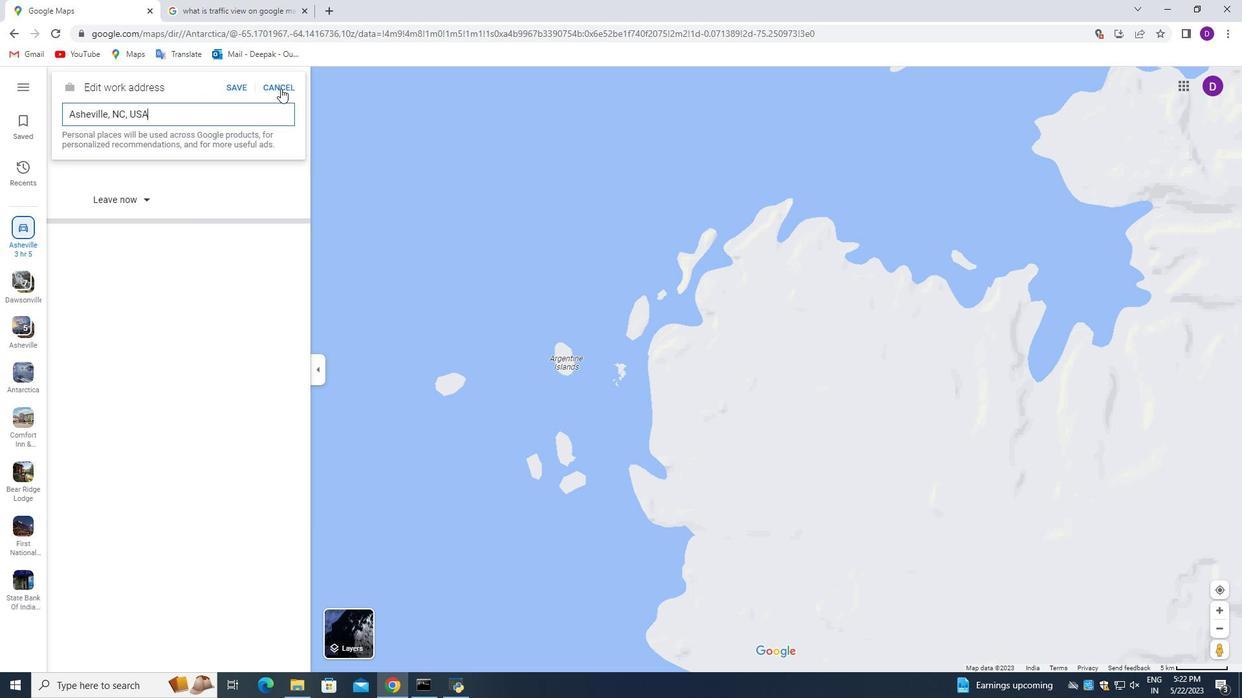 
Action: Mouse moved to (290, 83)
Screenshot: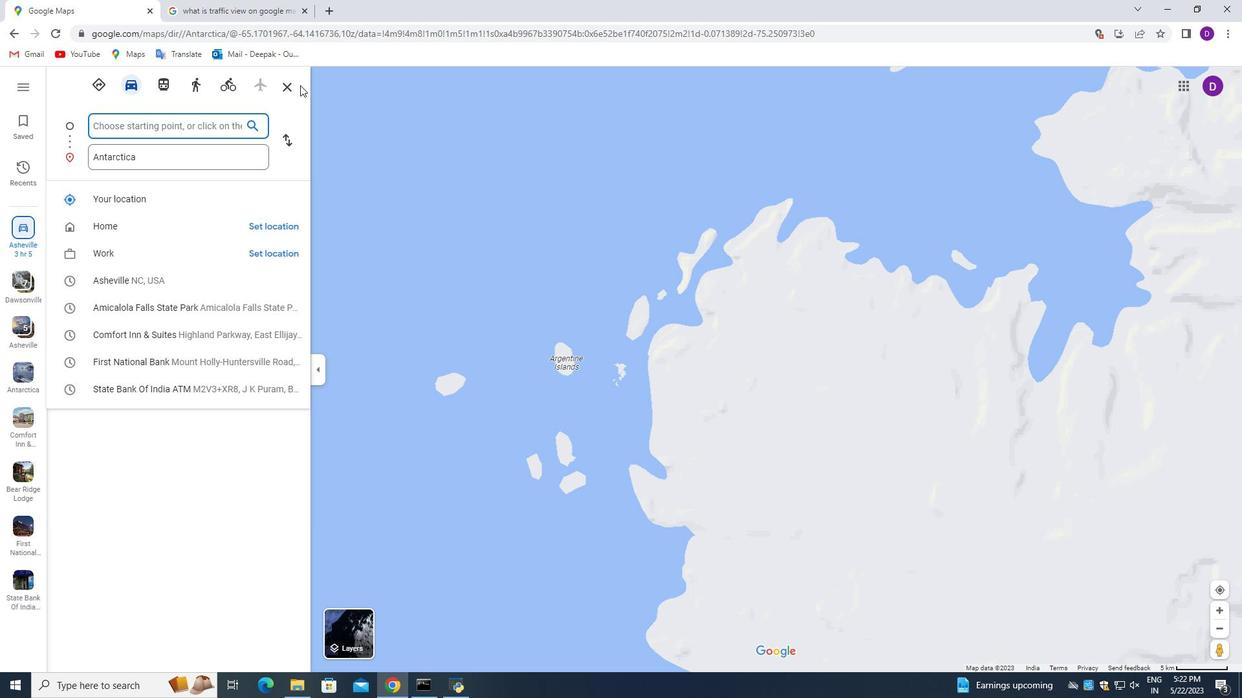 
Action: Mouse pressed left at (290, 83)
Screenshot: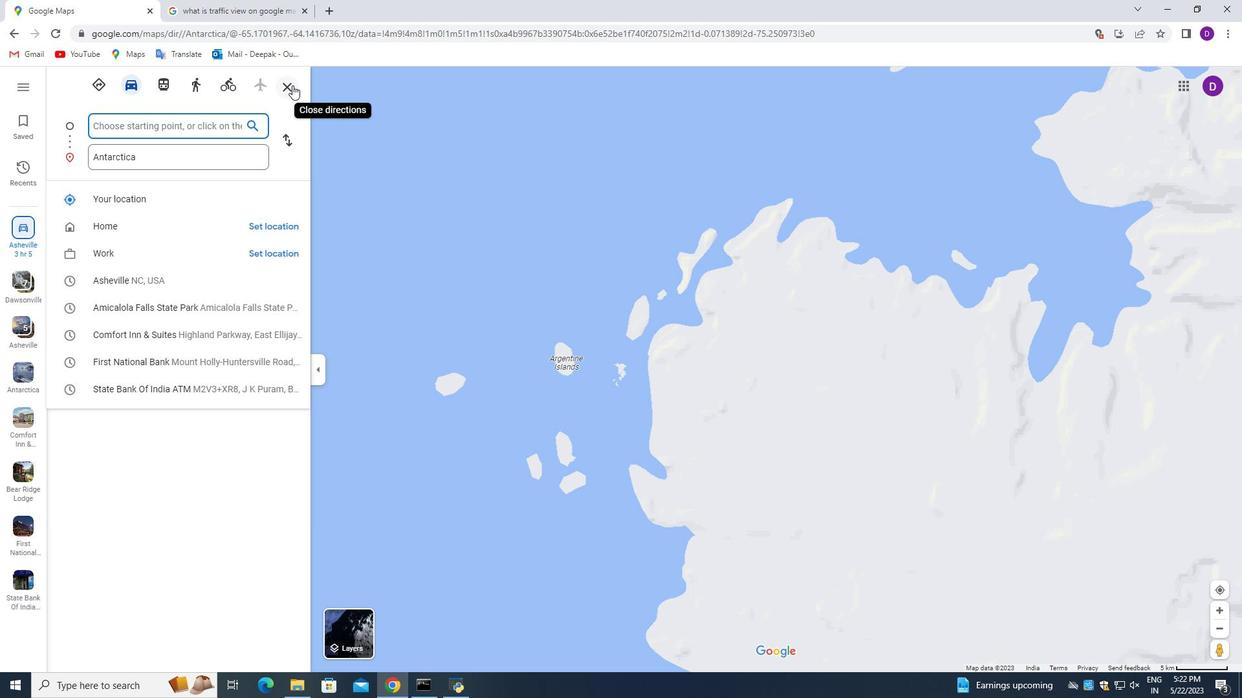 
Action: Mouse moved to (822, 375)
Screenshot: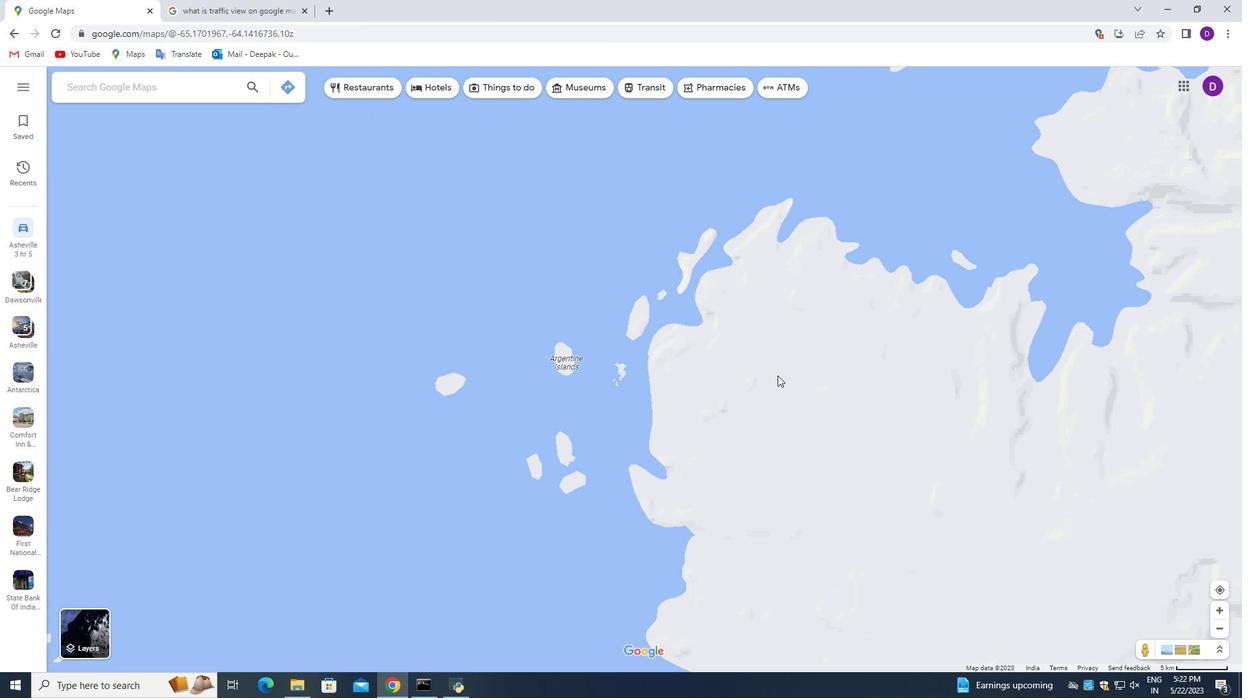 
Action: Mouse pressed left at (822, 375)
Screenshot: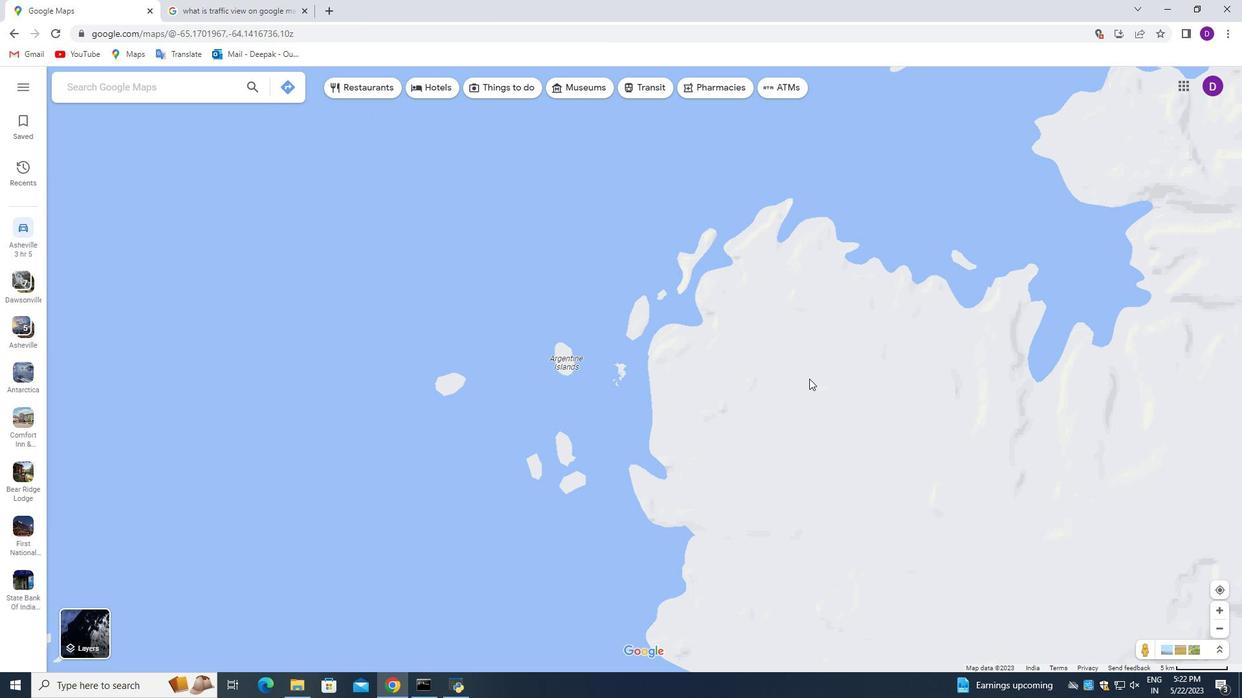 
Action: Mouse moved to (831, 416)
Screenshot: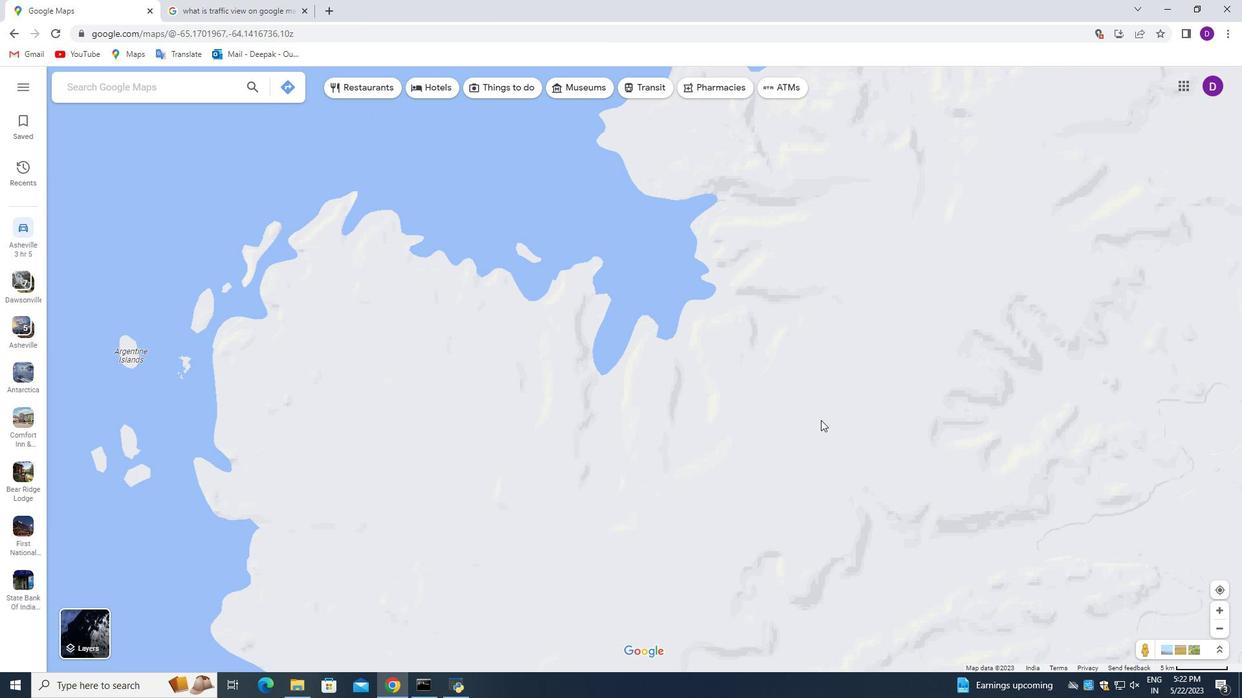 
Action: Mouse scrolled (831, 416) with delta (0, 0)
Screenshot: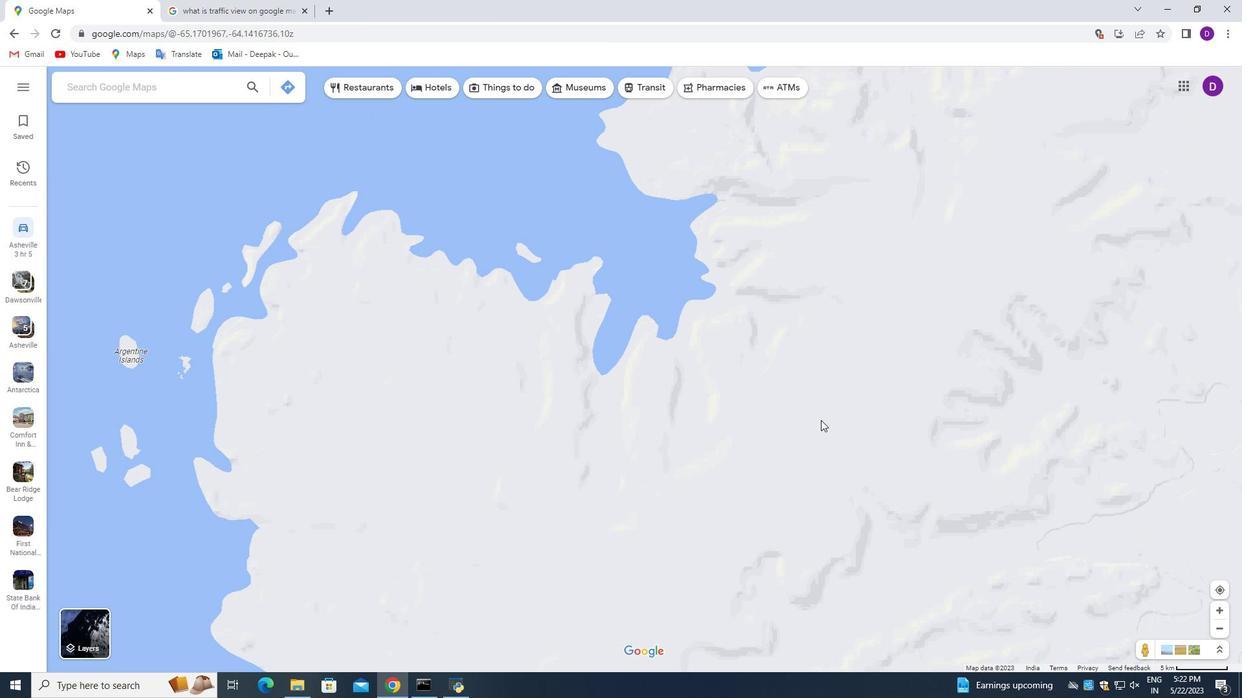 
Action: Mouse moved to (832, 416)
Screenshot: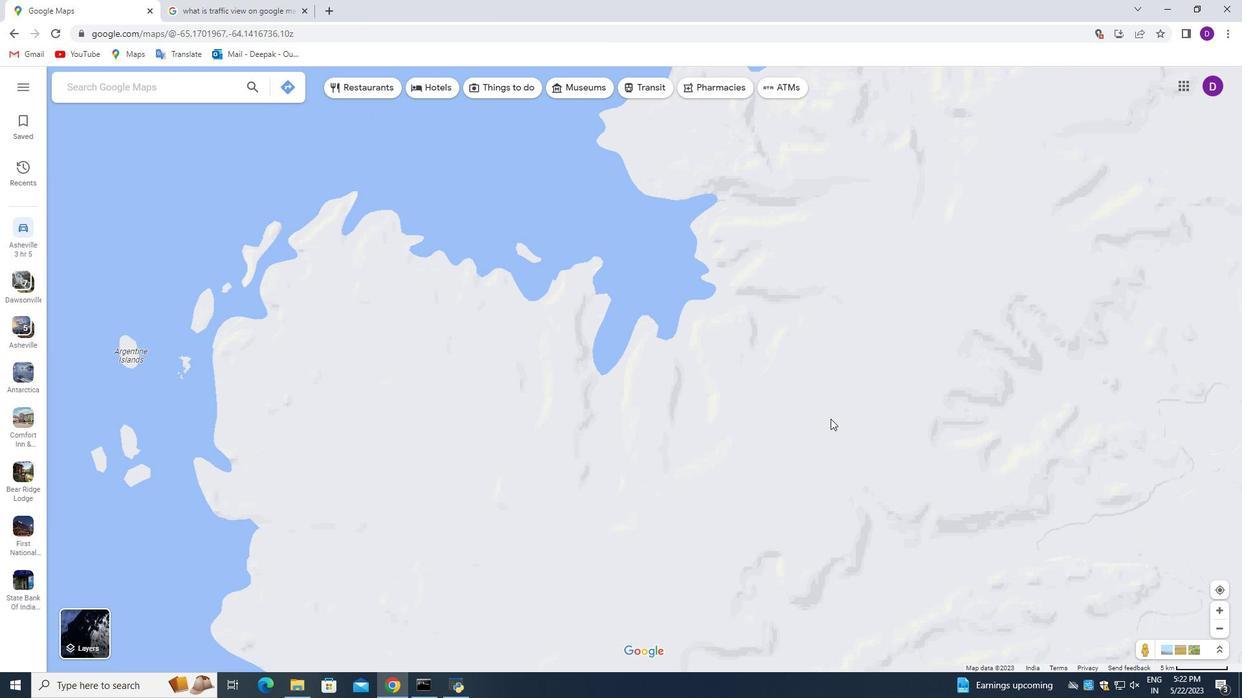
Action: Mouse scrolled (832, 416) with delta (0, 0)
Screenshot: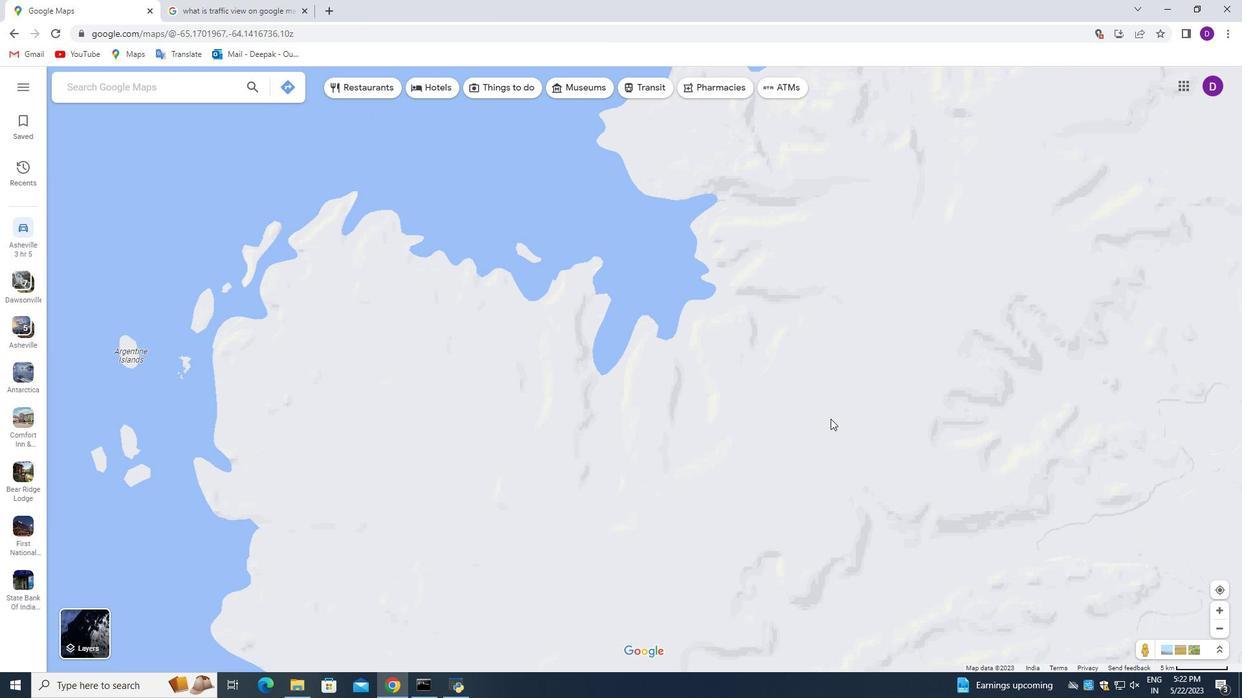 
Action: Mouse moved to (833, 416)
Screenshot: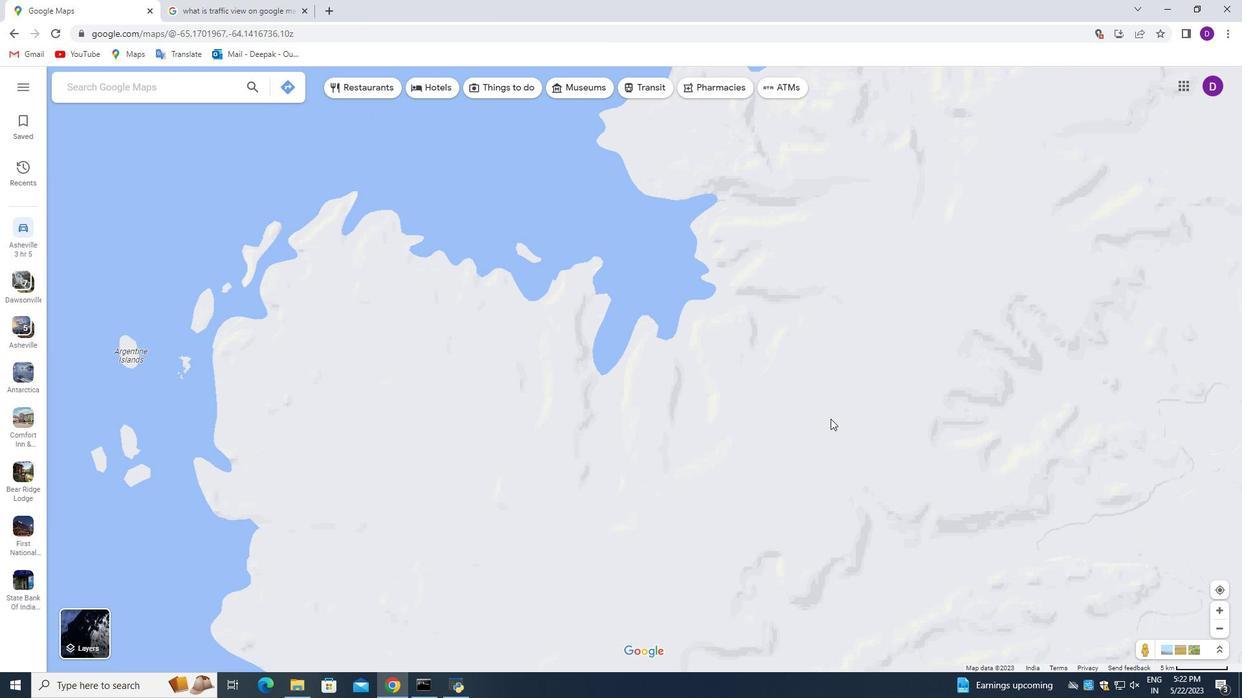 
Action: Mouse scrolled (833, 416) with delta (0, 0)
Screenshot: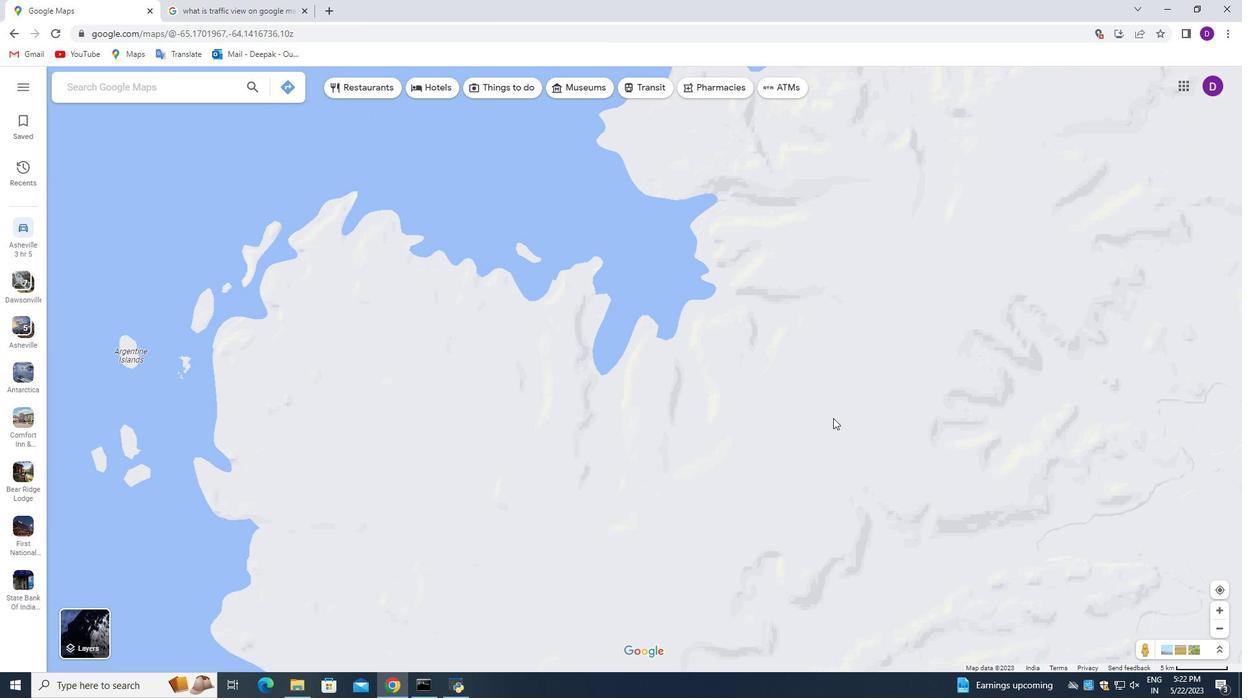 
Action: Mouse scrolled (833, 416) with delta (0, 0)
Screenshot: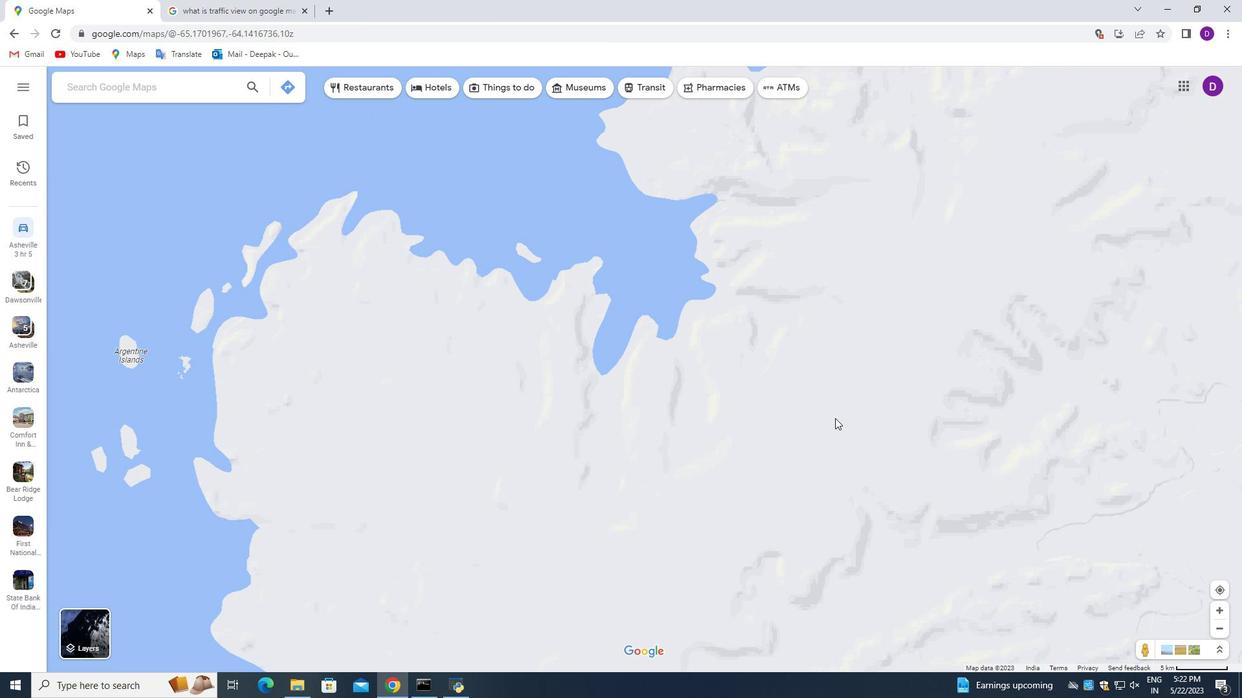 
Action: Mouse scrolled (833, 416) with delta (0, 0)
Screenshot: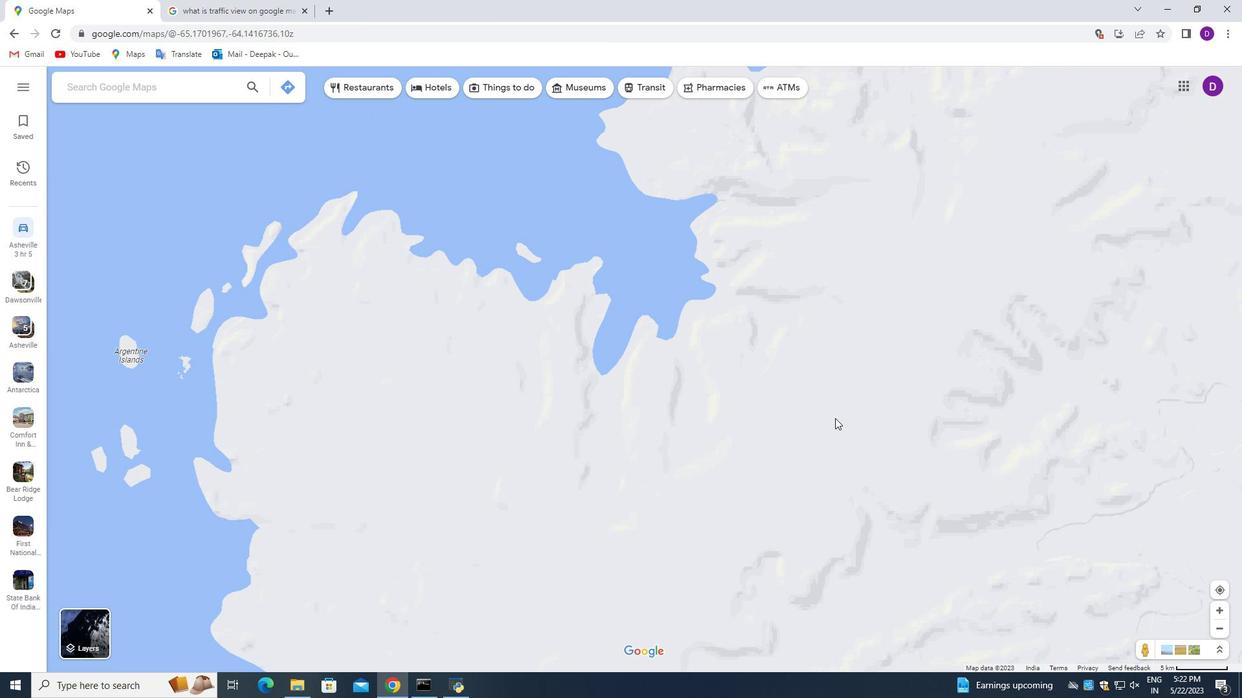 
Action: Mouse scrolled (833, 416) with delta (0, 0)
Screenshot: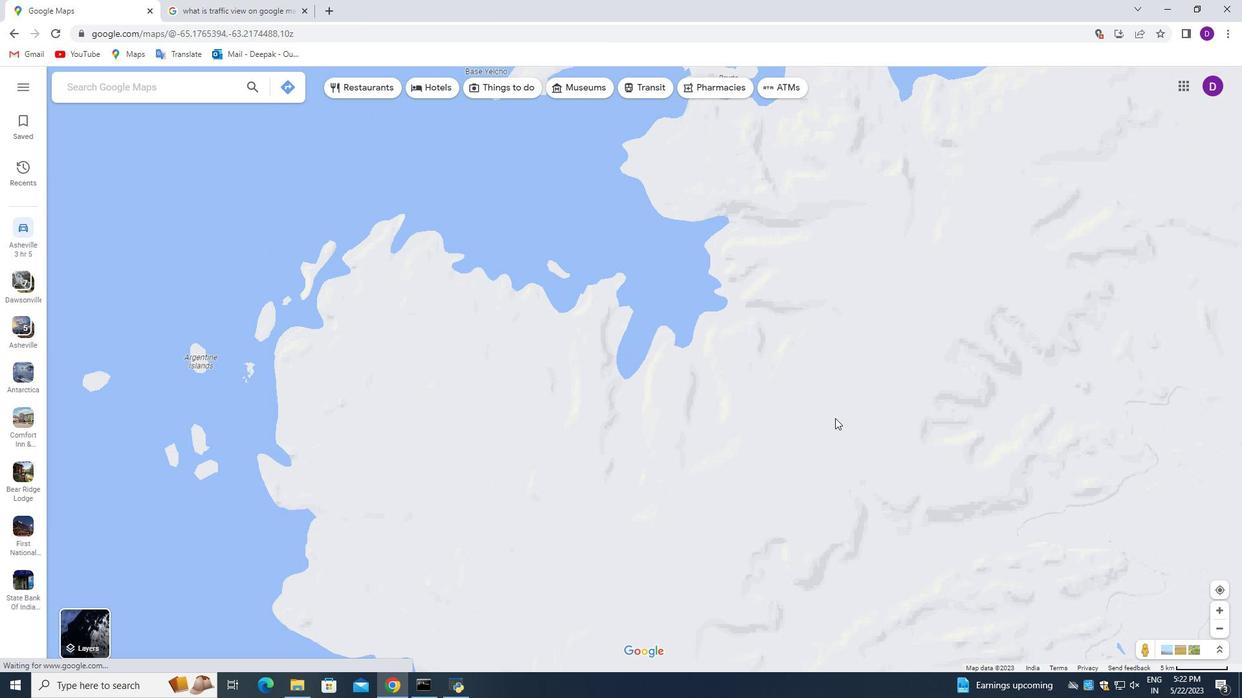 
Action: Mouse pressed left at (833, 416)
Screenshot: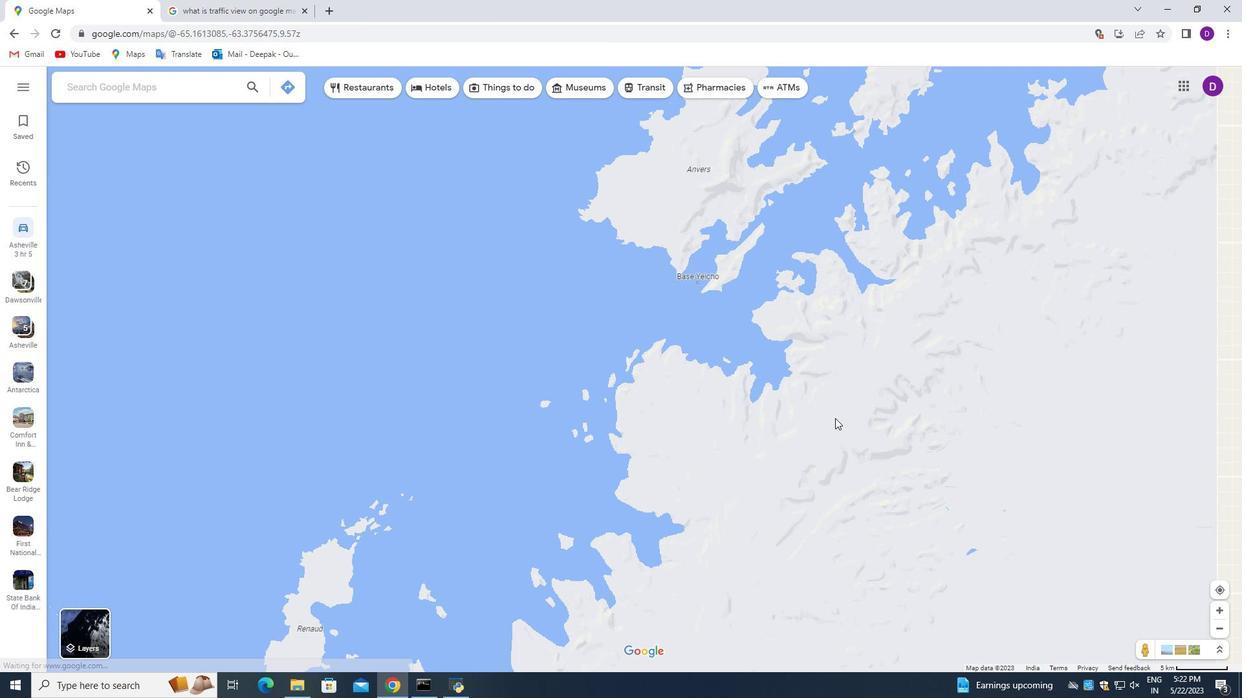 
Action: Mouse moved to (742, 362)
Screenshot: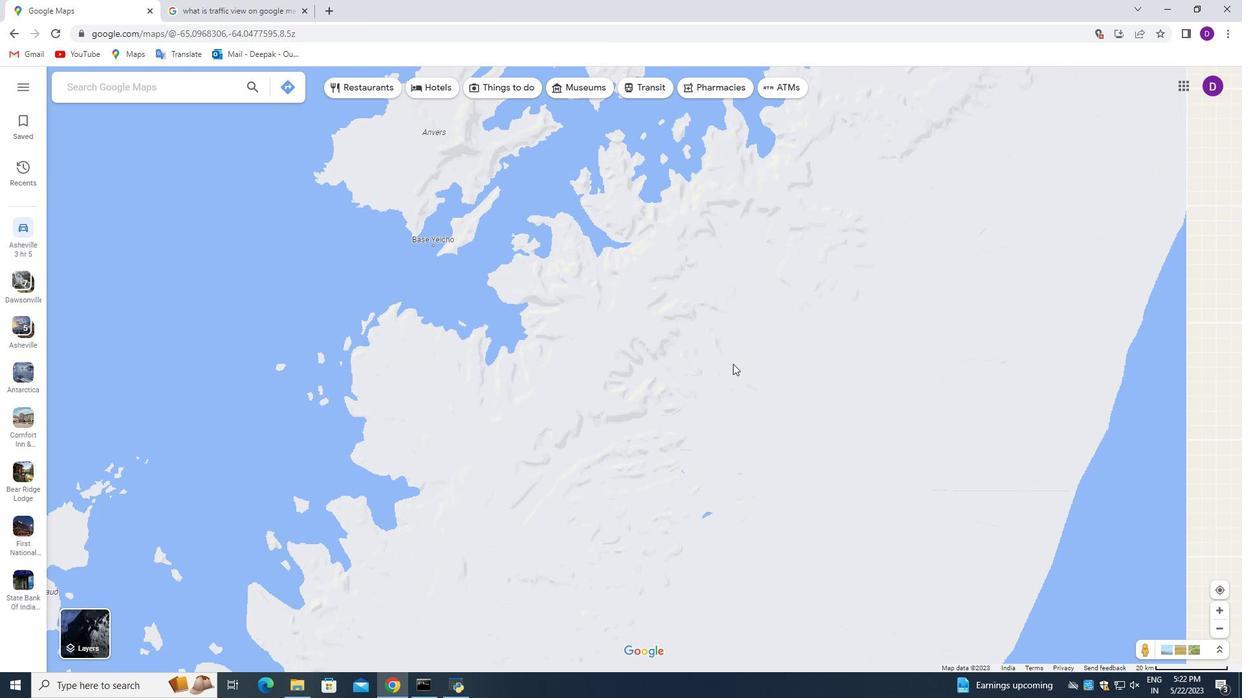 
Action: Mouse scrolled (742, 361) with delta (0, 0)
Screenshot: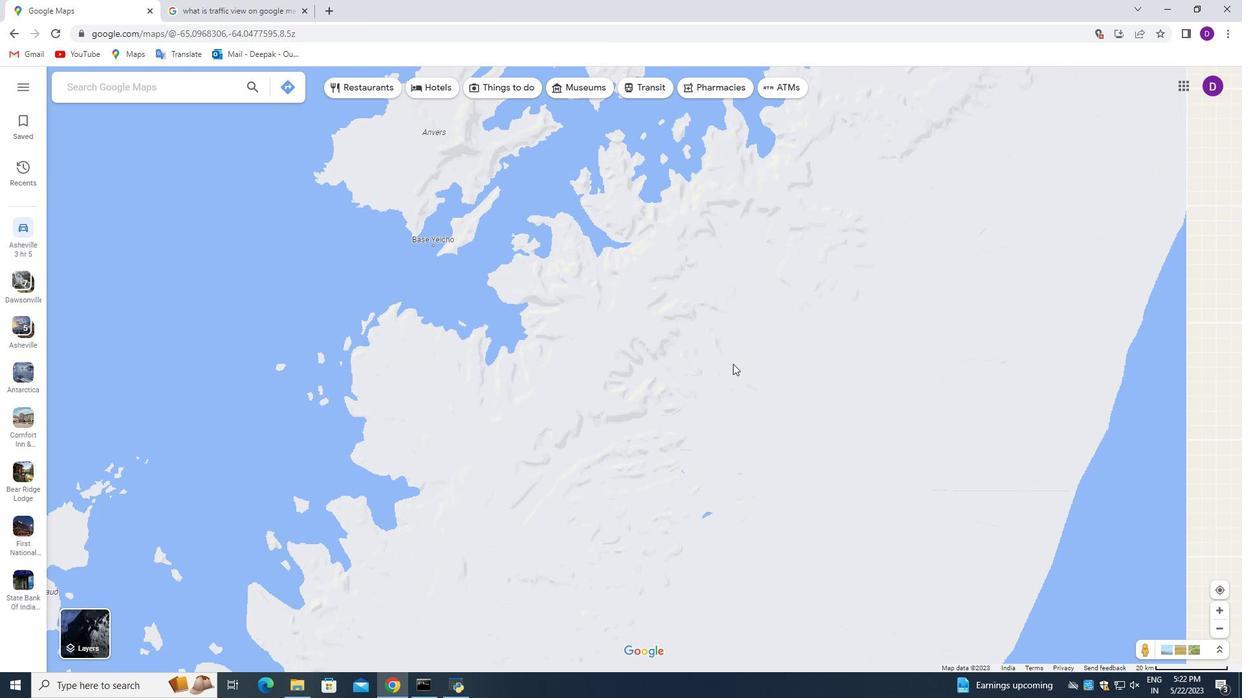 
Action: Mouse moved to (742, 362)
Screenshot: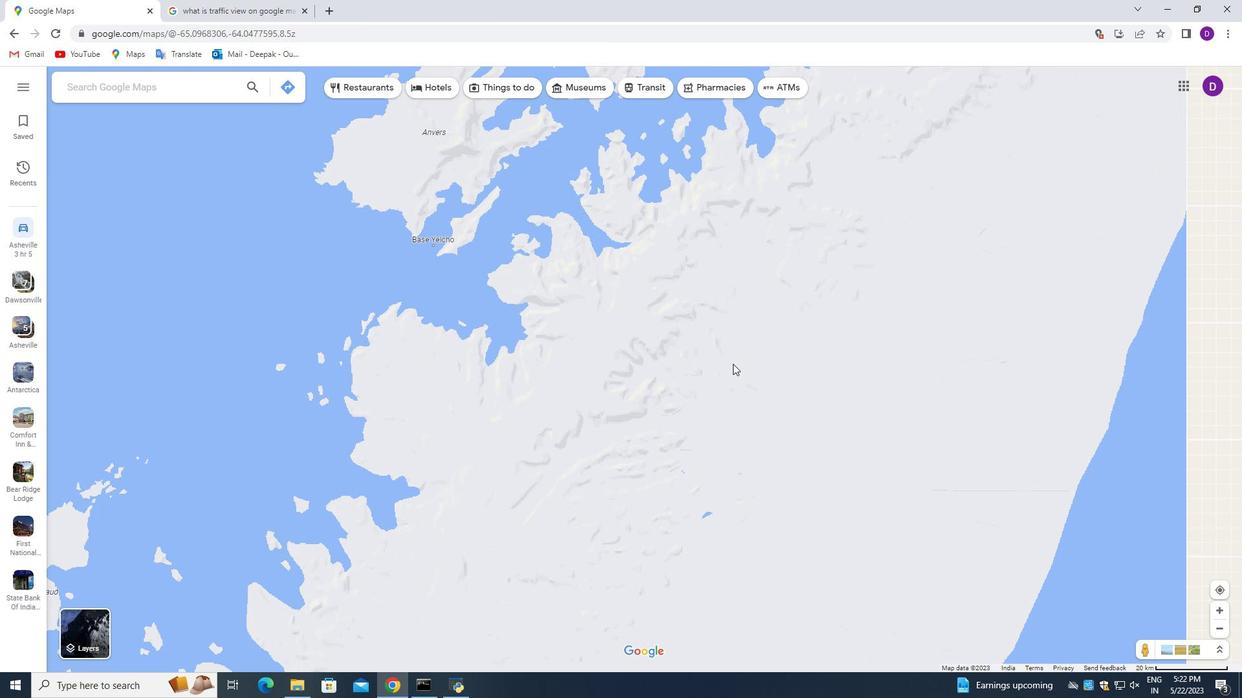 
Action: Mouse scrolled (742, 361) with delta (0, 0)
Screenshot: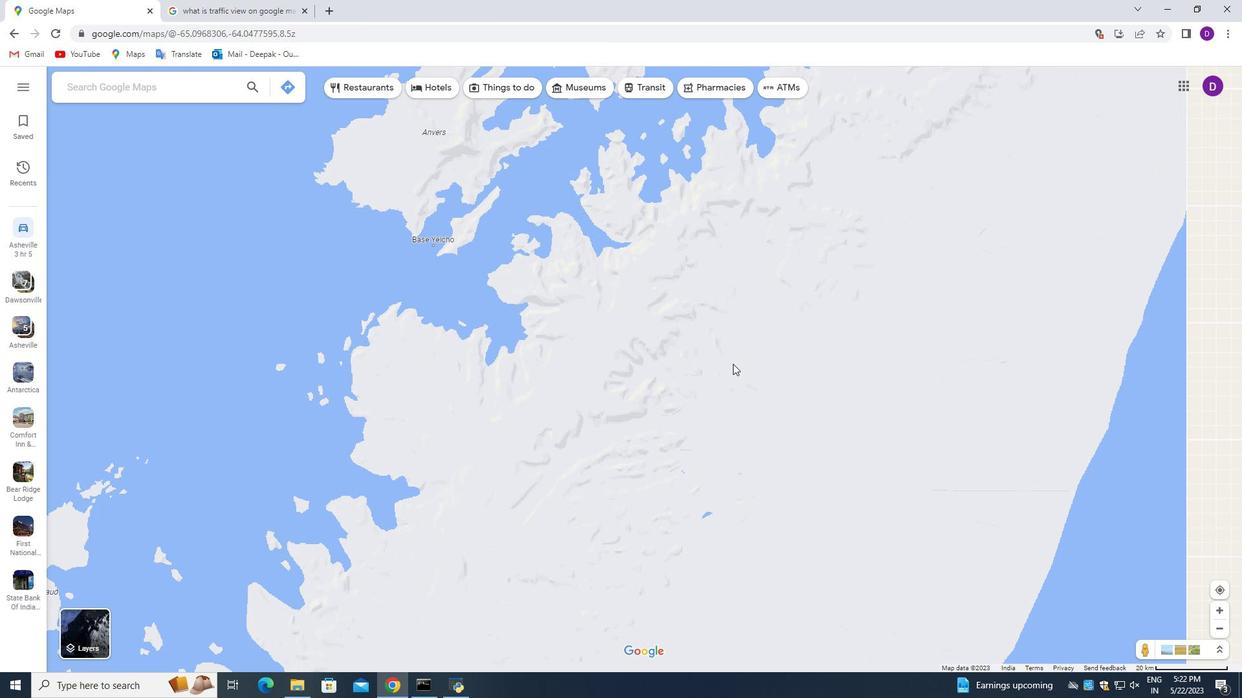 
Action: Mouse moved to (743, 362)
Screenshot: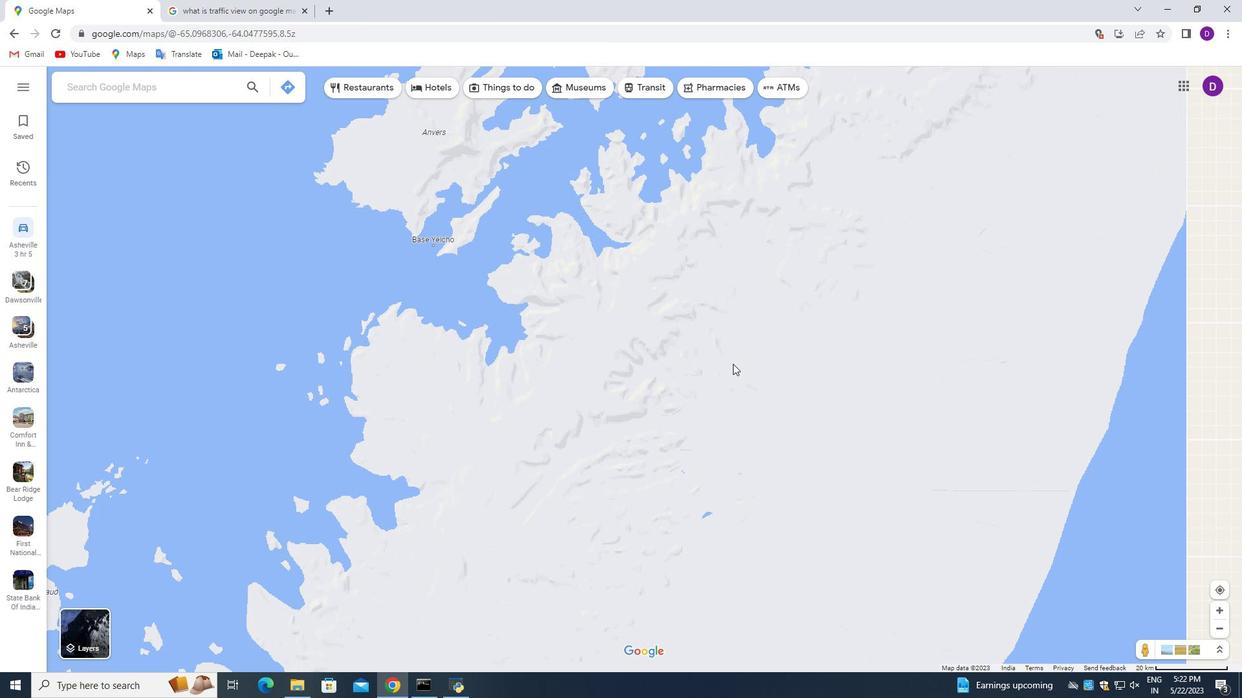 
Action: Mouse scrolled (743, 361) with delta (0, 0)
Screenshot: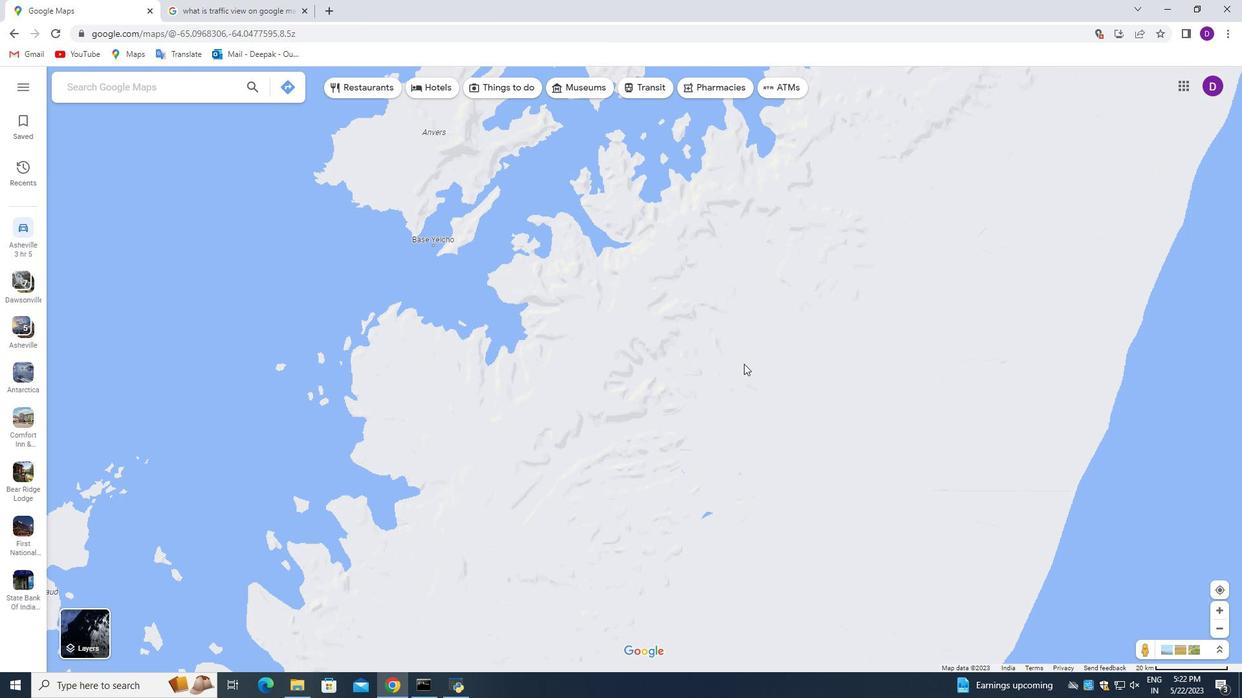 
Action: Mouse scrolled (743, 361) with delta (0, 0)
Screenshot: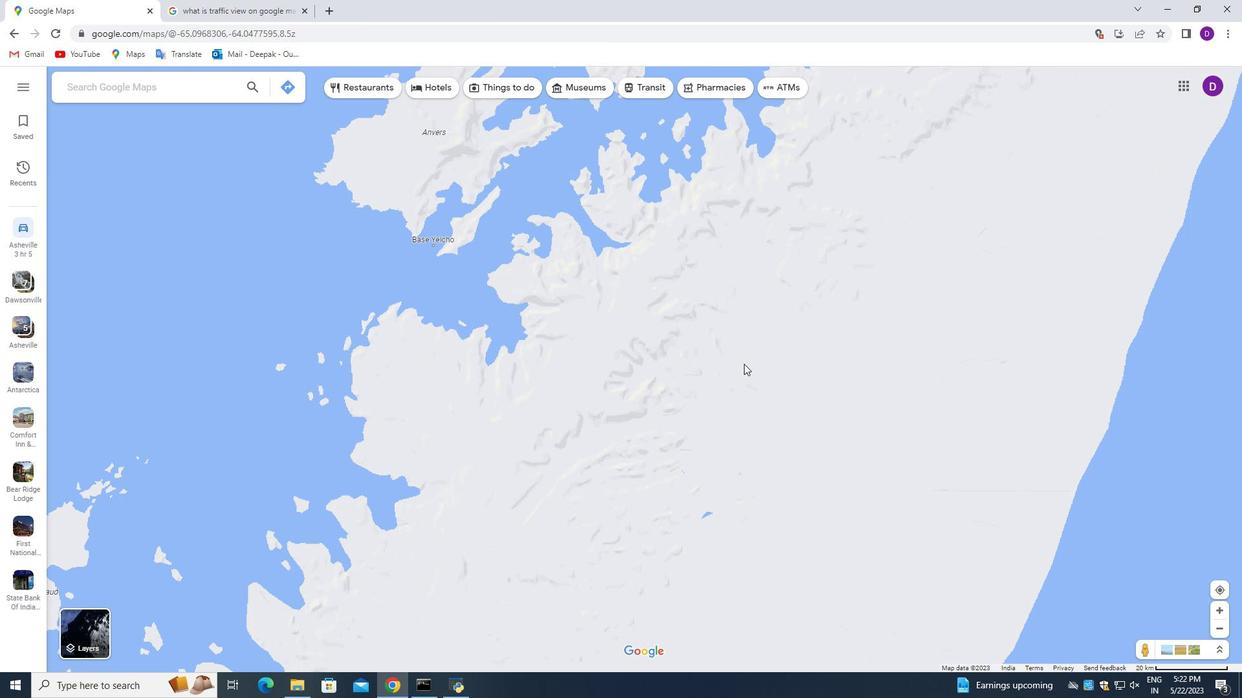 
Action: Mouse scrolled (743, 361) with delta (0, 0)
Screenshot: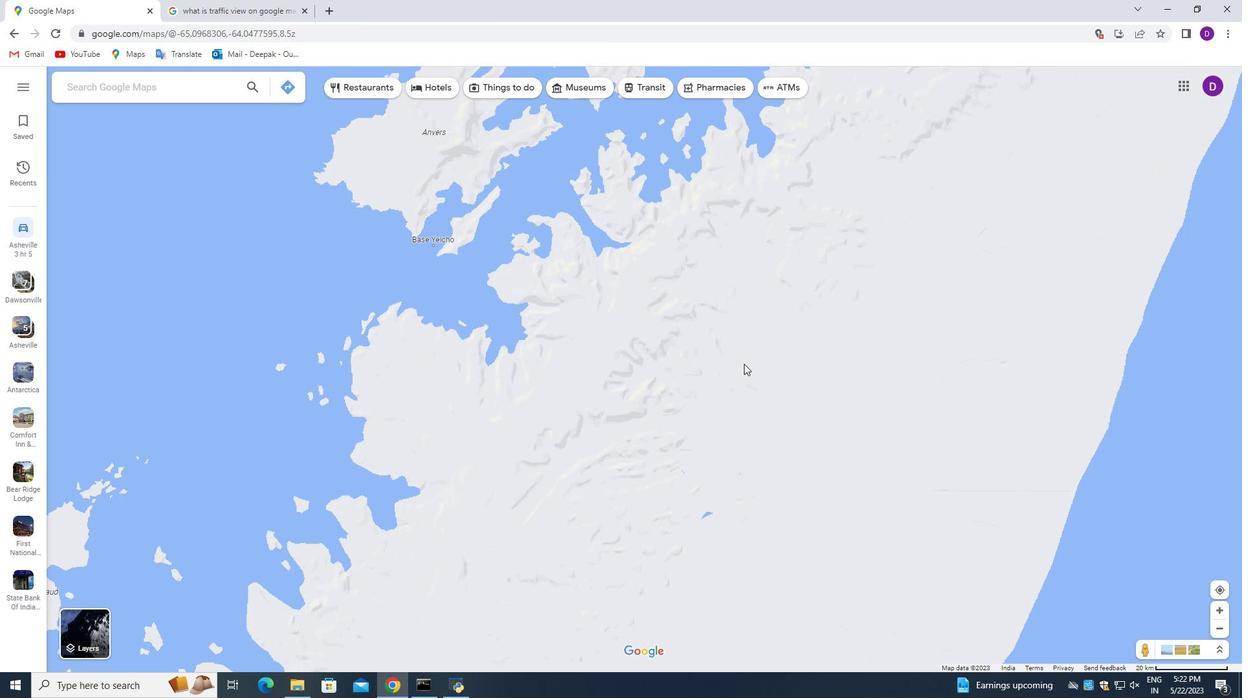 
Action: Mouse moved to (750, 407)
Screenshot: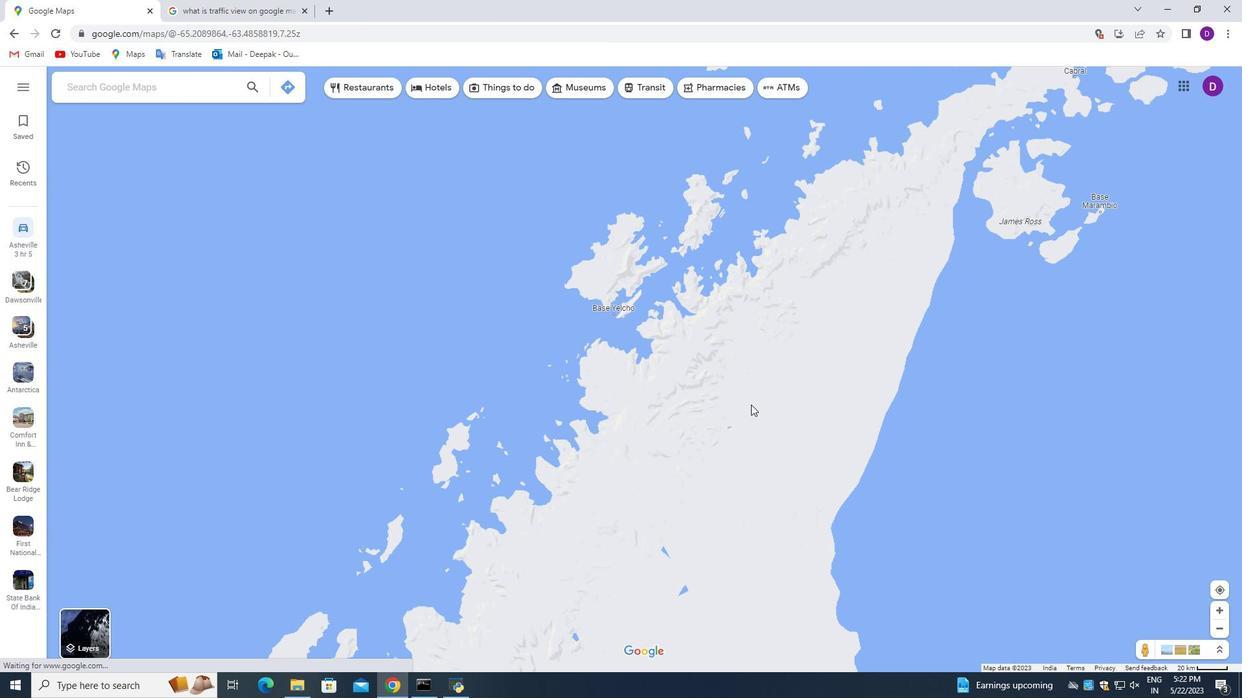
Action: Mouse scrolled (750, 406) with delta (0, 0)
Screenshot: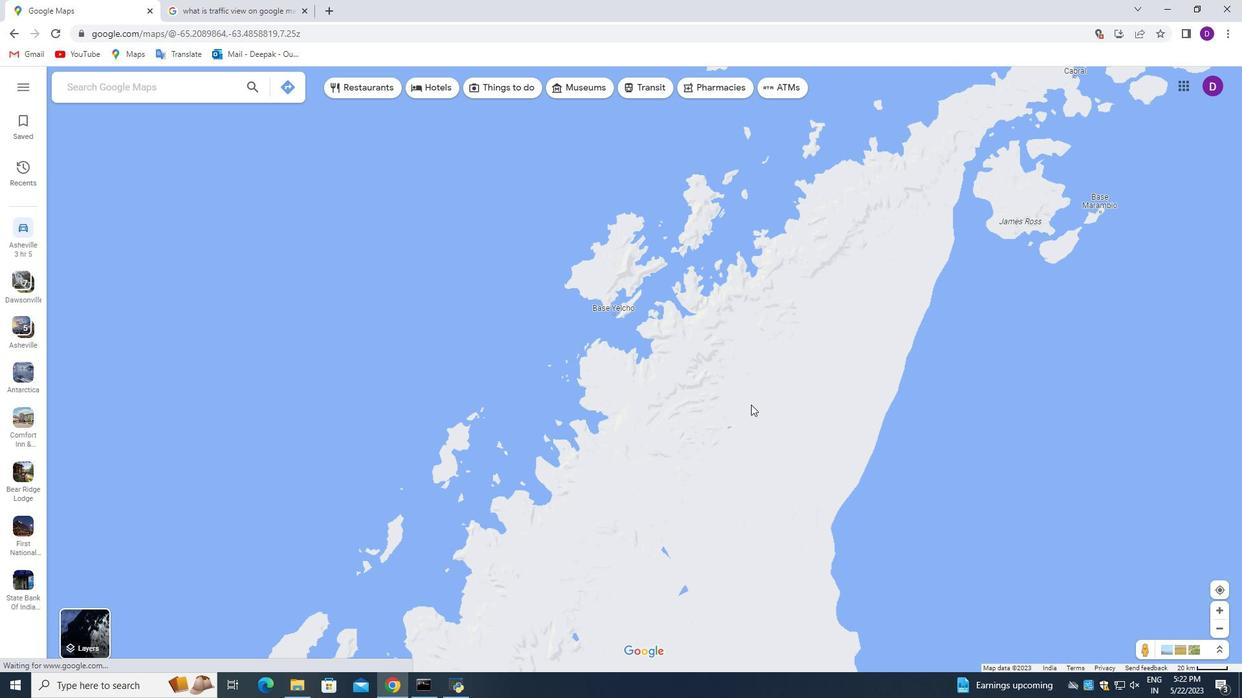 
Action: Mouse moved to (750, 407)
Screenshot: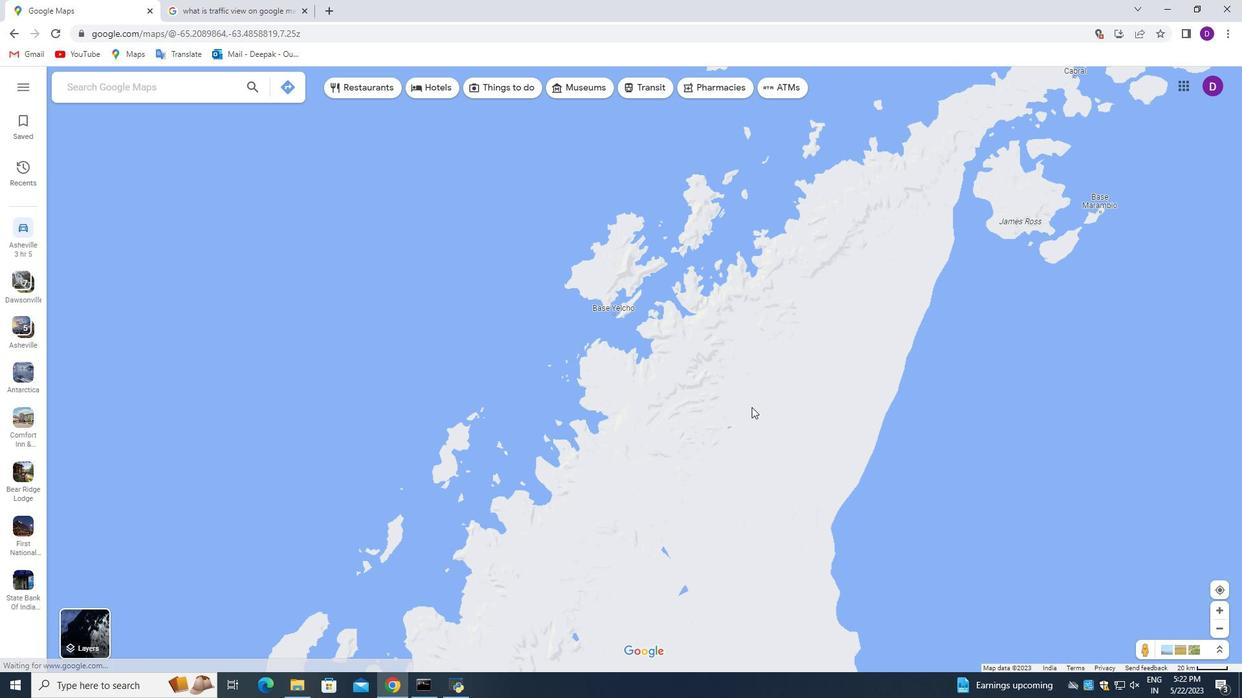 
Action: Mouse scrolled (750, 407) with delta (0, 0)
Screenshot: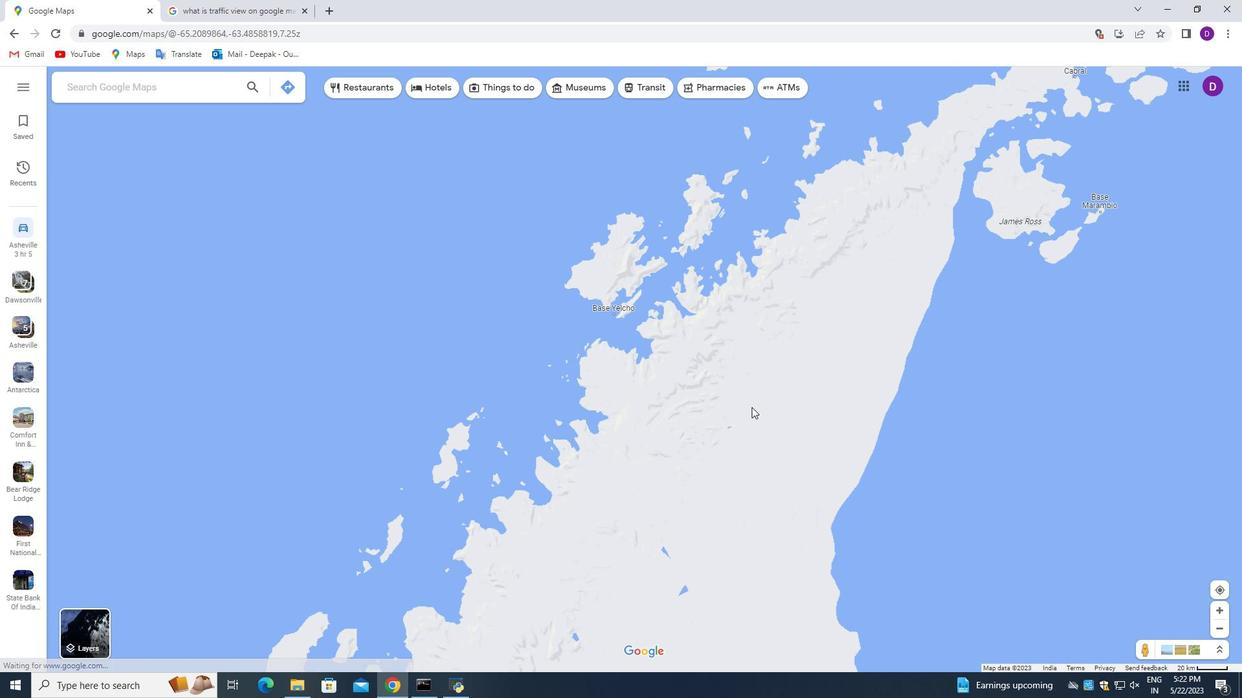 
Action: Mouse scrolled (750, 407) with delta (0, 0)
Screenshot: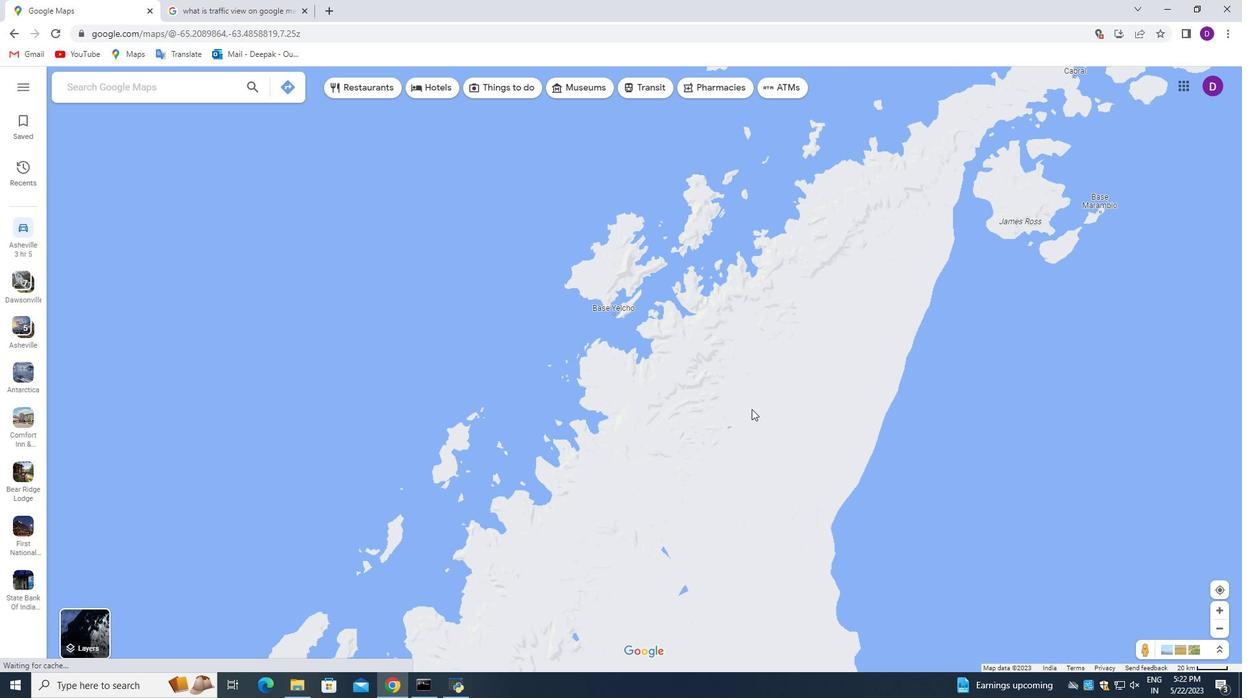 
Action: Mouse scrolled (750, 407) with delta (0, 0)
Screenshot: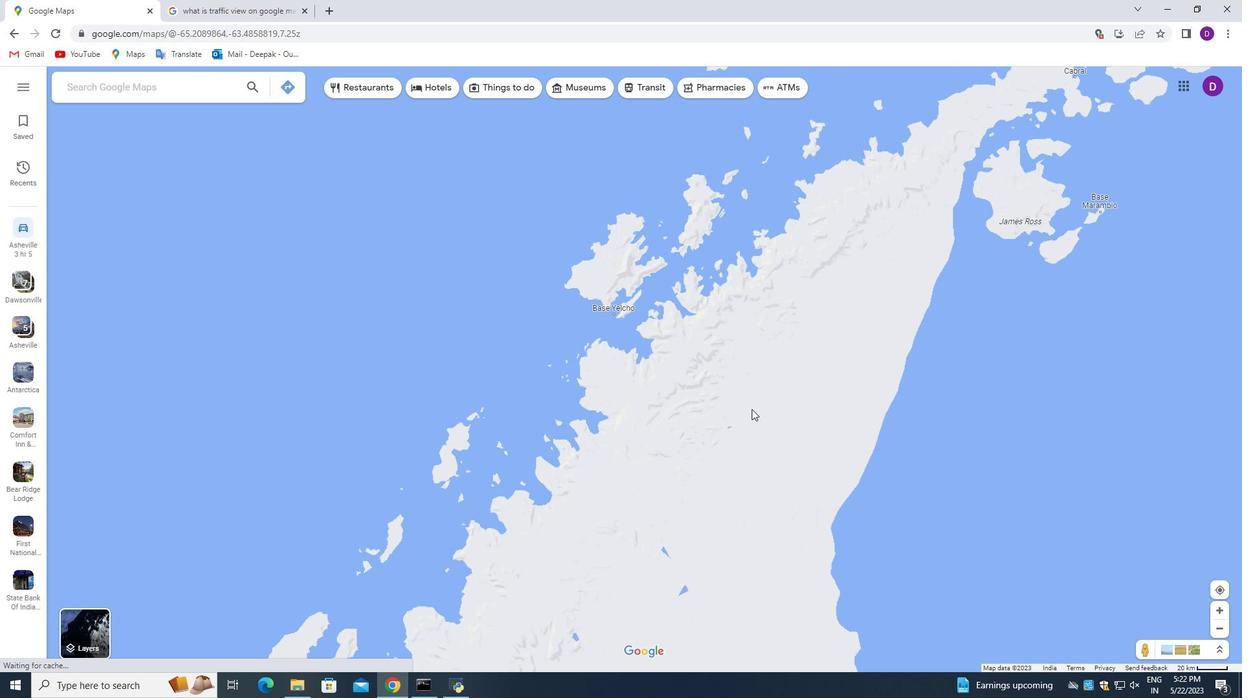 
Action: Mouse moved to (750, 407)
Screenshot: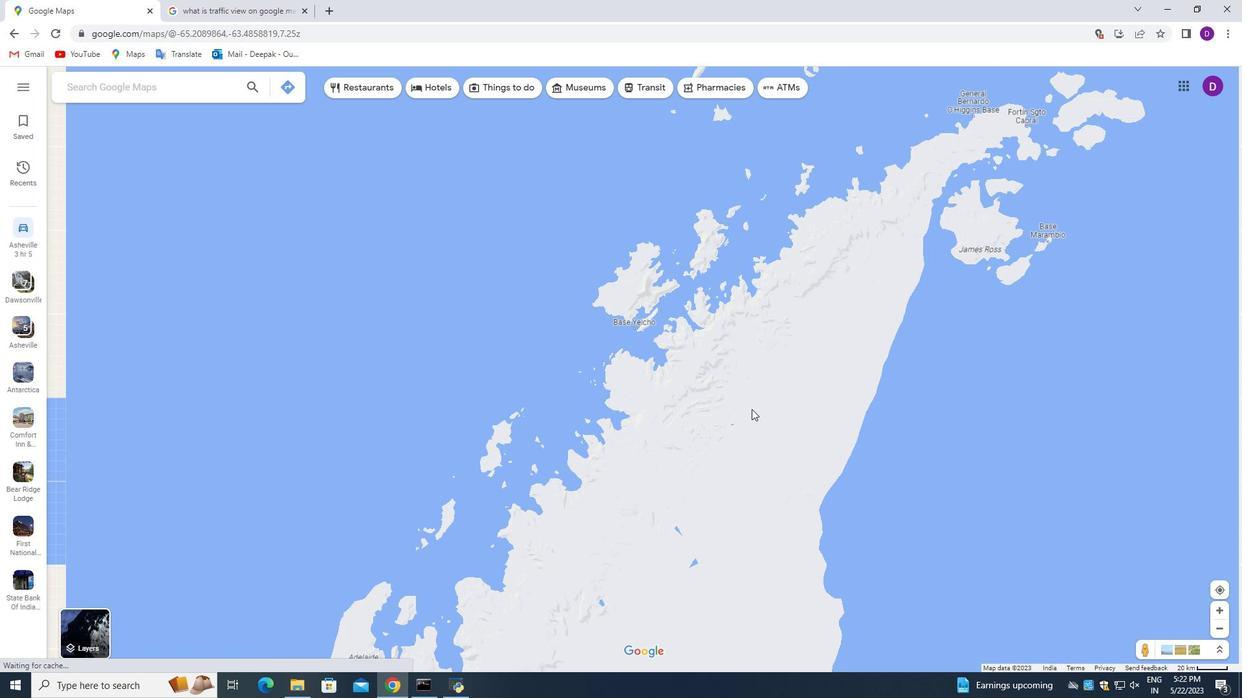 
Action: Mouse scrolled (750, 407) with delta (0, 0)
Screenshot: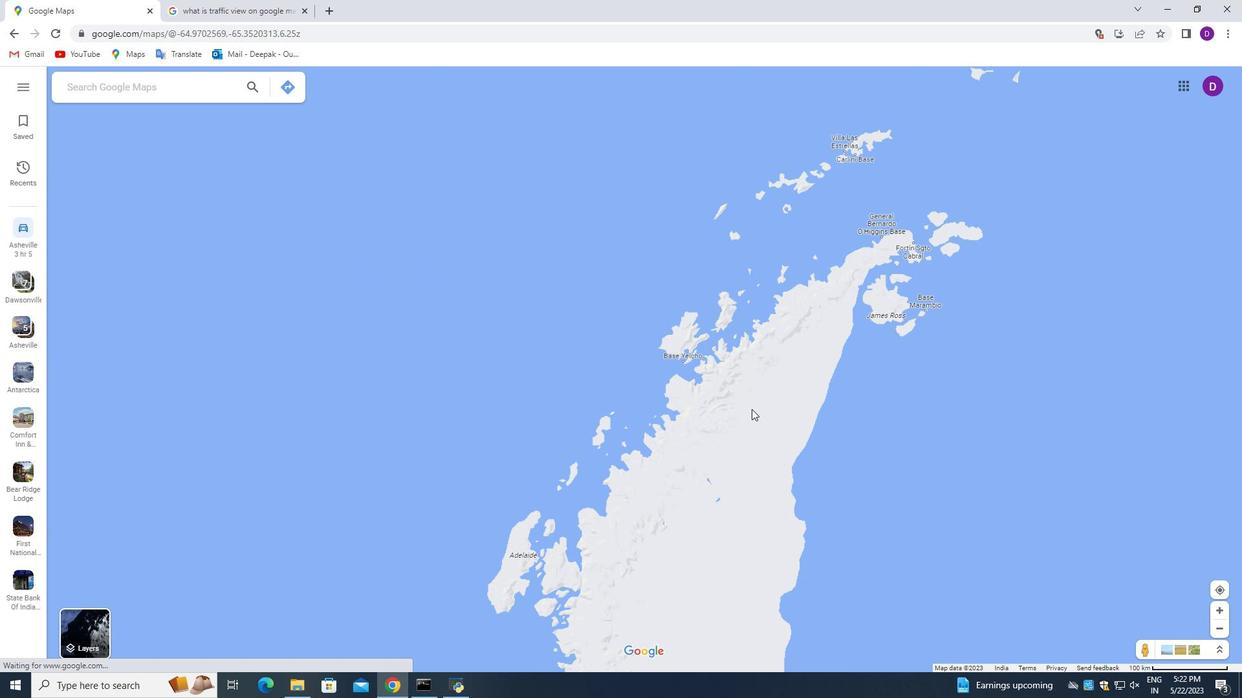 
Action: Mouse scrolled (750, 407) with delta (0, 0)
Screenshot: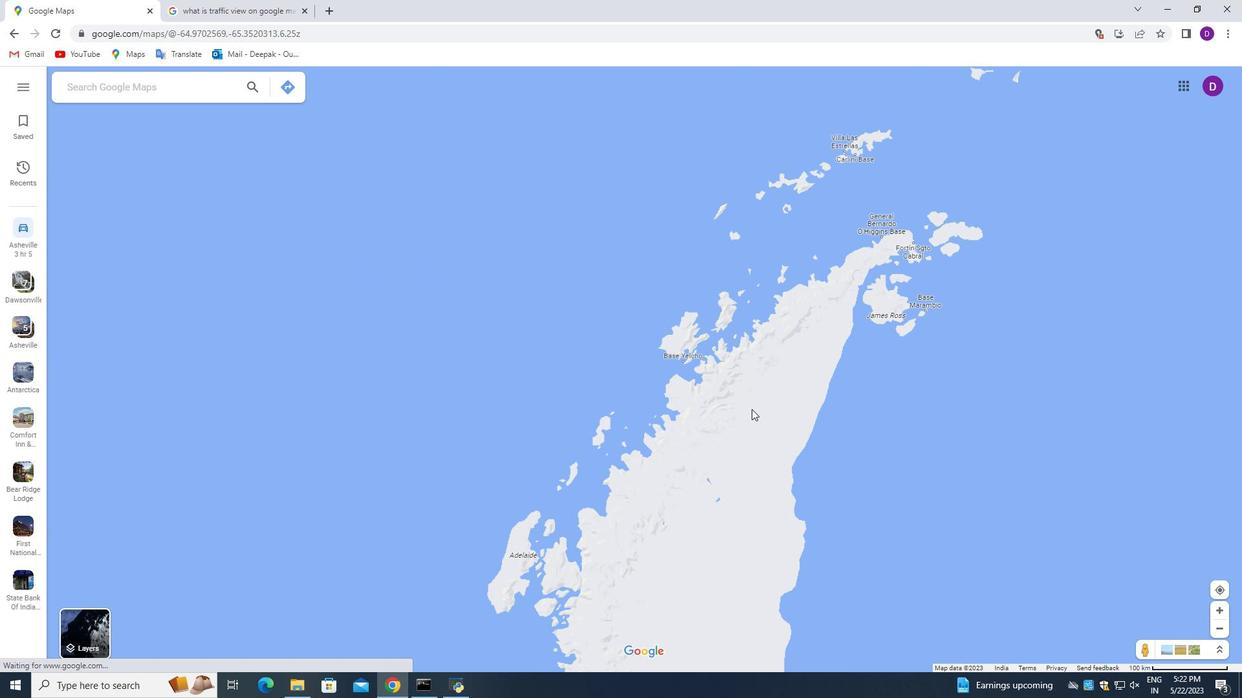 
Action: Mouse scrolled (750, 407) with delta (0, 0)
Screenshot: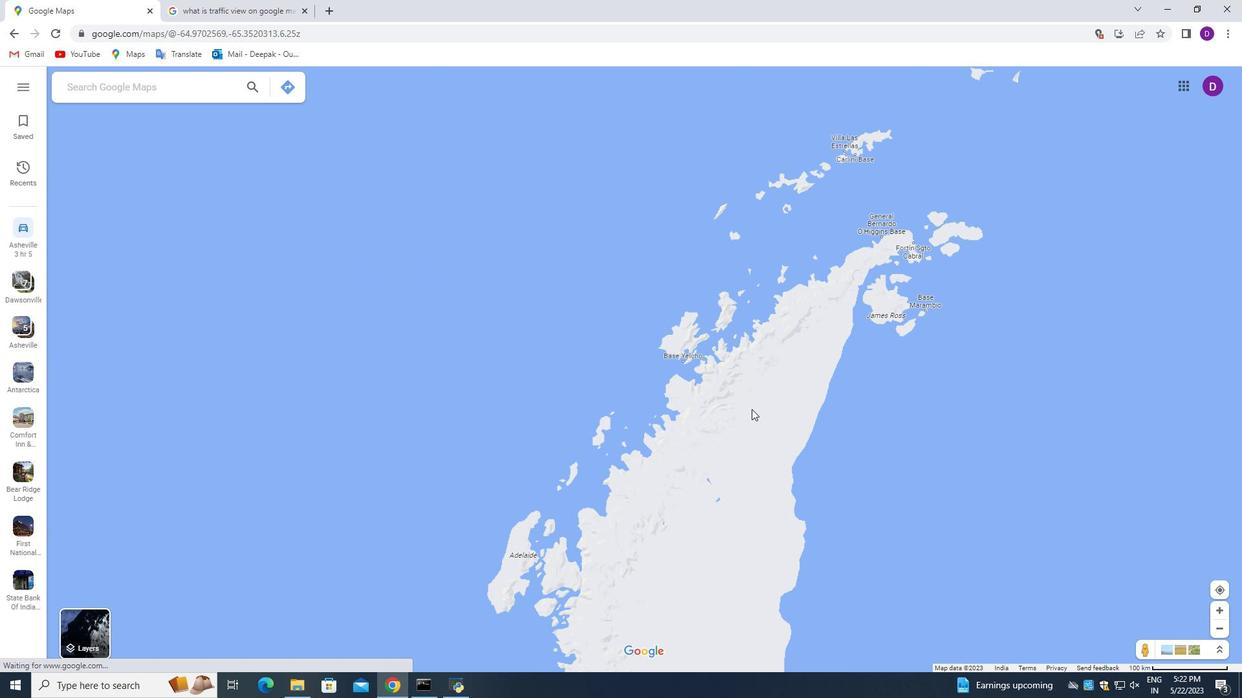 
Action: Mouse scrolled (750, 407) with delta (0, 0)
Screenshot: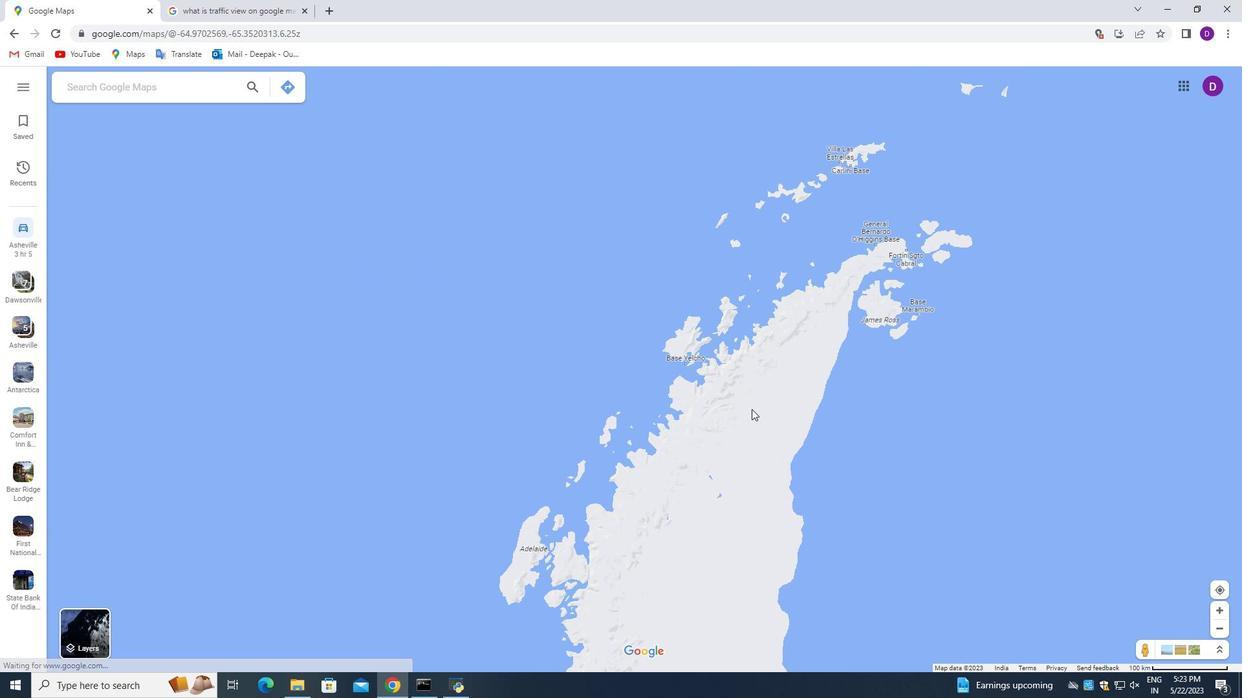 
Action: Mouse moved to (721, 476)
Screenshot: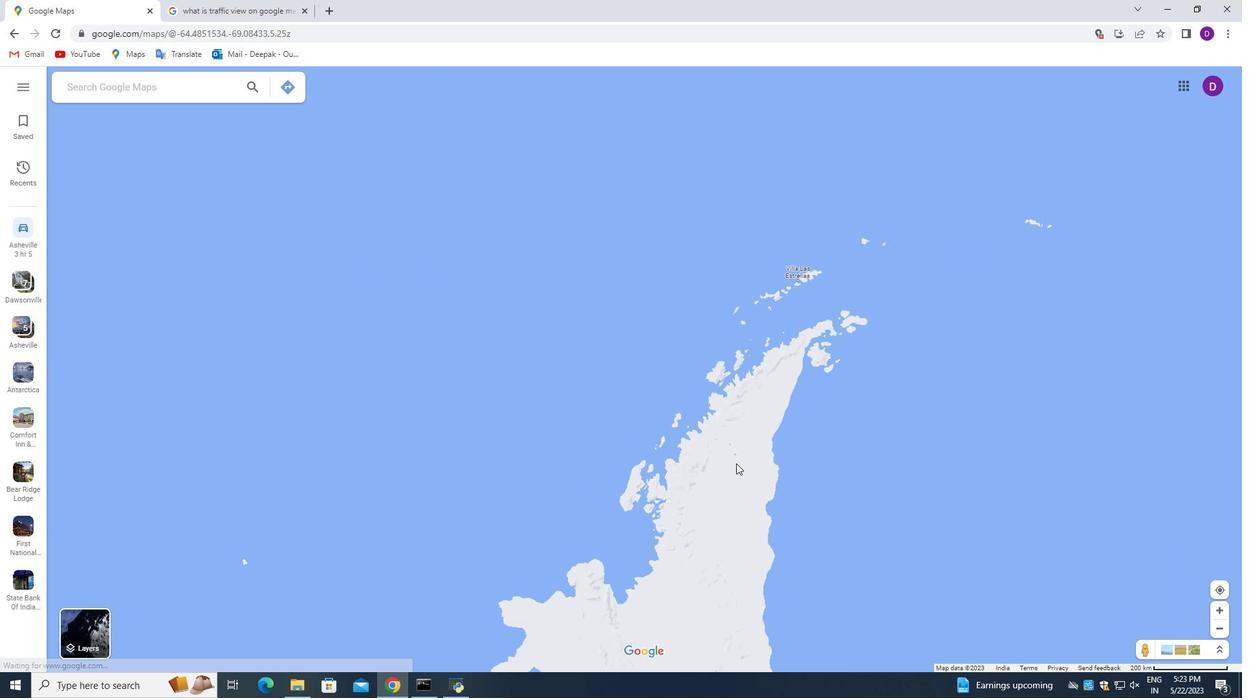 
Action: Mouse pressed left at (721, 476)
Screenshot: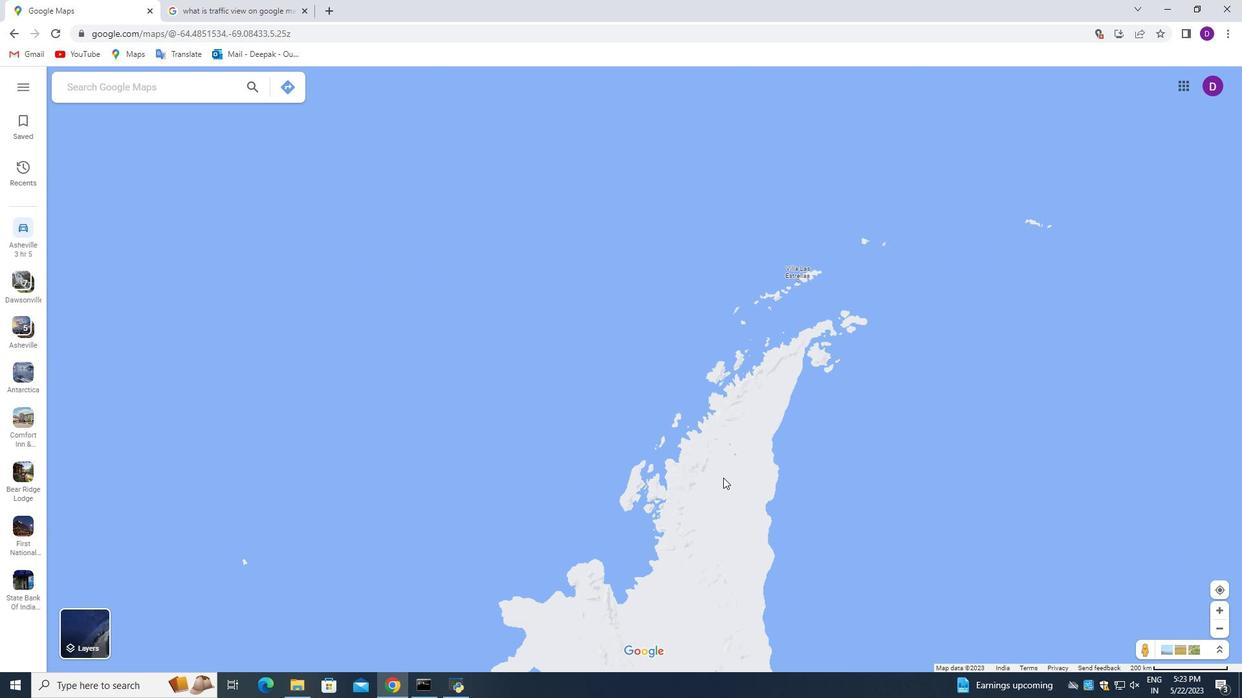 
Action: Mouse moved to (680, 461)
Screenshot: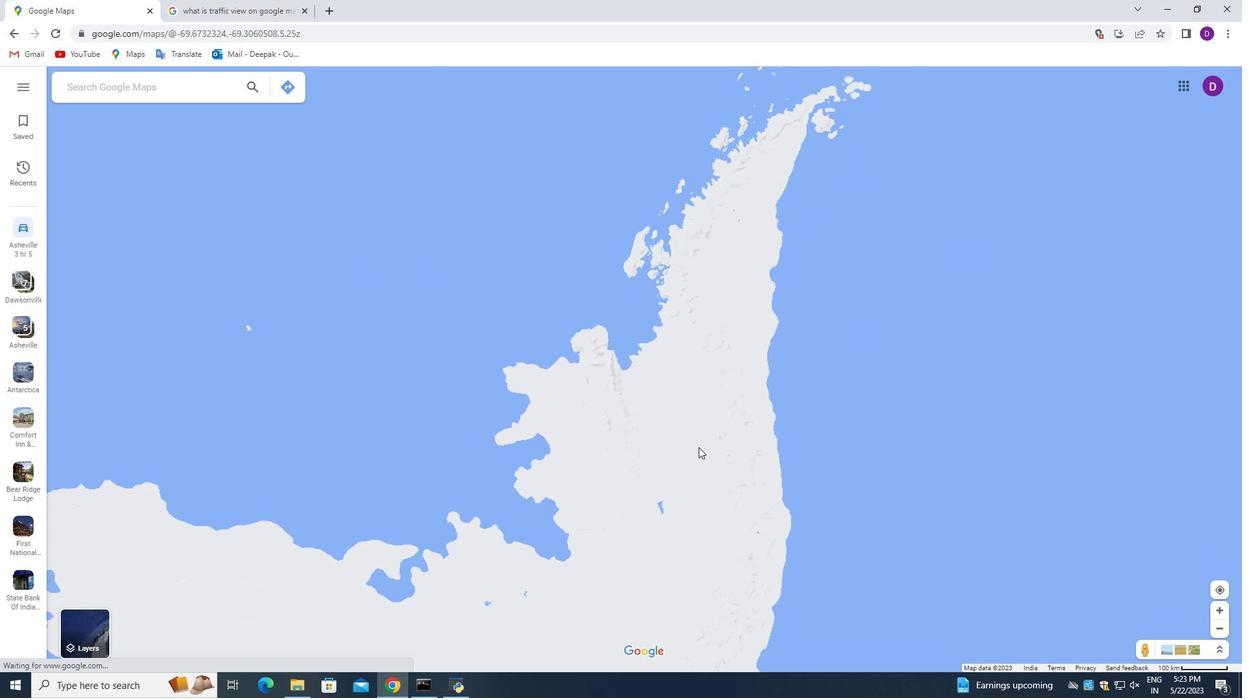 
Action: Mouse pressed left at (680, 461)
Screenshot: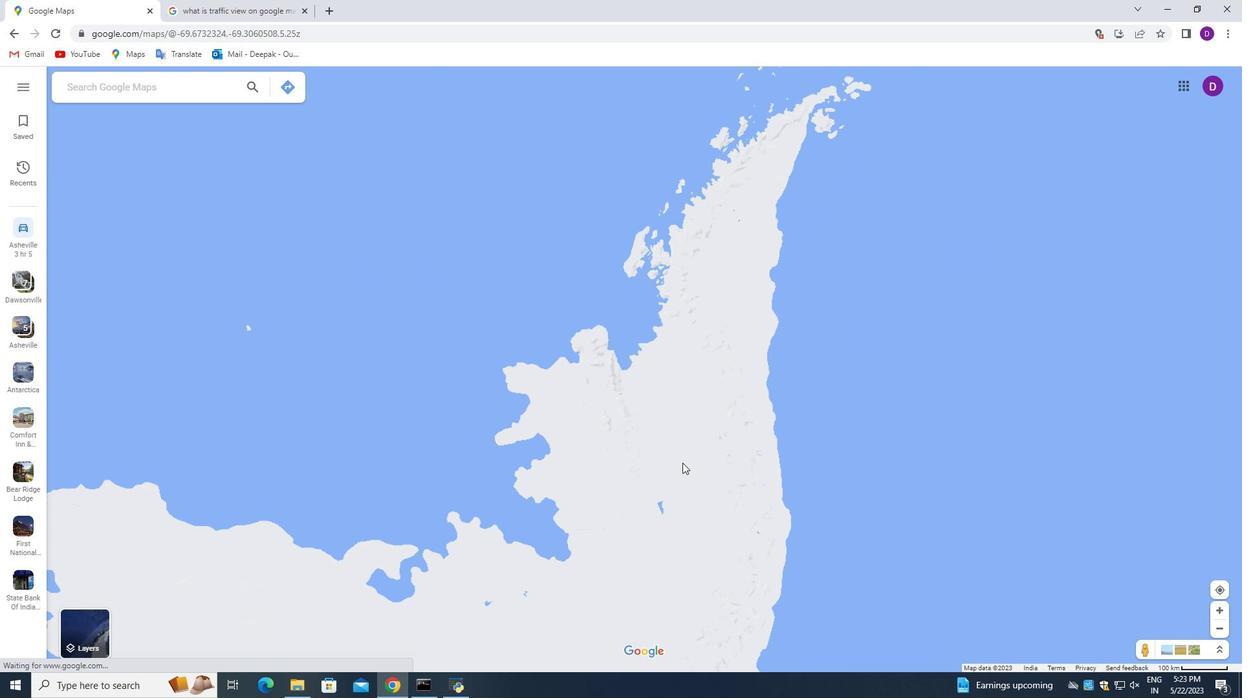 
Action: Mouse moved to (750, 337)
Screenshot: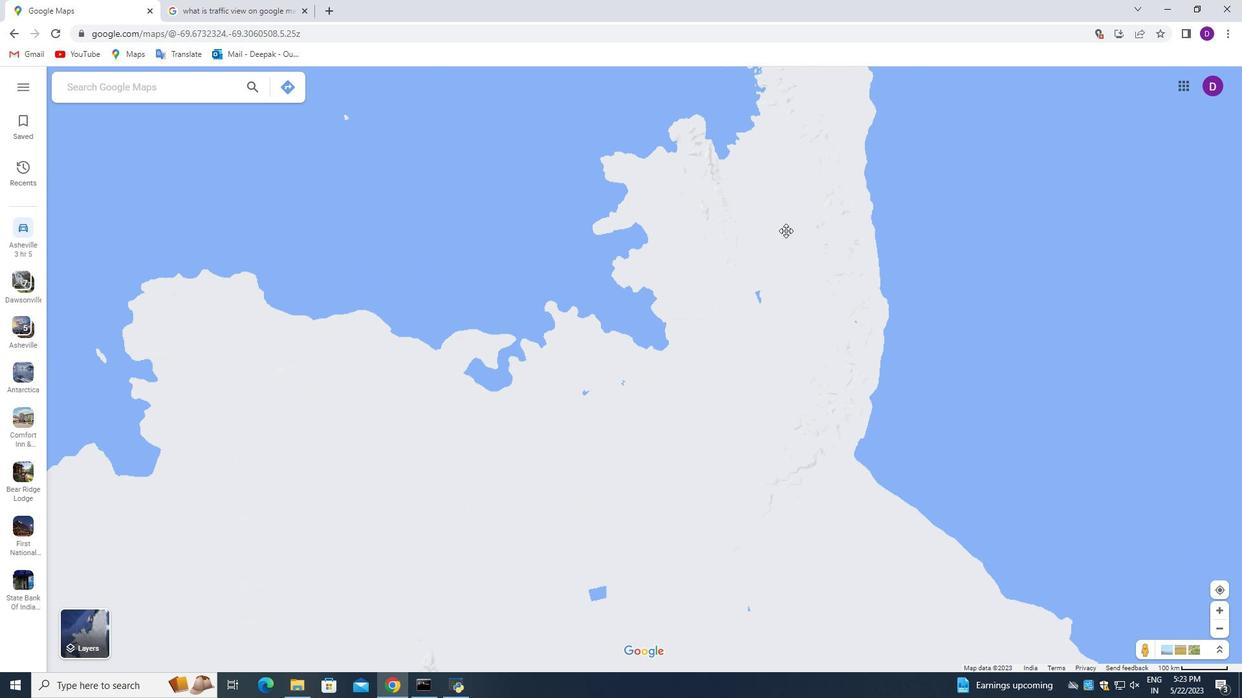 
Action: Mouse scrolled (750, 336) with delta (0, 0)
Screenshot: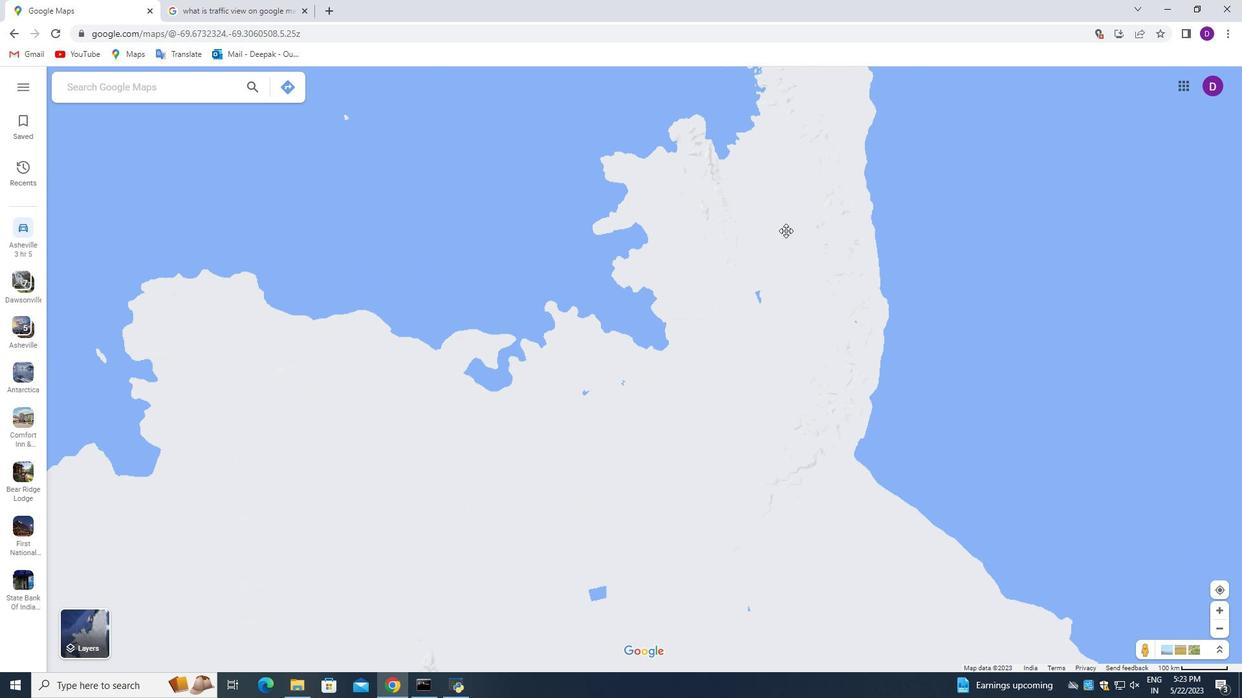 
Action: Mouse moved to (749, 341)
Screenshot: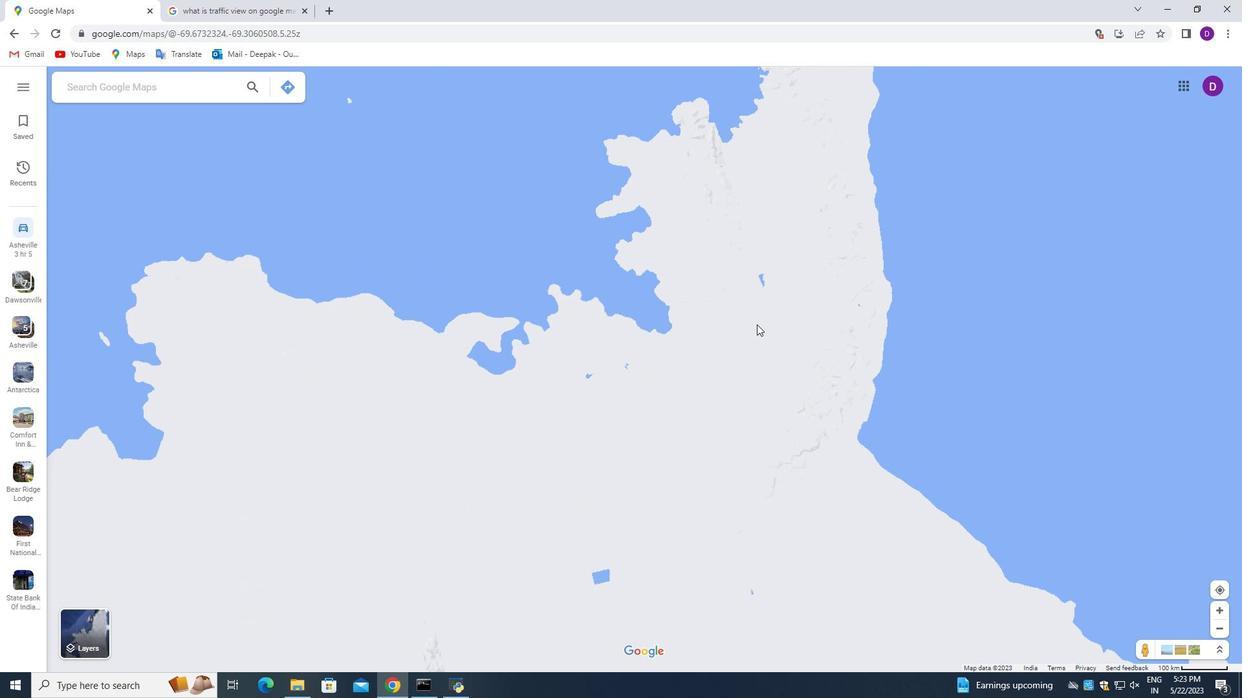 
Action: Mouse scrolled (749, 341) with delta (0, 0)
Screenshot: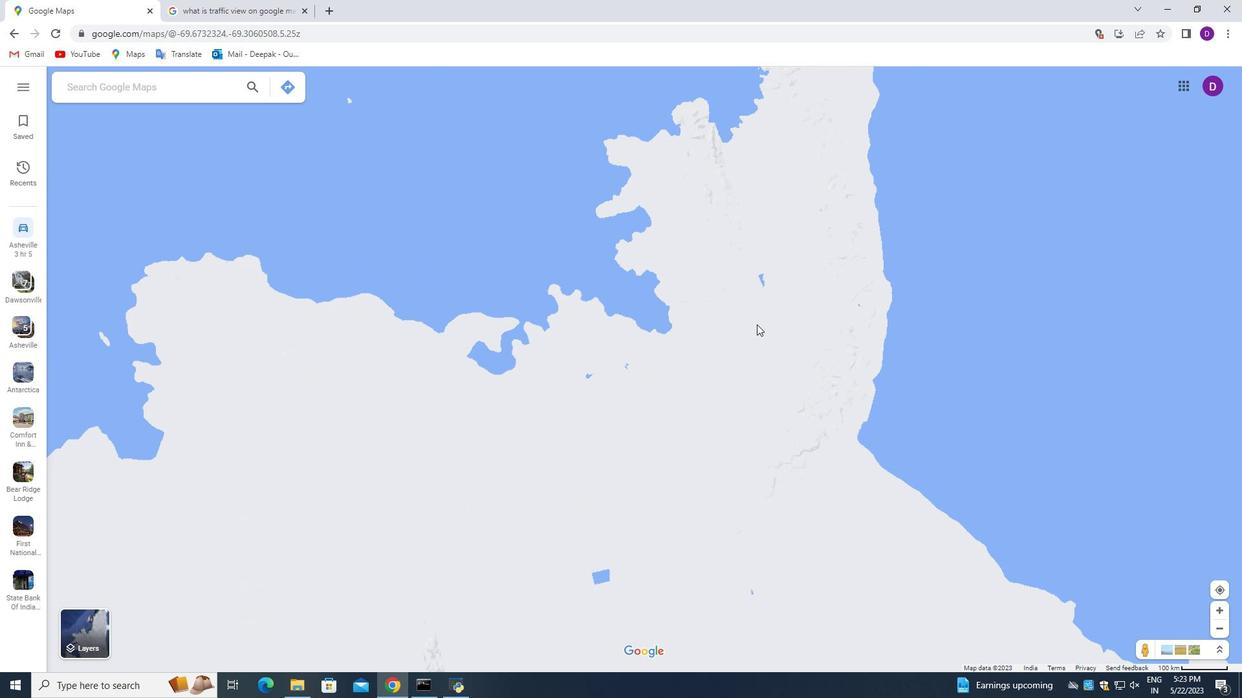 
Action: Mouse moved to (749, 342)
Screenshot: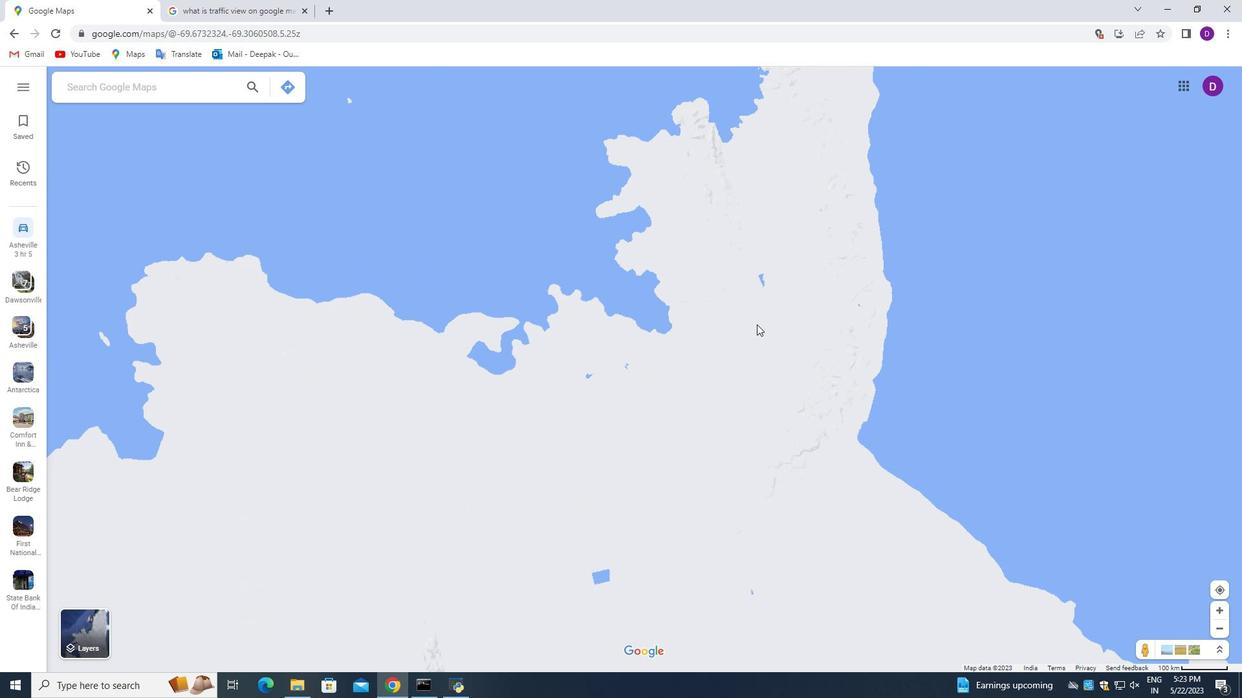 
Action: Mouse scrolled (749, 342) with delta (0, 0)
Screenshot: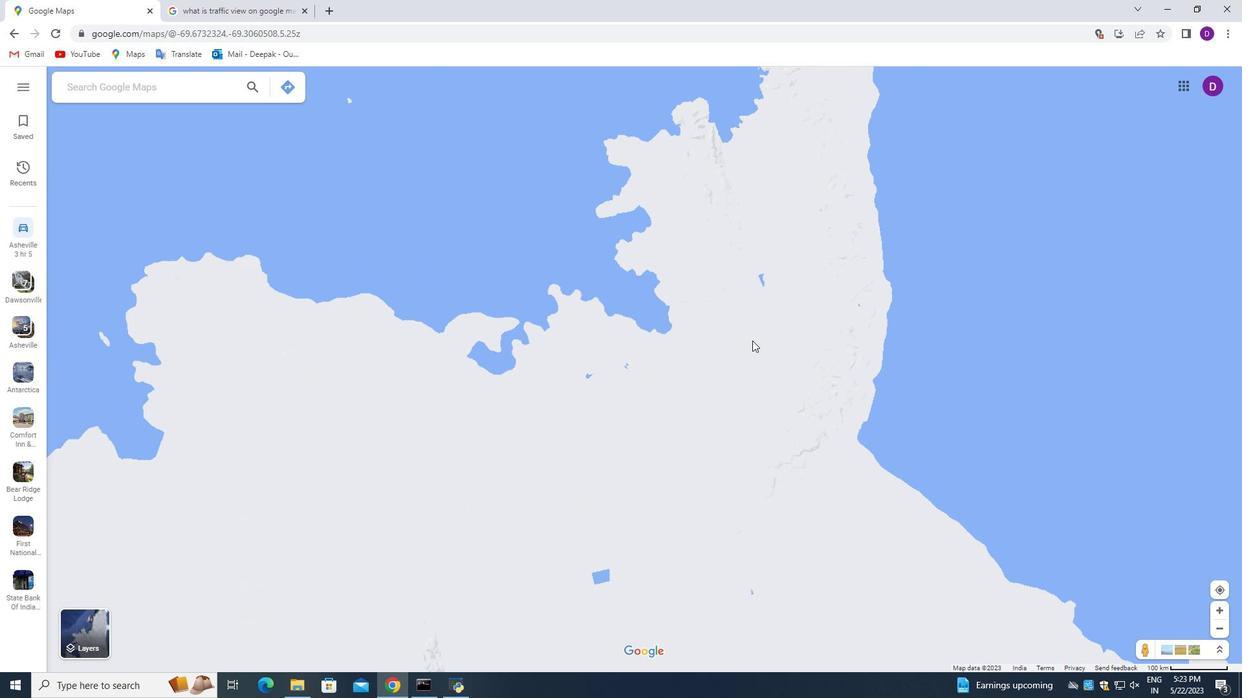 
Action: Mouse scrolled (749, 342) with delta (0, 0)
Screenshot: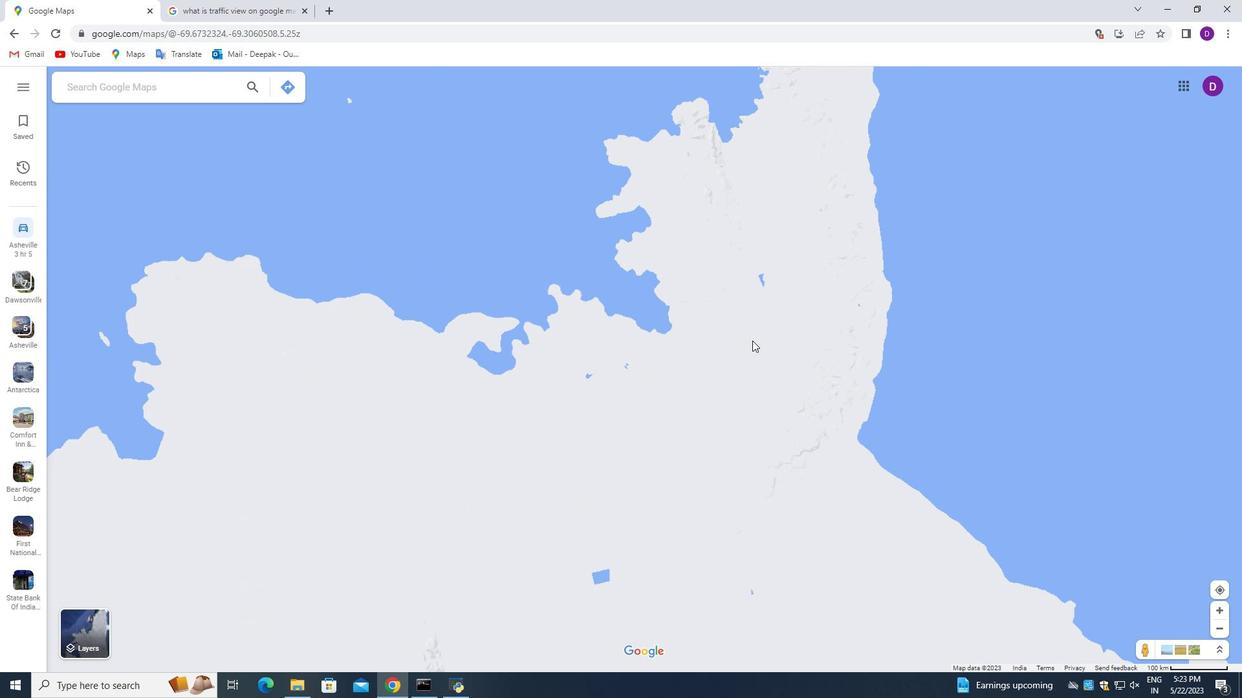 
Action: Mouse scrolled (749, 342) with delta (0, 0)
Screenshot: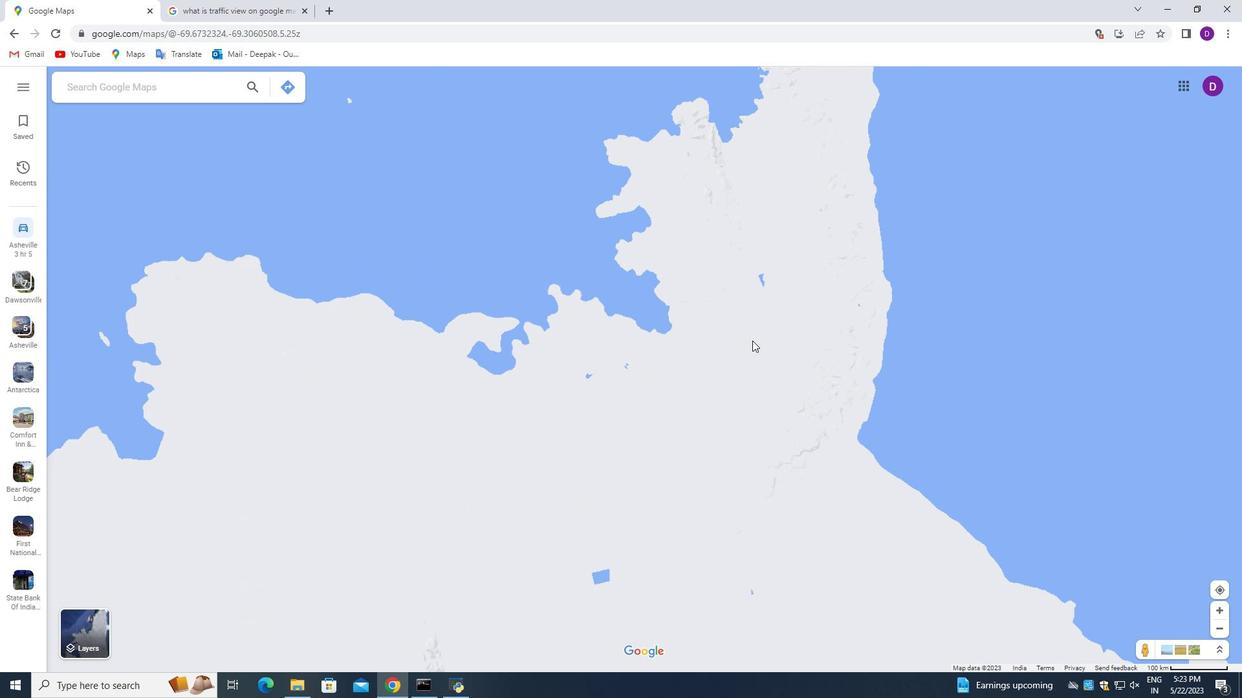 
Action: Mouse scrolled (749, 342) with delta (0, 0)
Screenshot: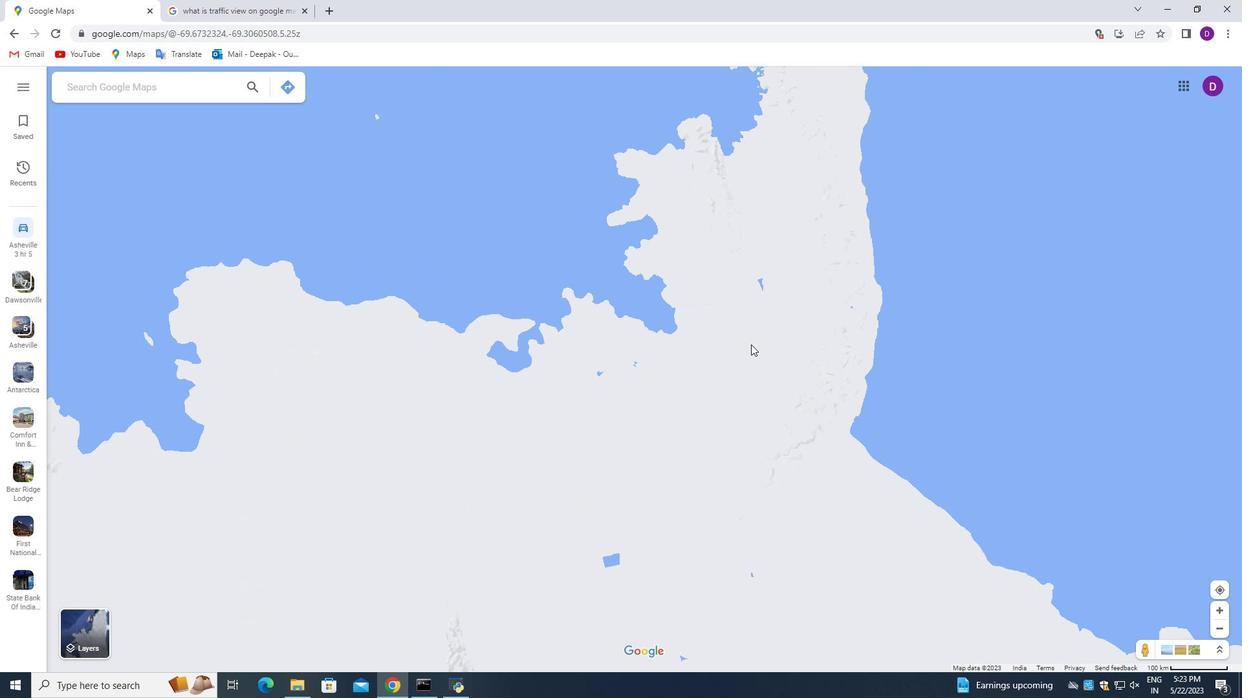 
Action: Mouse moved to (746, 371)
Screenshot: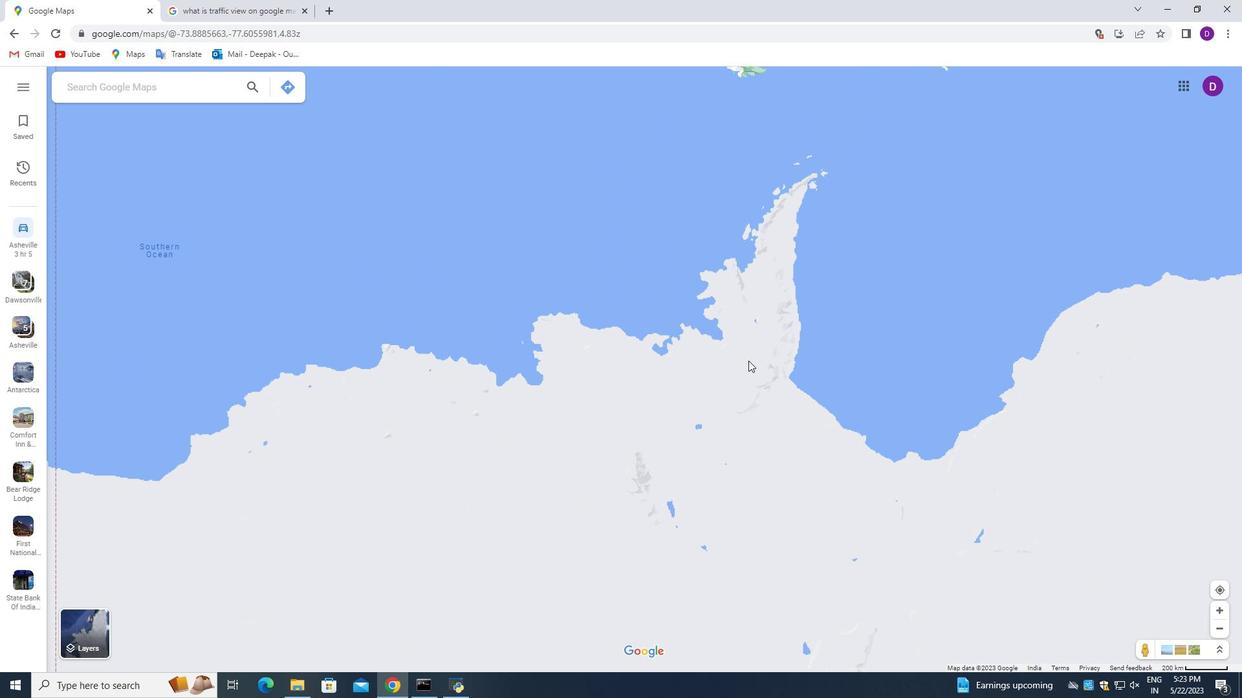 
Action: Mouse scrolled (746, 370) with delta (0, 0)
Screenshot: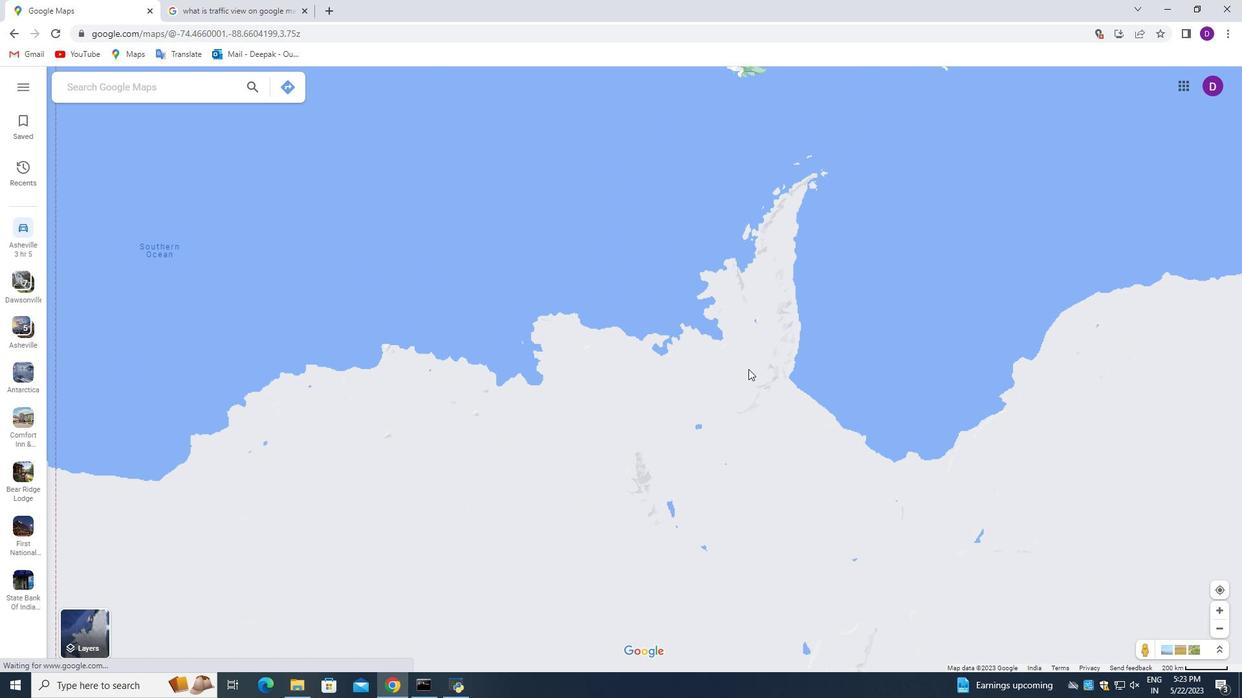 
Action: Mouse moved to (746, 373)
Screenshot: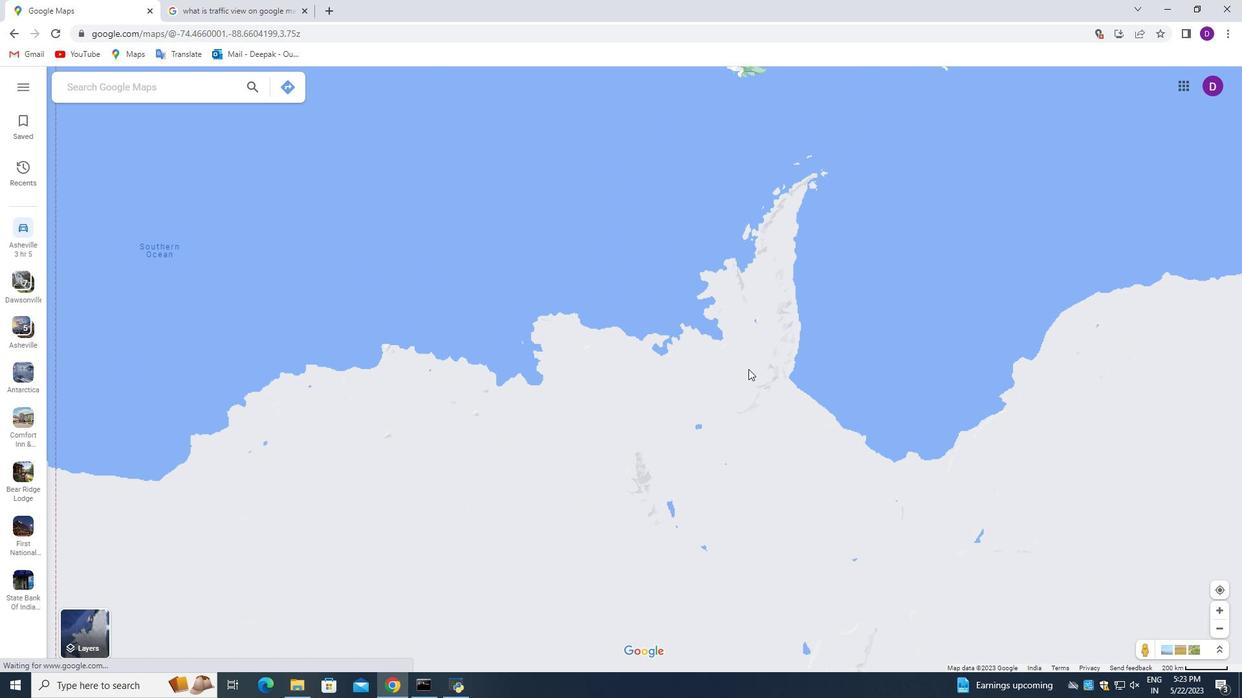 
Action: Mouse scrolled (746, 372) with delta (0, 0)
Screenshot: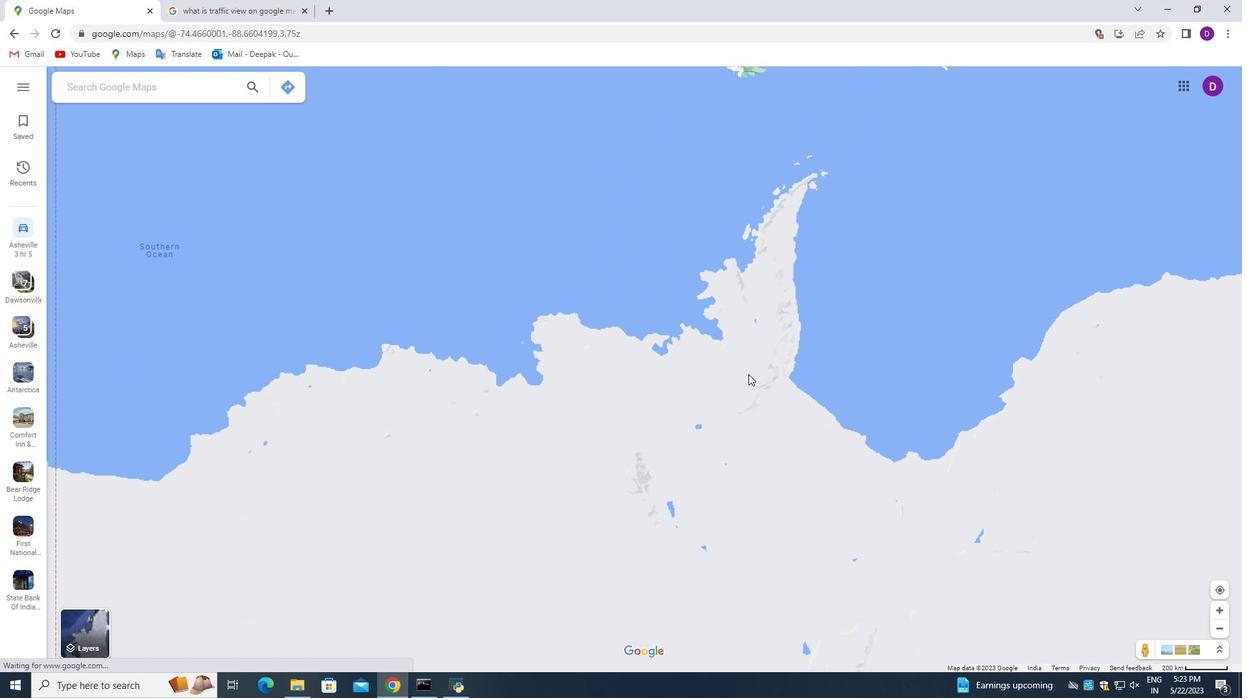 
Action: Mouse scrolled (746, 372) with delta (0, 0)
Screenshot: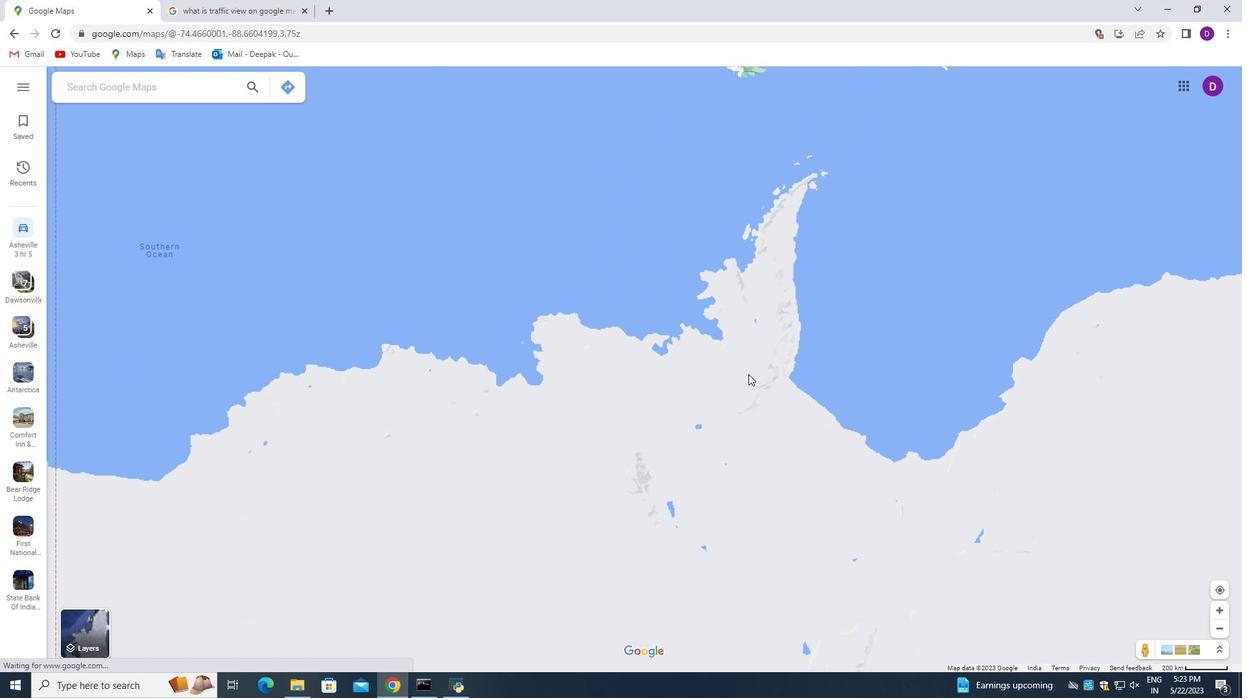 
Action: Mouse scrolled (746, 372) with delta (0, 0)
Screenshot: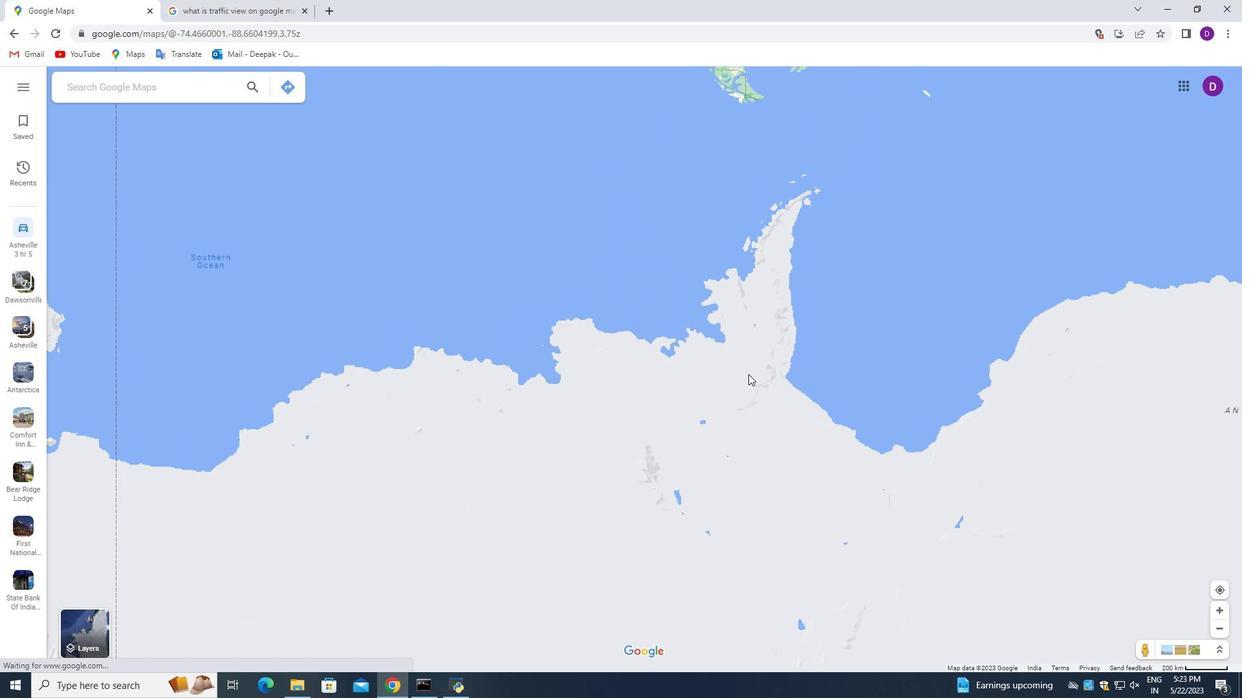 
Action: Mouse scrolled (746, 372) with delta (0, 0)
Screenshot: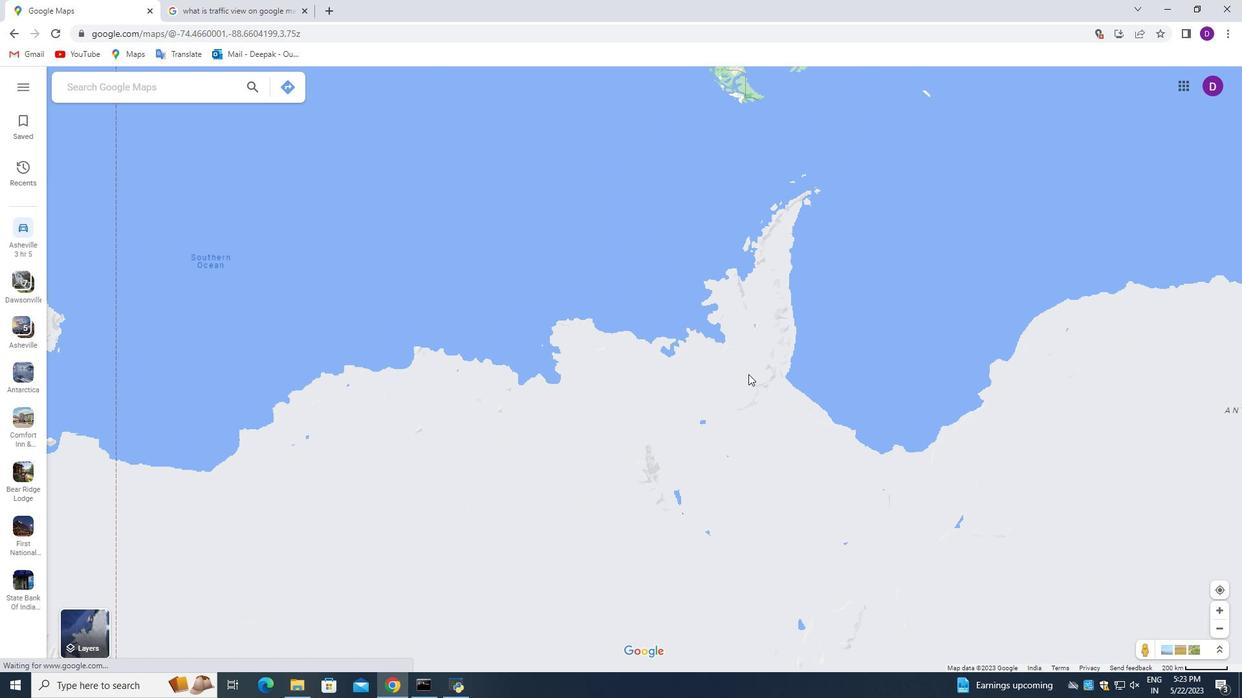 
Action: Mouse scrolled (746, 372) with delta (0, 0)
Screenshot: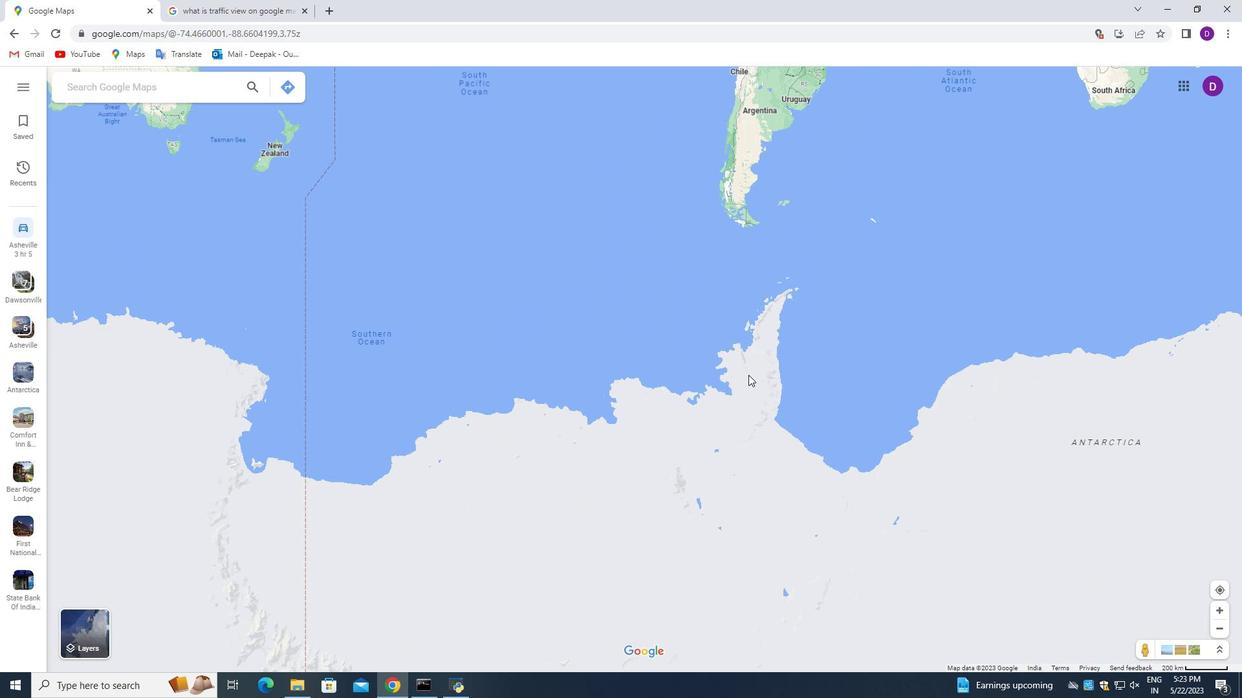 
Action: Mouse moved to (739, 474)
Screenshot: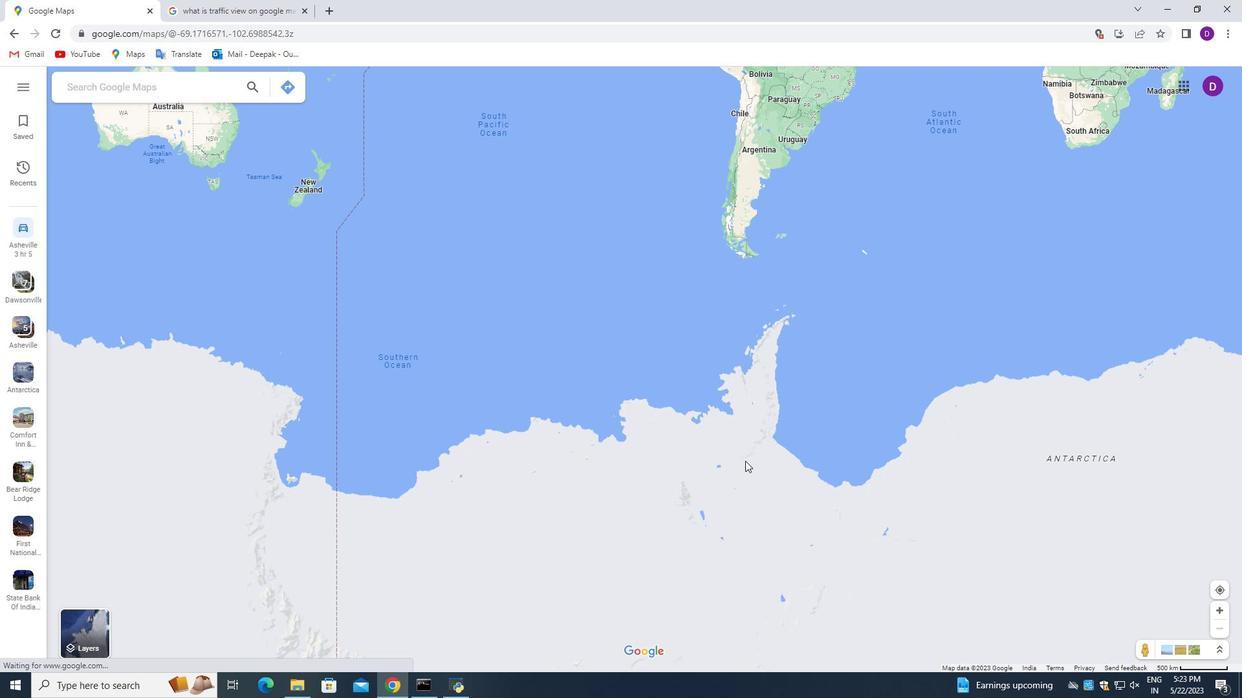 
Action: Mouse pressed left at (739, 474)
Screenshot: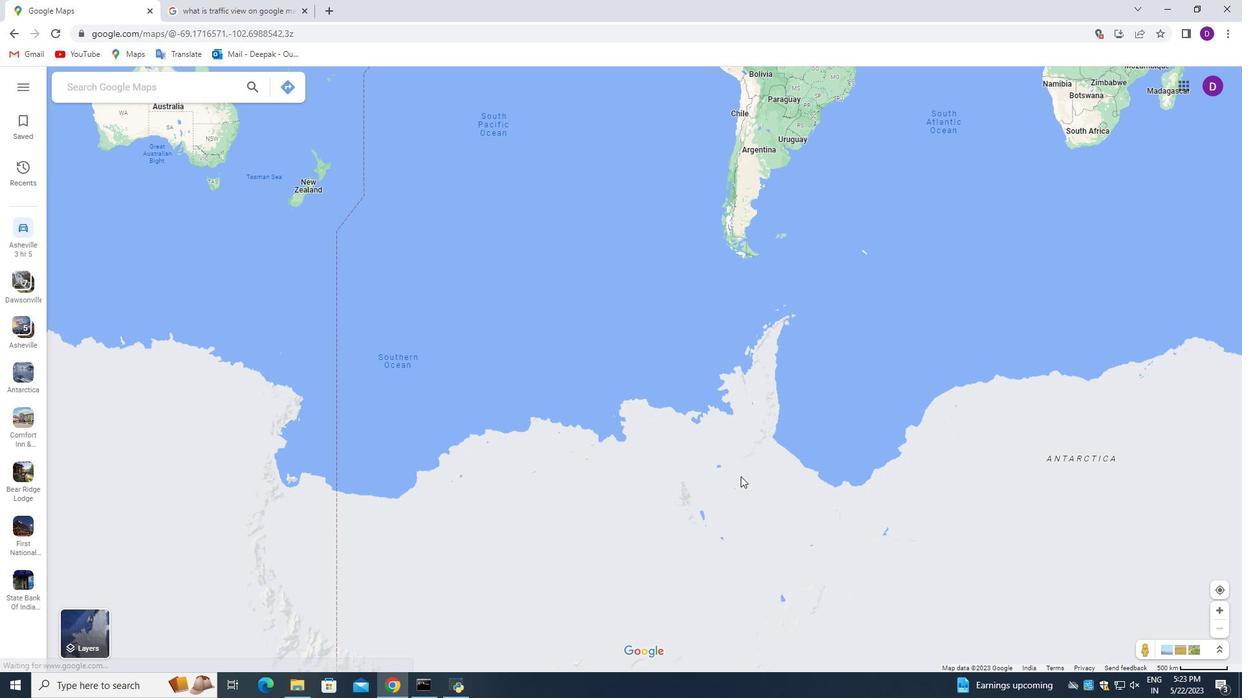
Action: Mouse moved to (841, 445)
Screenshot: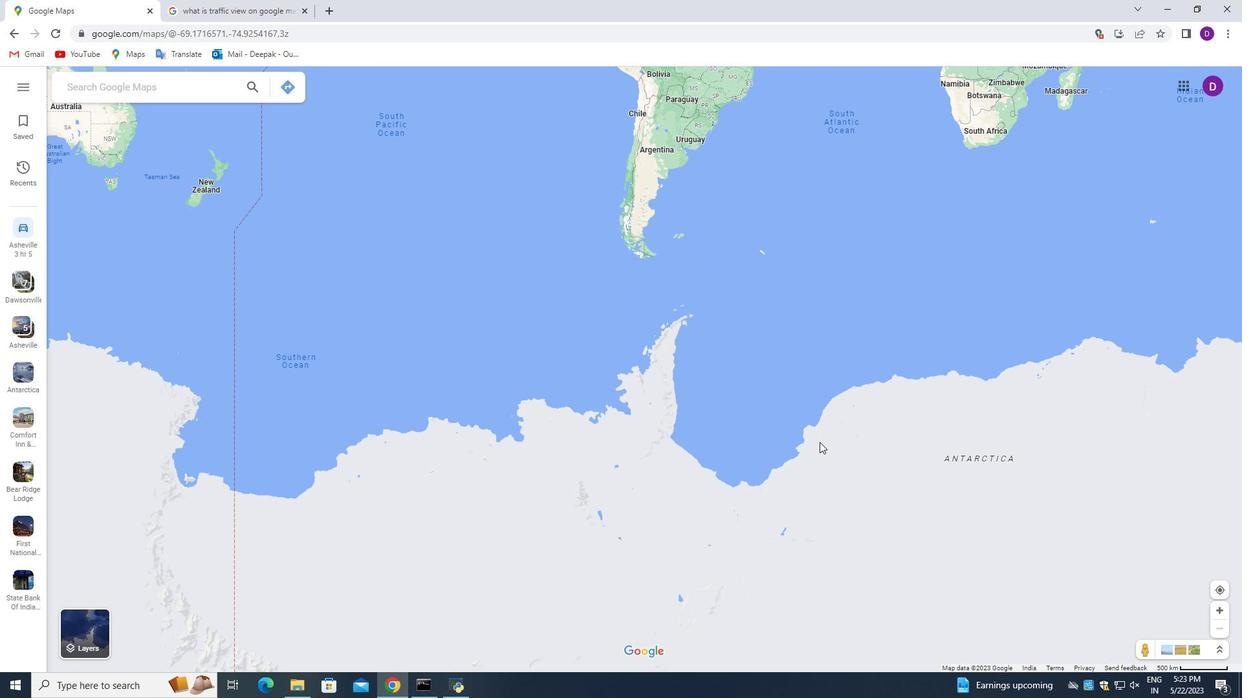 
Action: Mouse pressed left at (841, 445)
Screenshot: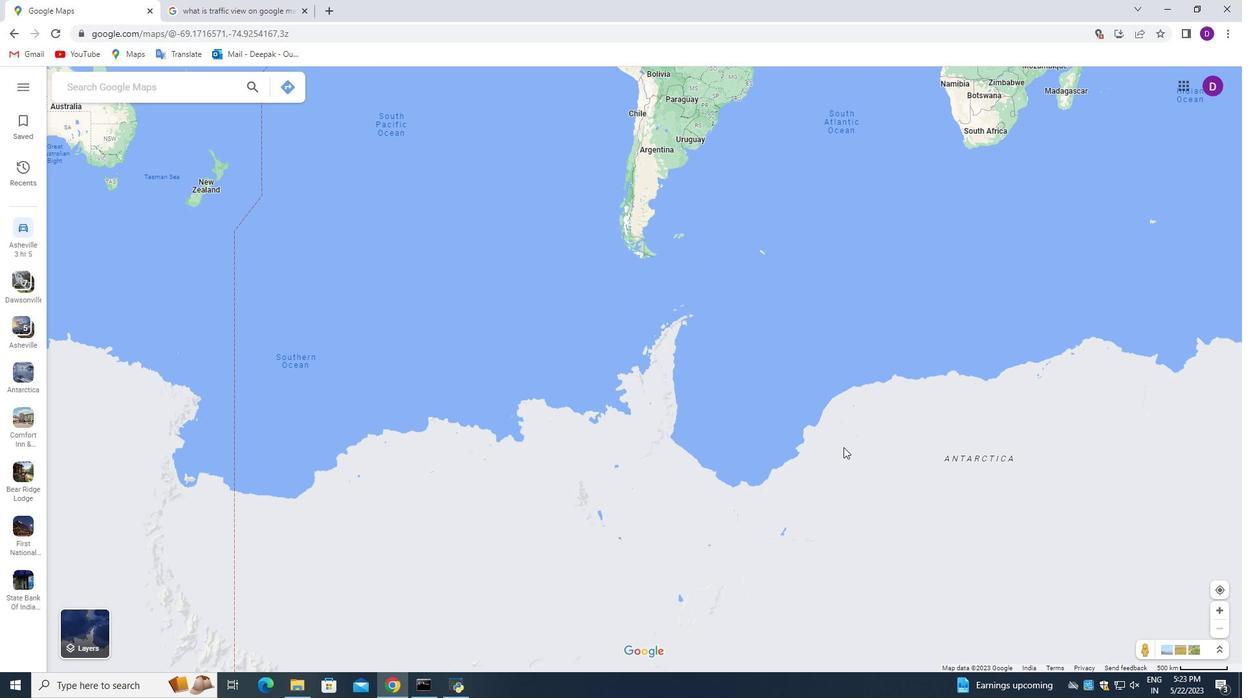 
Action: Mouse moved to (992, 220)
Screenshot: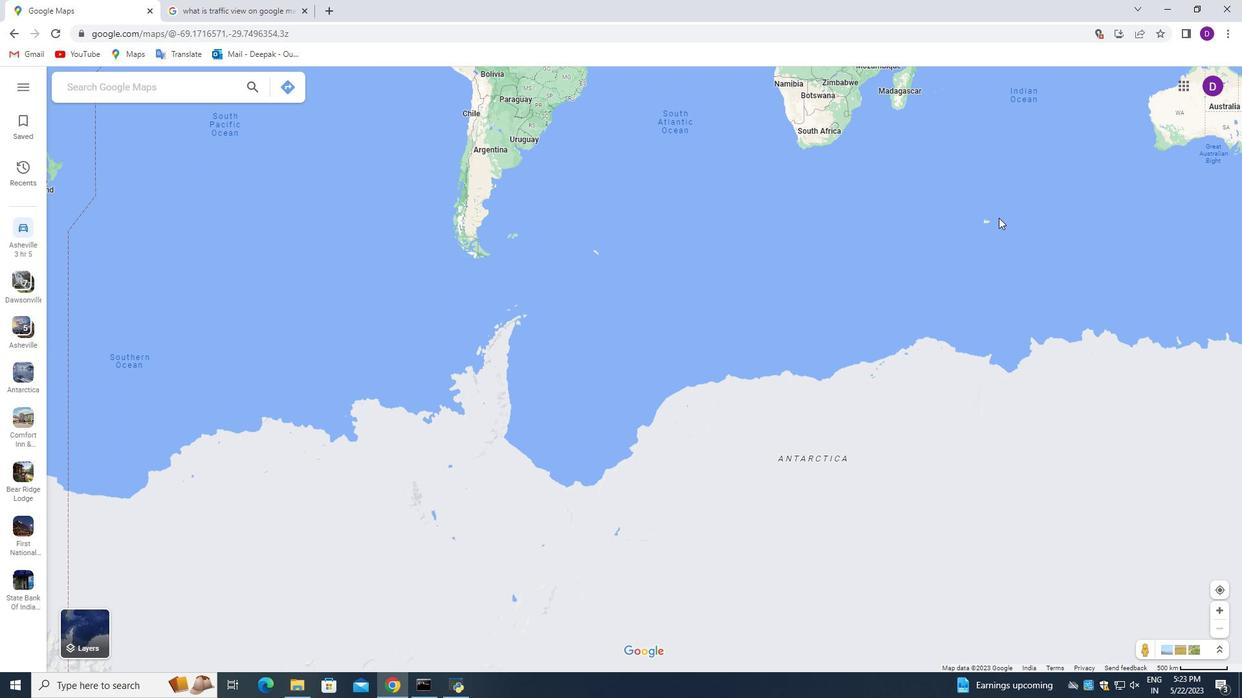 
Action: Mouse scrolled (992, 220) with delta (0, 0)
Screenshot: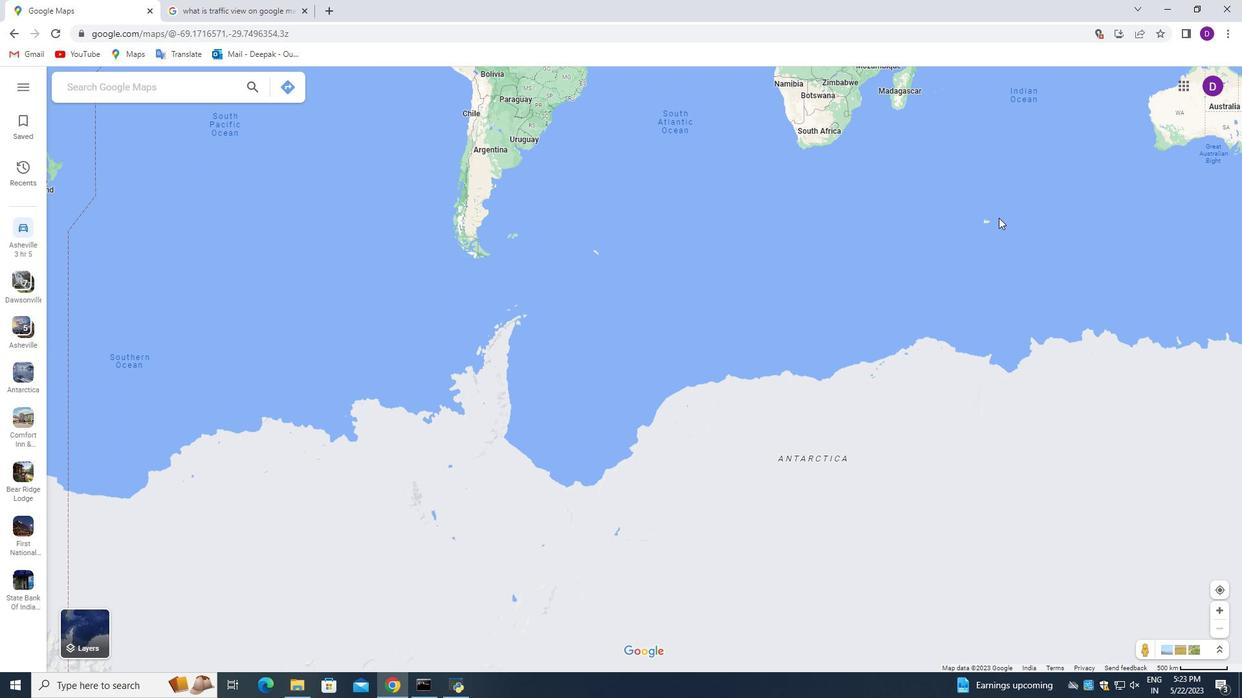 
Action: Mouse moved to (992, 222)
Screenshot: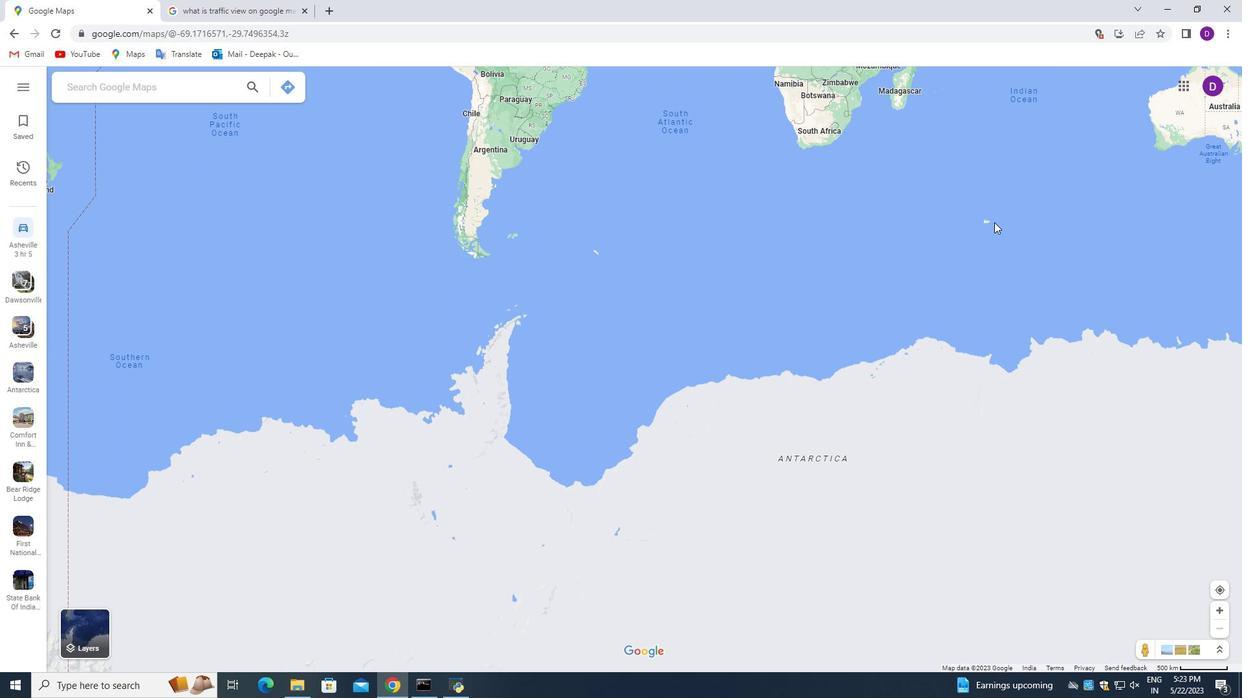 
Action: Mouse scrolled (992, 222) with delta (0, 0)
Screenshot: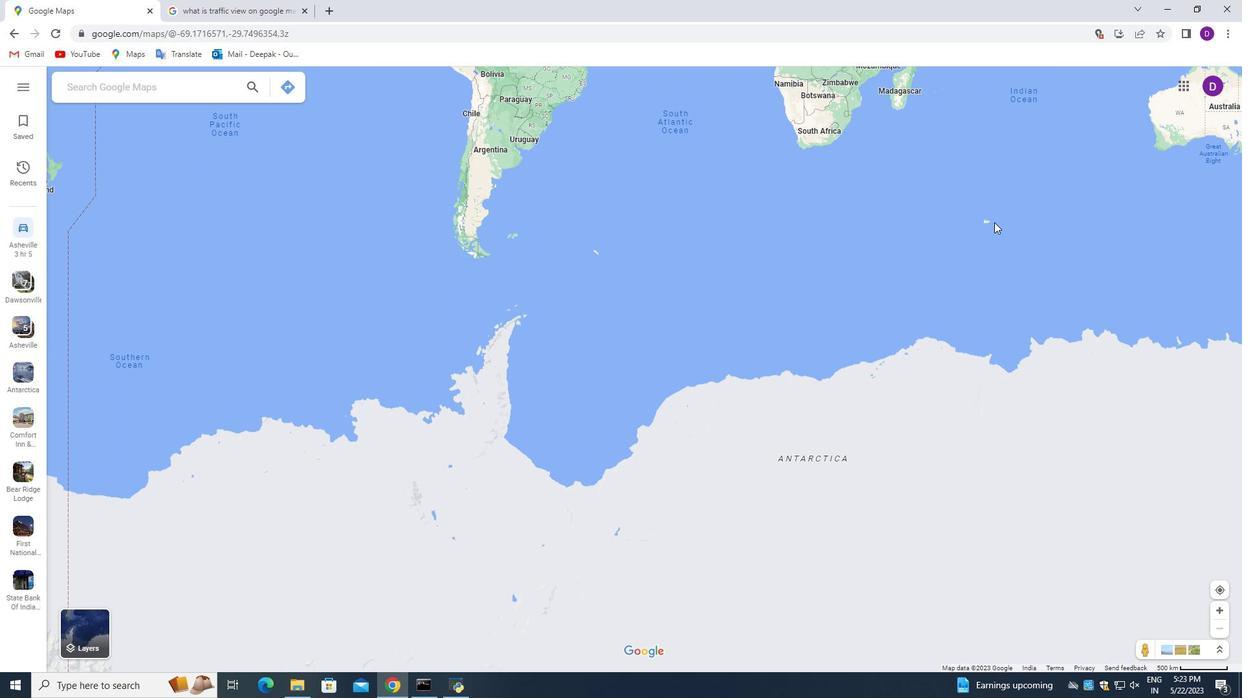 
Action: Mouse scrolled (992, 223) with delta (0, 0)
Screenshot: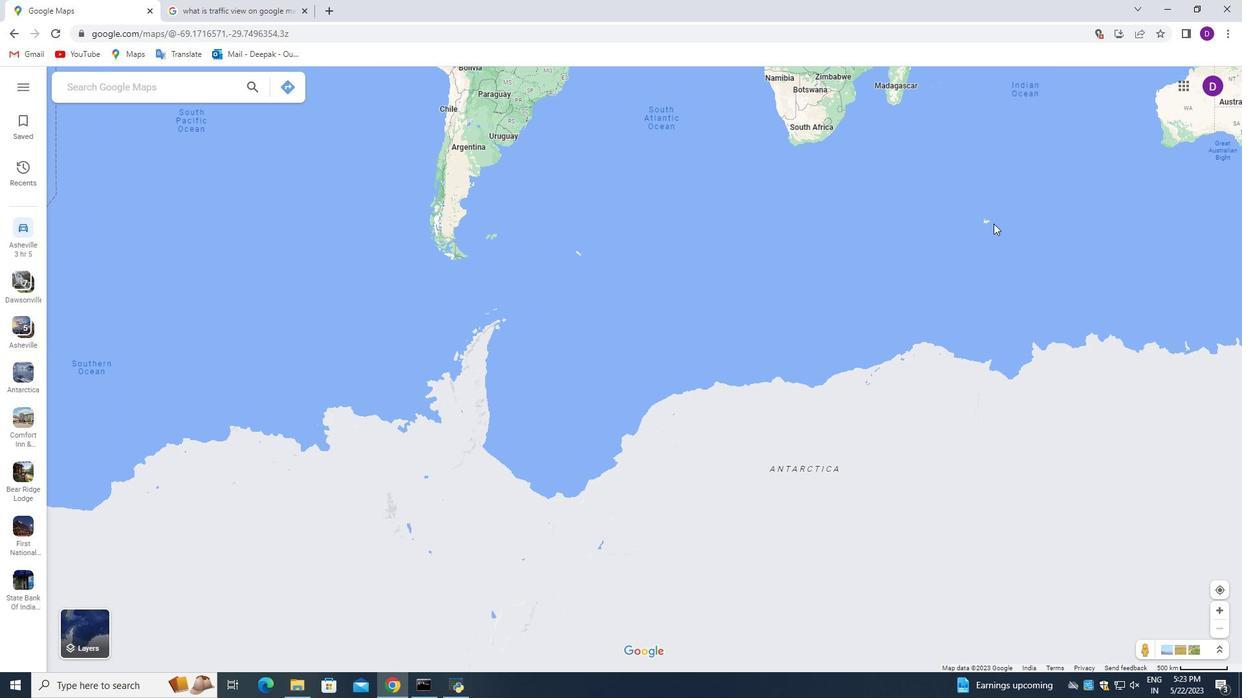 
Action: Mouse moved to (991, 222)
Screenshot: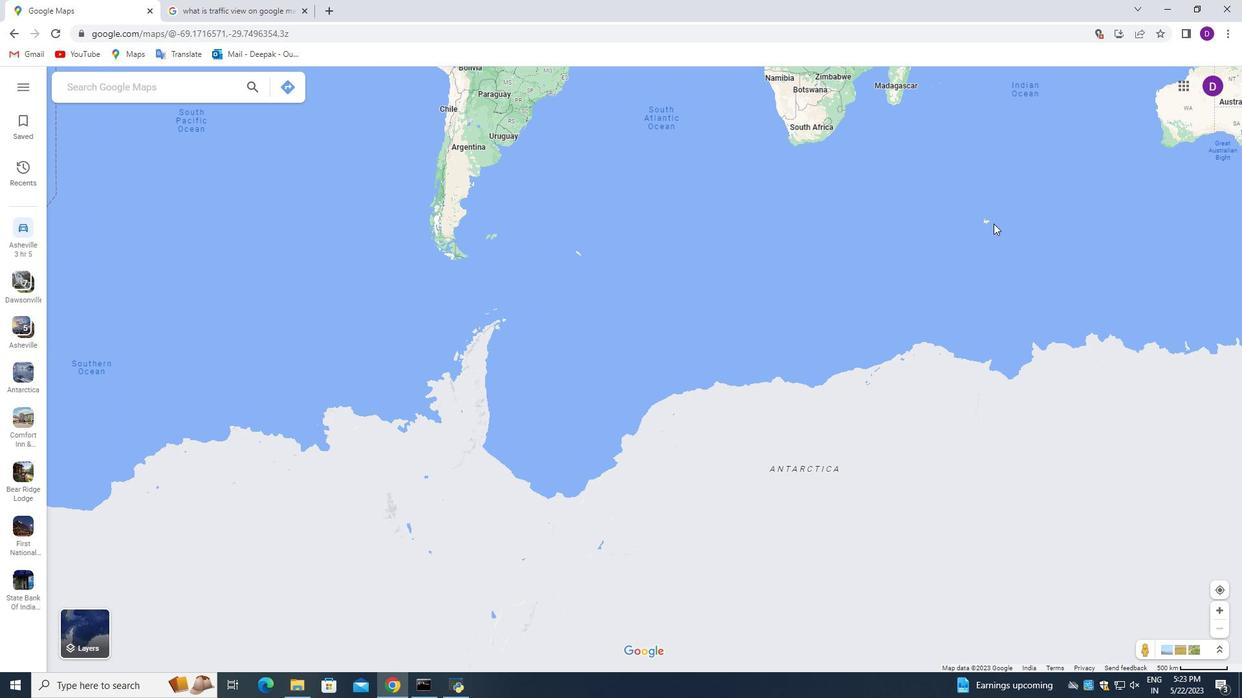 
Action: Mouse scrolled (991, 223) with delta (0, 0)
Screenshot: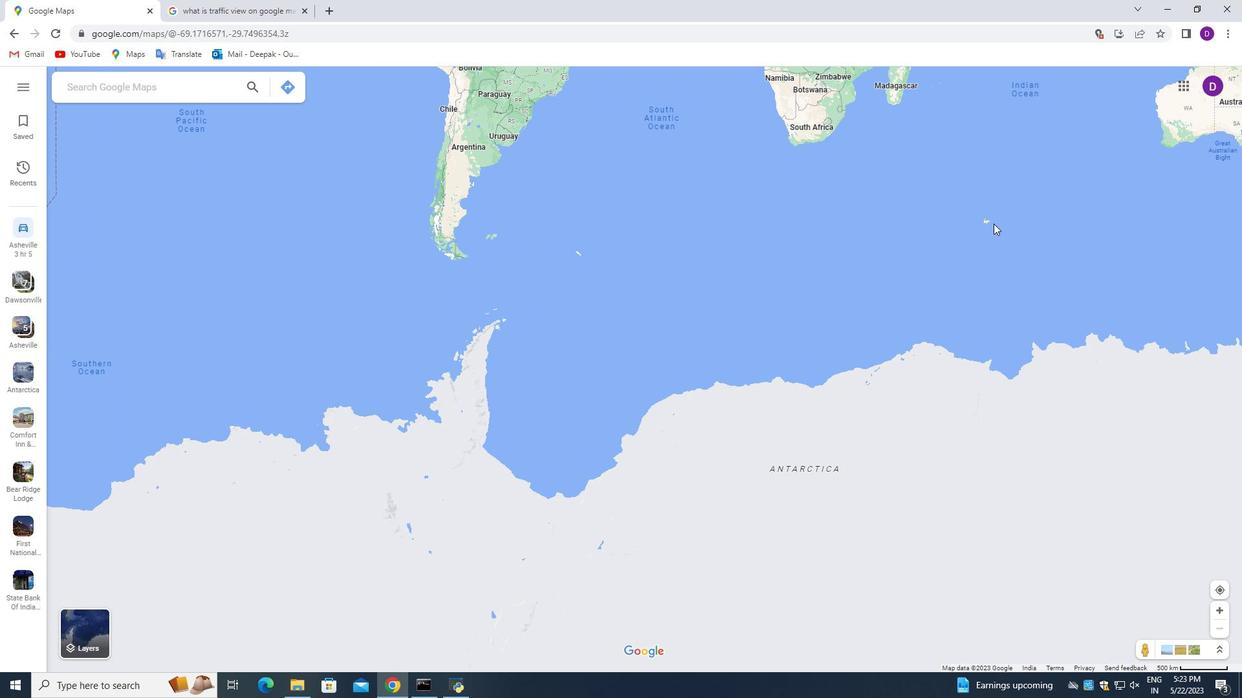 
Action: Mouse moved to (991, 223)
Screenshot: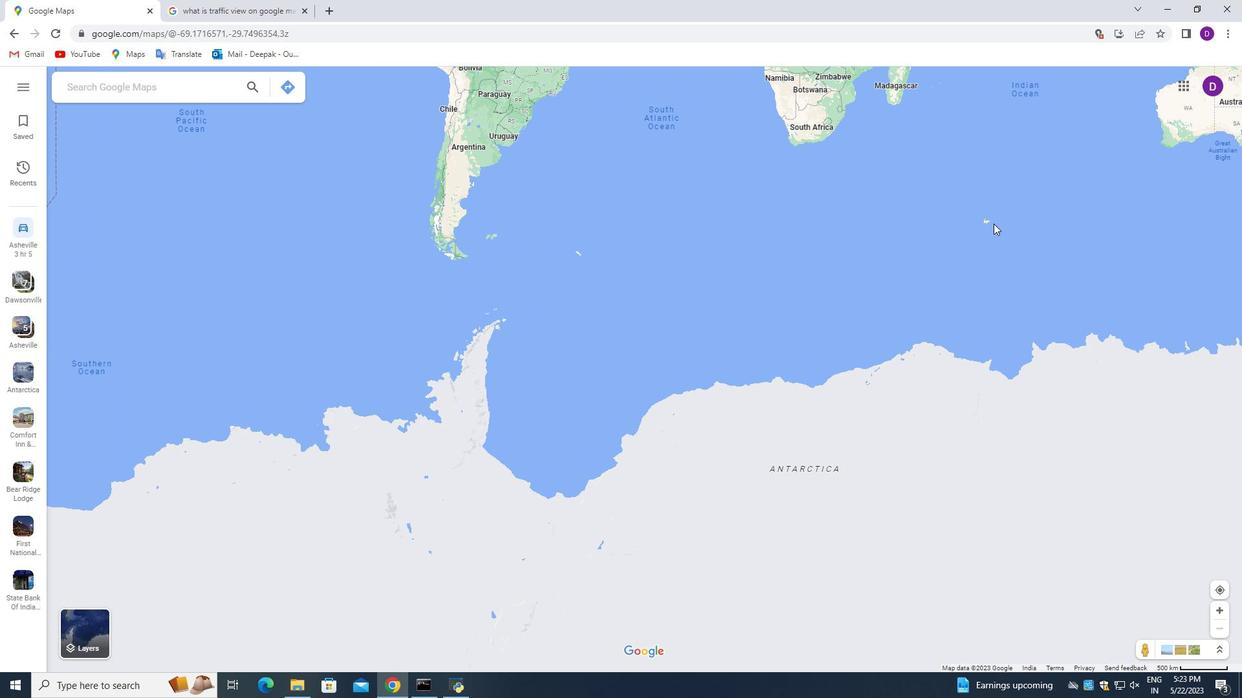 
Action: Mouse scrolled (991, 223) with delta (0, 0)
Screenshot: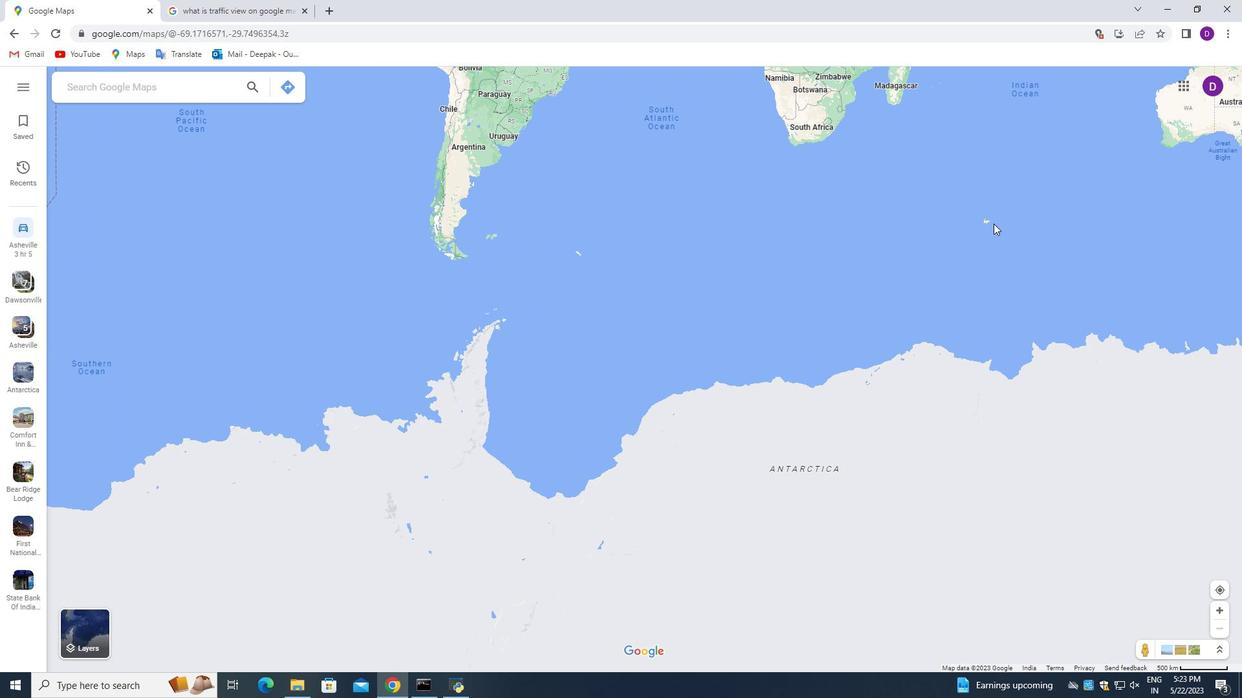 
Action: Mouse scrolled (991, 223) with delta (0, 0)
Screenshot: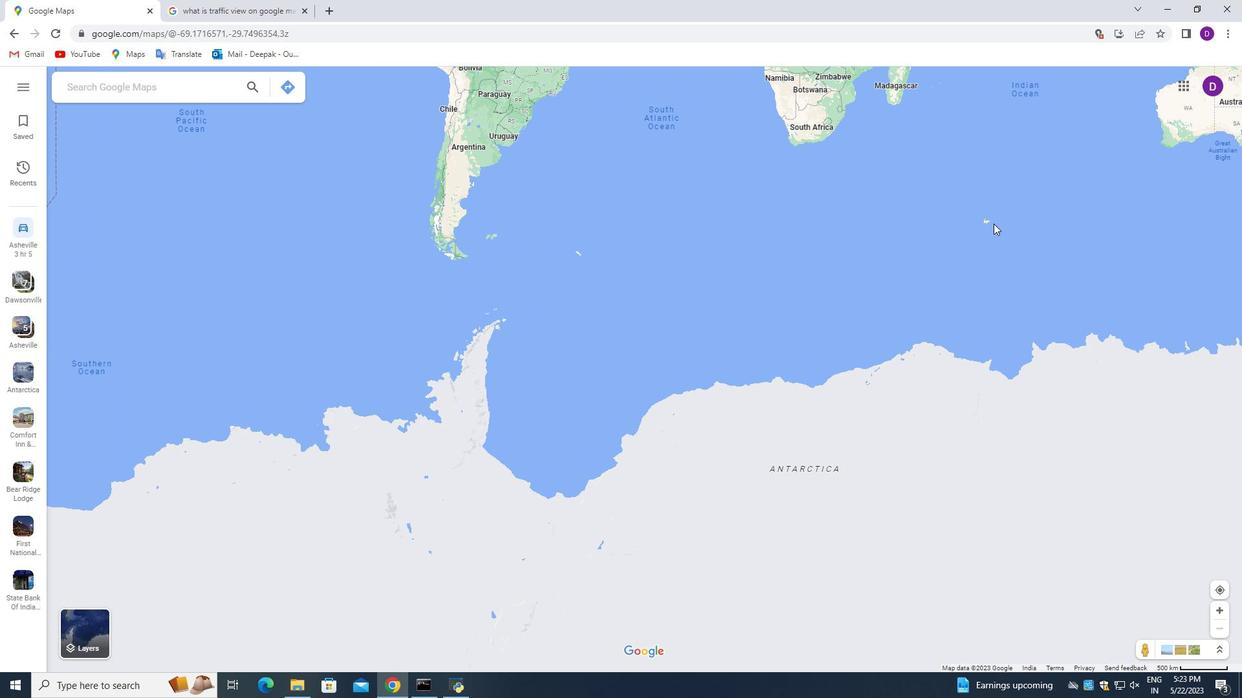 
Action: Mouse moved to (990, 223)
Screenshot: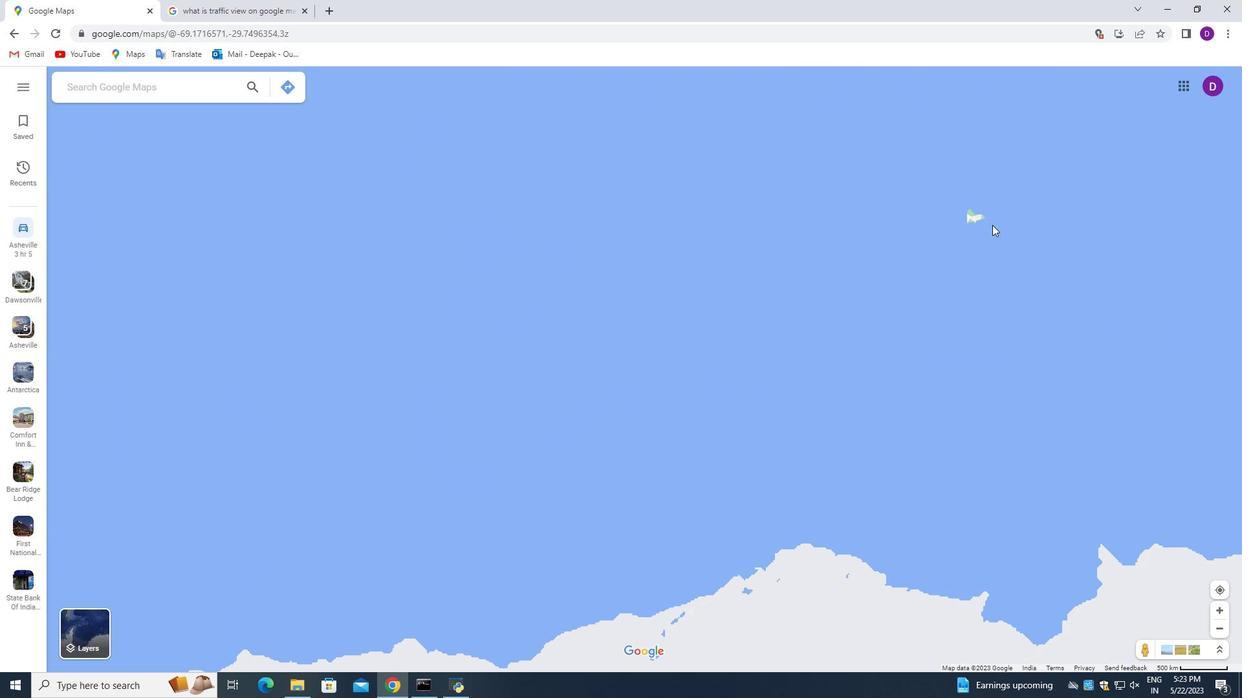 
Action: Mouse scrolled (990, 223) with delta (0, 0)
Screenshot: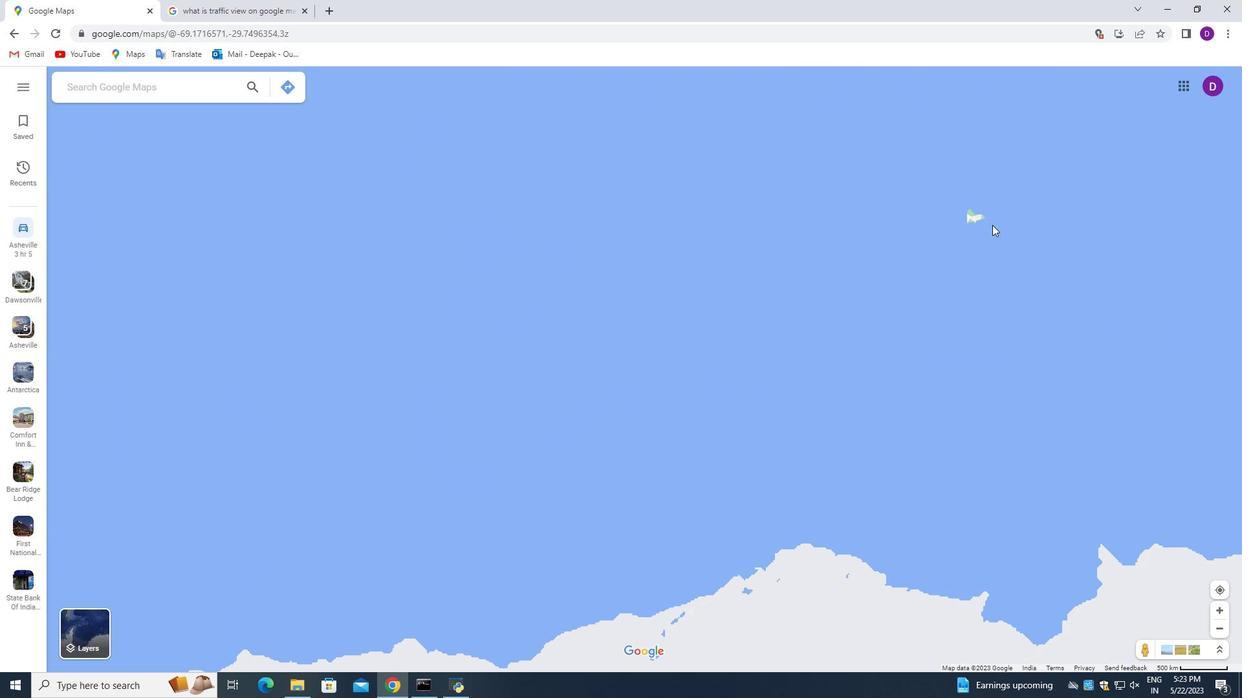 
Action: Mouse moved to (987, 228)
Screenshot: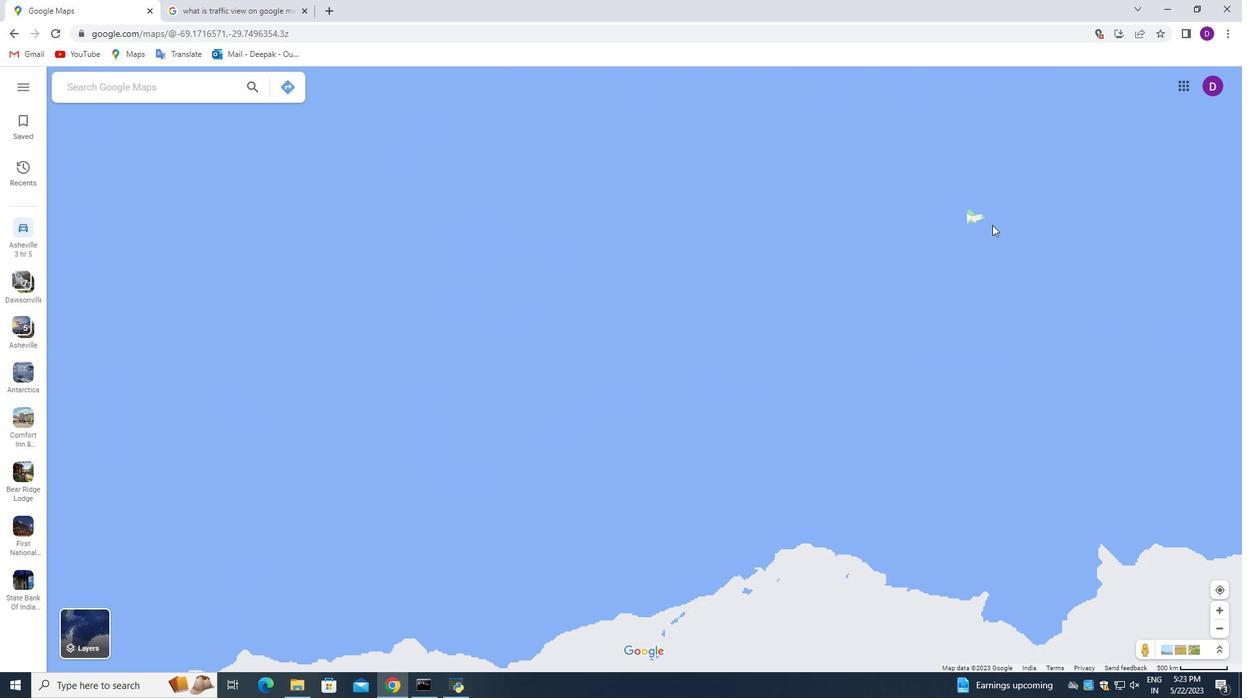 
Action: Mouse scrolled (988, 227) with delta (0, 0)
Screenshot: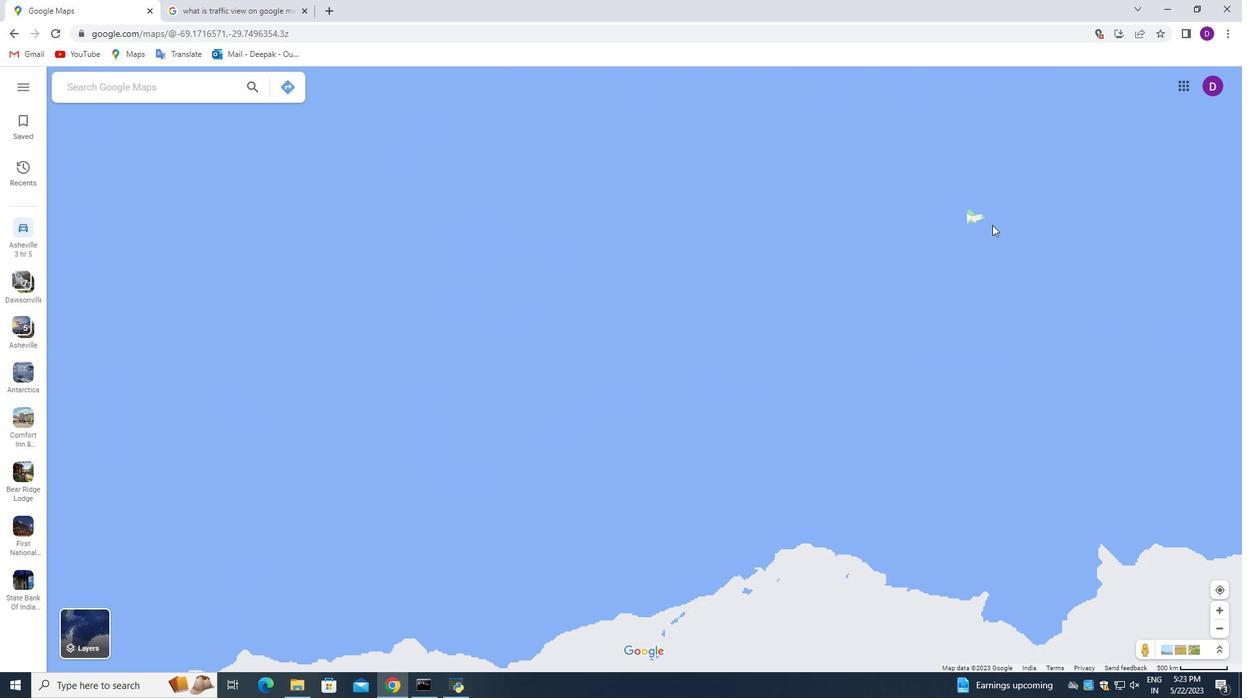 
Action: Mouse moved to (986, 231)
Screenshot: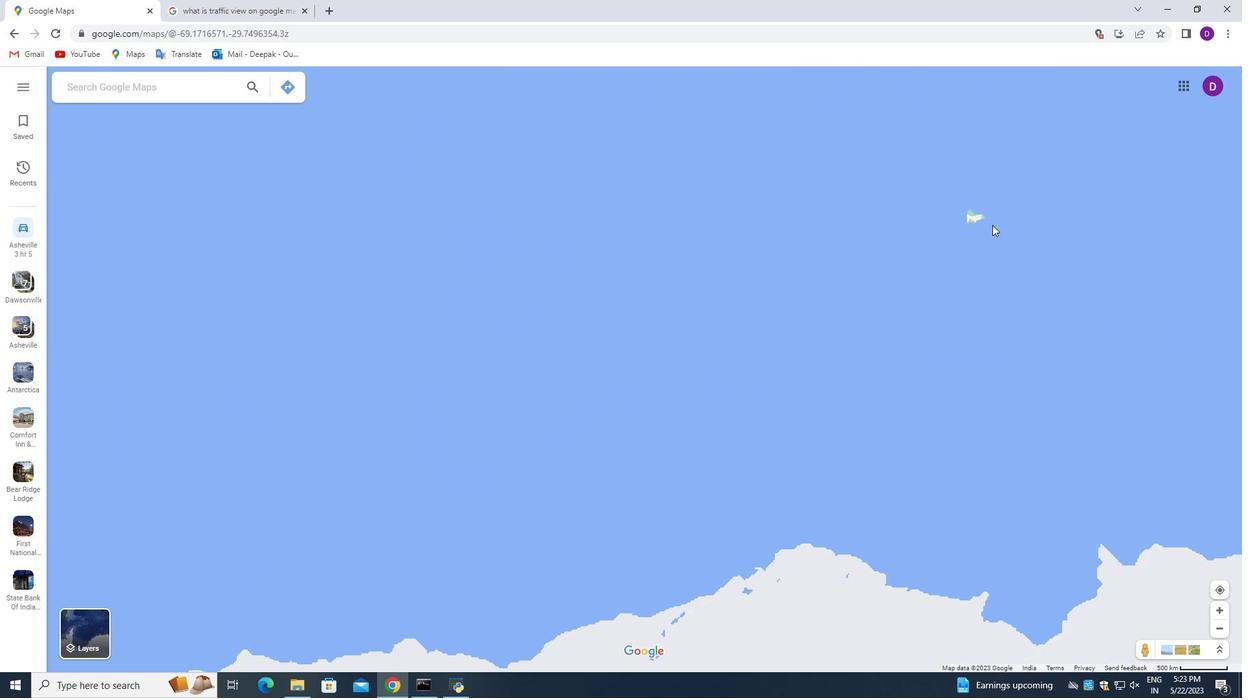 
Action: Mouse scrolled (987, 229) with delta (0, 0)
Screenshot: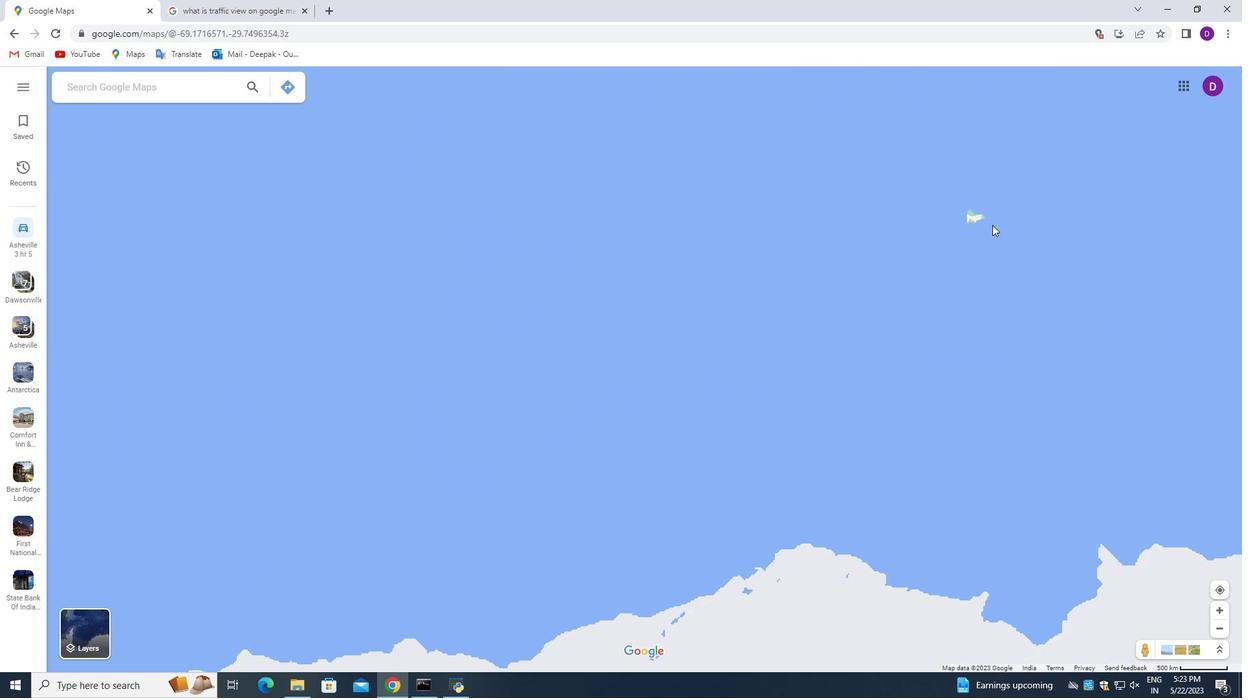 
Action: Mouse moved to (986, 232)
Screenshot: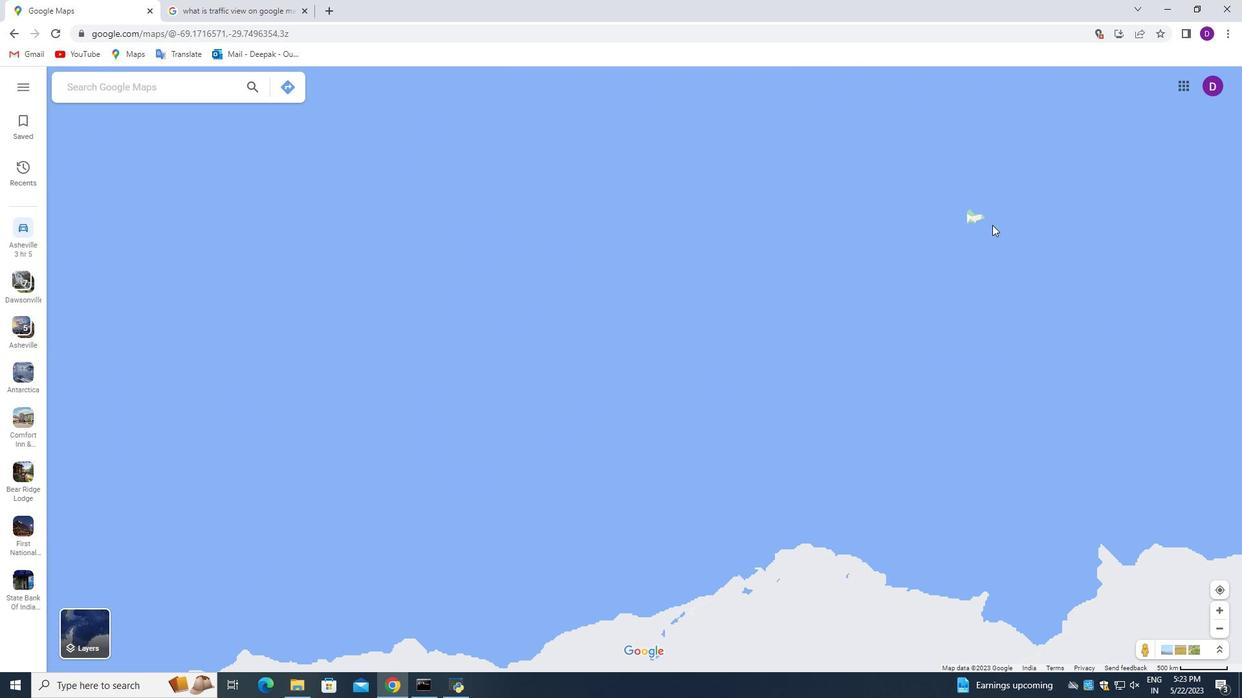 
Action: Mouse scrolled (986, 232) with delta (0, 0)
Screenshot: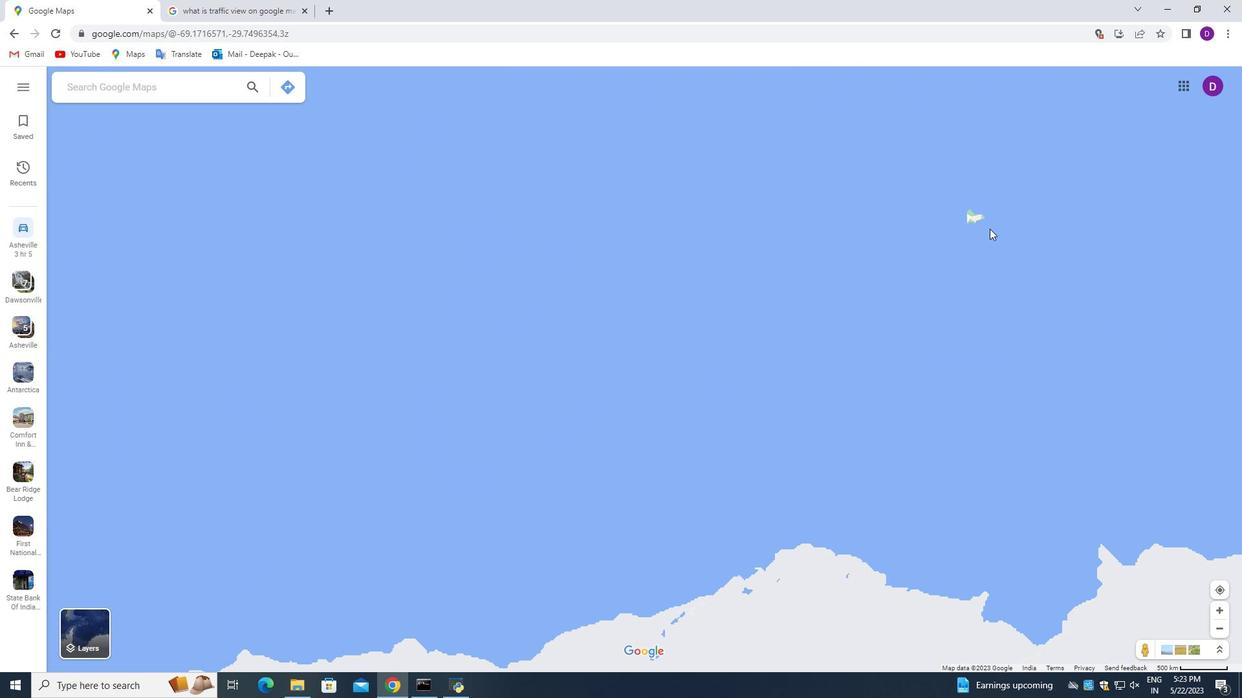 
Action: Mouse moved to (986, 232)
Screenshot: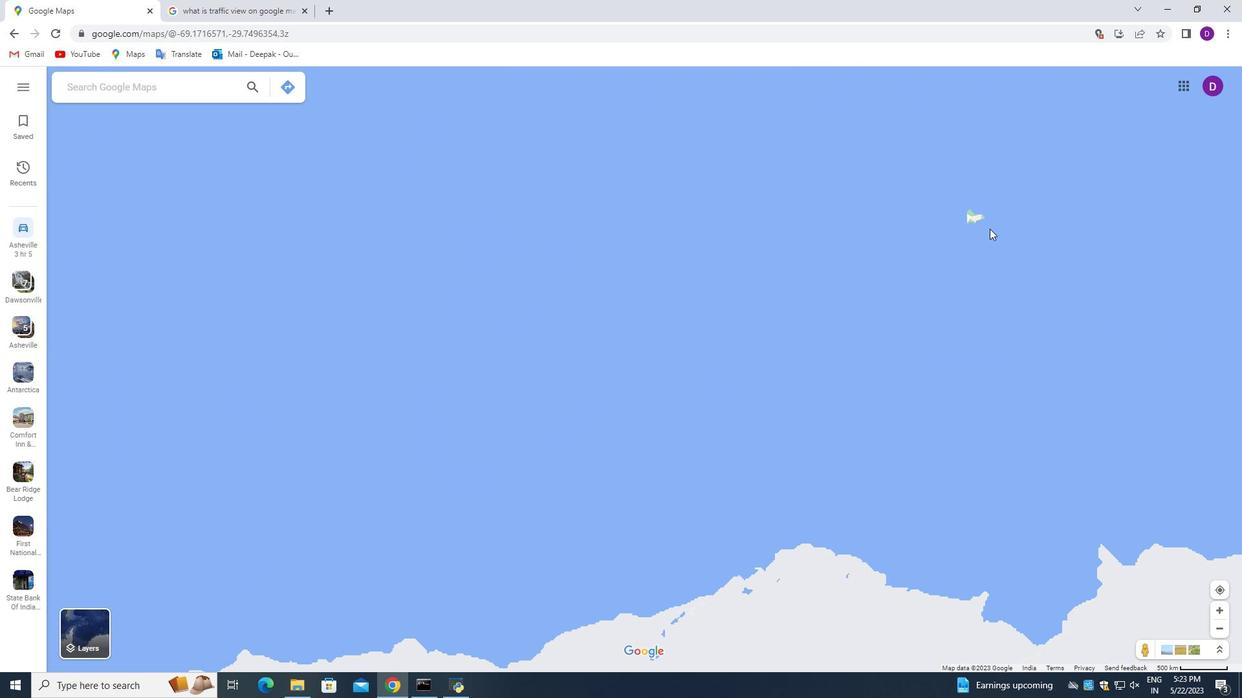 
Action: Mouse scrolled (986, 232) with delta (0, 0)
Screenshot: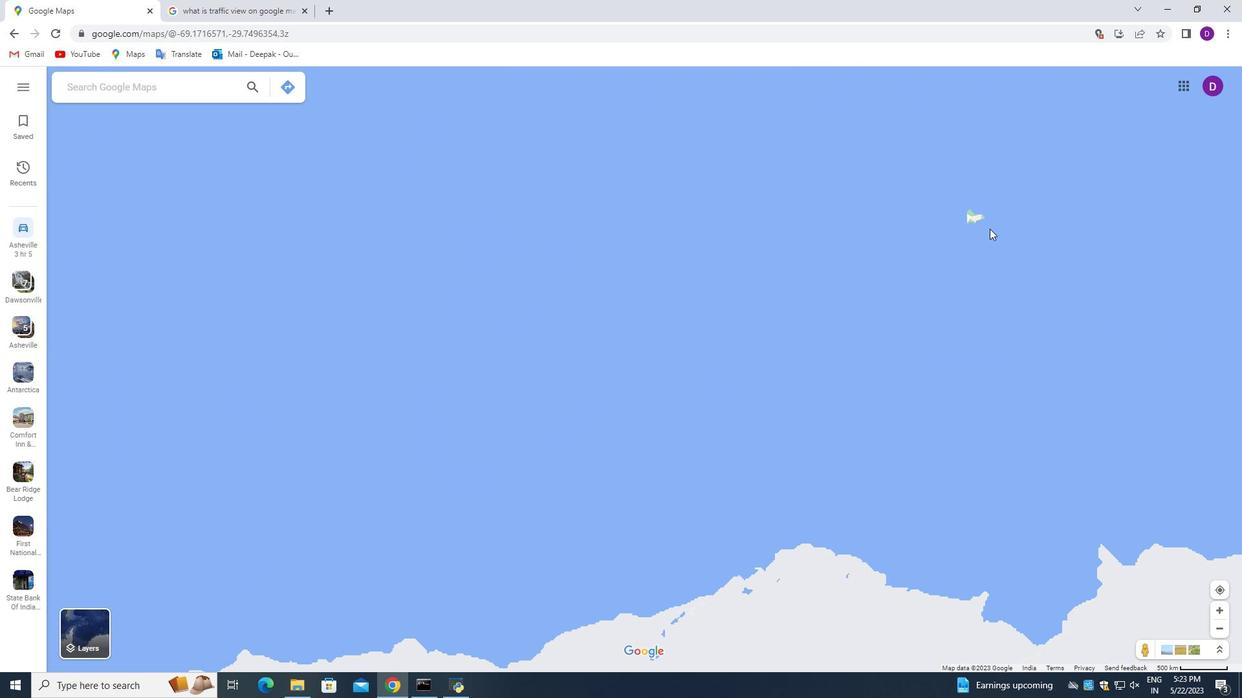 
Action: Mouse scrolled (986, 233) with delta (0, 0)
Screenshot: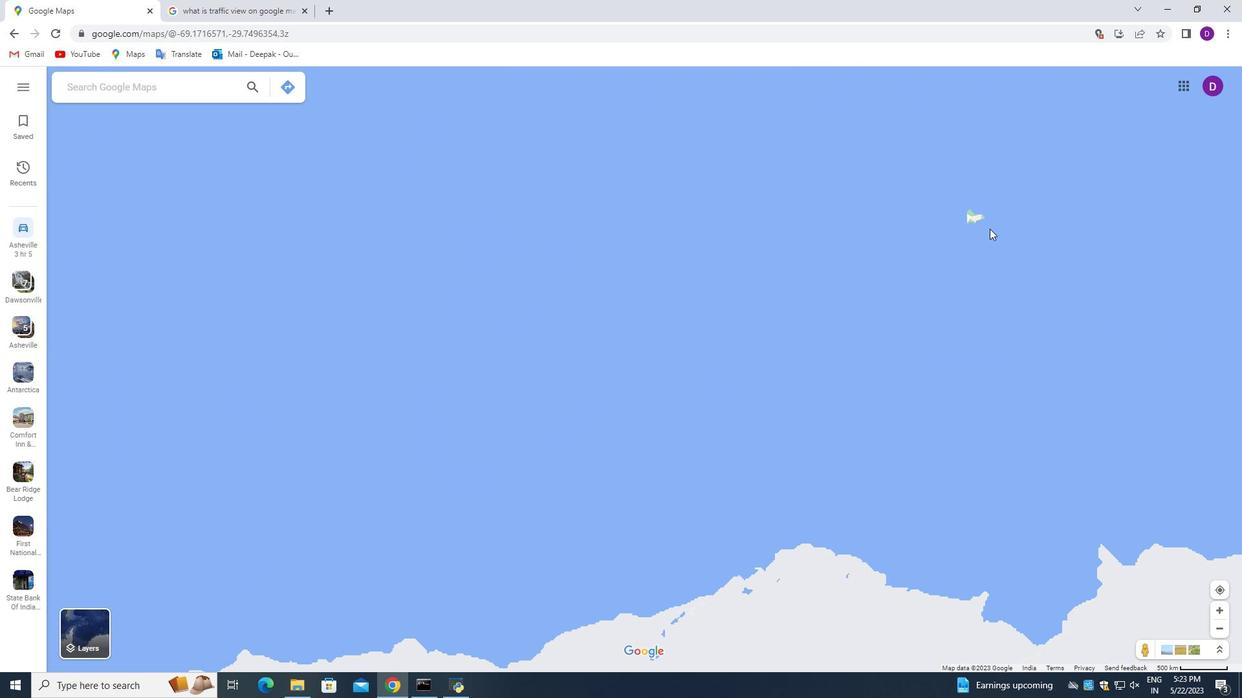 
Action: Mouse moved to (948, 208)
Screenshot: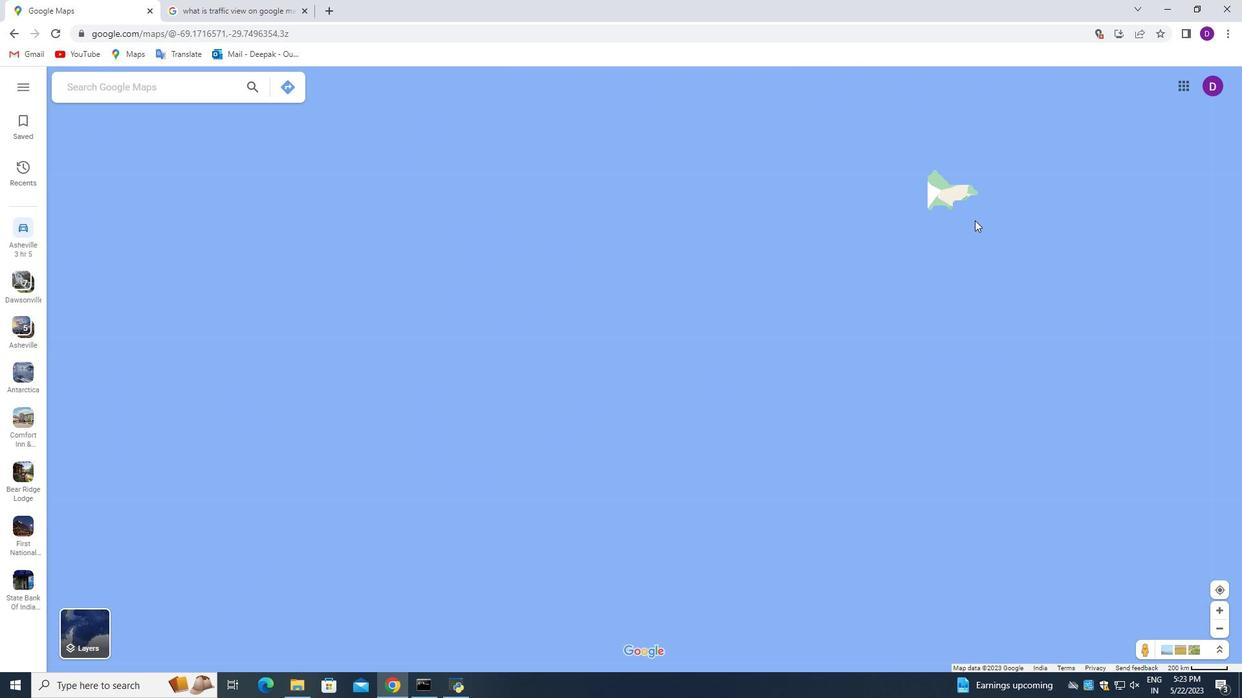 
Action: Mouse scrolled (948, 209) with delta (0, 0)
Screenshot: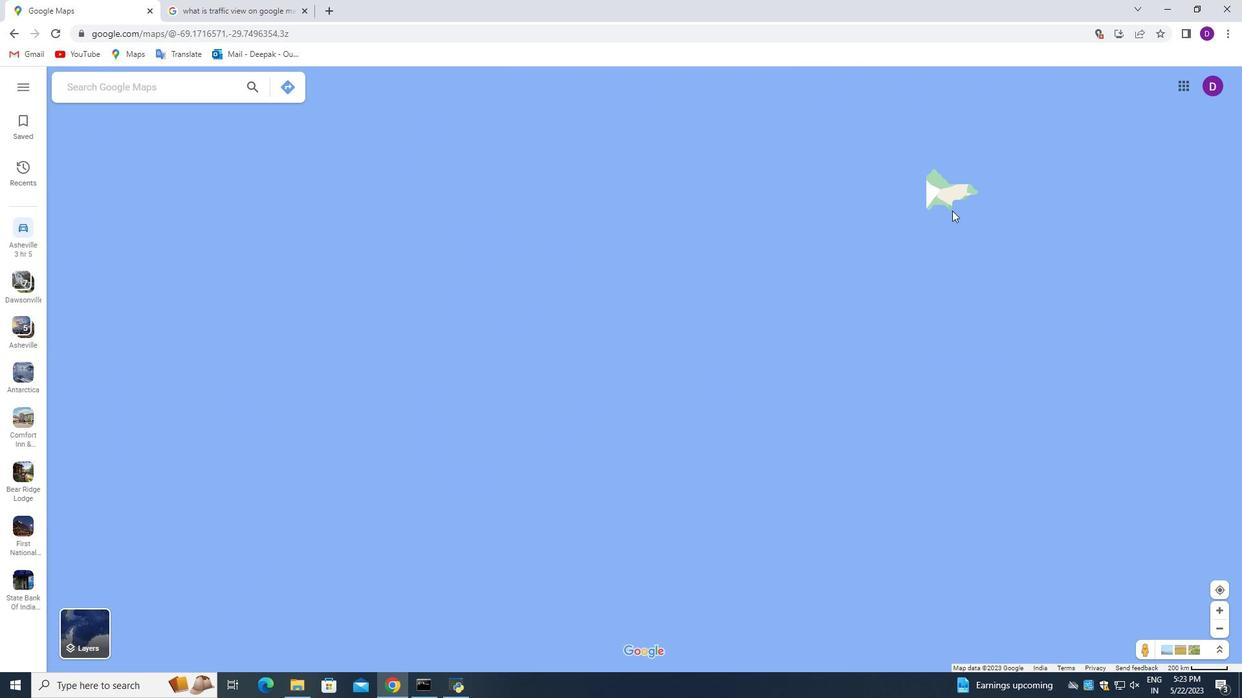 
Action: Mouse scrolled (948, 209) with delta (0, 0)
Screenshot: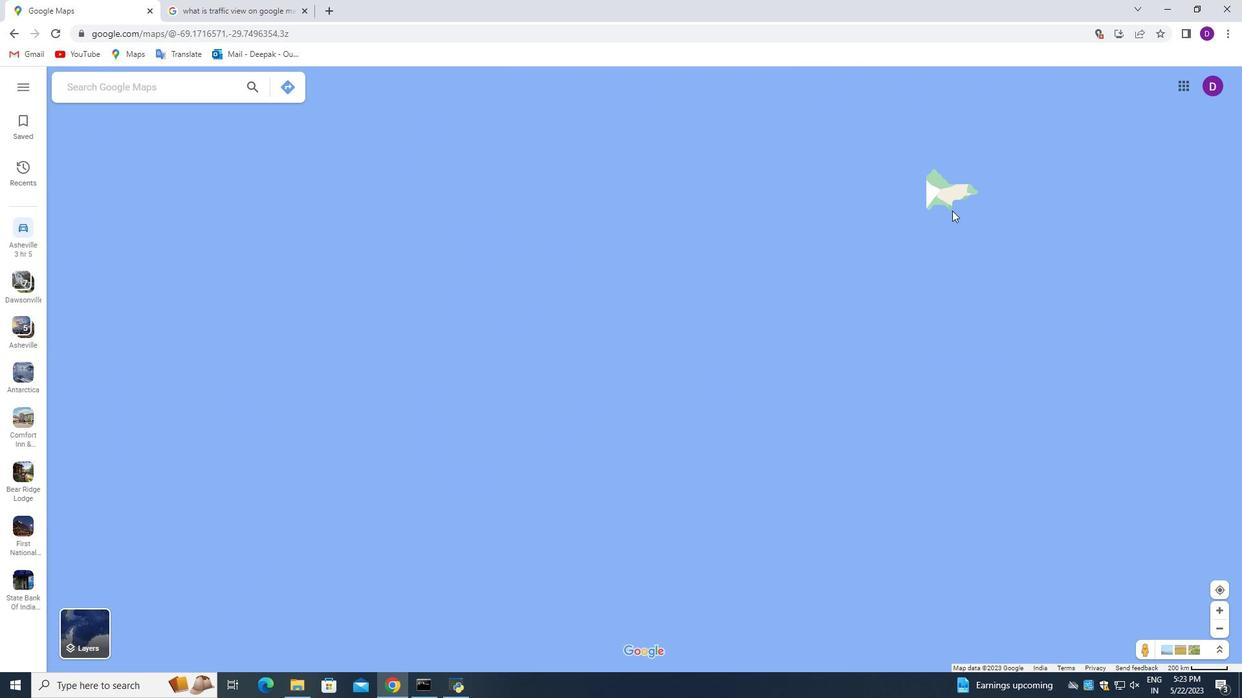 
Action: Mouse scrolled (948, 209) with delta (0, 0)
Screenshot: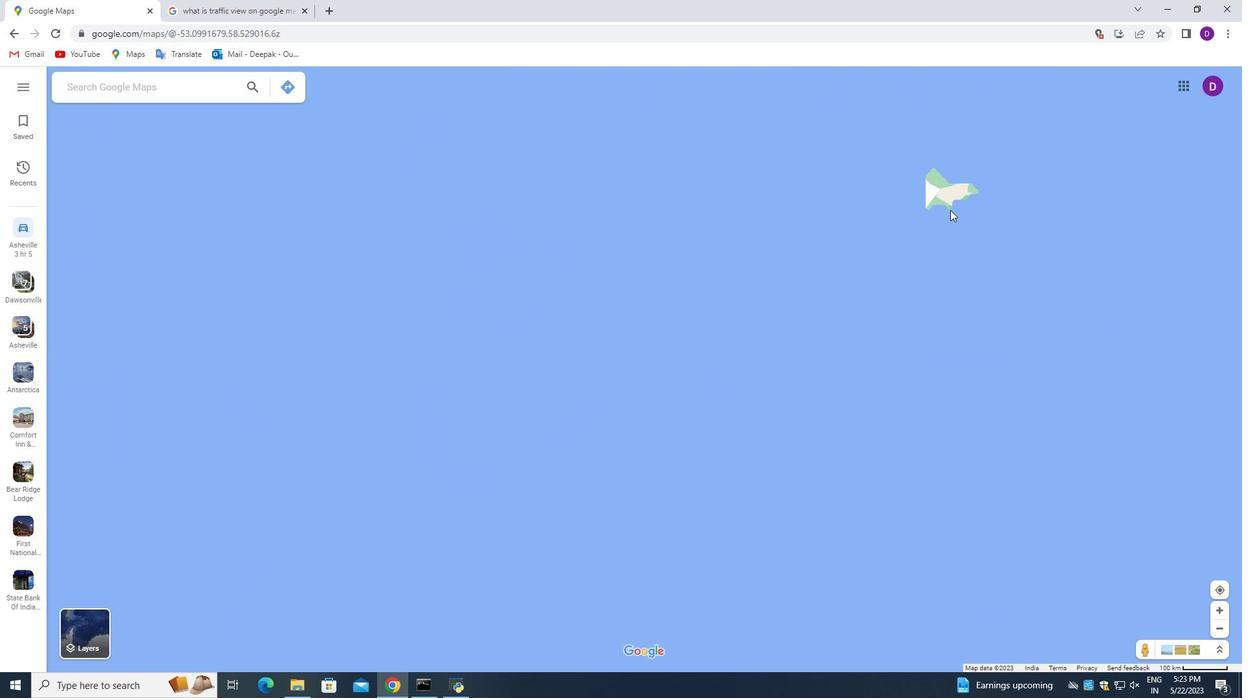 
Action: Mouse scrolled (948, 209) with delta (0, 0)
Screenshot: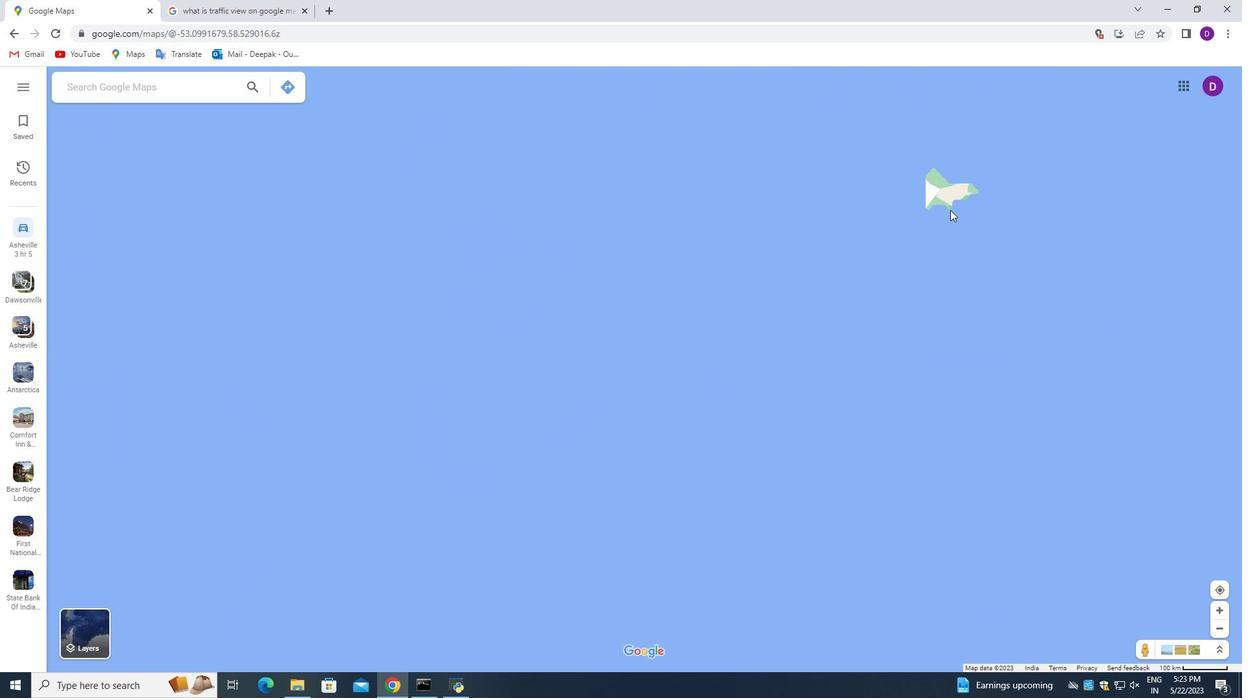 
Action: Mouse scrolled (948, 209) with delta (0, 0)
Screenshot: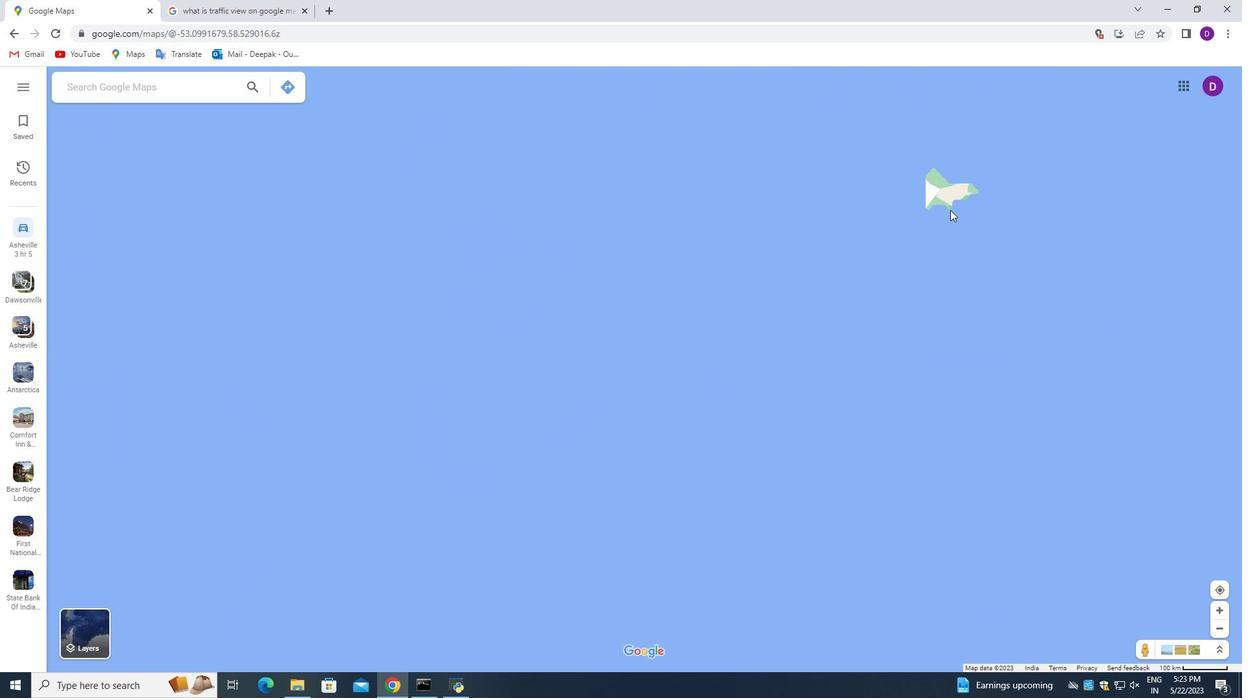 
Action: Mouse scrolled (948, 209) with delta (0, 0)
Screenshot: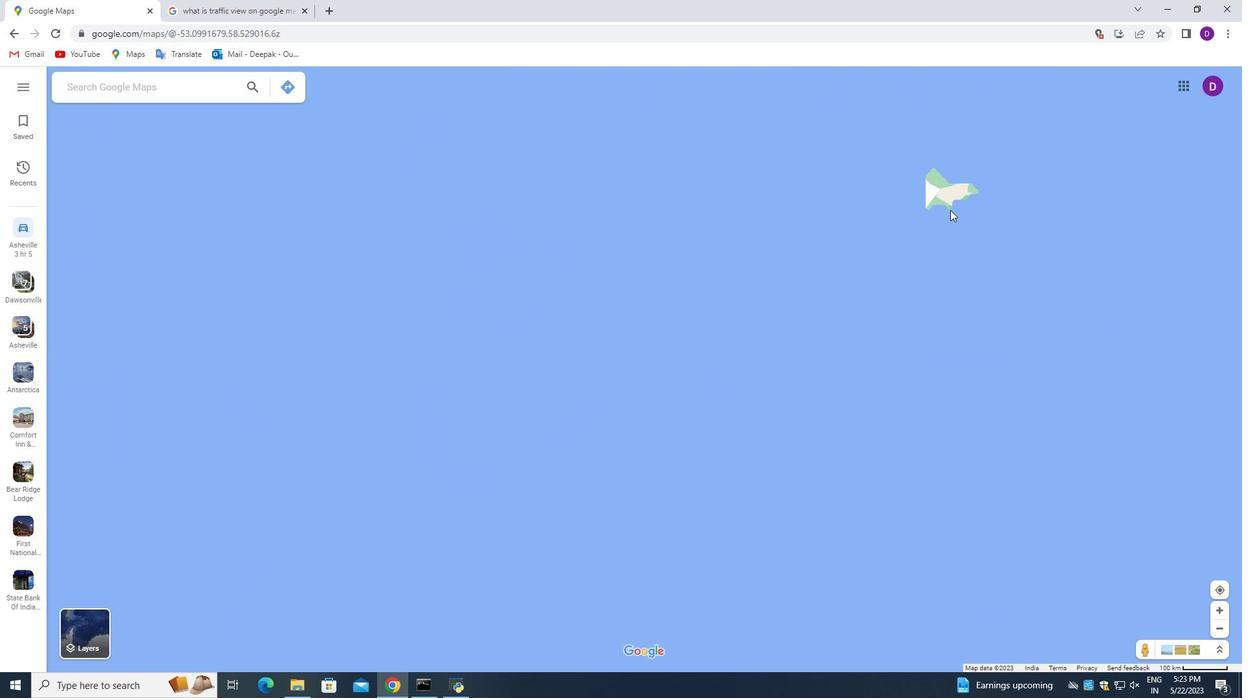 
Action: Mouse scrolled (948, 209) with delta (0, 0)
Screenshot: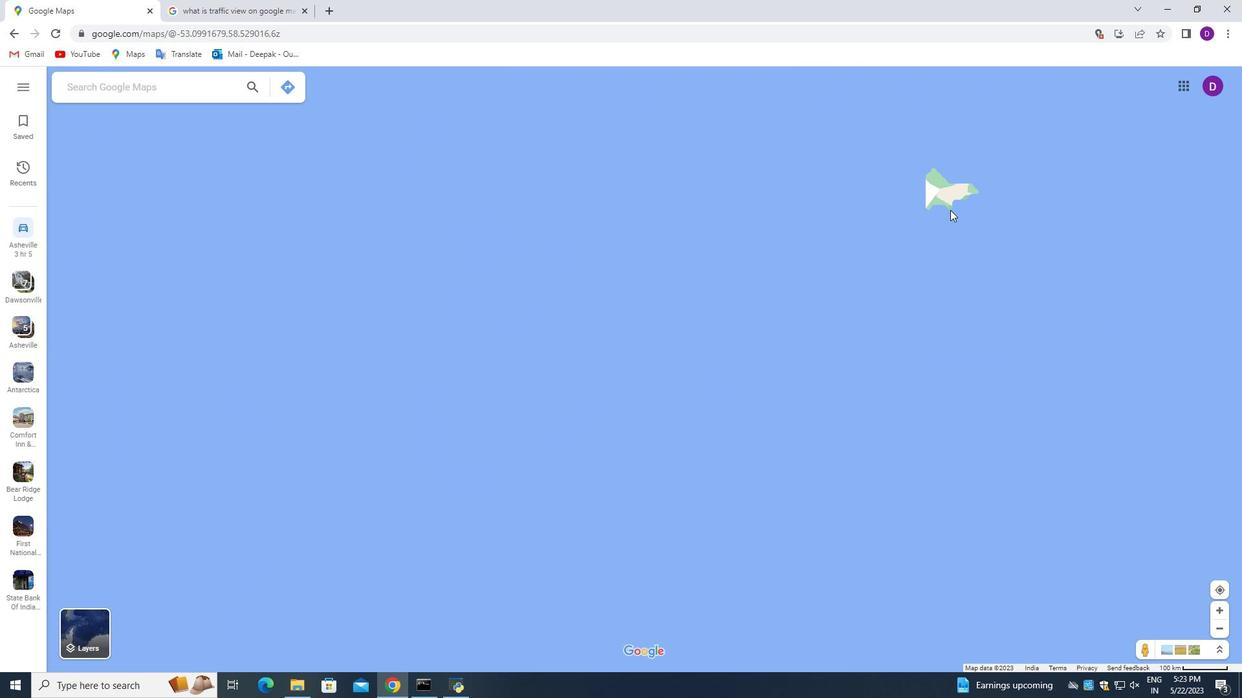 
Action: Mouse moved to (952, 339)
Screenshot: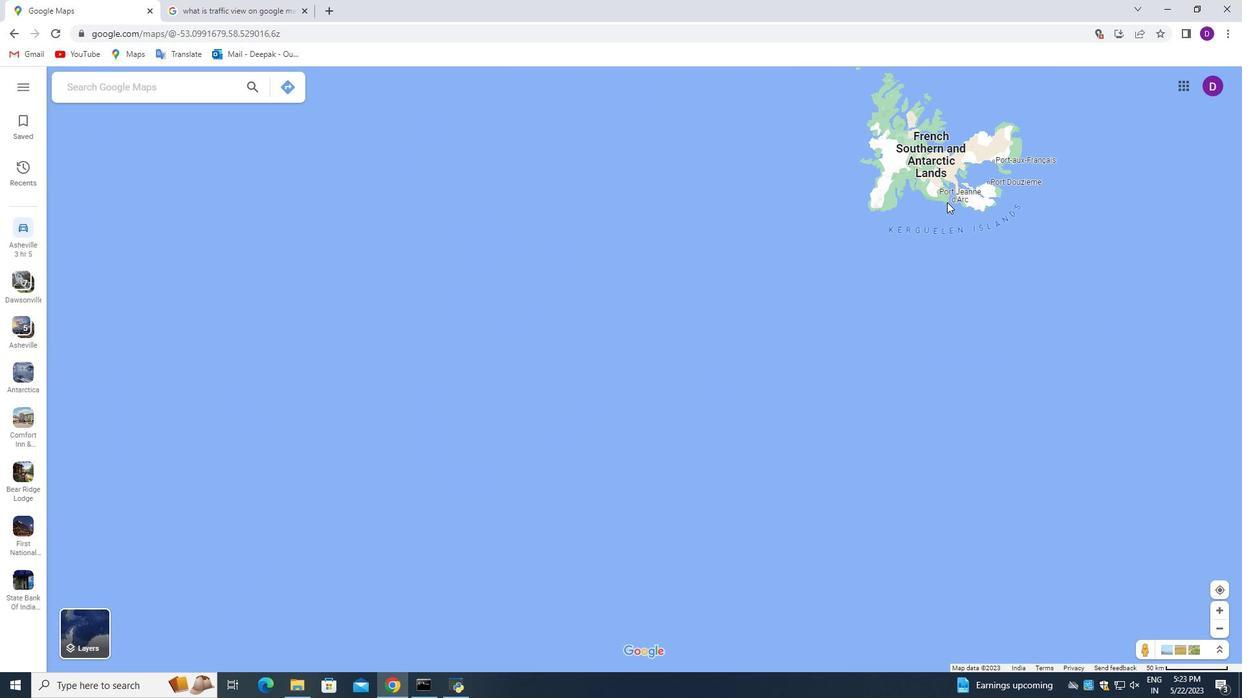
Action: Mouse pressed left at (944, 198)
Screenshot: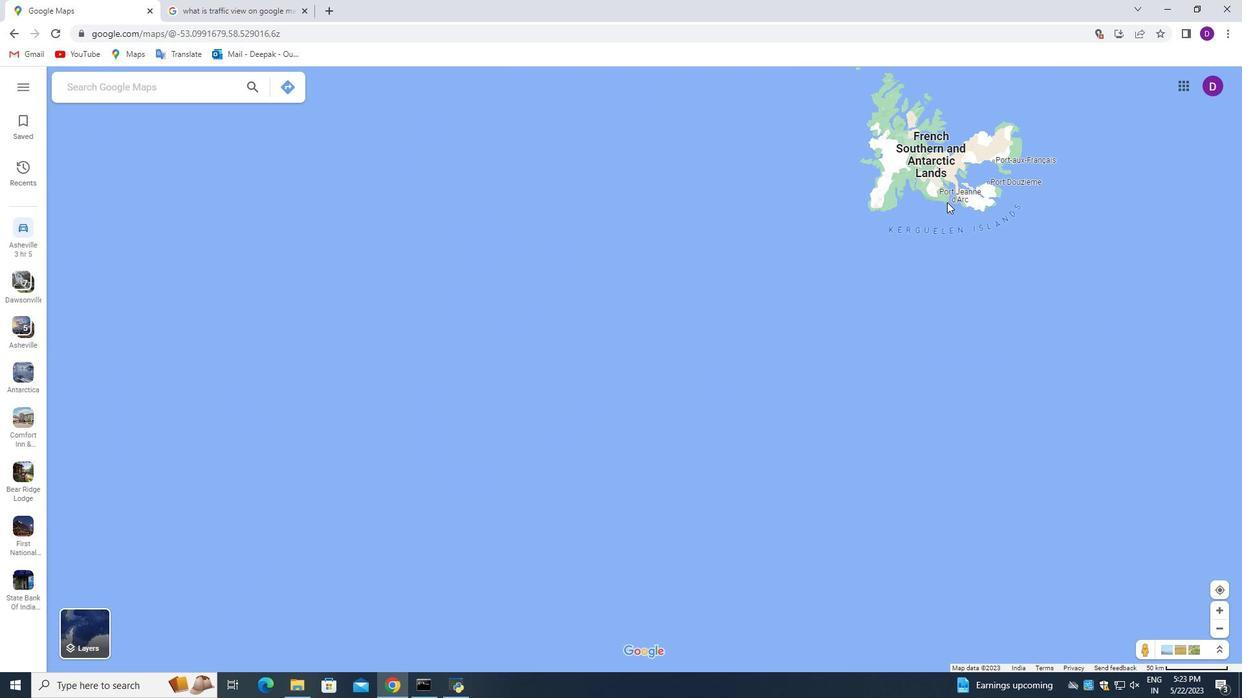 
Action: Mouse moved to (929, 256)
Screenshot: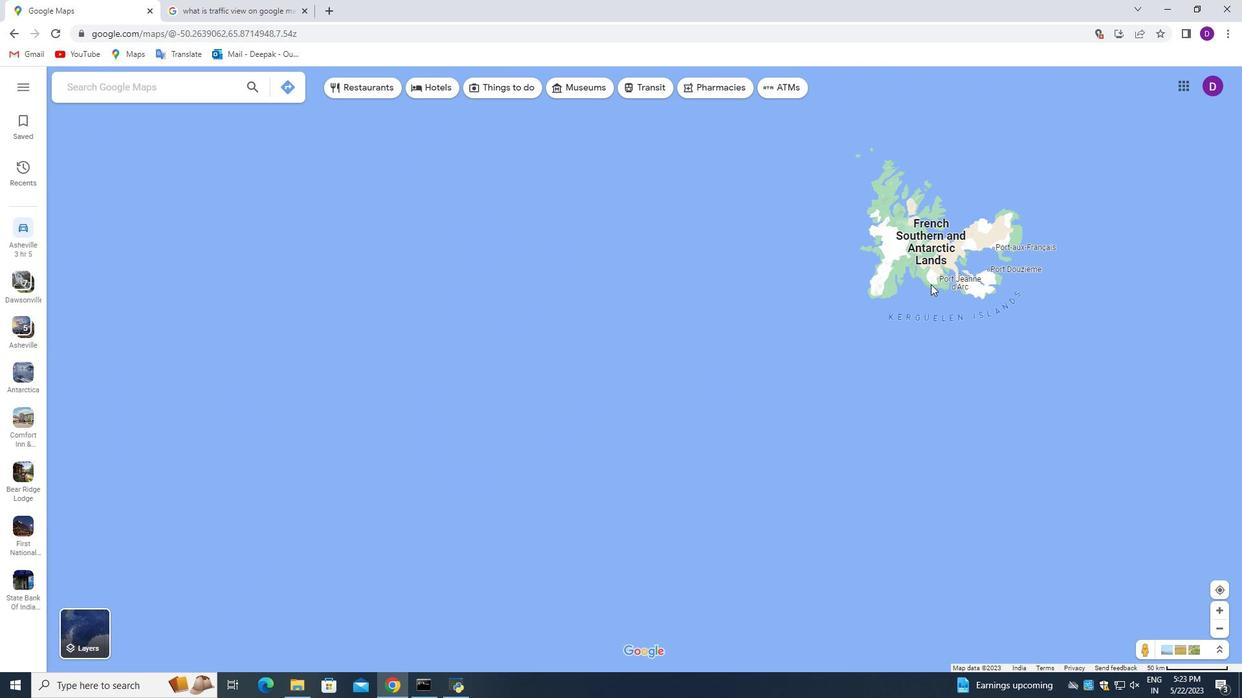 
Action: Mouse scrolled (929, 256) with delta (0, 0)
